 Task: Plan a trip to Burlington, Canada from 12th January 2024 to 16th January 2024 for 8 adults. Place can be private room with 8 bedrooms having 8 beds and 8 bathrooms. Property type can be house. Amenities needed are: wifi, TV, free parkinig on premises, gym, breakfast.
Action: Mouse moved to (592, 164)
Screenshot: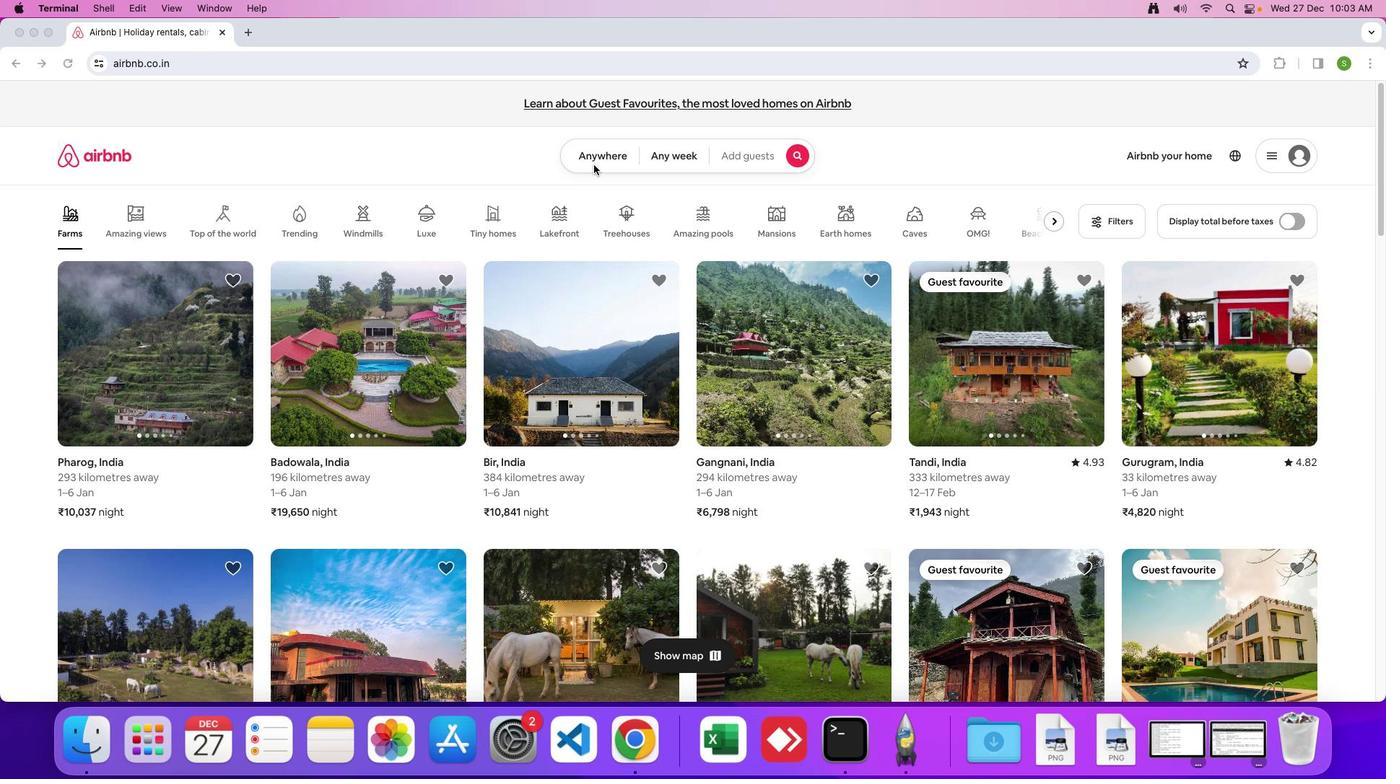 
Action: Mouse pressed left at (592, 164)
Screenshot: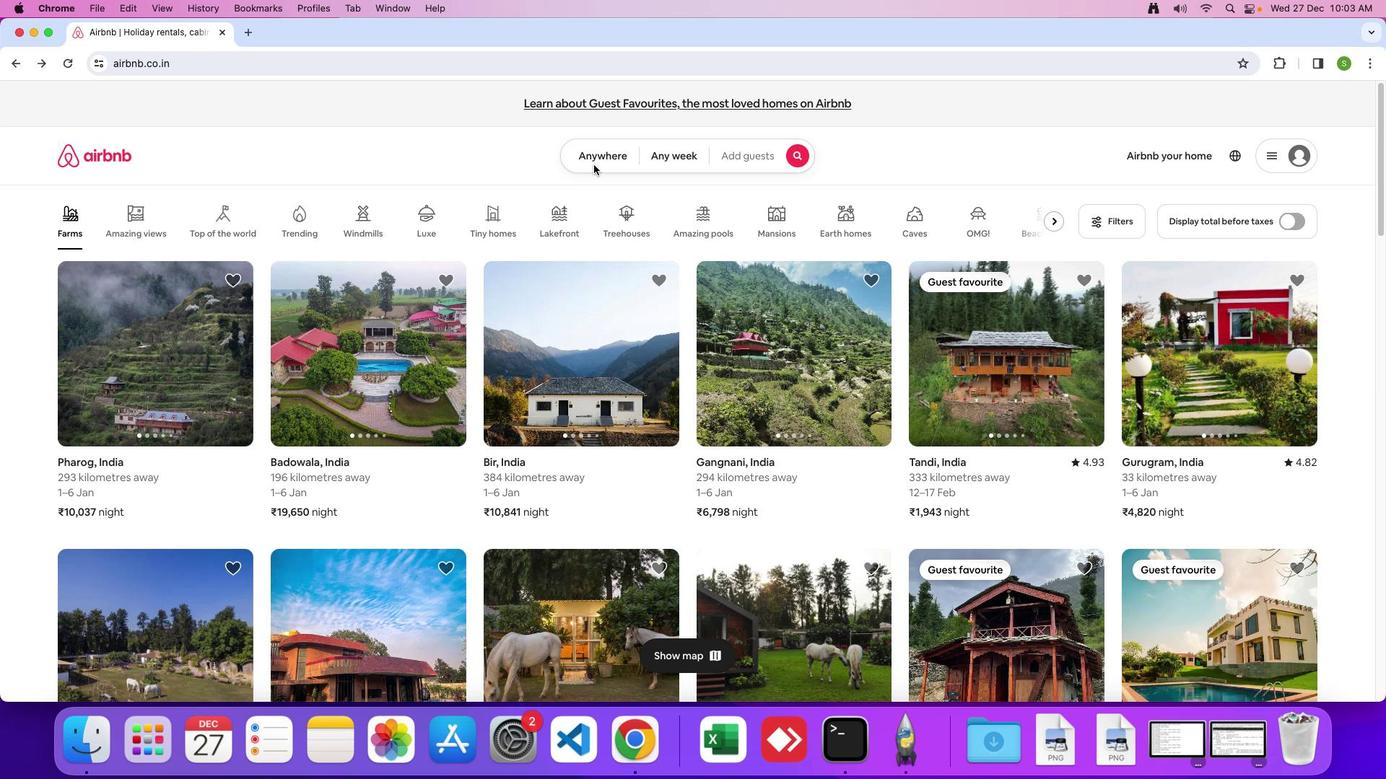 
Action: Mouse moved to (588, 158)
Screenshot: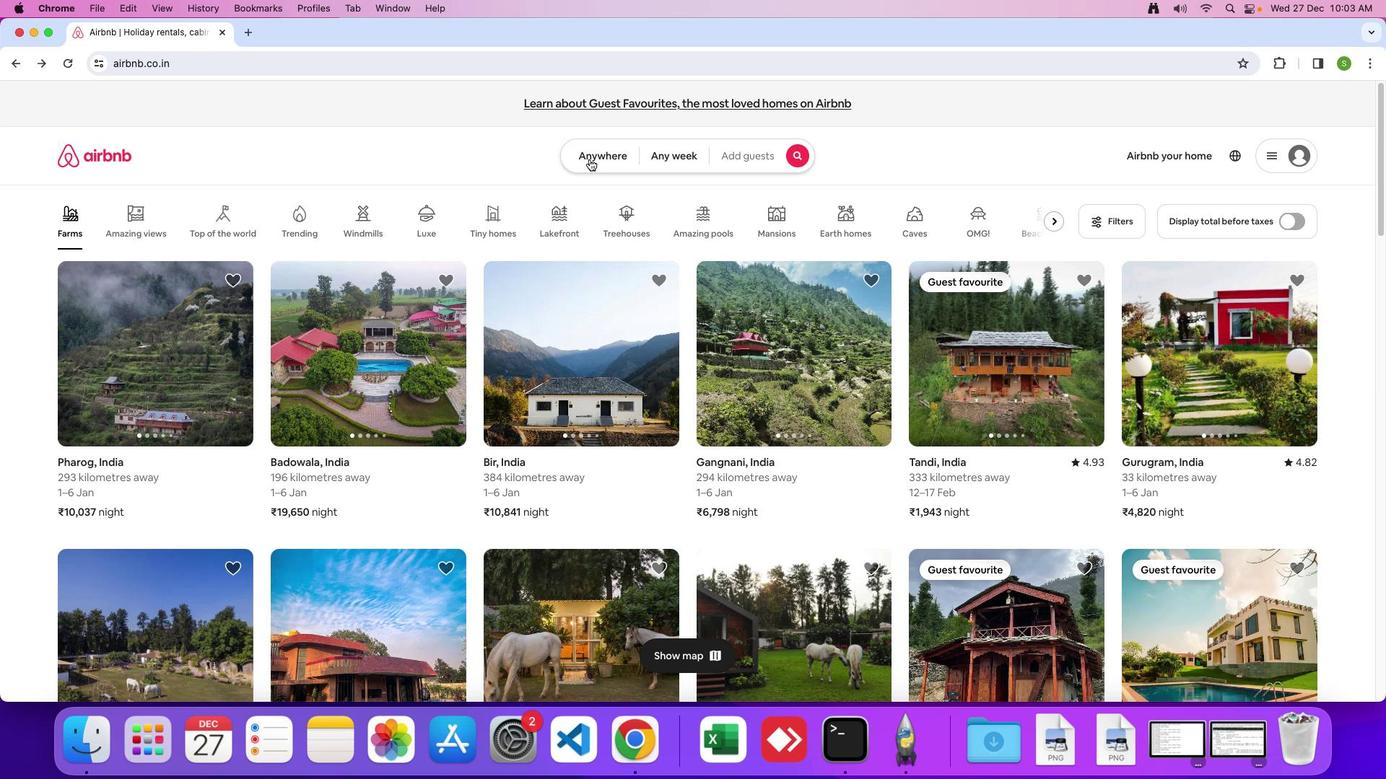 
Action: Mouse pressed left at (588, 158)
Screenshot: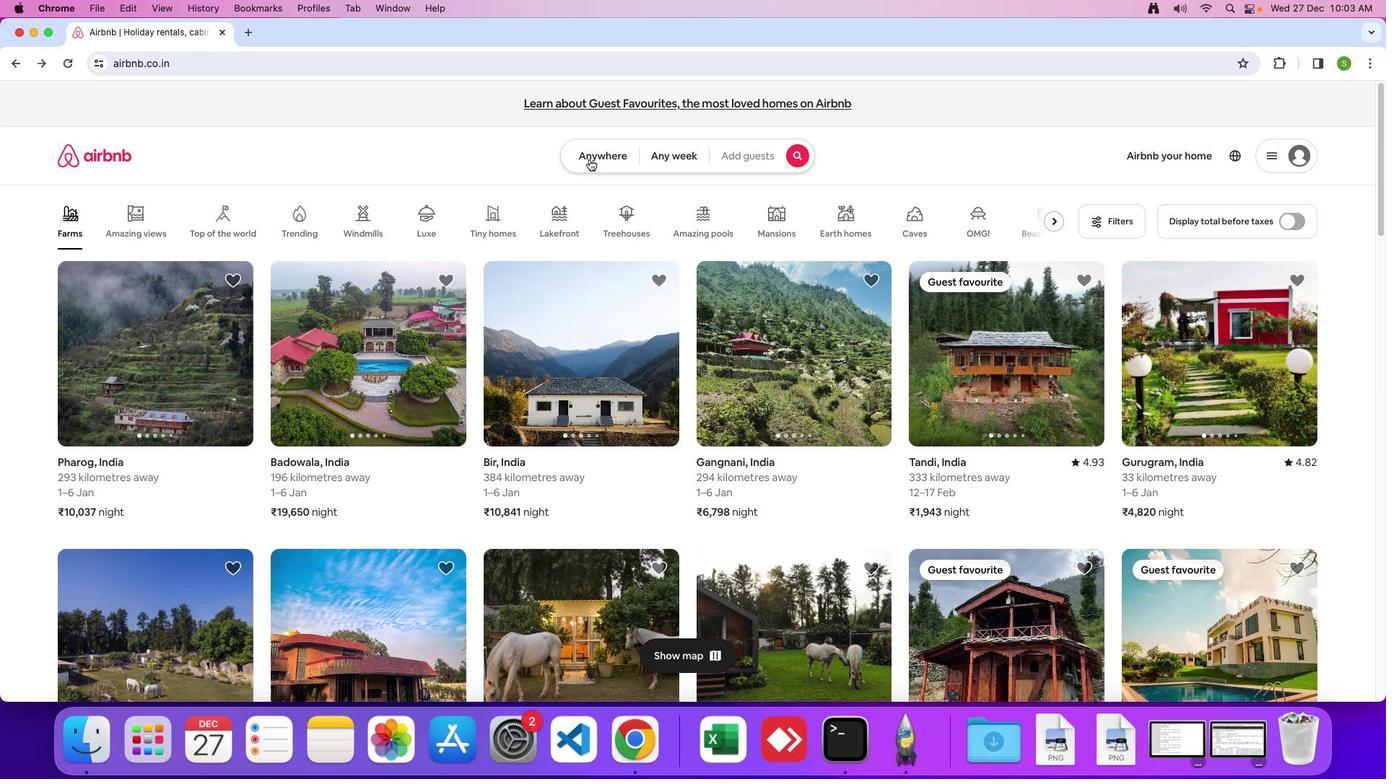 
Action: Mouse moved to (496, 202)
Screenshot: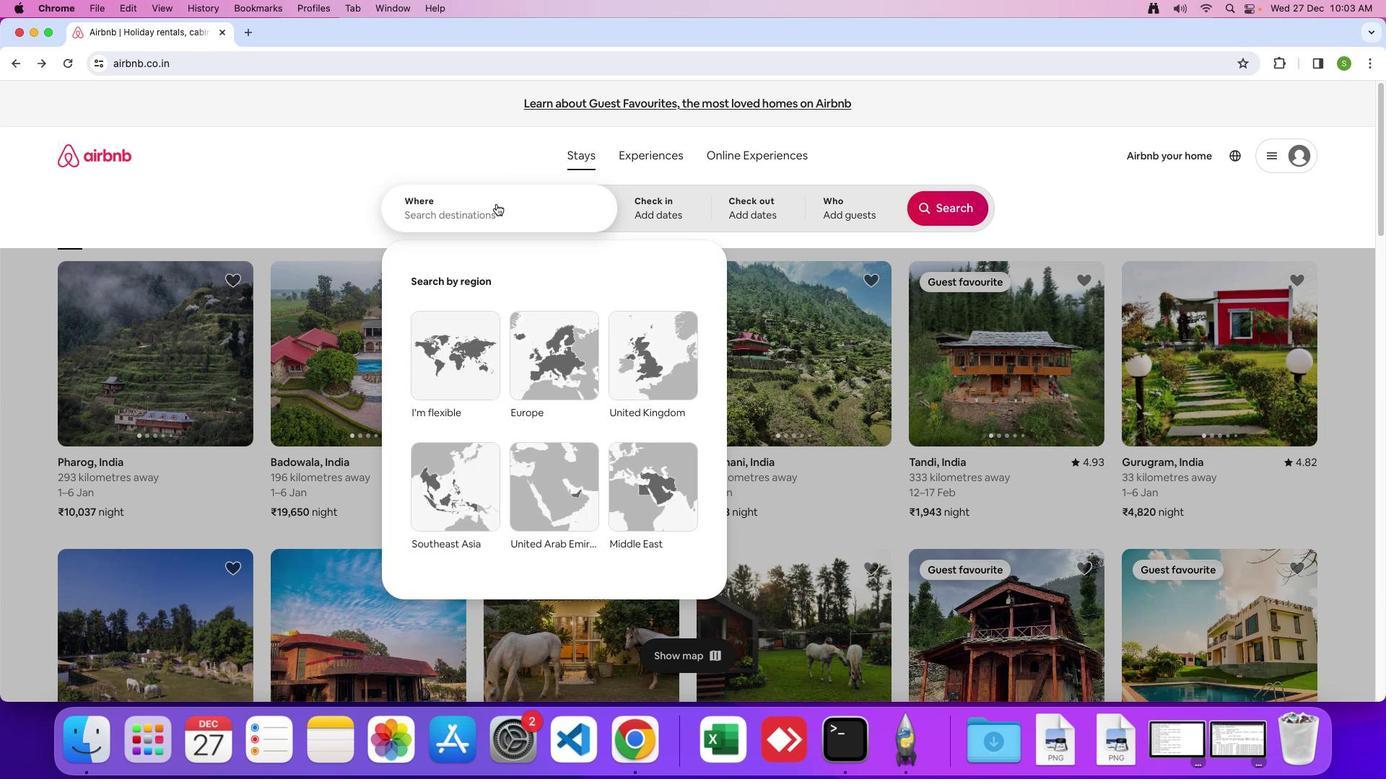 
Action: Mouse pressed left at (496, 202)
Screenshot: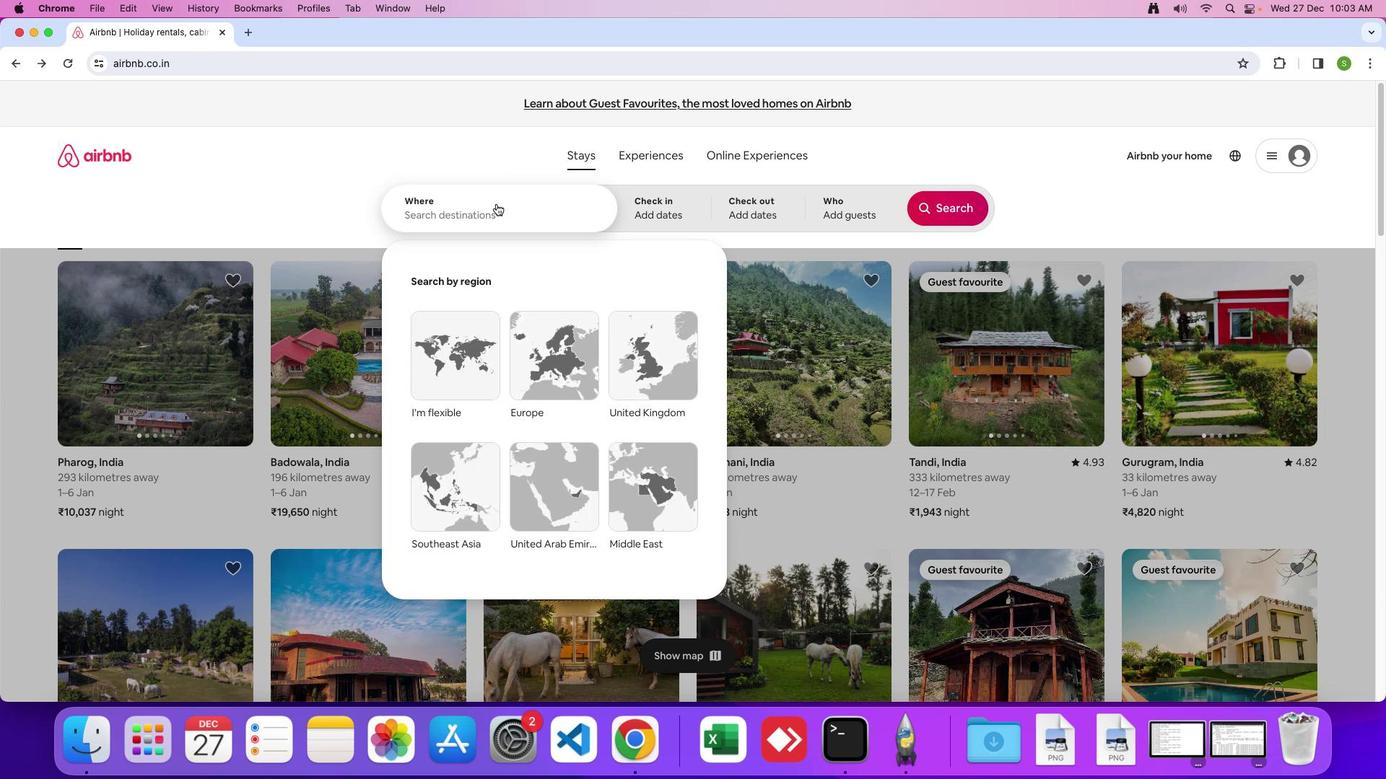 
Action: Mouse moved to (492, 204)
Screenshot: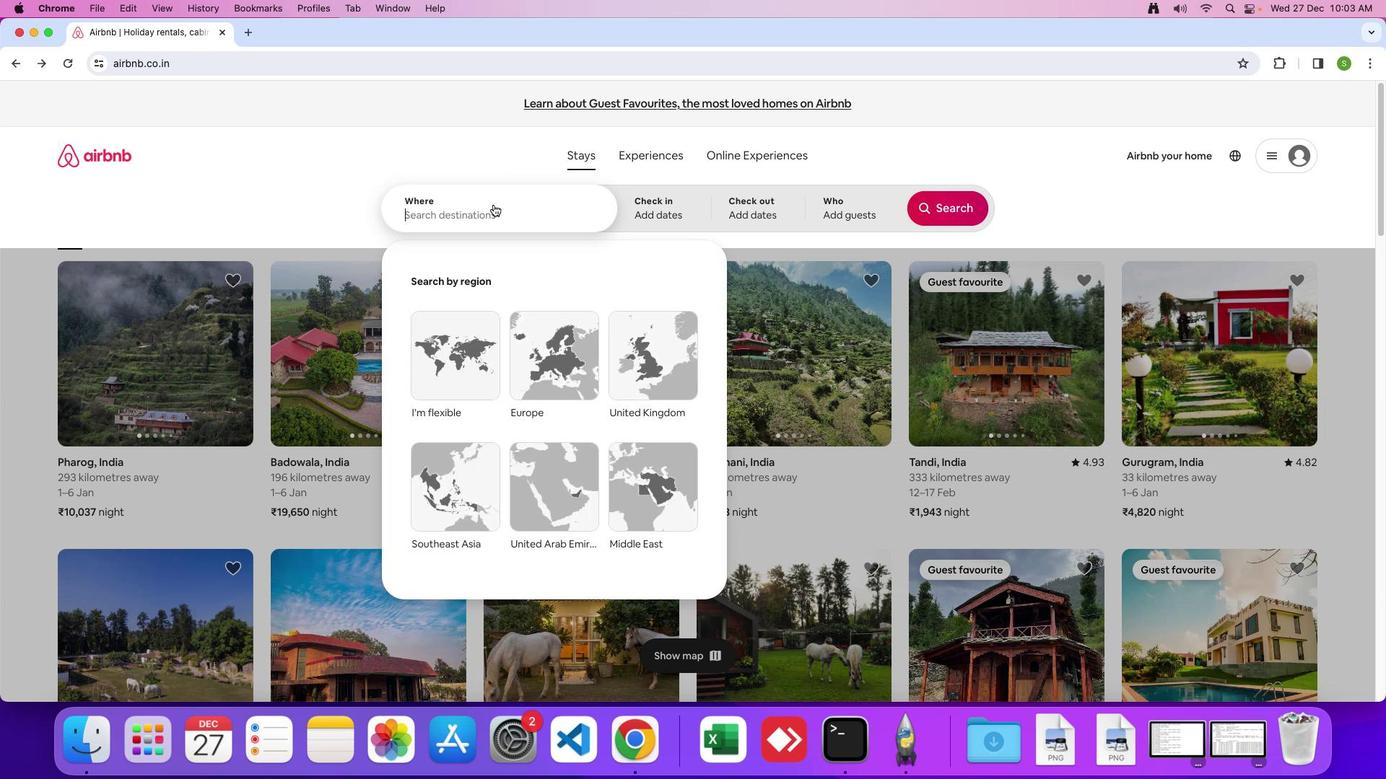 
Action: Key pressed 'B'Key.caps_lock'u''r''l''i''n''g''t''o''n'','Key.spaceKey.shift'C''a''n''a''d''a'Key.enter
Screenshot: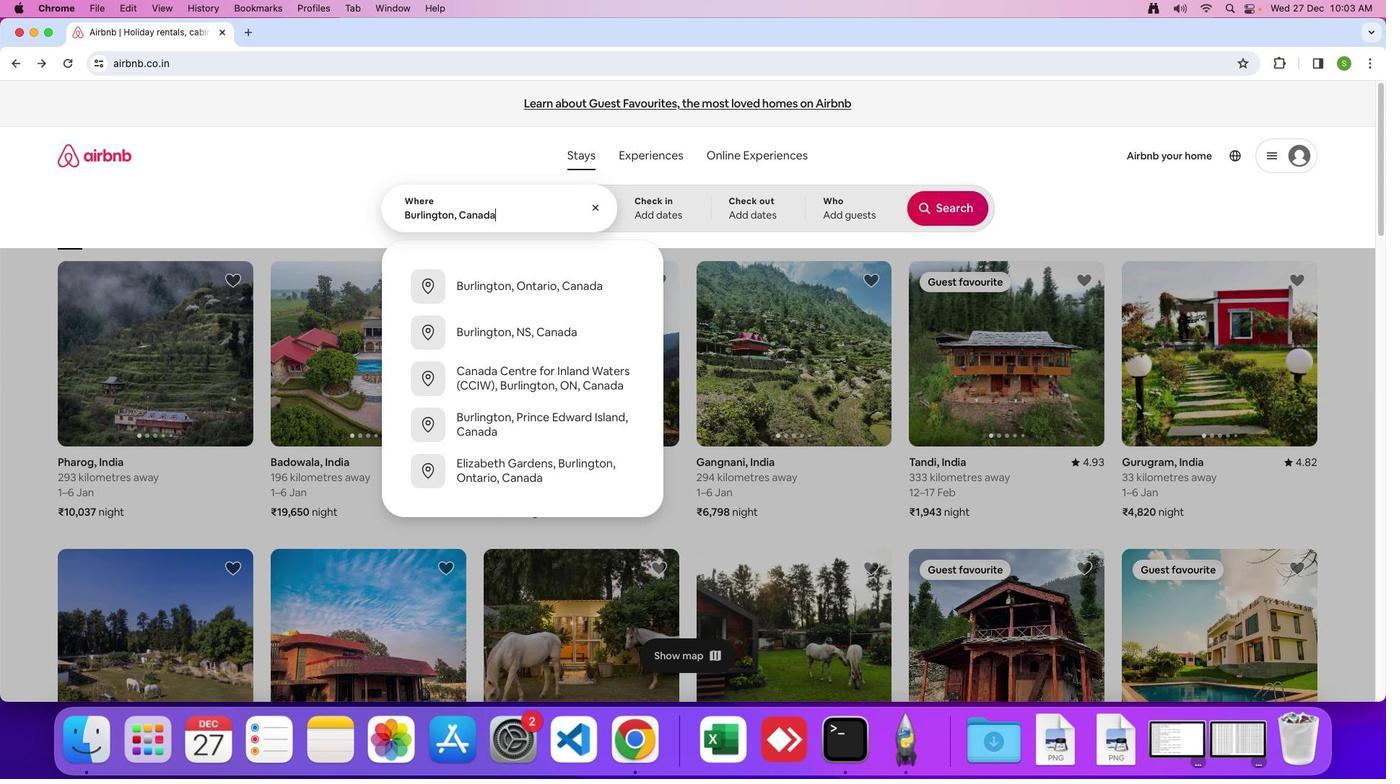 
Action: Mouse moved to (893, 419)
Screenshot: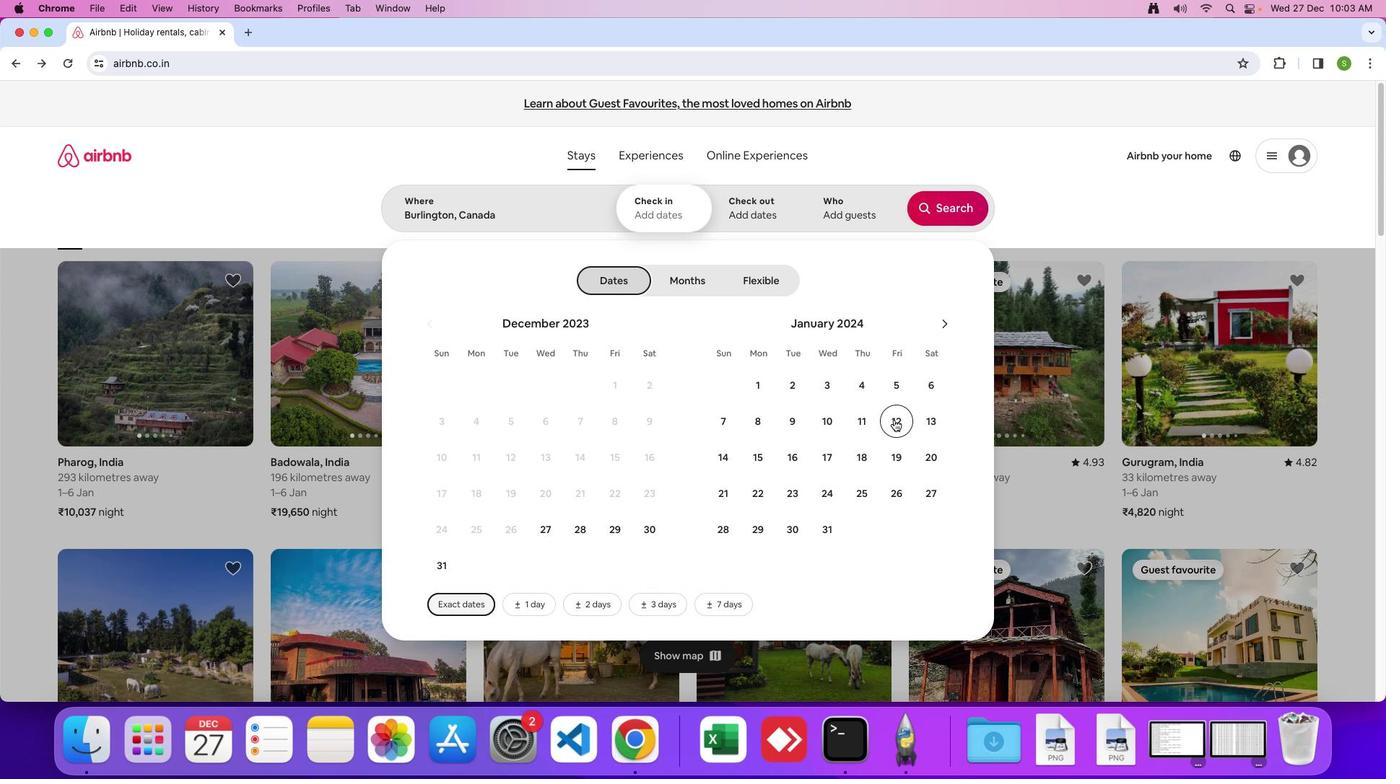 
Action: Mouse pressed left at (893, 419)
Screenshot: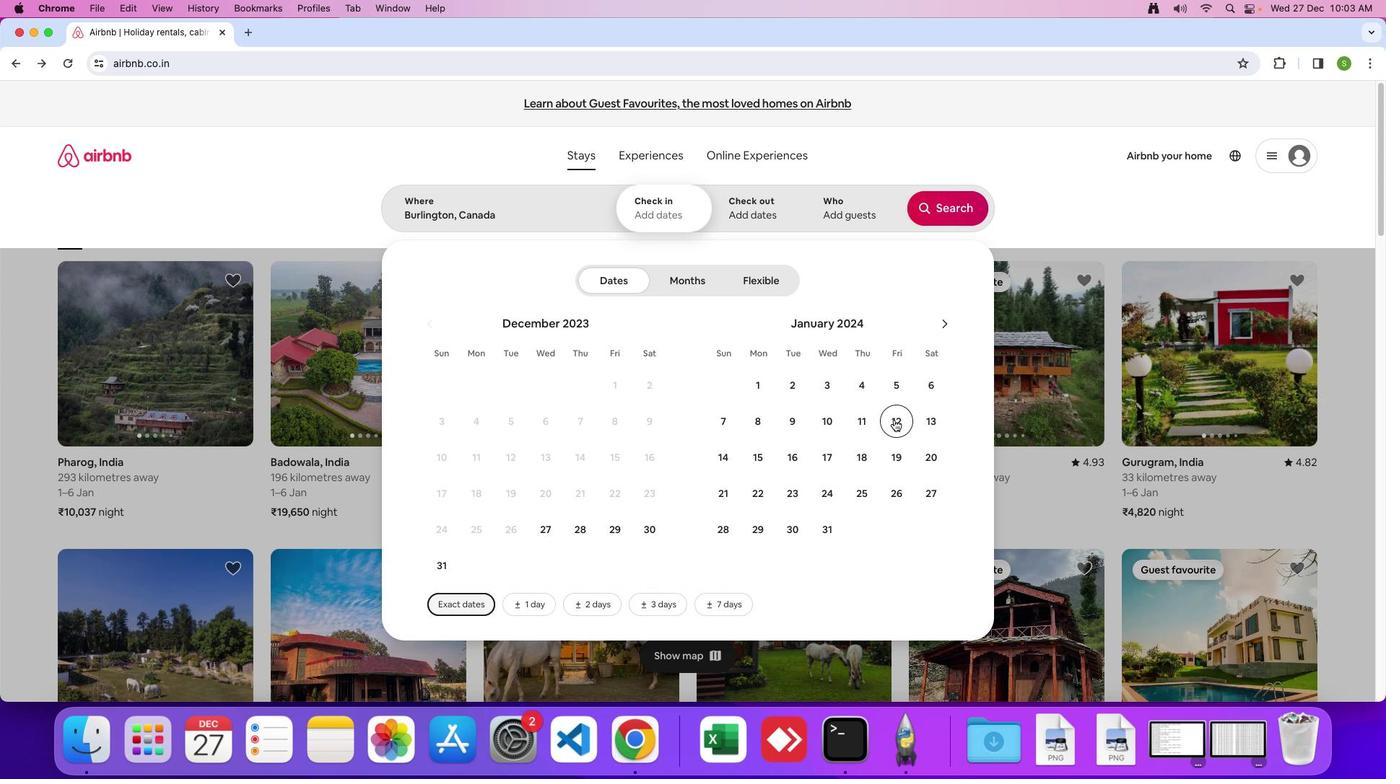 
Action: Mouse moved to (800, 452)
Screenshot: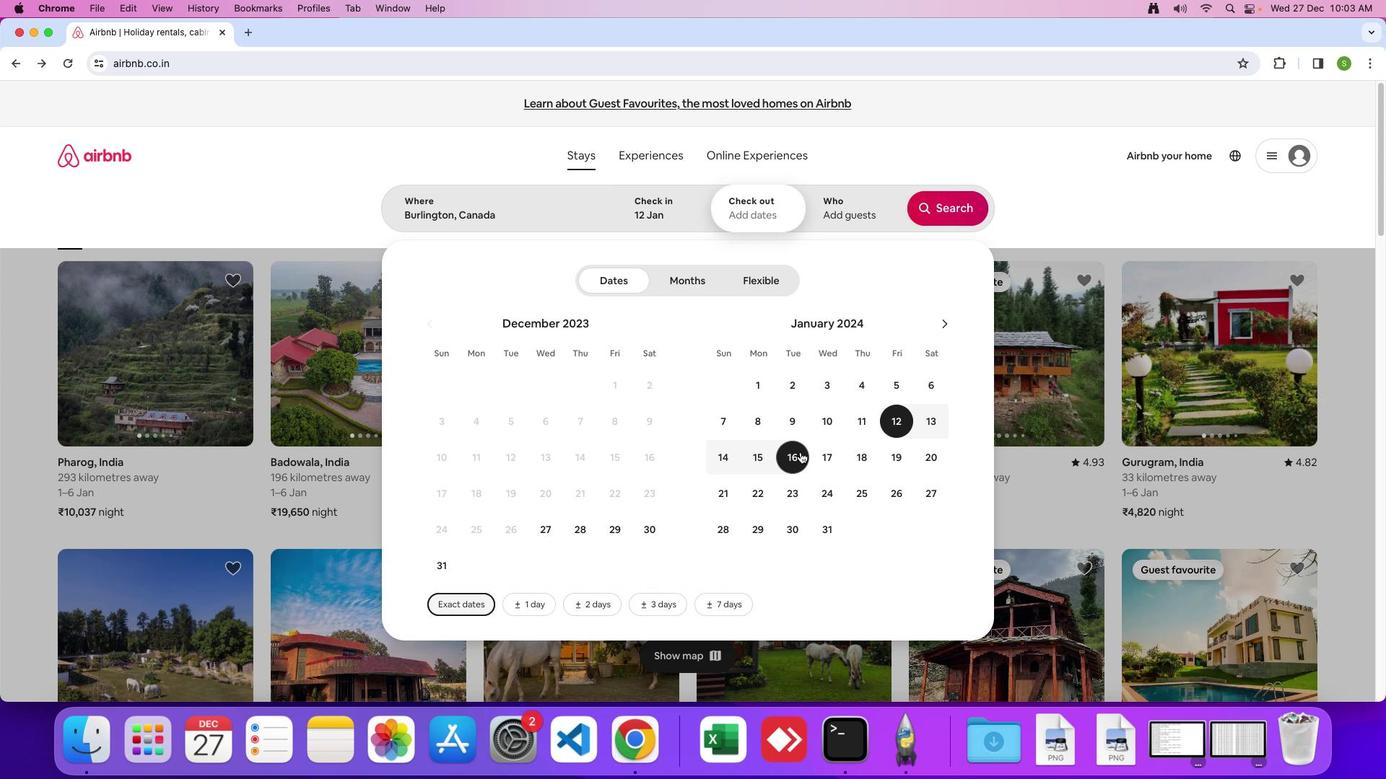 
Action: Mouse pressed left at (800, 452)
Screenshot: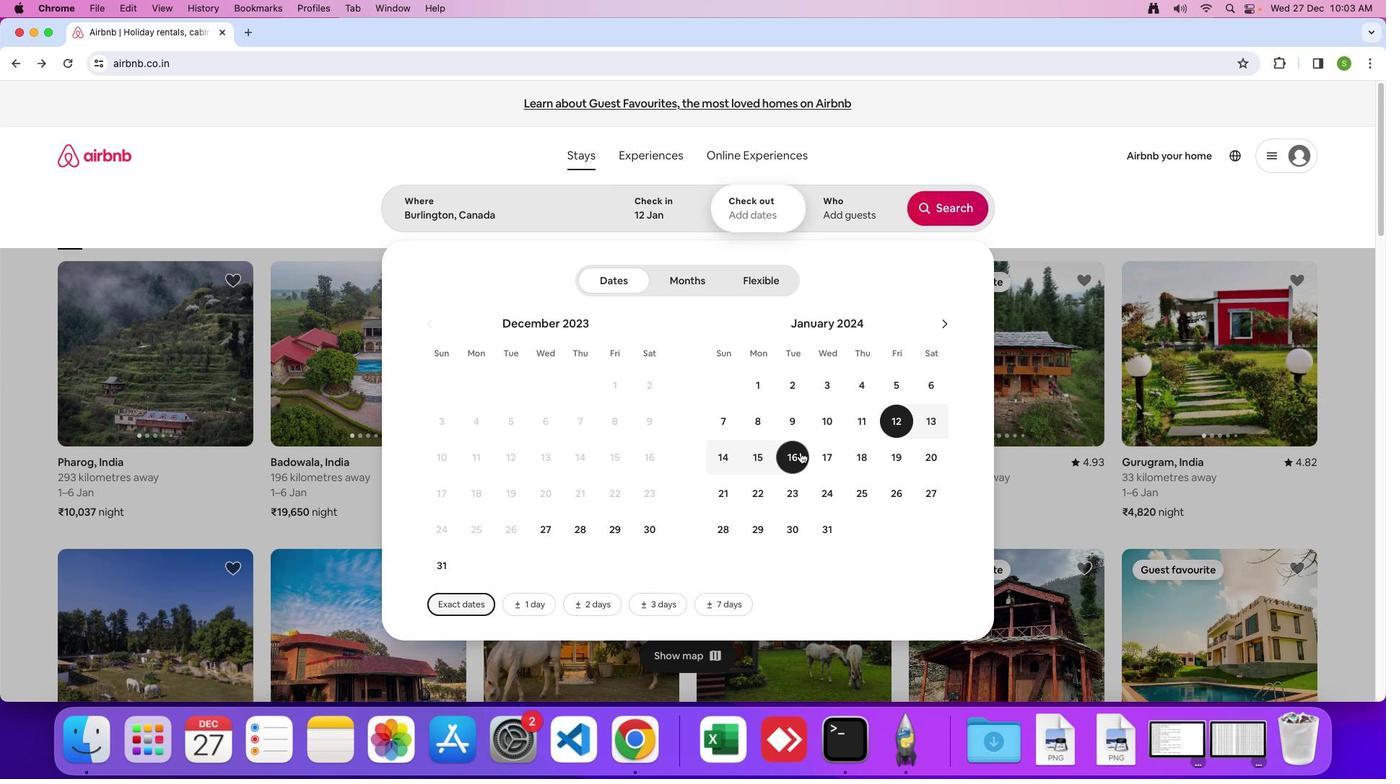 
Action: Mouse moved to (850, 213)
Screenshot: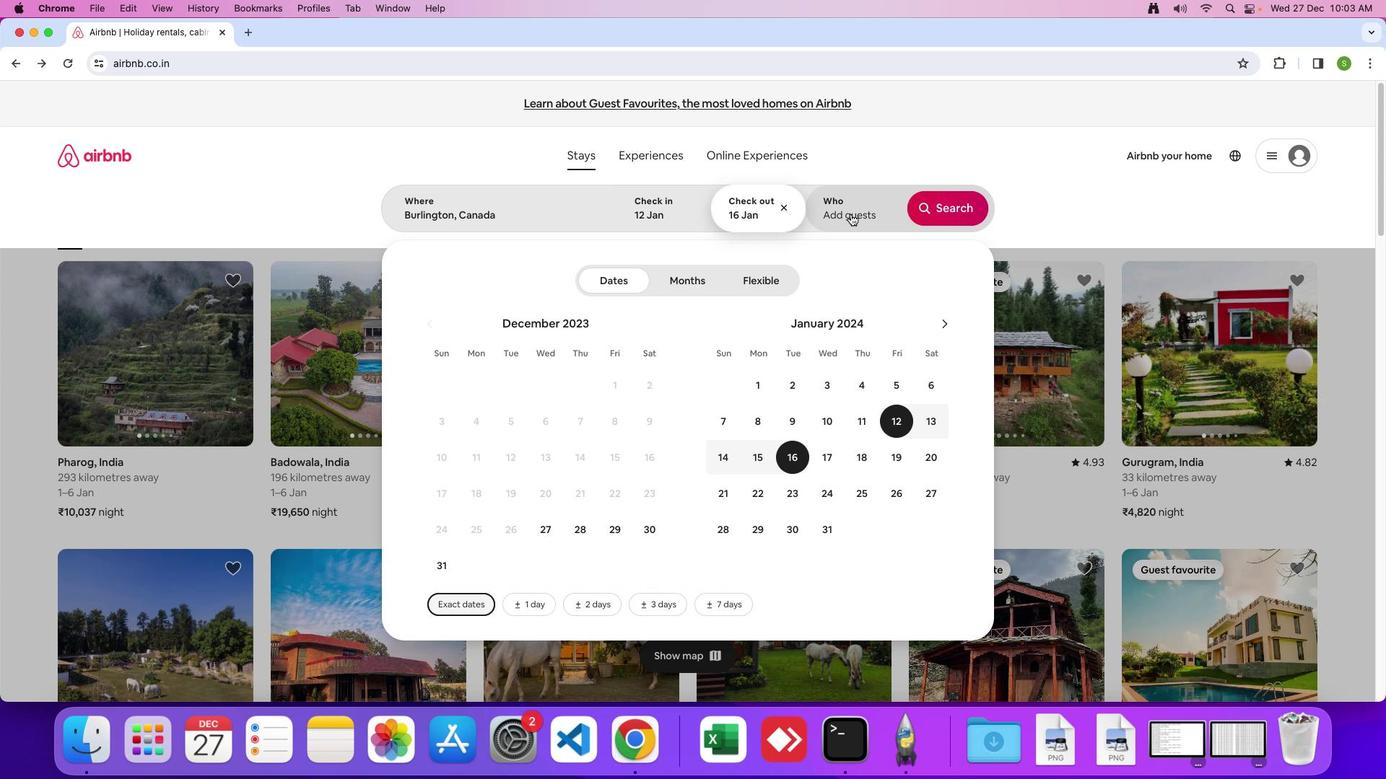 
Action: Mouse pressed left at (850, 213)
Screenshot: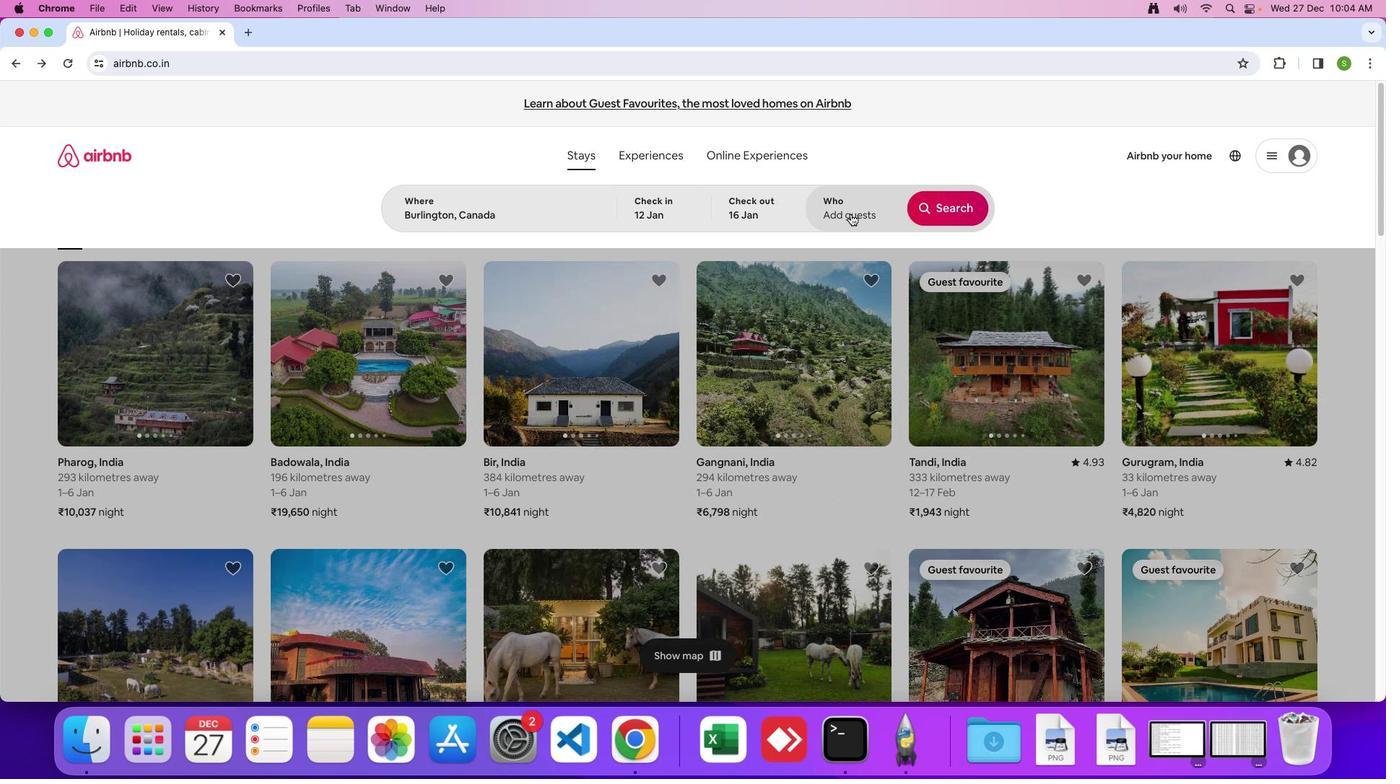 
Action: Mouse moved to (946, 285)
Screenshot: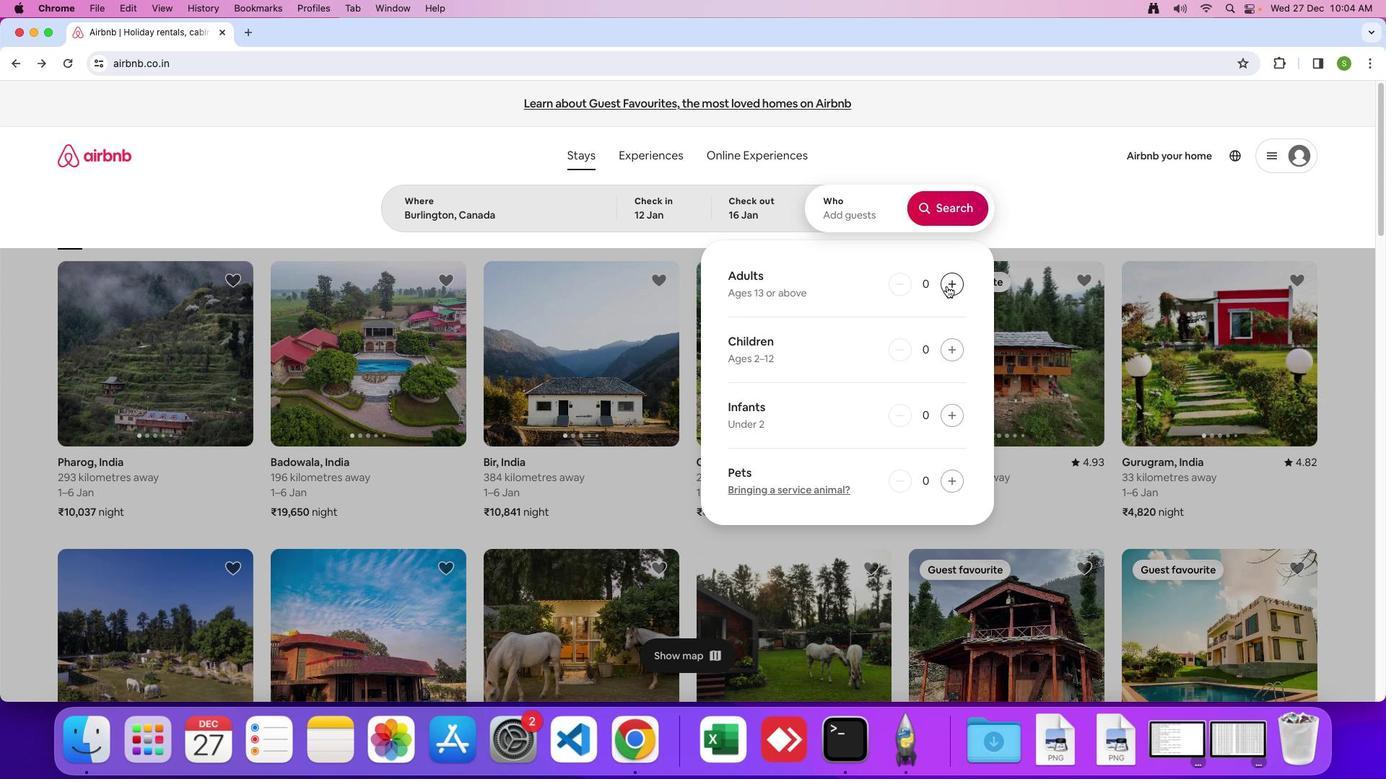 
Action: Mouse pressed left at (946, 285)
Screenshot: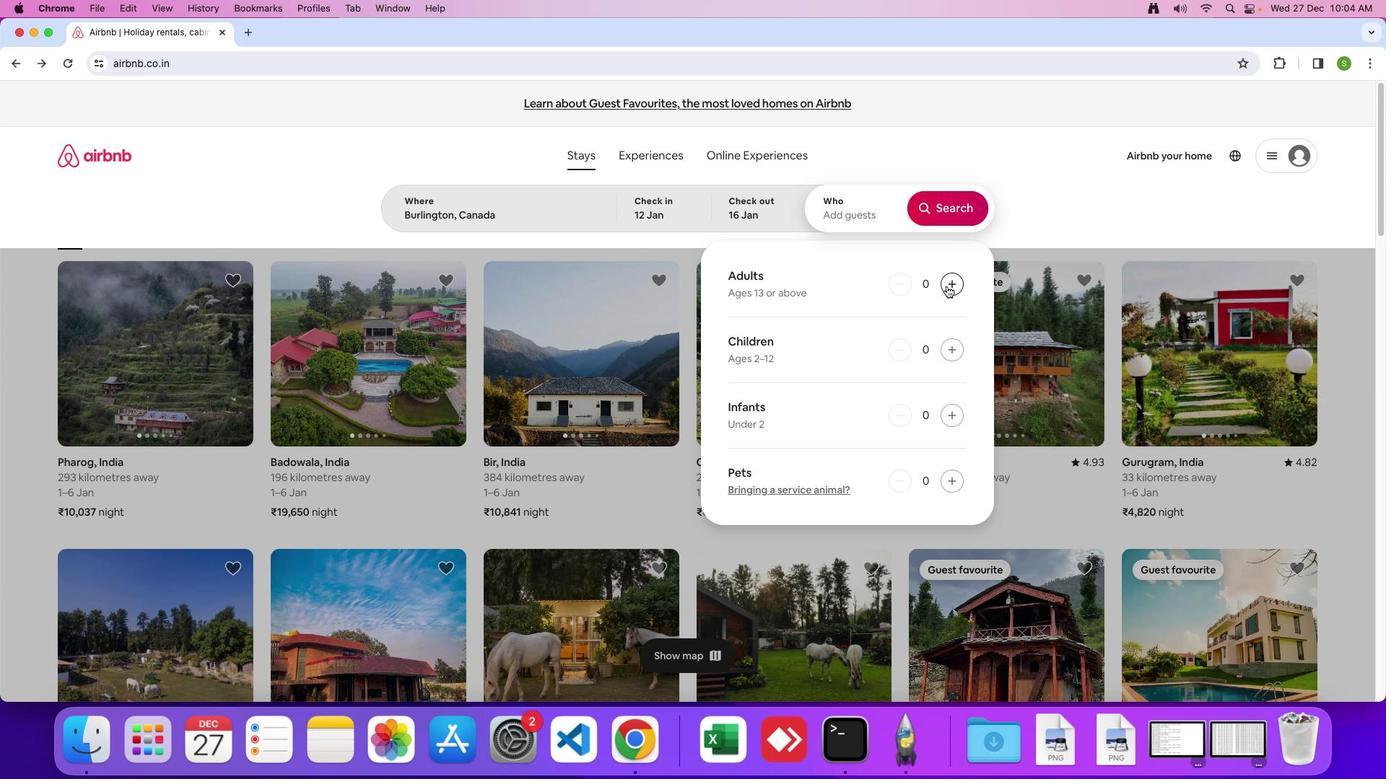 
Action: Mouse pressed left at (946, 285)
Screenshot: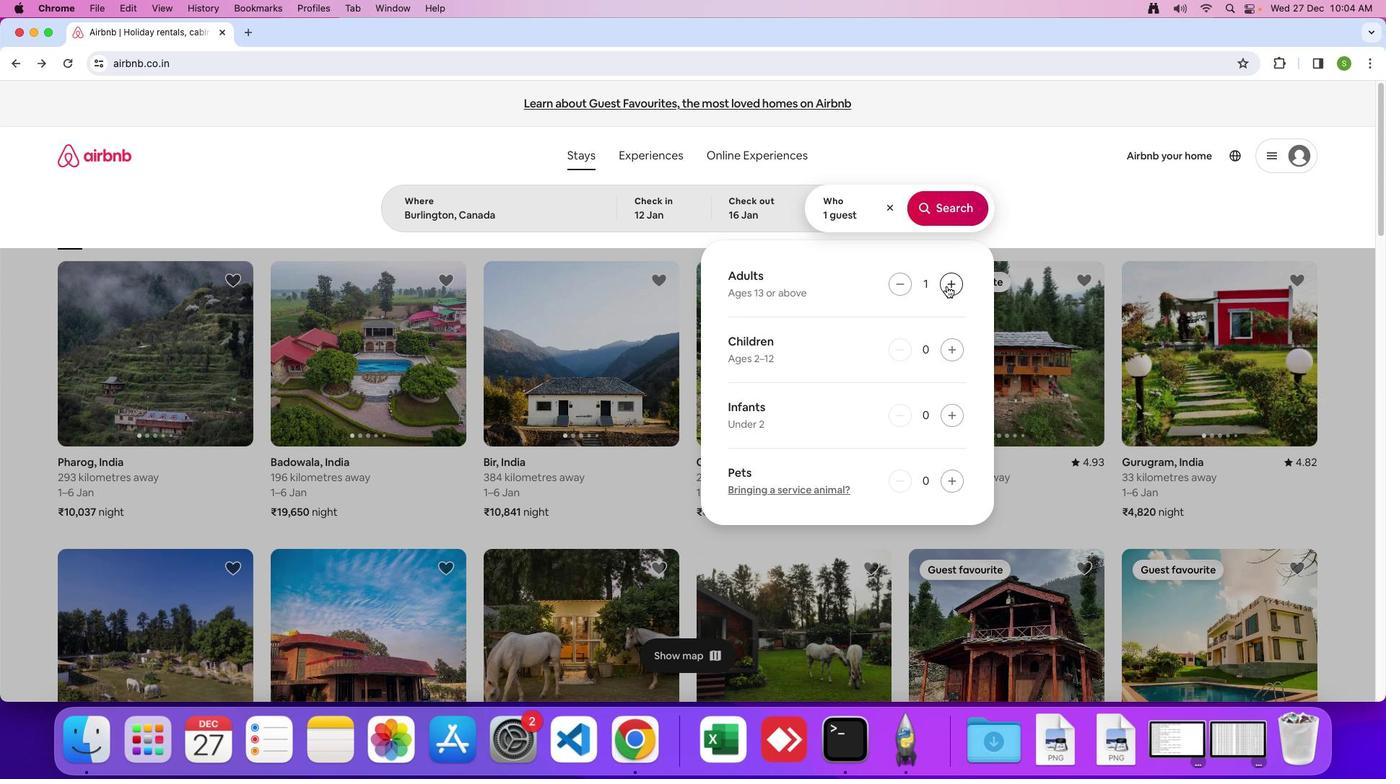 
Action: Mouse pressed left at (946, 285)
Screenshot: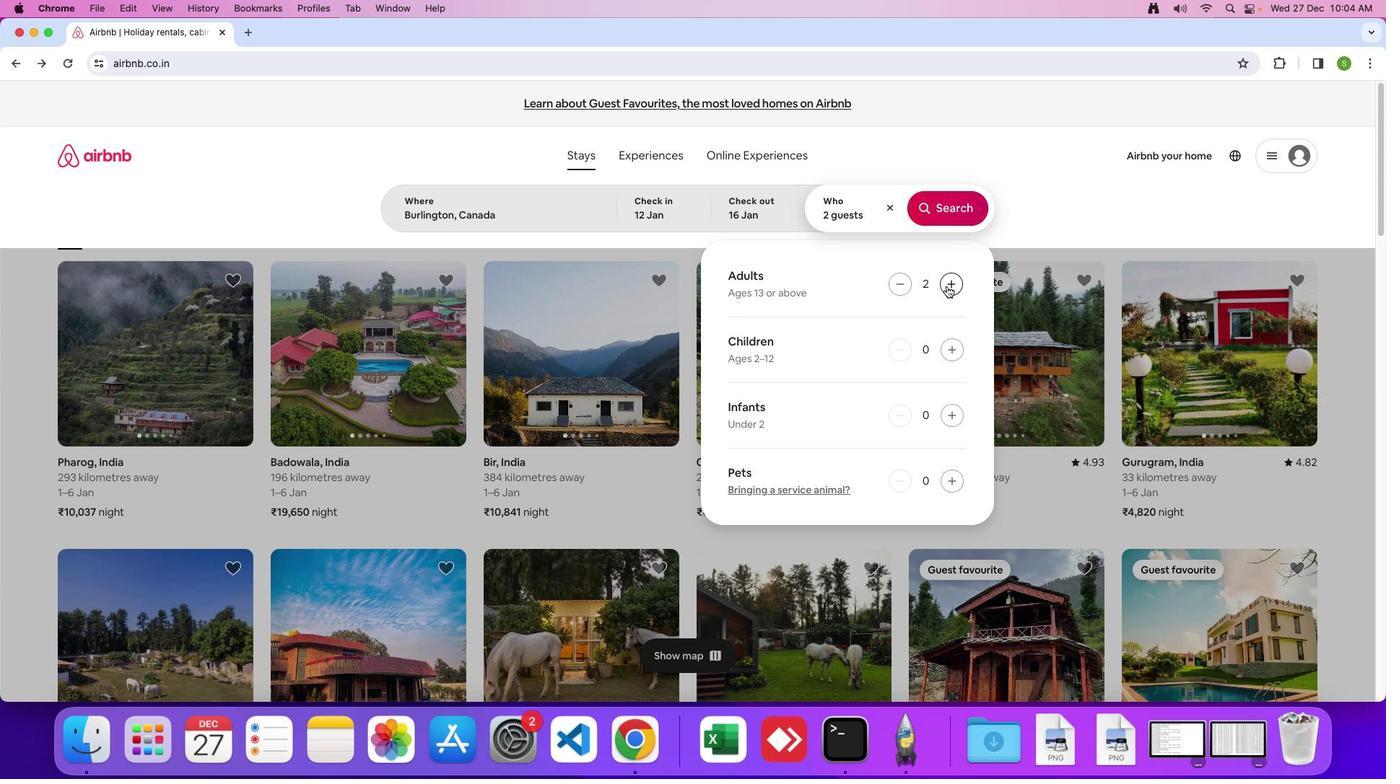 
Action: Mouse pressed left at (946, 285)
Screenshot: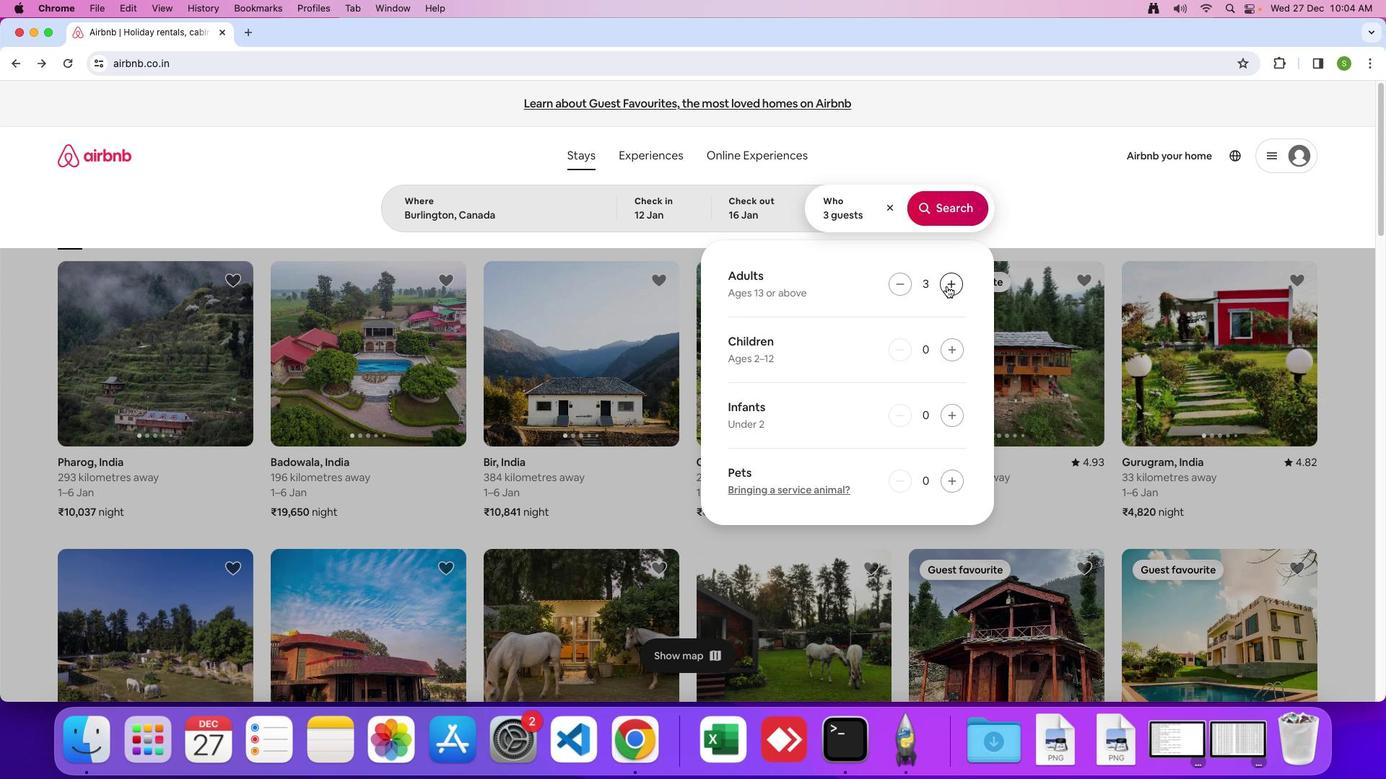 
Action: Mouse pressed left at (946, 285)
Screenshot: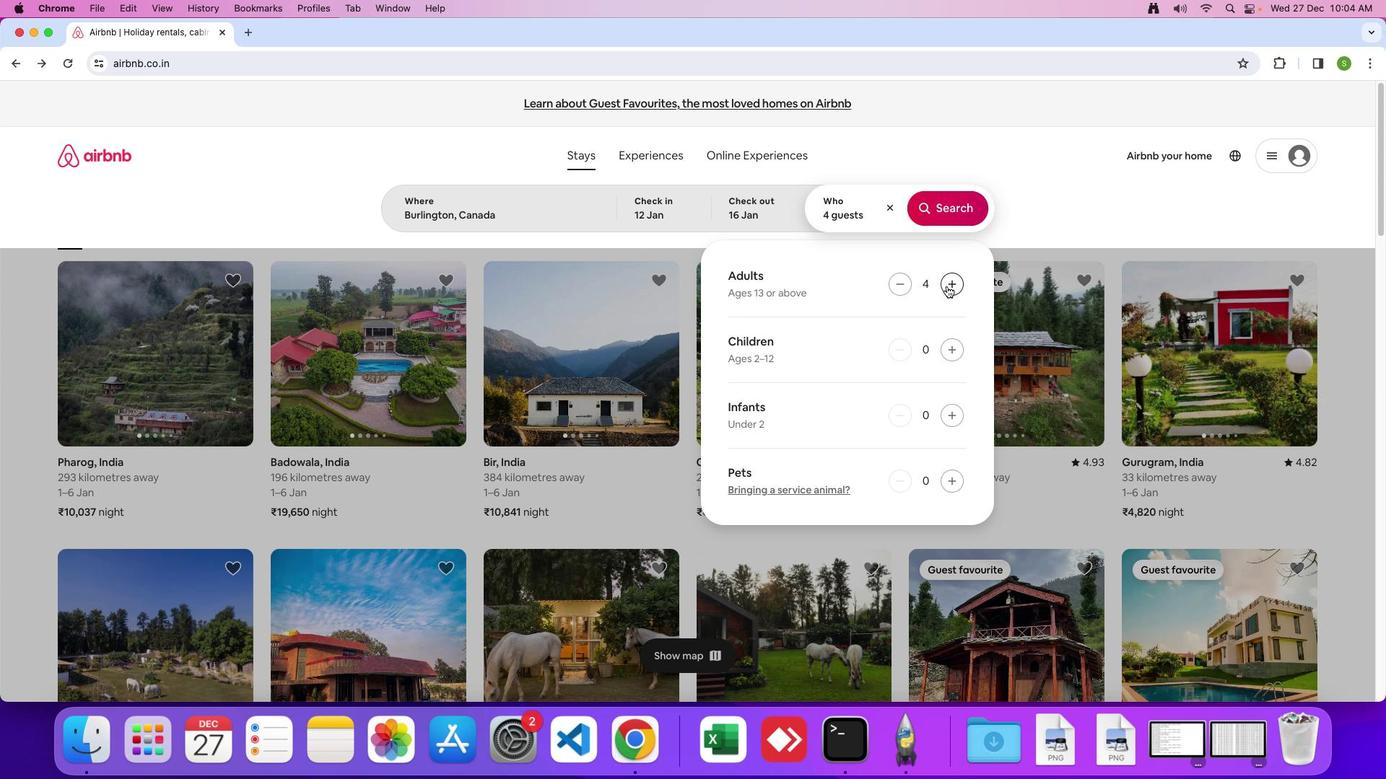 
Action: Mouse pressed left at (946, 285)
Screenshot: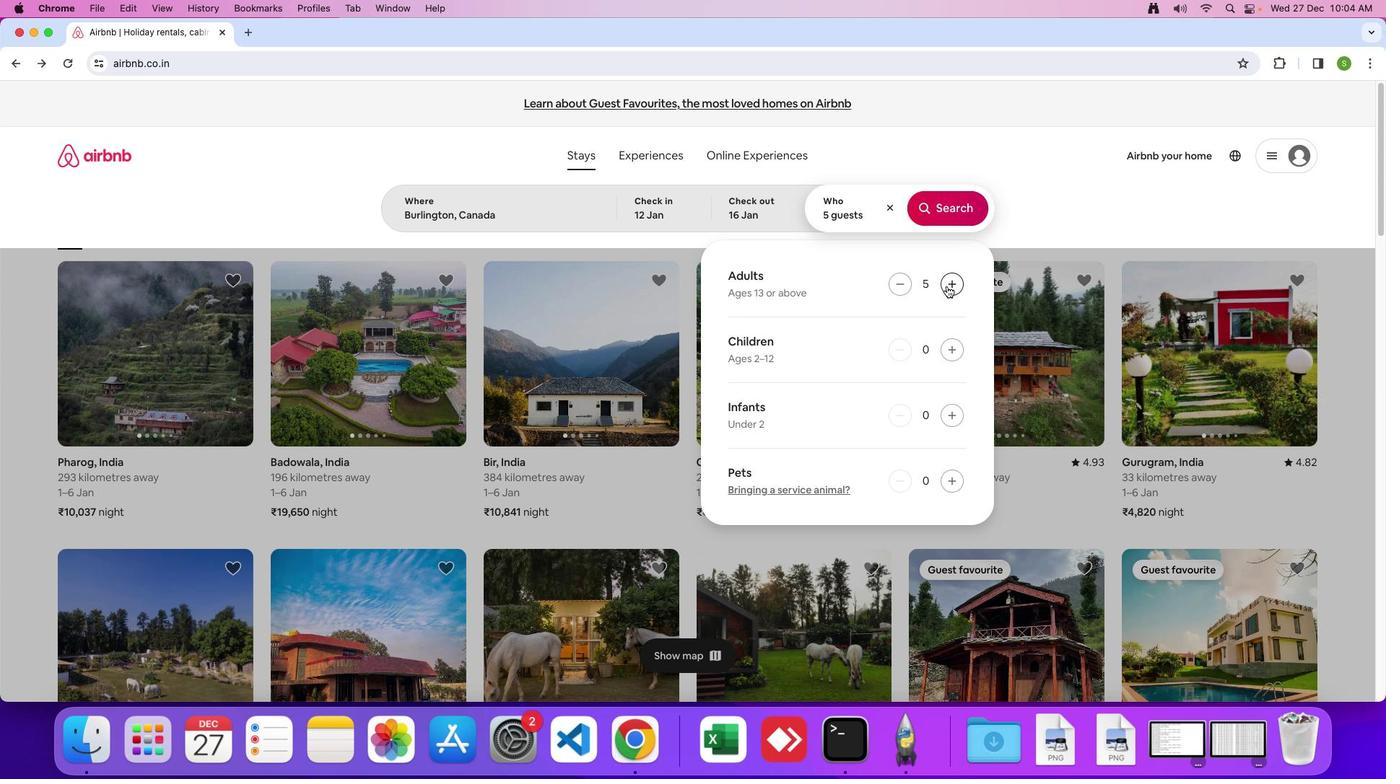 
Action: Mouse pressed left at (946, 285)
Screenshot: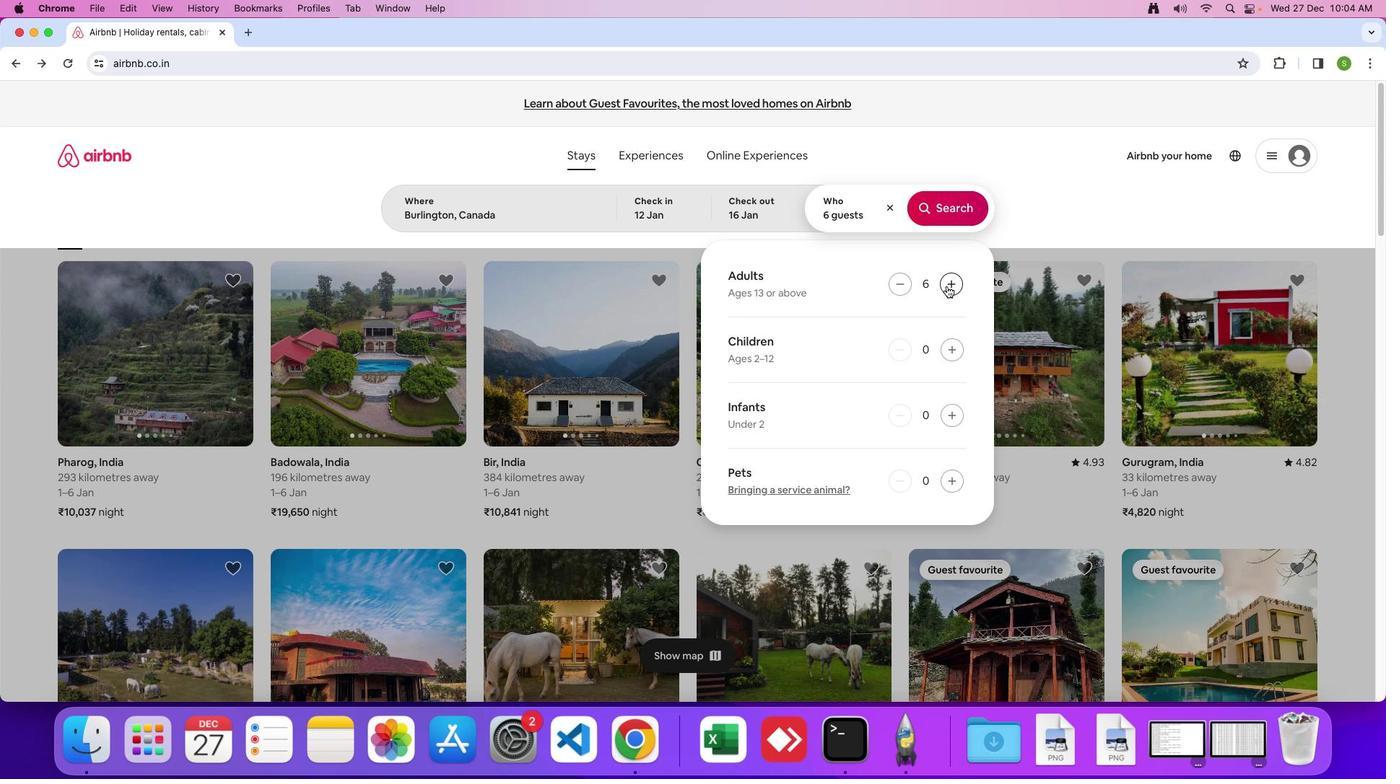 
Action: Mouse pressed left at (946, 285)
Screenshot: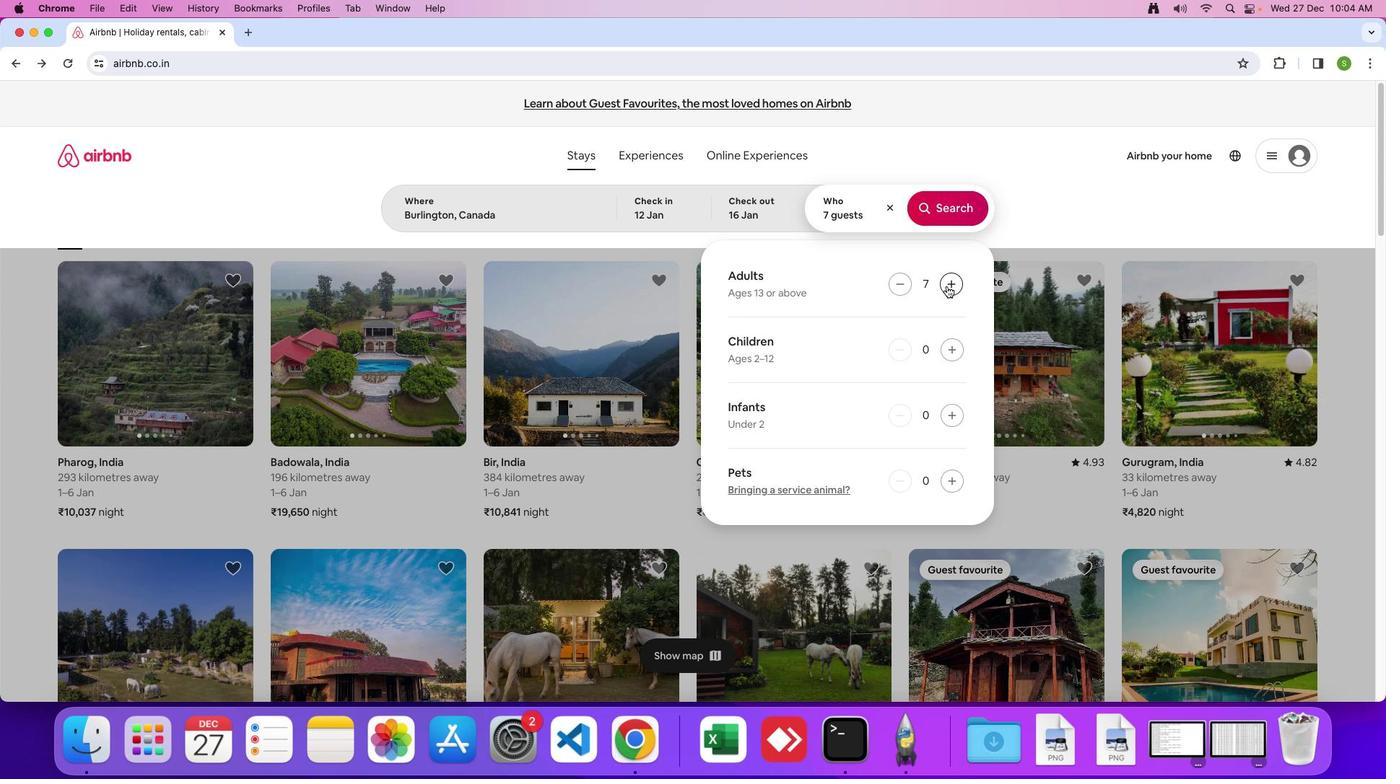 
Action: Mouse moved to (956, 214)
Screenshot: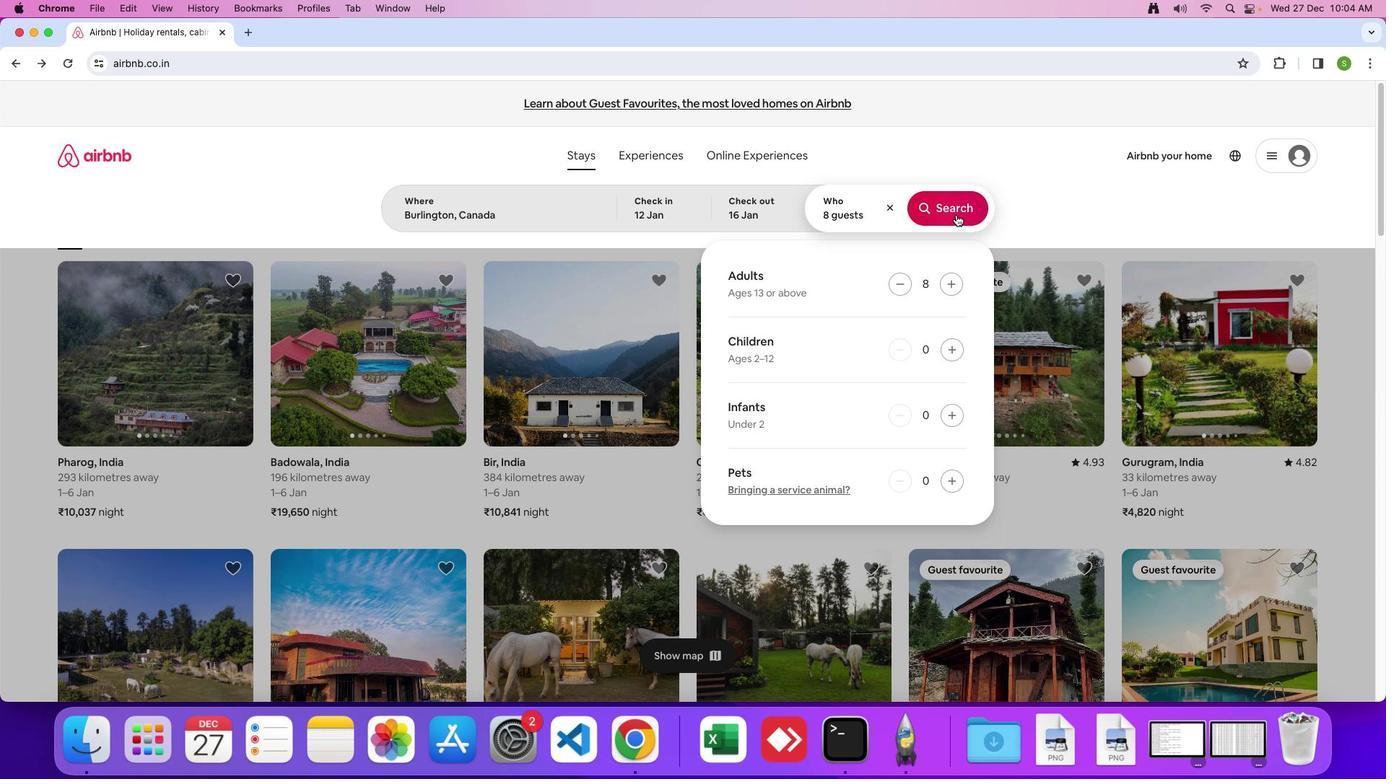 
Action: Mouse pressed left at (956, 214)
Screenshot: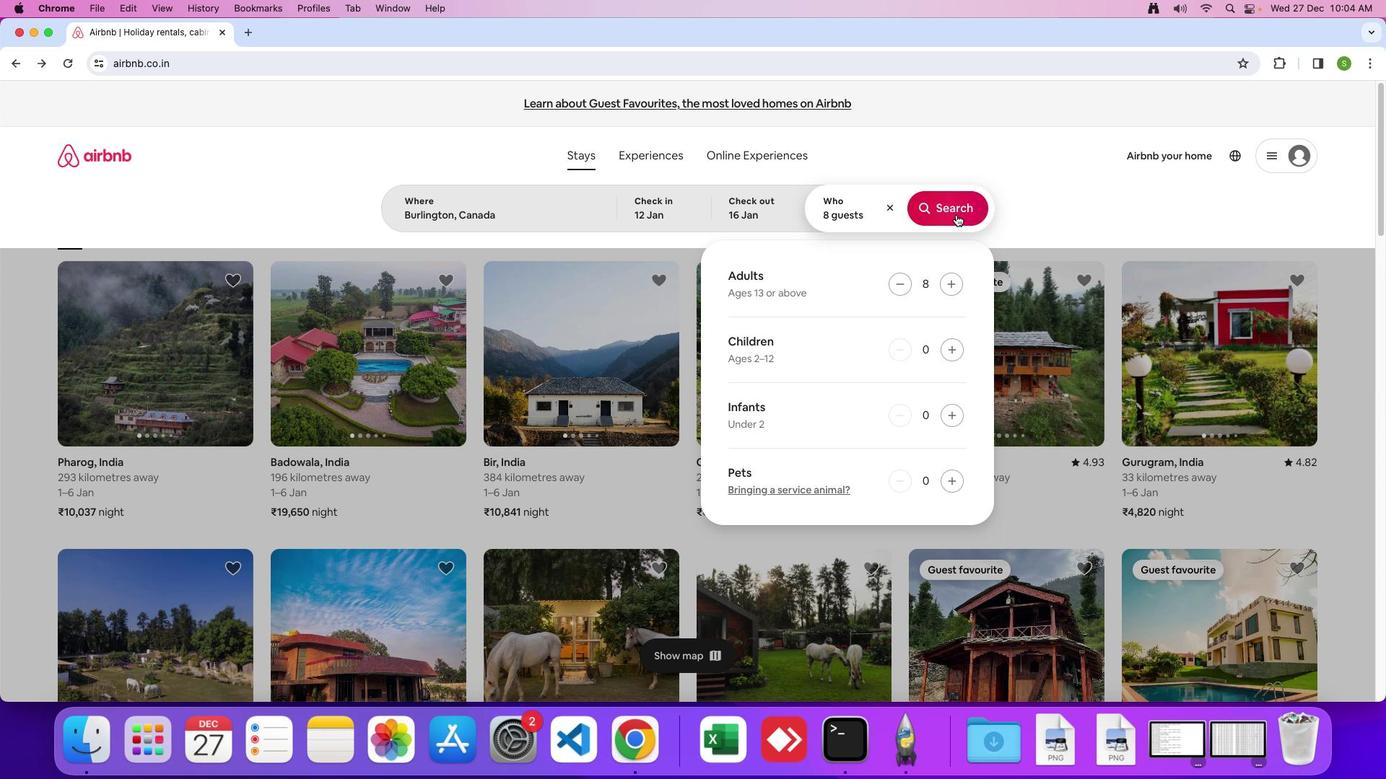 
Action: Mouse moved to (1162, 177)
Screenshot: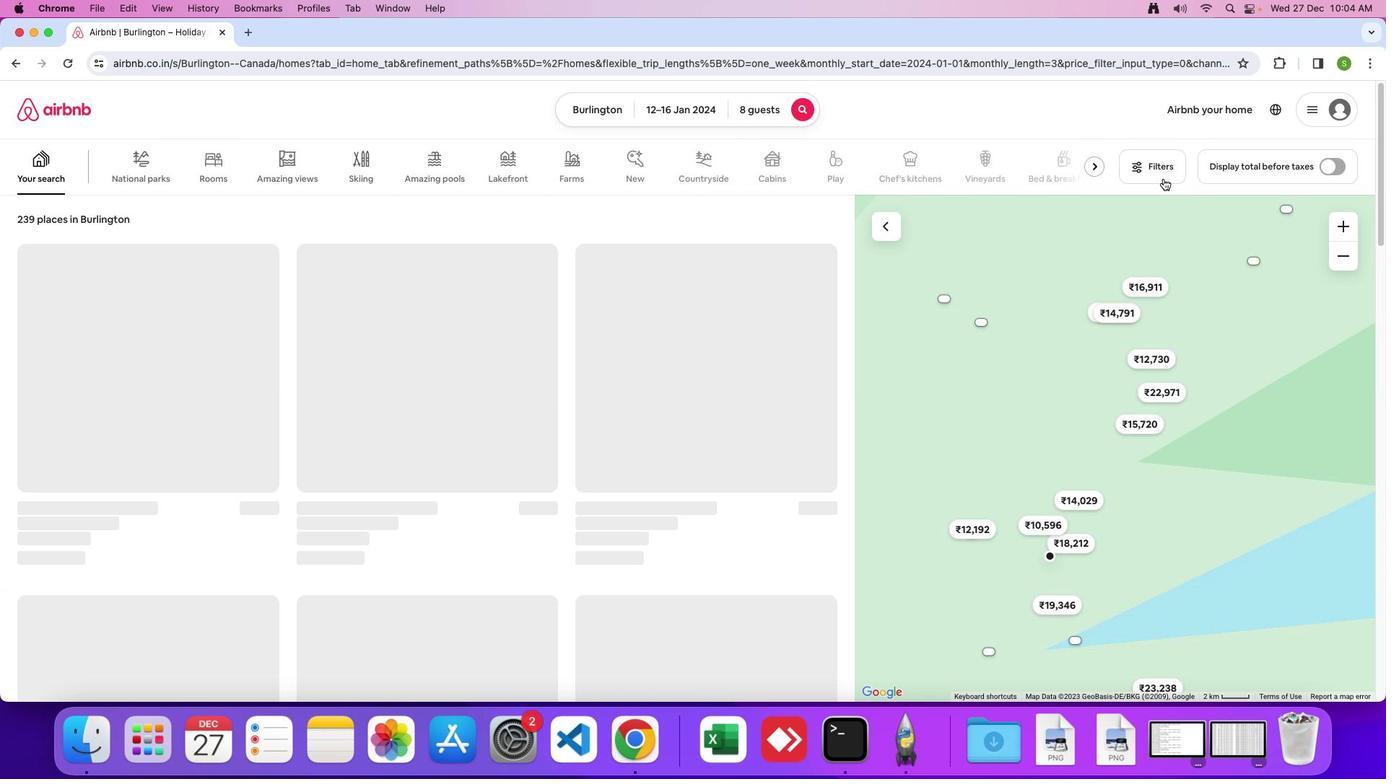
Action: Mouse pressed left at (1162, 177)
Screenshot: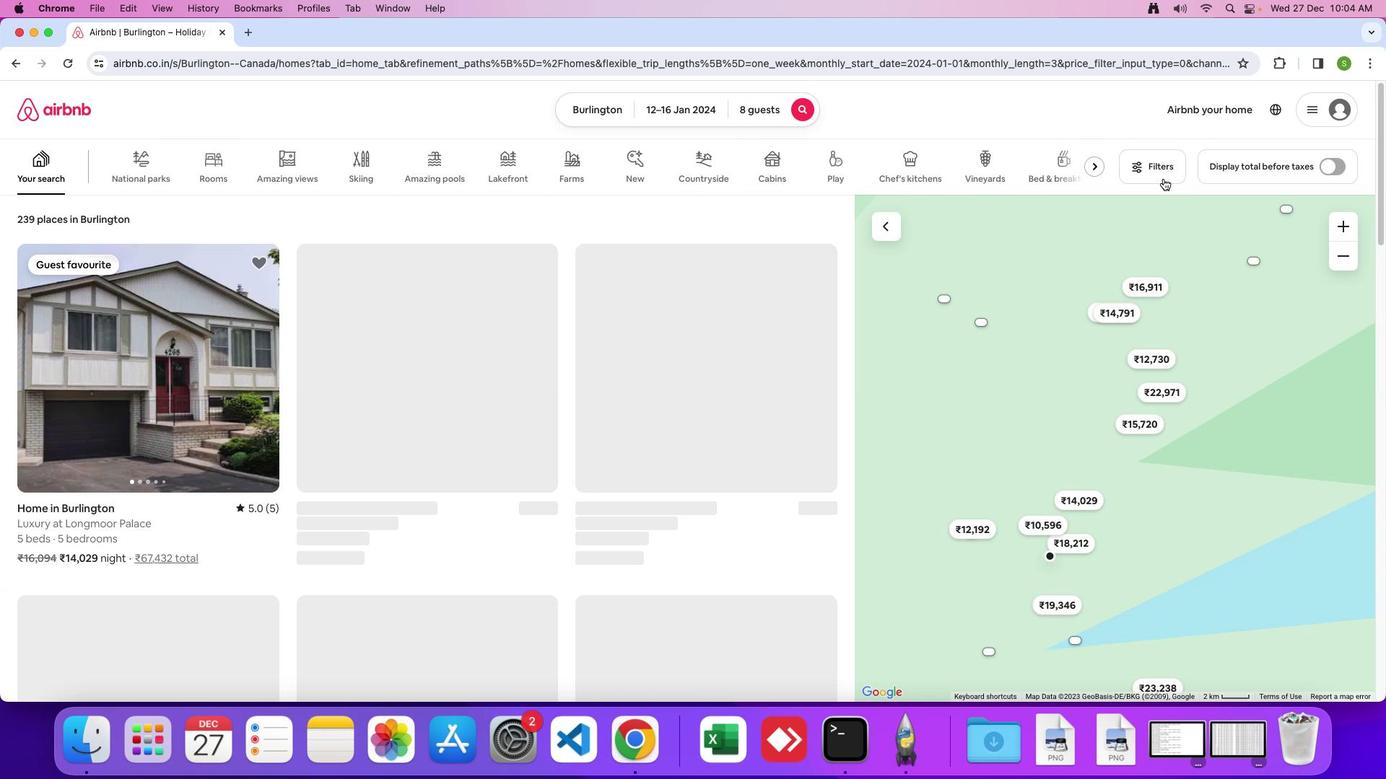 
Action: Mouse moved to (669, 448)
Screenshot: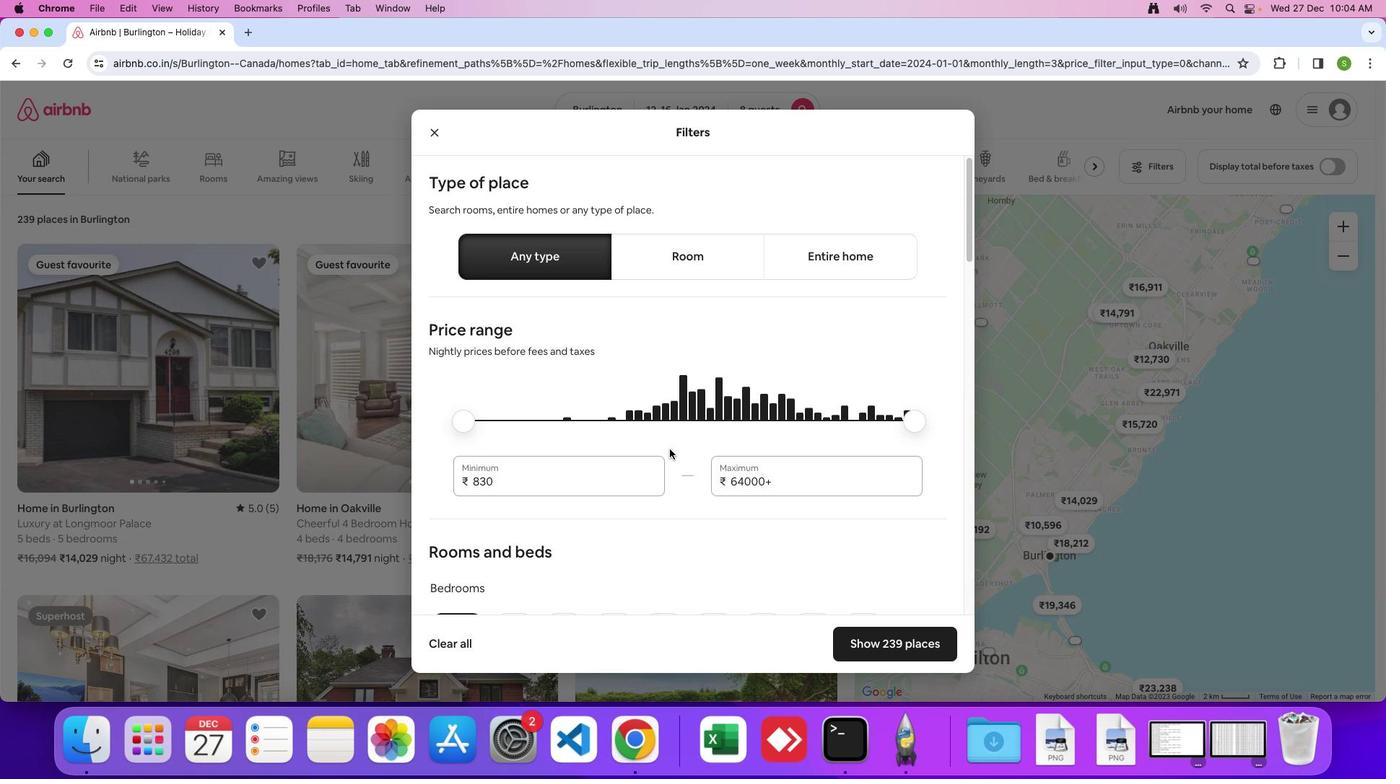 
Action: Mouse scrolled (669, 448) with delta (0, 0)
Screenshot: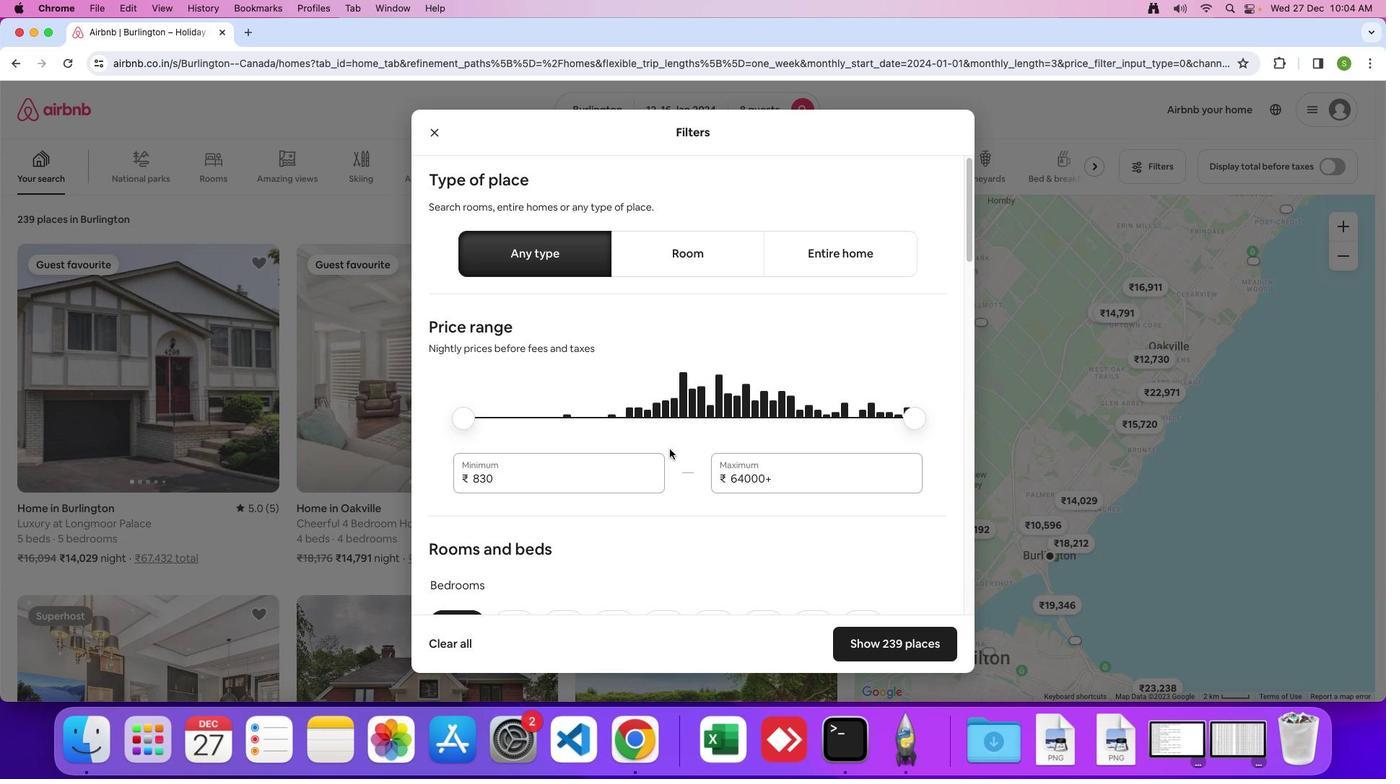 
Action: Mouse scrolled (669, 448) with delta (0, 0)
Screenshot: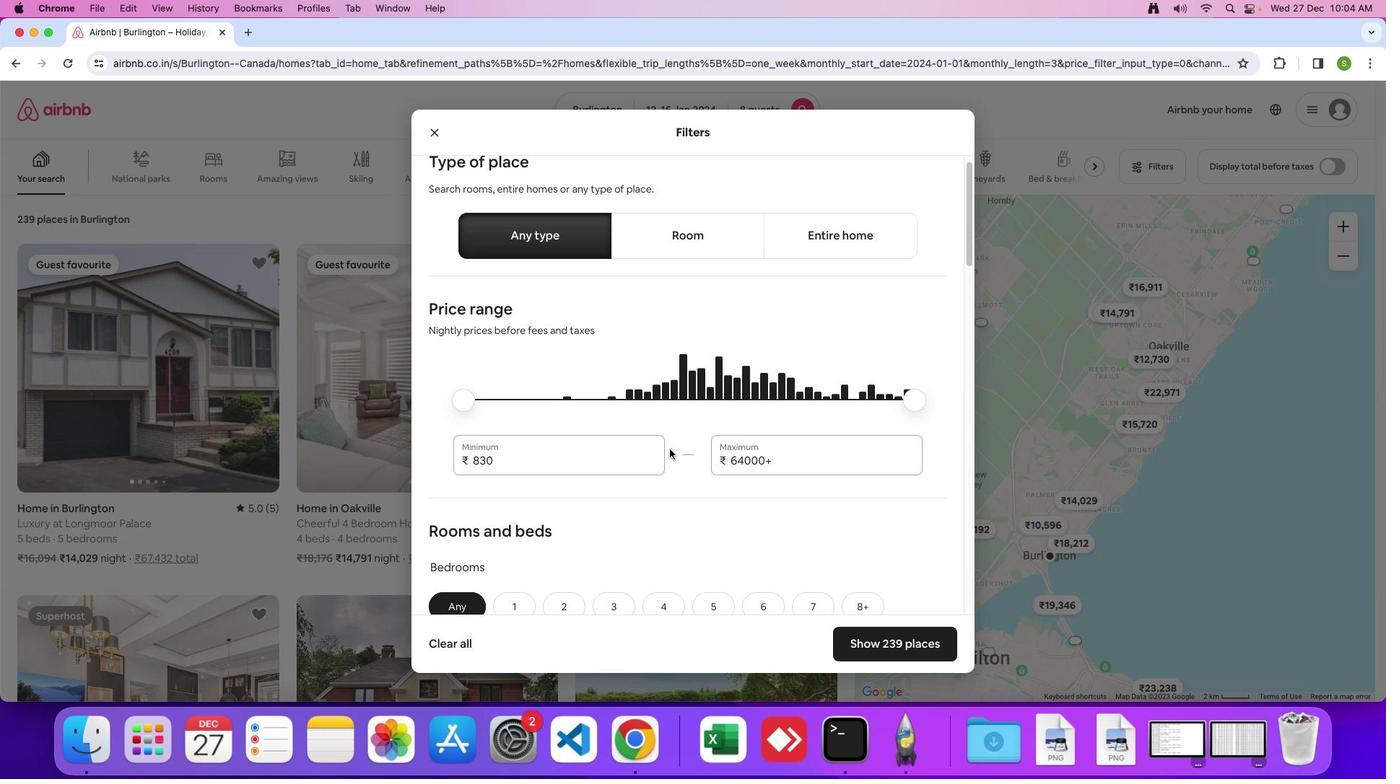 
Action: Mouse scrolled (669, 448) with delta (0, -1)
Screenshot: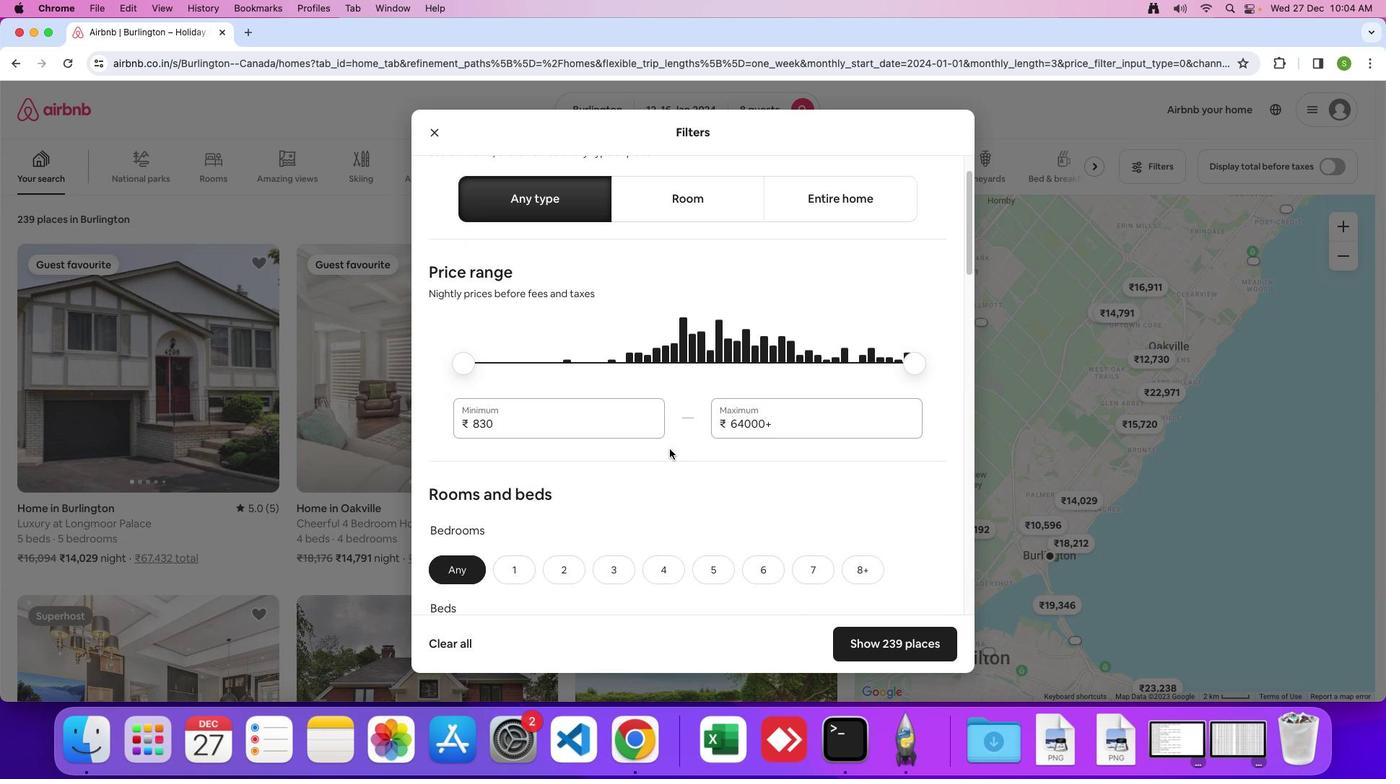 
Action: Mouse scrolled (669, 448) with delta (0, 0)
Screenshot: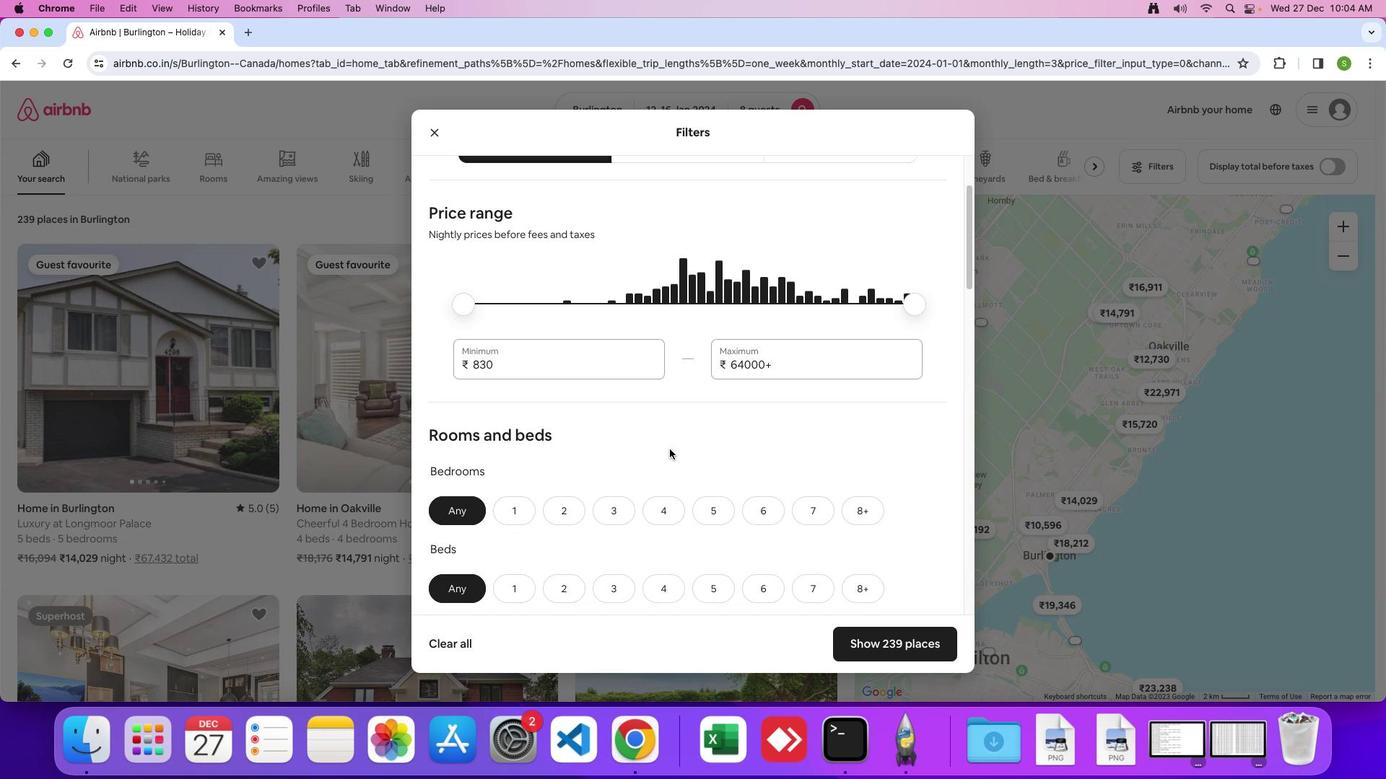 
Action: Mouse scrolled (669, 448) with delta (0, 0)
Screenshot: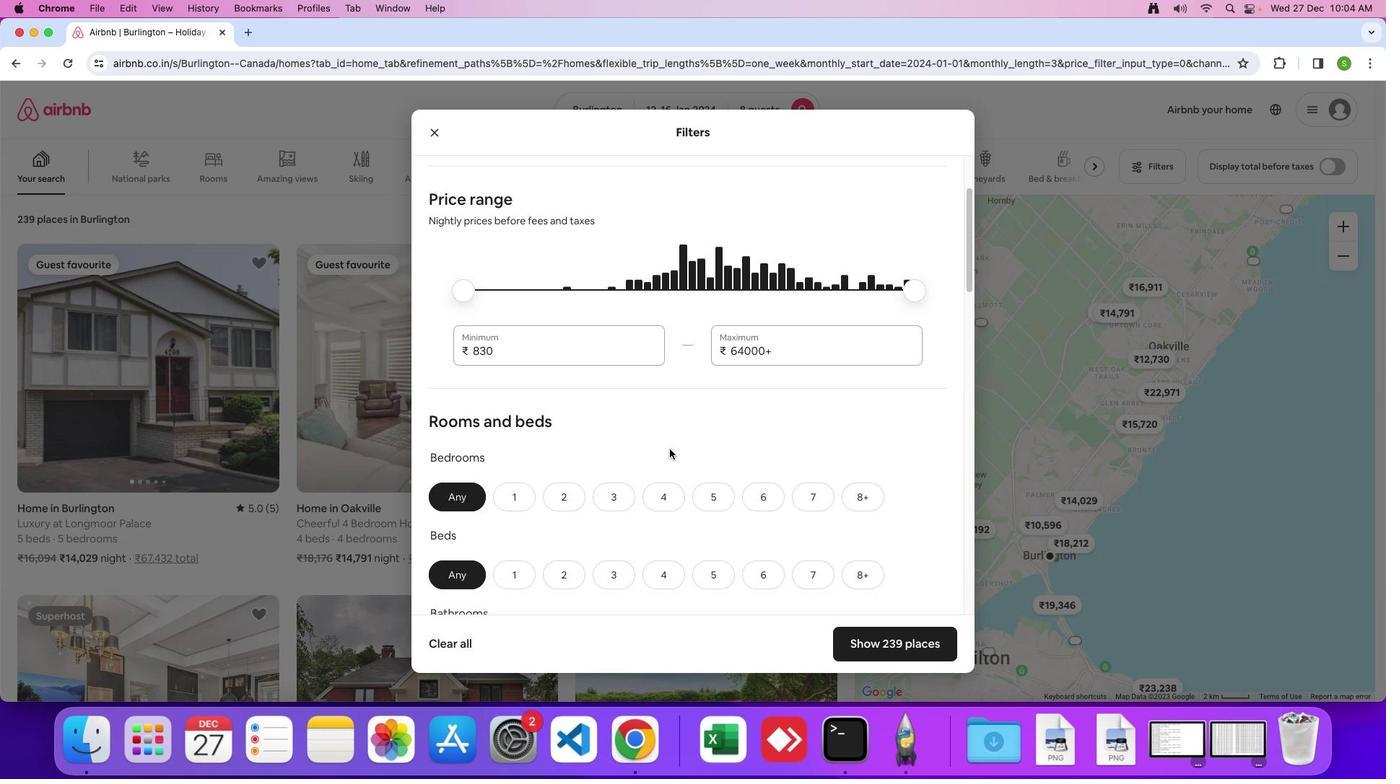 
Action: Mouse scrolled (669, 448) with delta (0, -1)
Screenshot: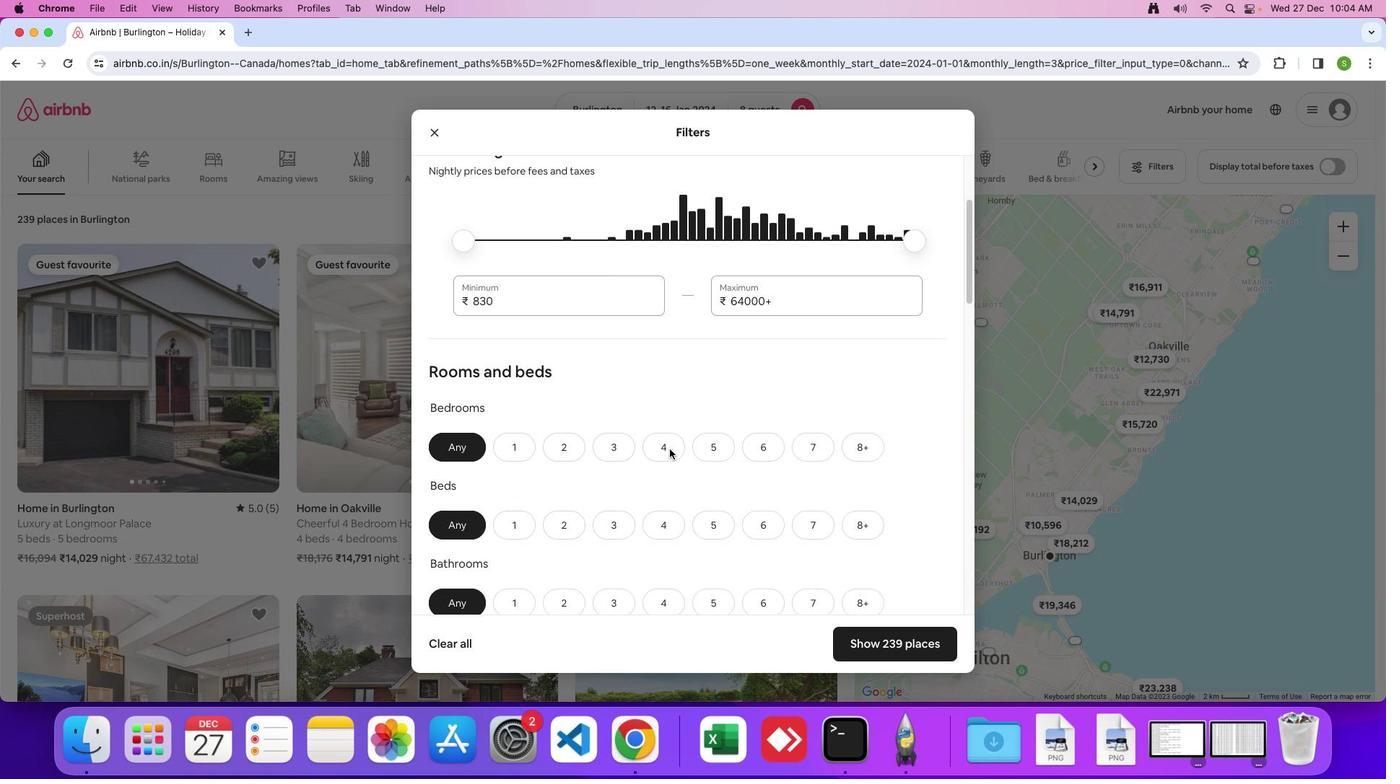 
Action: Mouse scrolled (669, 448) with delta (0, 0)
Screenshot: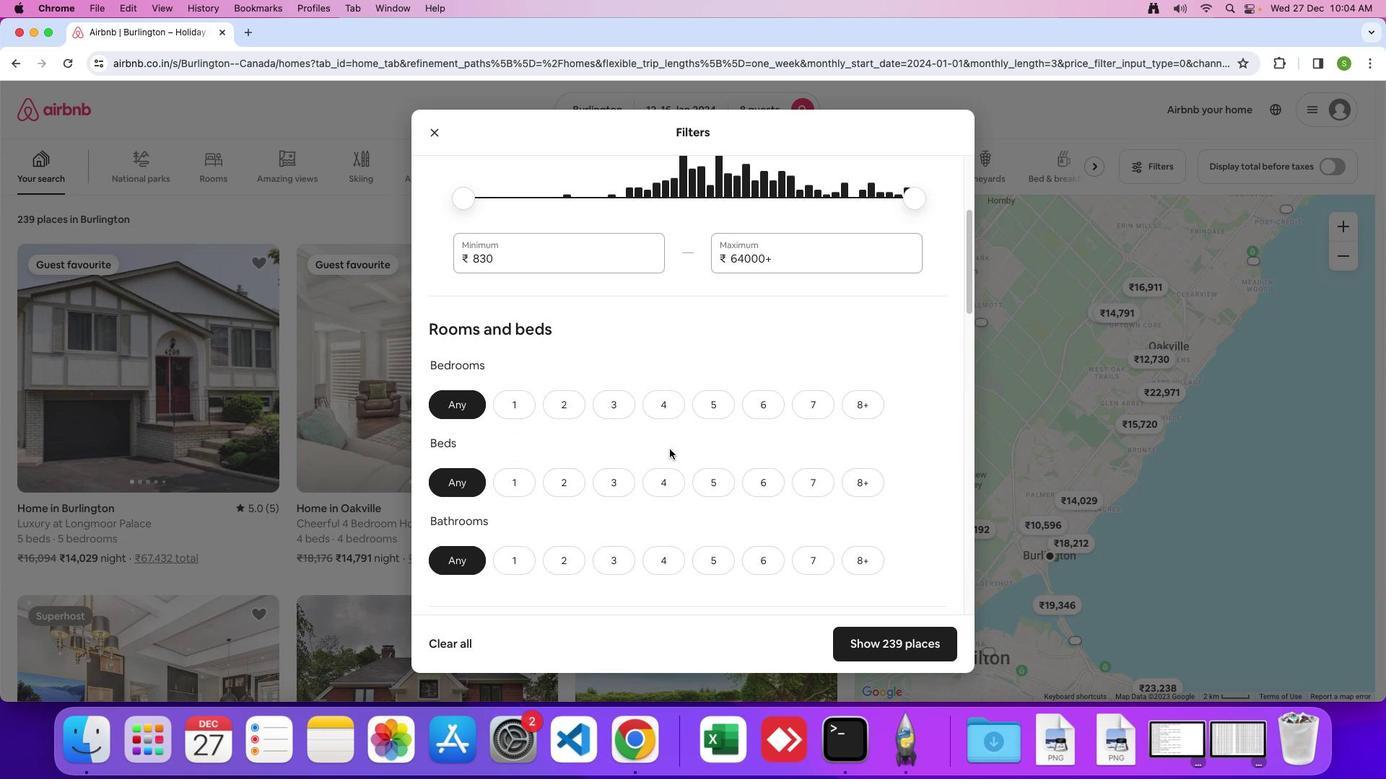 
Action: Mouse scrolled (669, 448) with delta (0, 0)
Screenshot: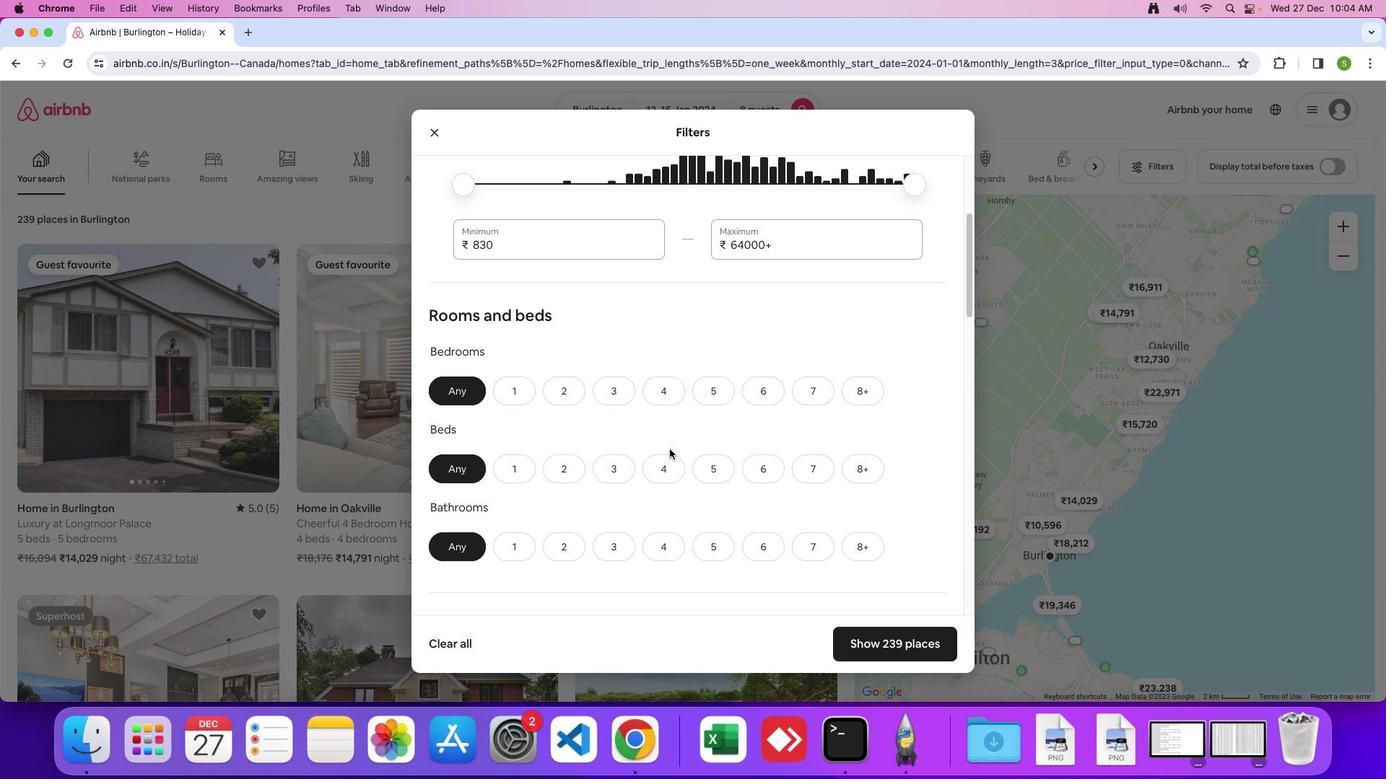 
Action: Mouse moved to (875, 386)
Screenshot: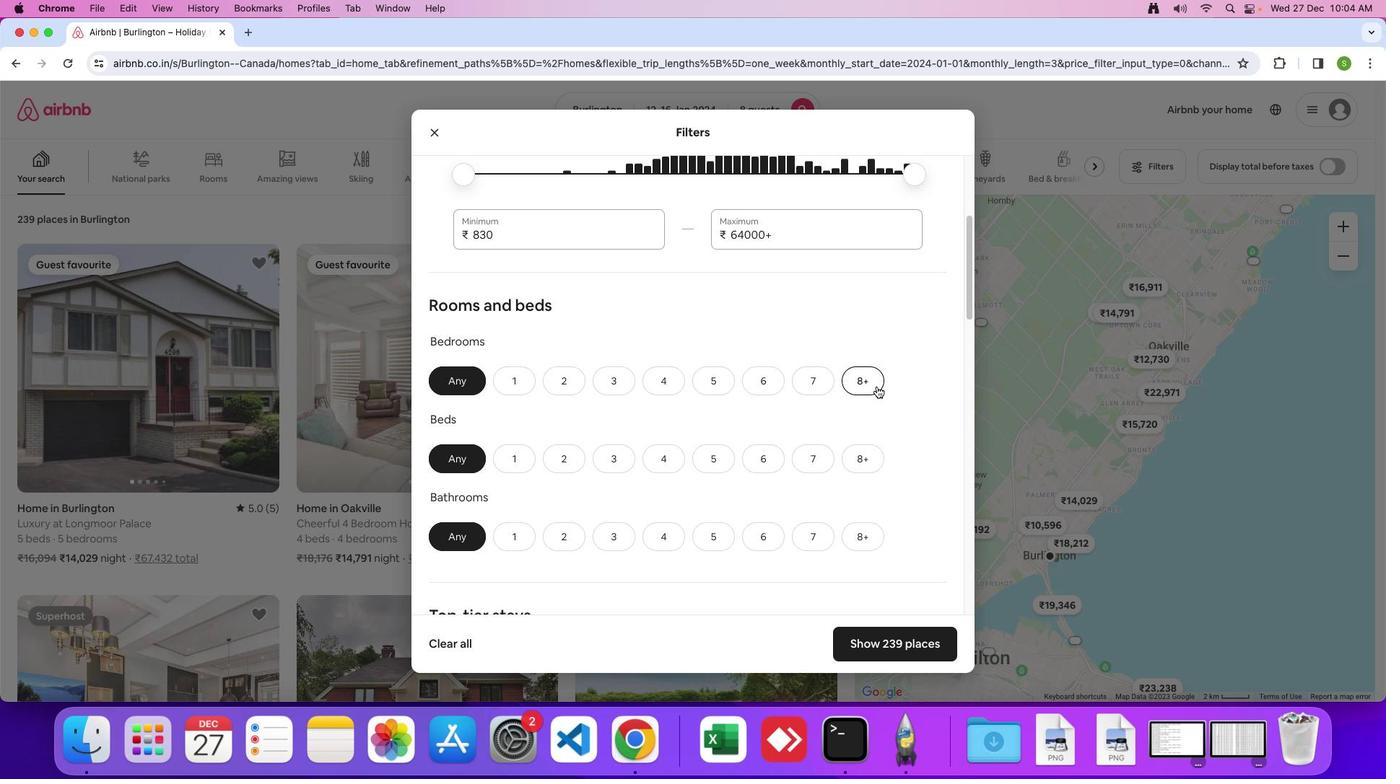 
Action: Mouse pressed left at (875, 386)
Screenshot: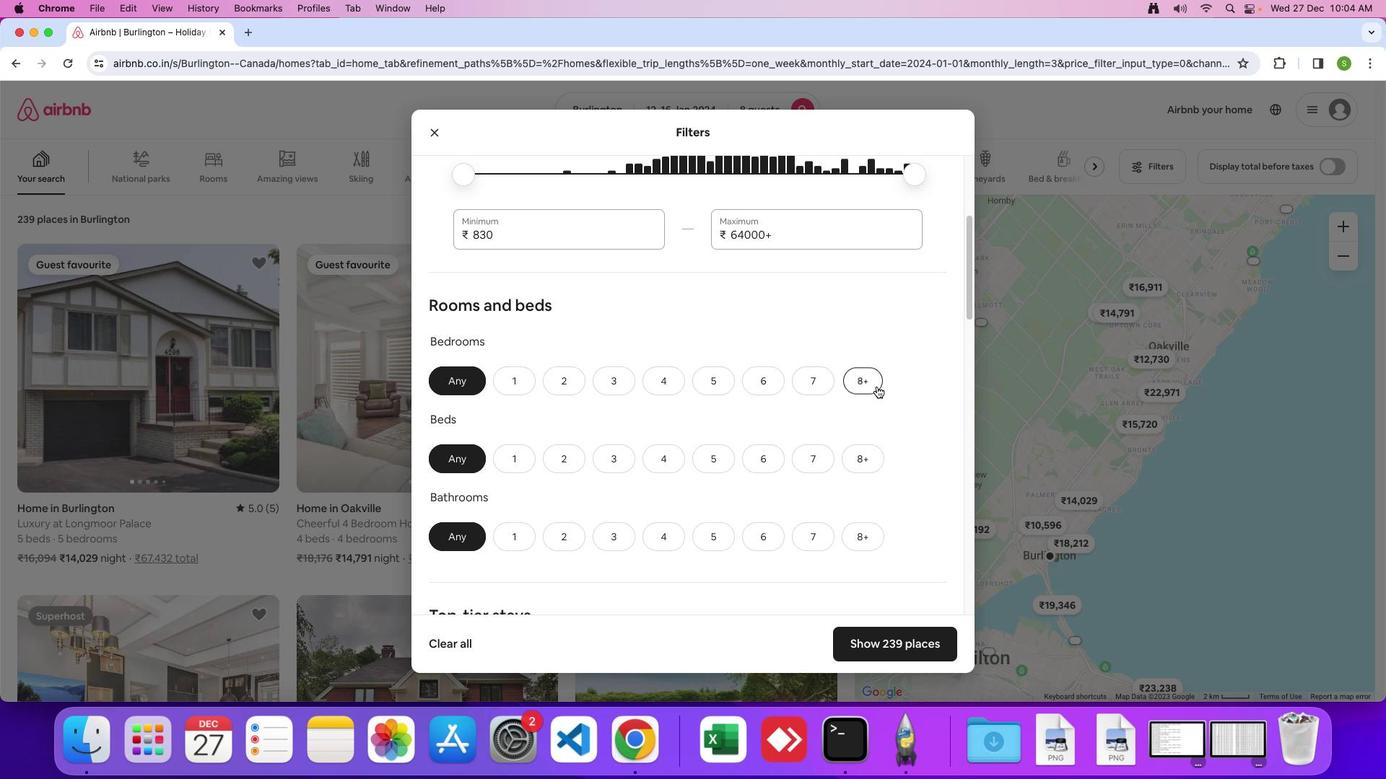 
Action: Mouse moved to (854, 449)
Screenshot: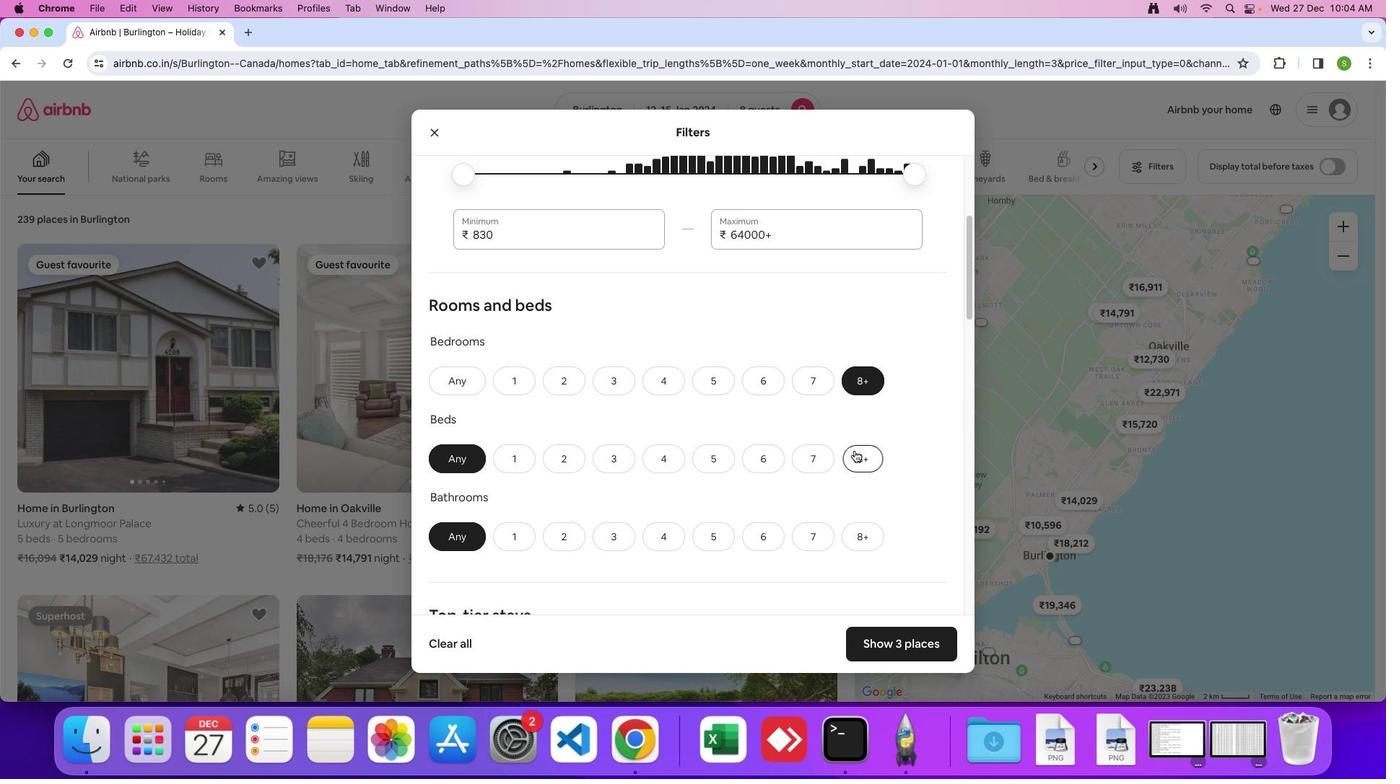 
Action: Mouse pressed left at (854, 449)
Screenshot: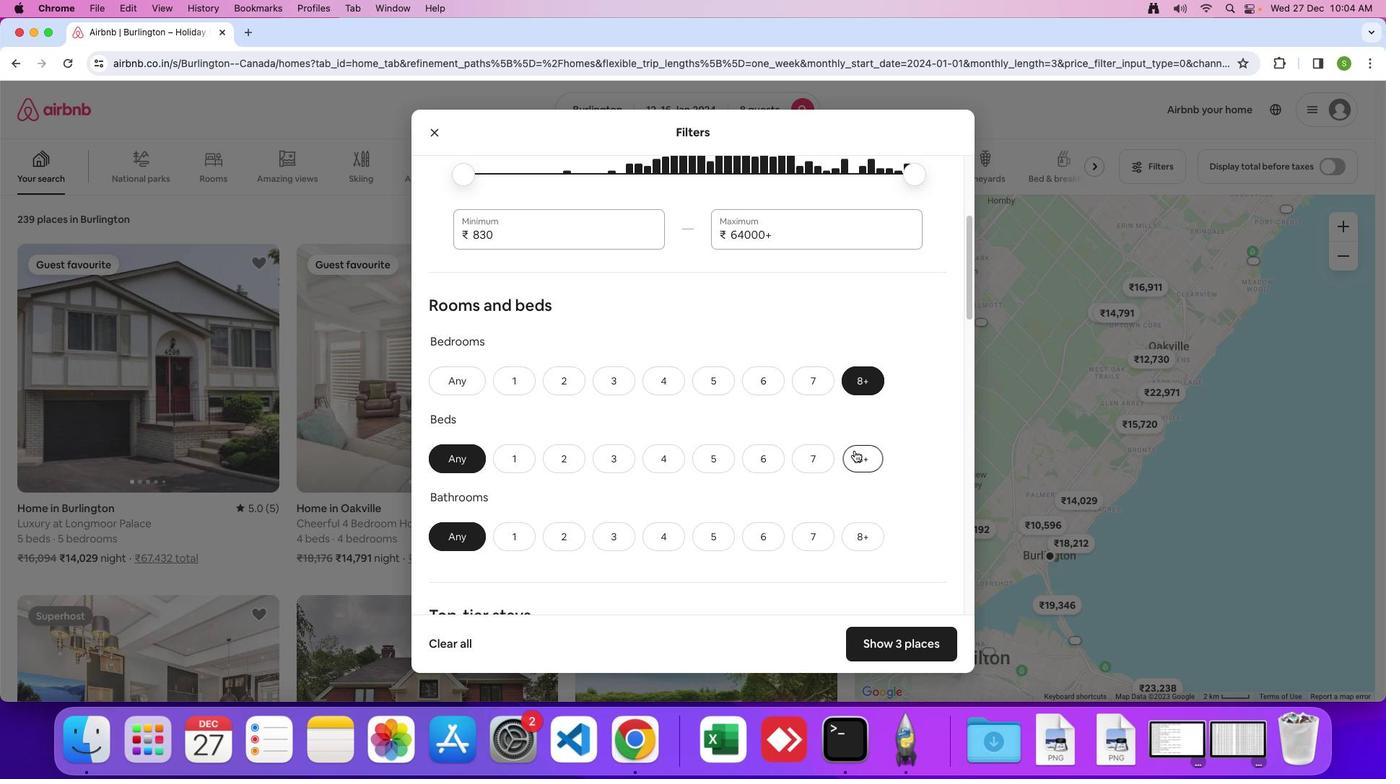 
Action: Mouse moved to (868, 528)
Screenshot: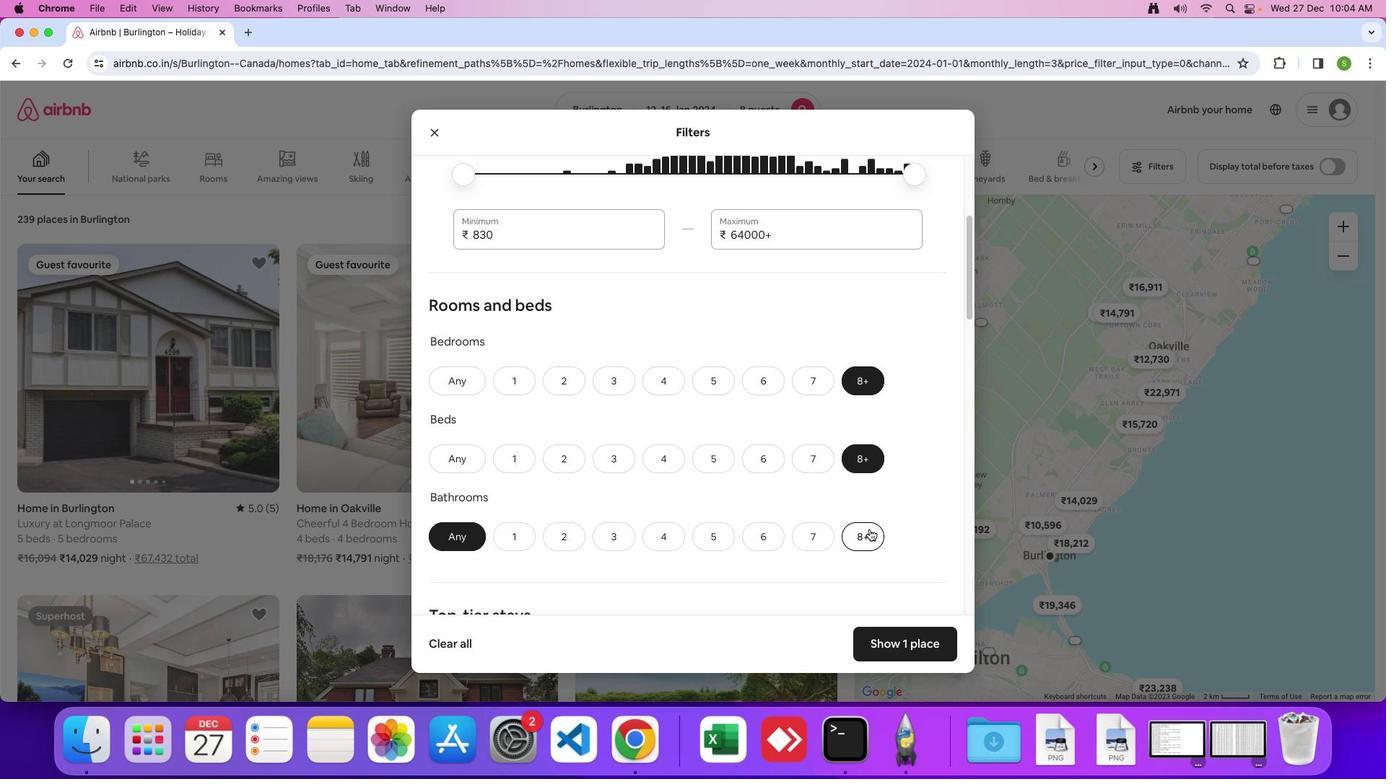 
Action: Mouse pressed left at (868, 528)
Screenshot: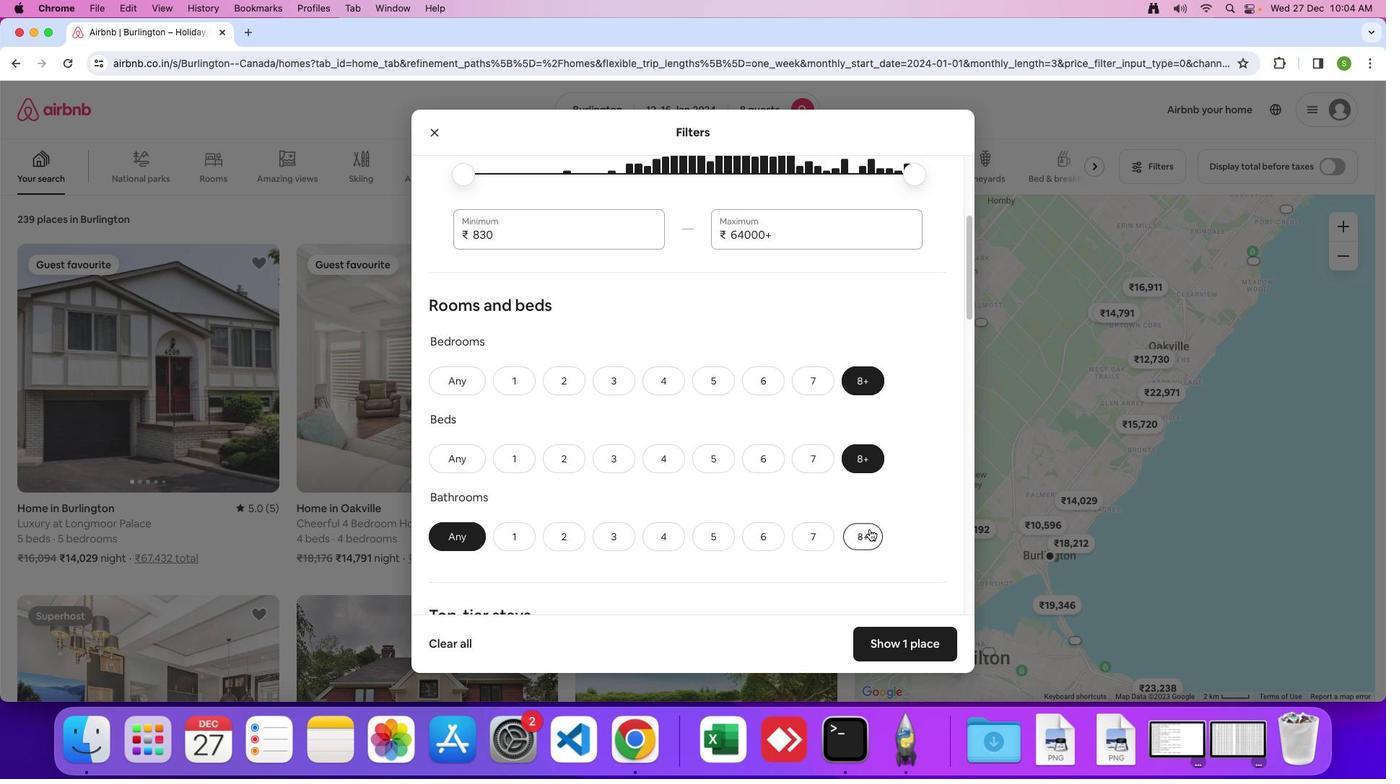 
Action: Mouse moved to (757, 475)
Screenshot: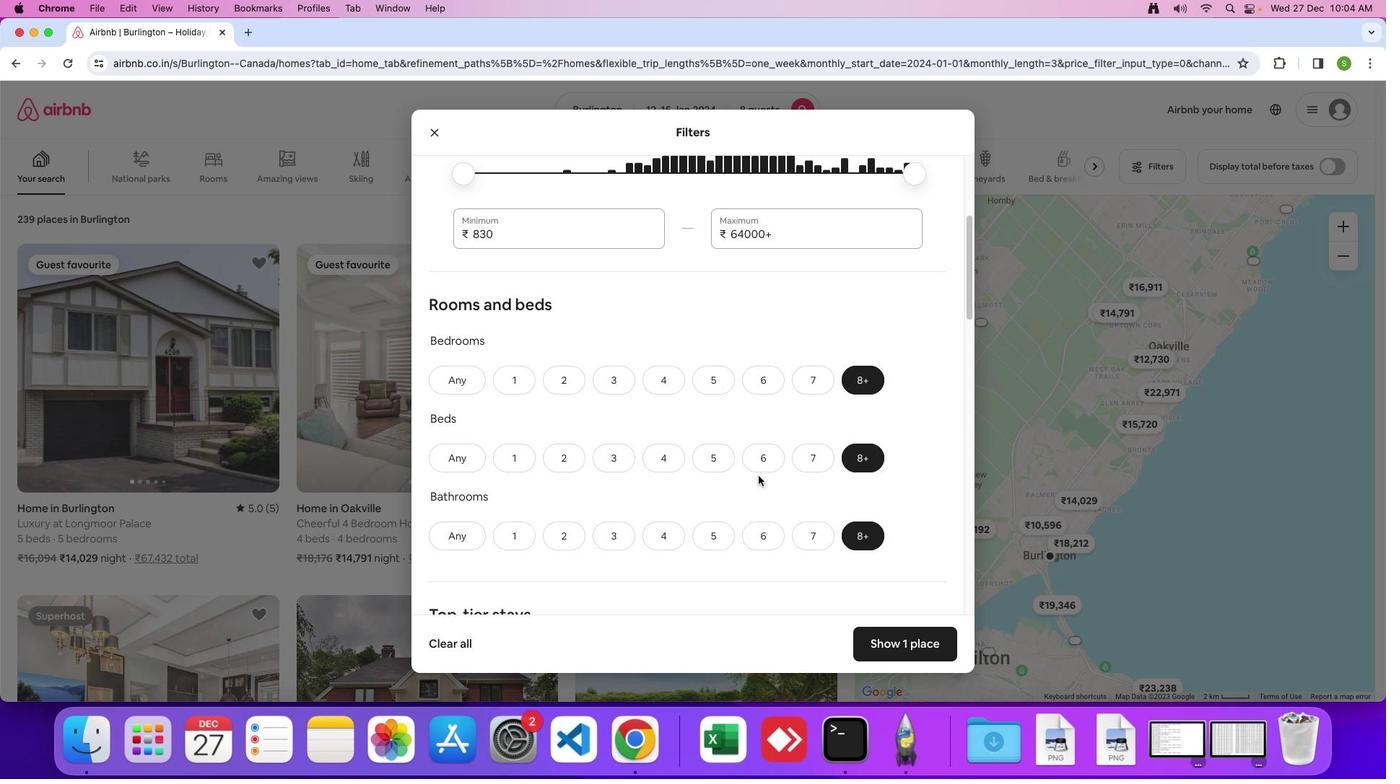 
Action: Mouse scrolled (757, 475) with delta (0, 0)
Screenshot: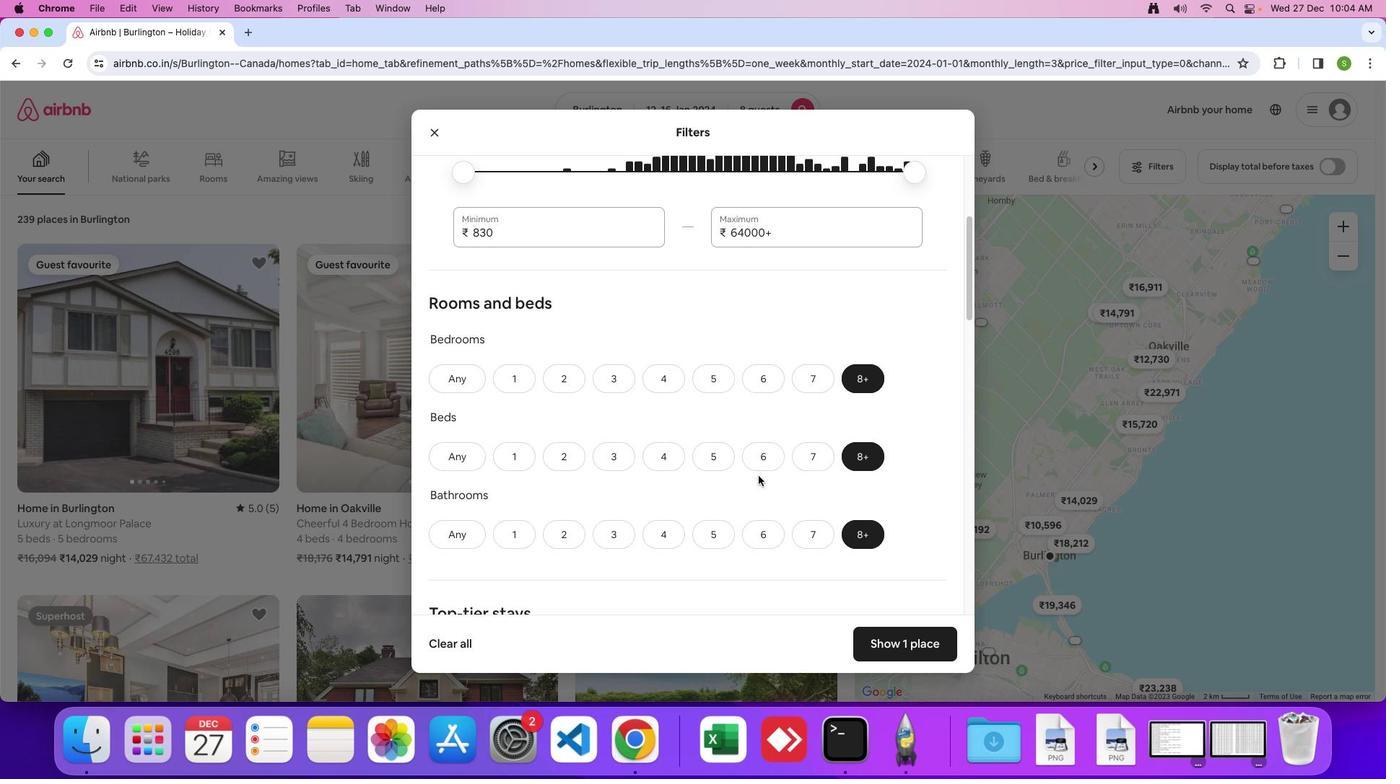 
Action: Mouse moved to (757, 475)
Screenshot: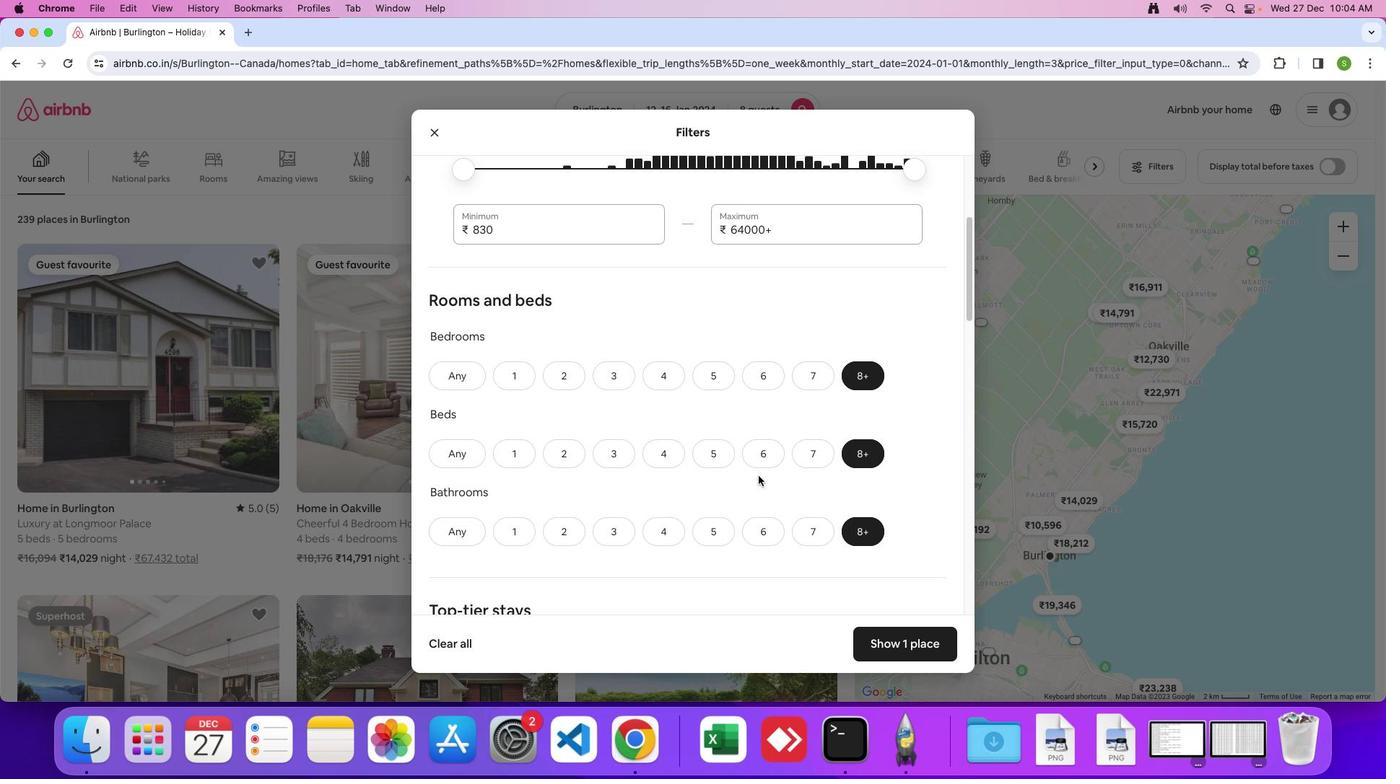 
Action: Mouse scrolled (757, 475) with delta (0, 0)
Screenshot: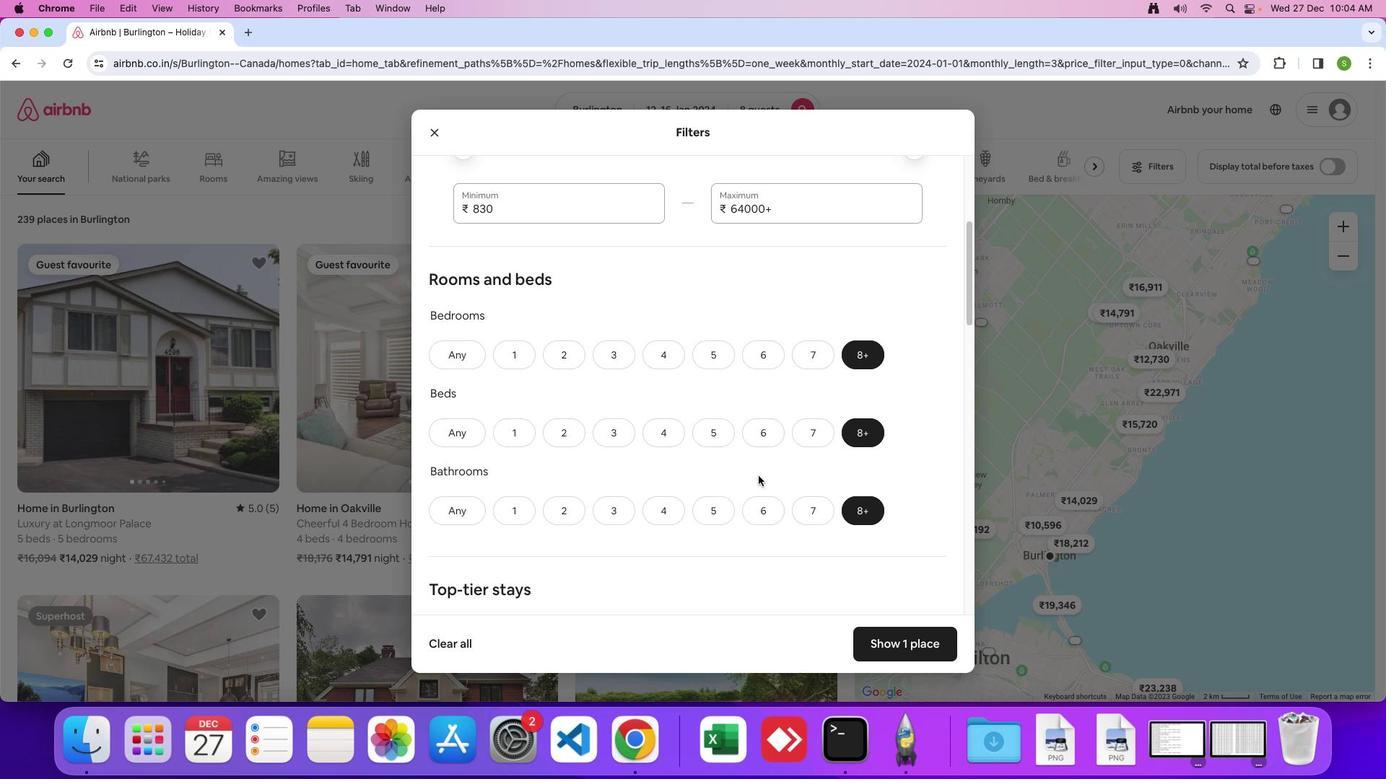 
Action: Mouse scrolled (757, 475) with delta (0, -1)
Screenshot: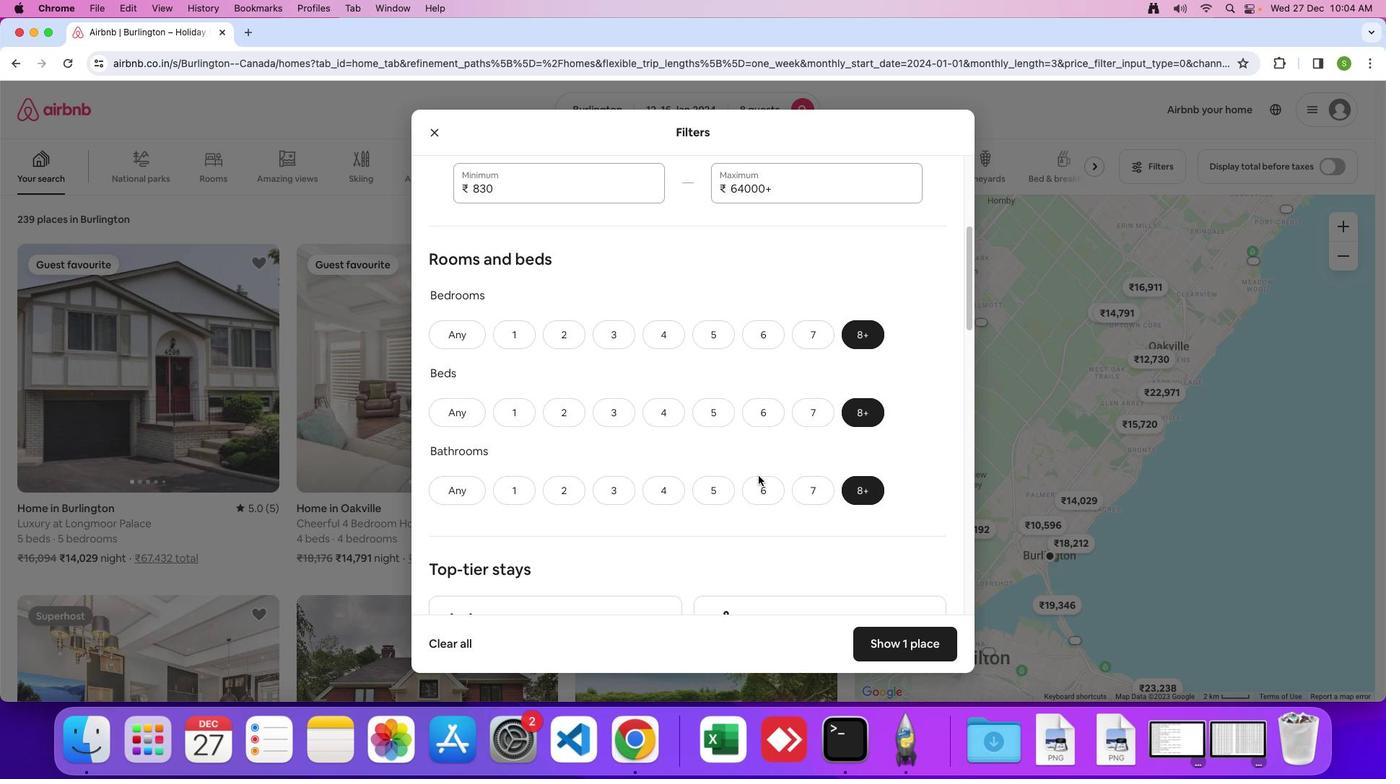 
Action: Mouse scrolled (757, 475) with delta (0, 0)
Screenshot: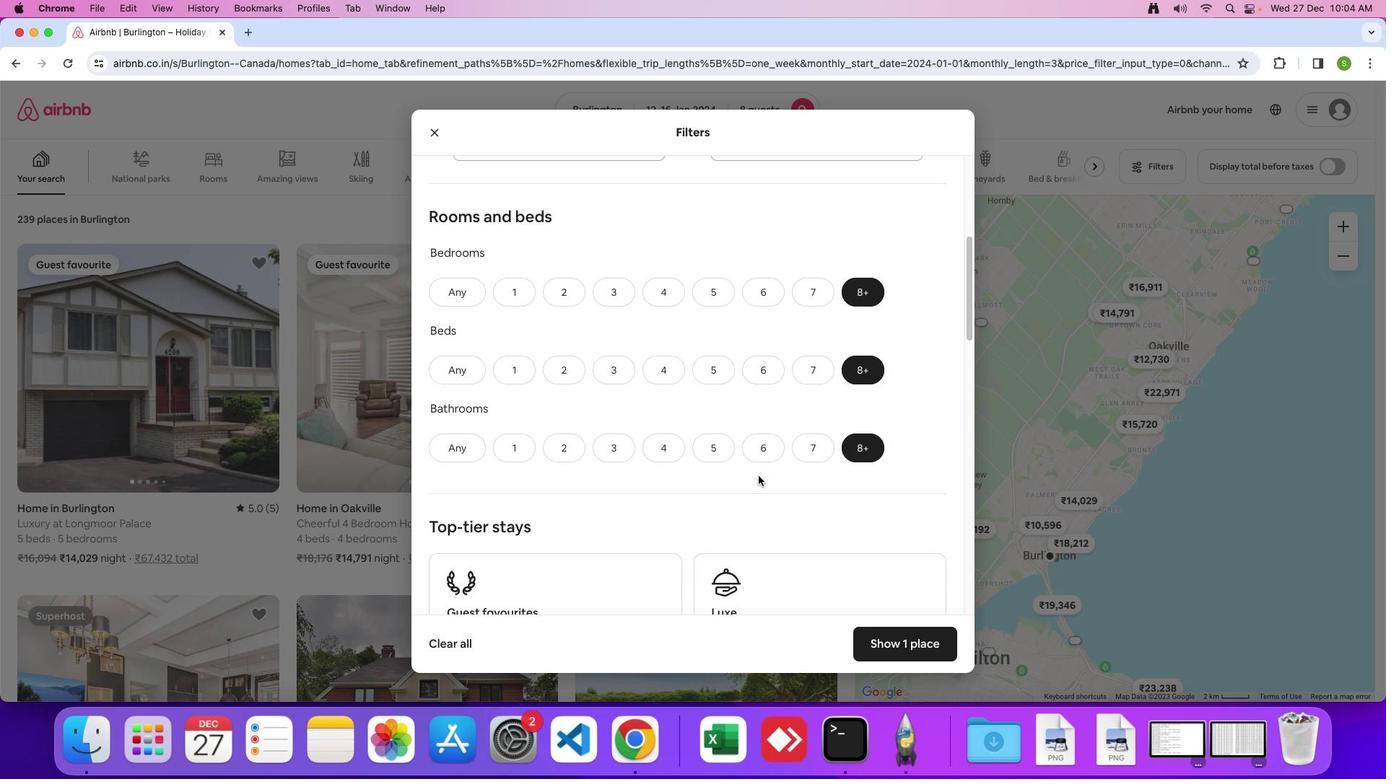 
Action: Mouse scrolled (757, 475) with delta (0, 0)
Screenshot: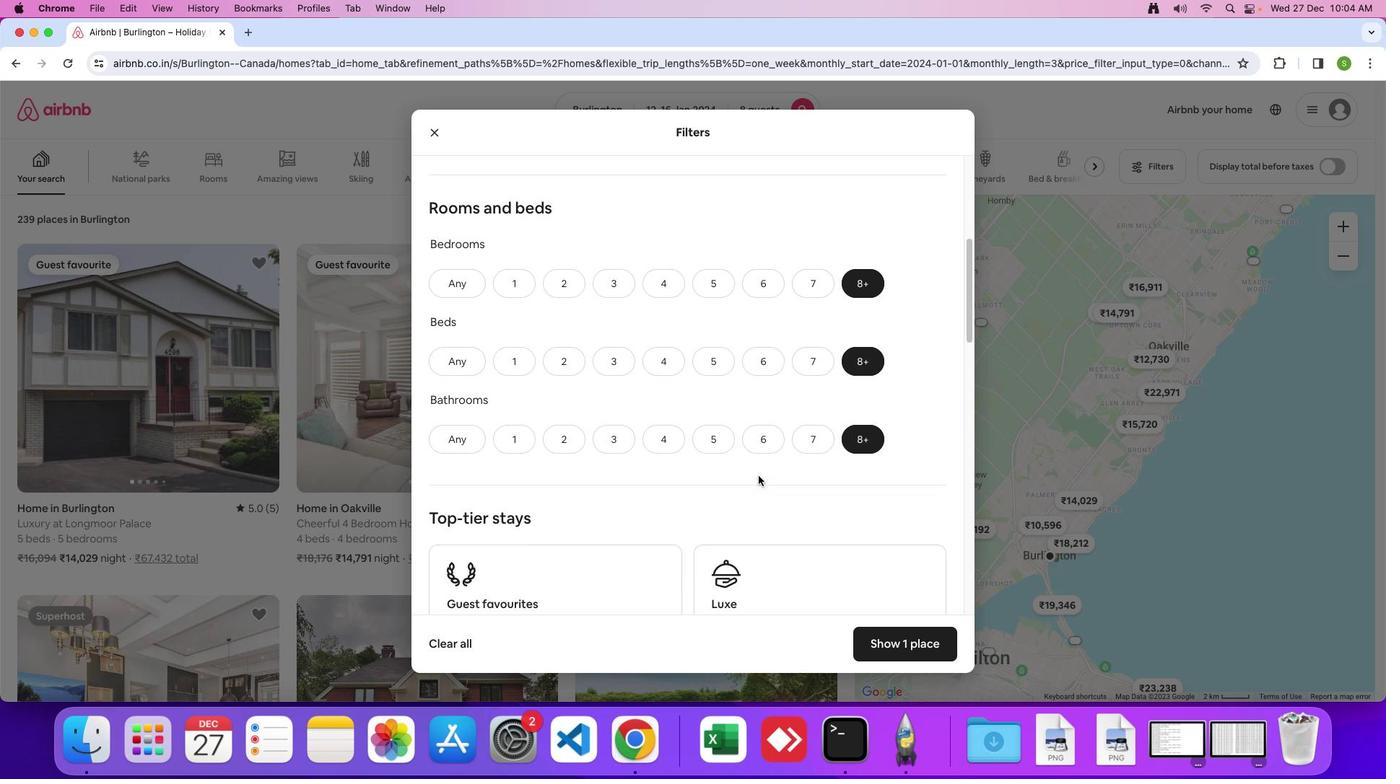 
Action: Mouse moved to (724, 472)
Screenshot: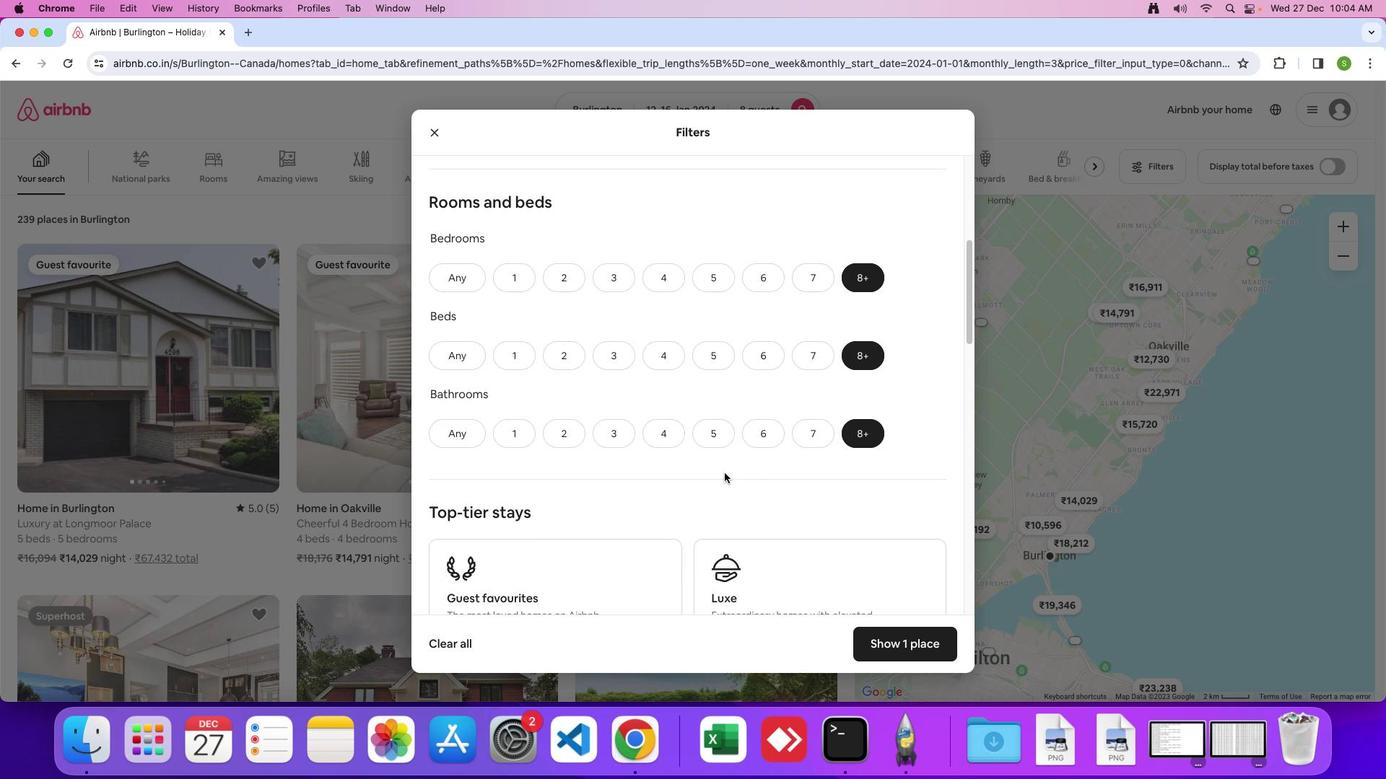 
Action: Mouse scrolled (724, 472) with delta (0, 0)
Screenshot: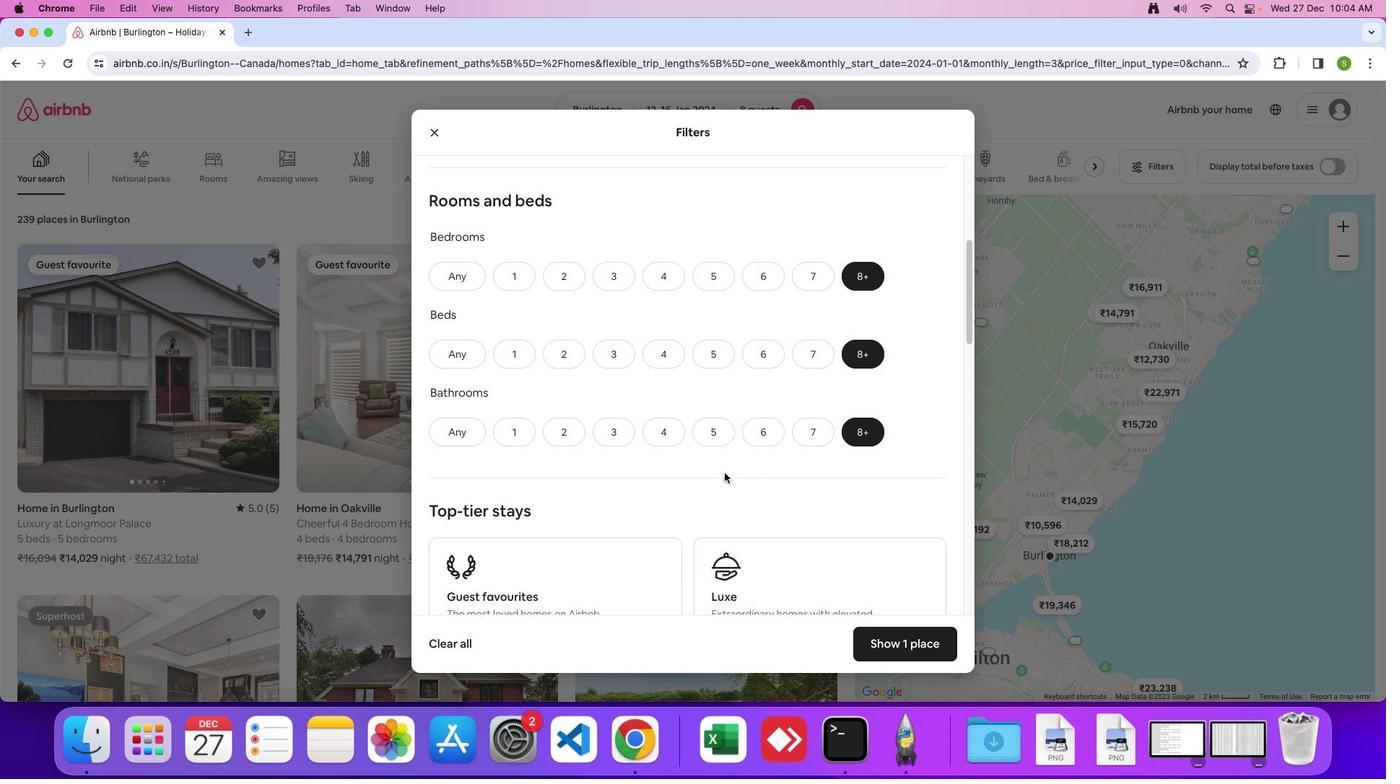 
Action: Mouse scrolled (724, 472) with delta (0, 0)
Screenshot: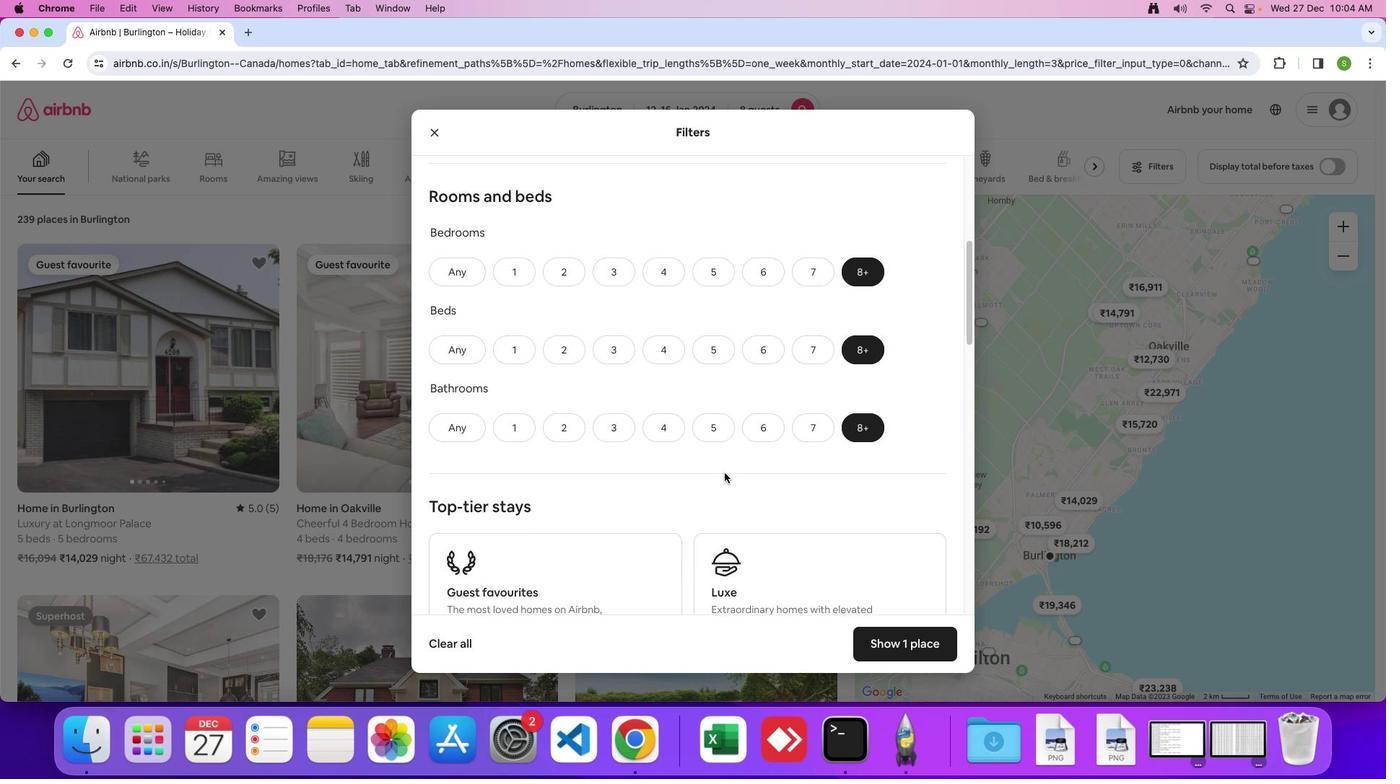 
Action: Mouse scrolled (724, 472) with delta (0, 0)
Screenshot: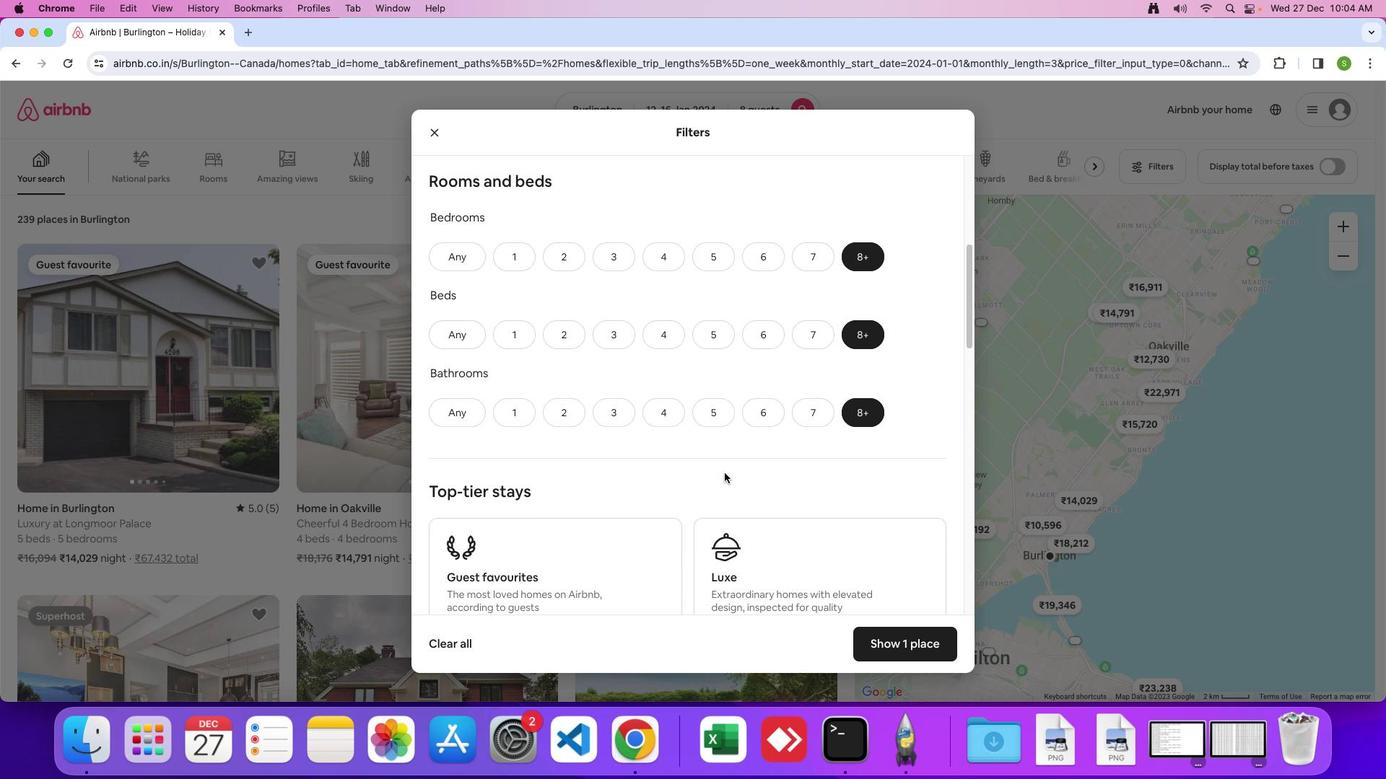 
Action: Mouse scrolled (724, 472) with delta (0, 0)
Screenshot: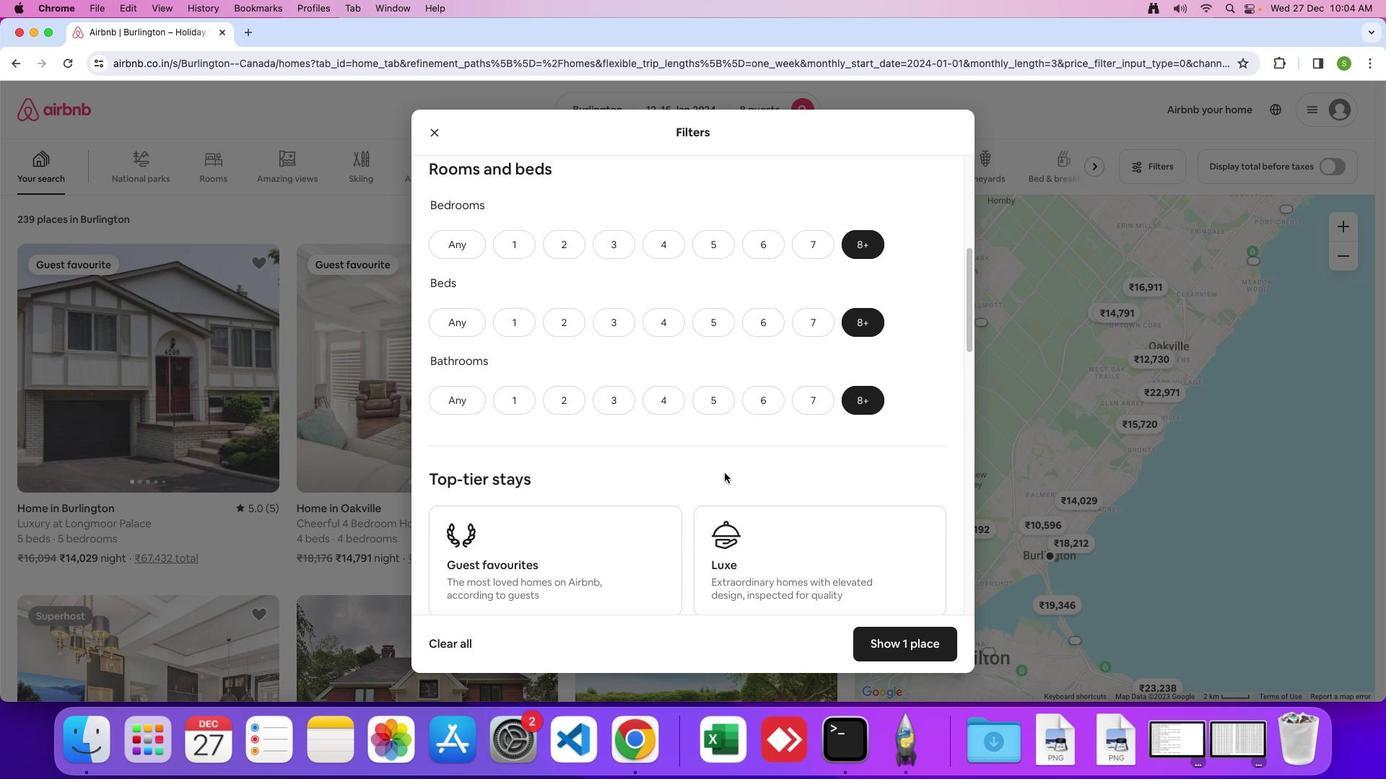 
Action: Mouse scrolled (724, 472) with delta (0, 0)
Screenshot: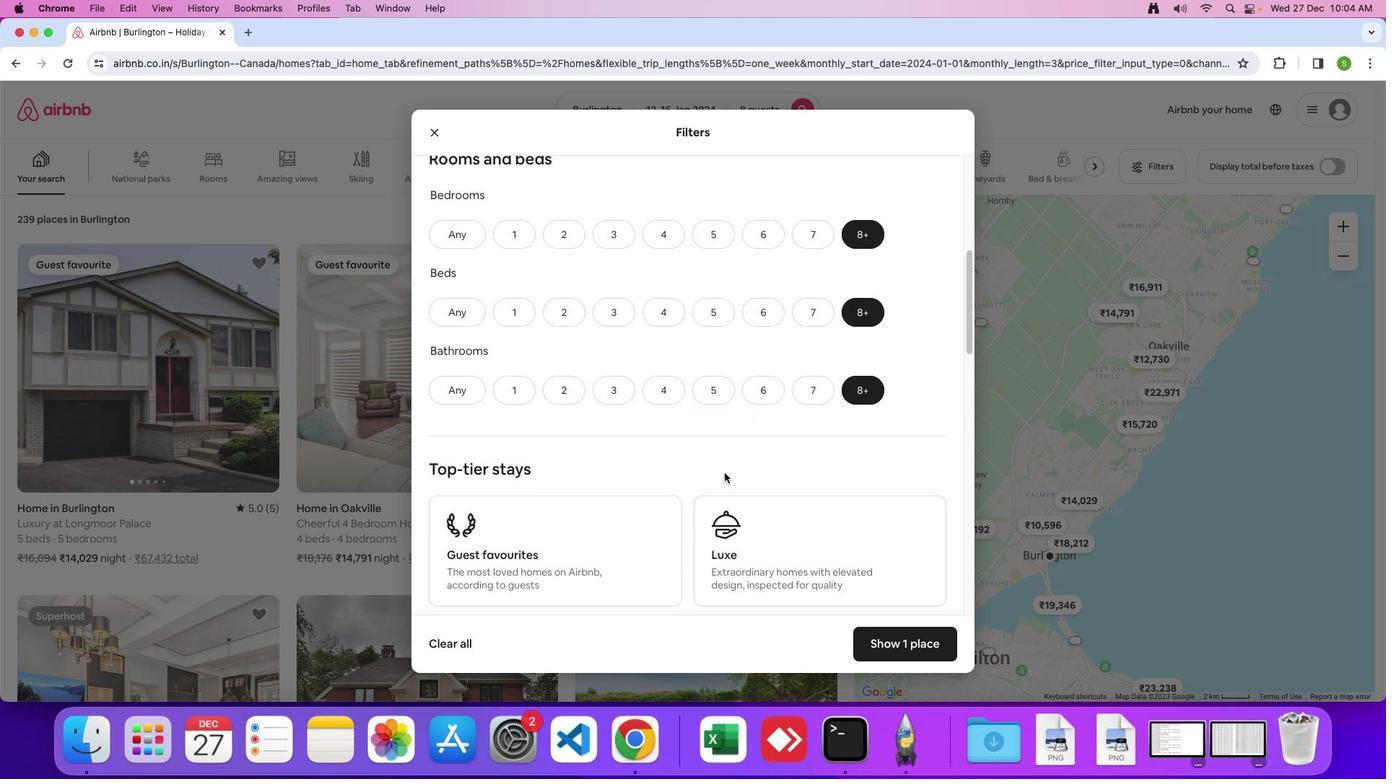 
Action: Mouse scrolled (724, 472) with delta (0, 0)
Screenshot: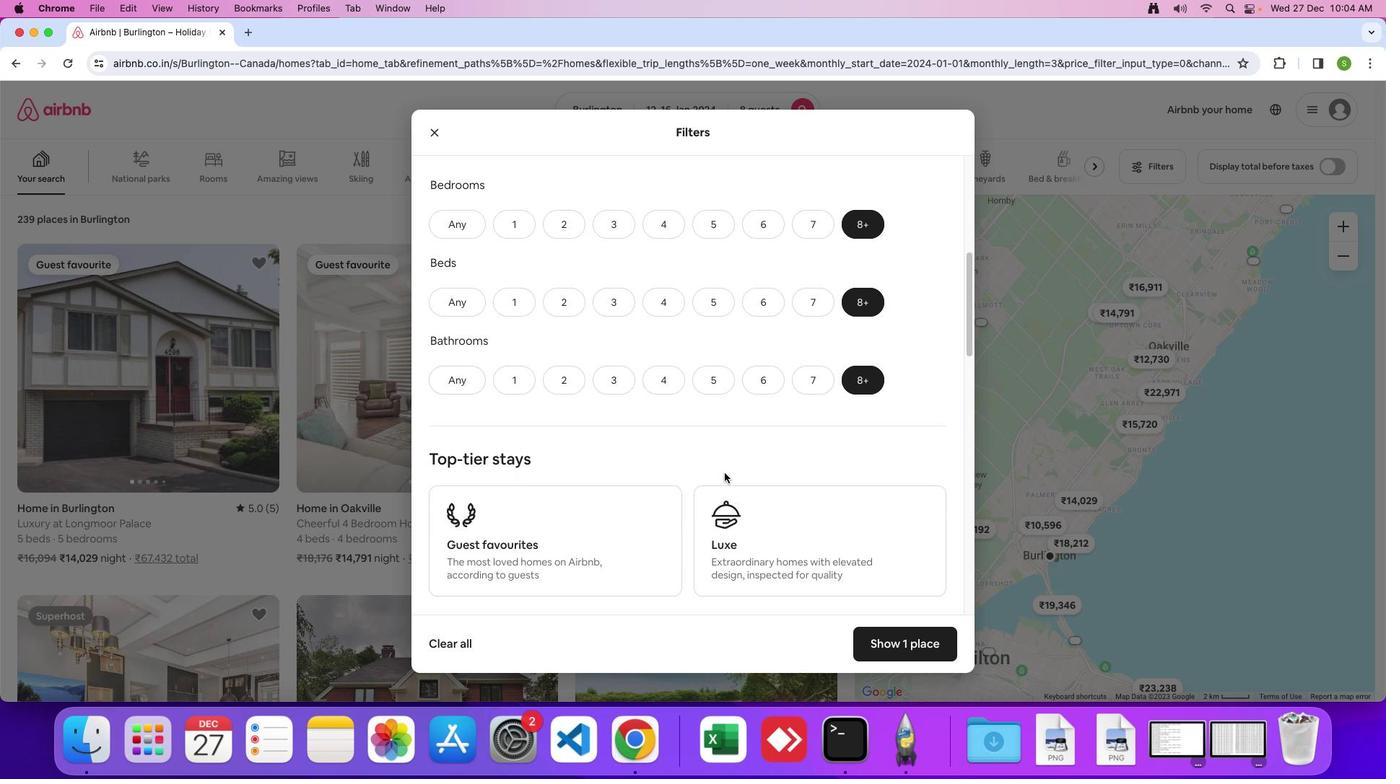 
Action: Mouse scrolled (724, 472) with delta (0, 0)
Screenshot: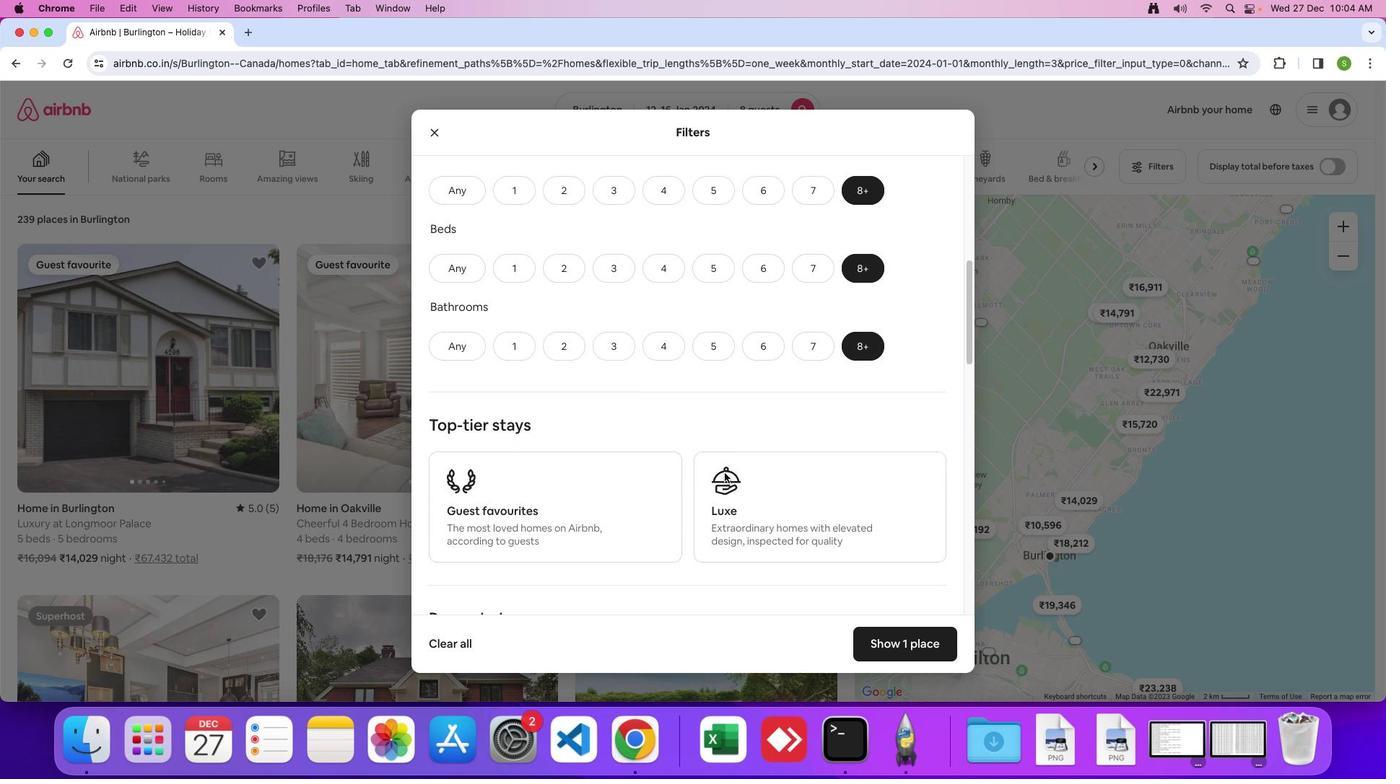 
Action: Mouse scrolled (724, 472) with delta (0, -2)
Screenshot: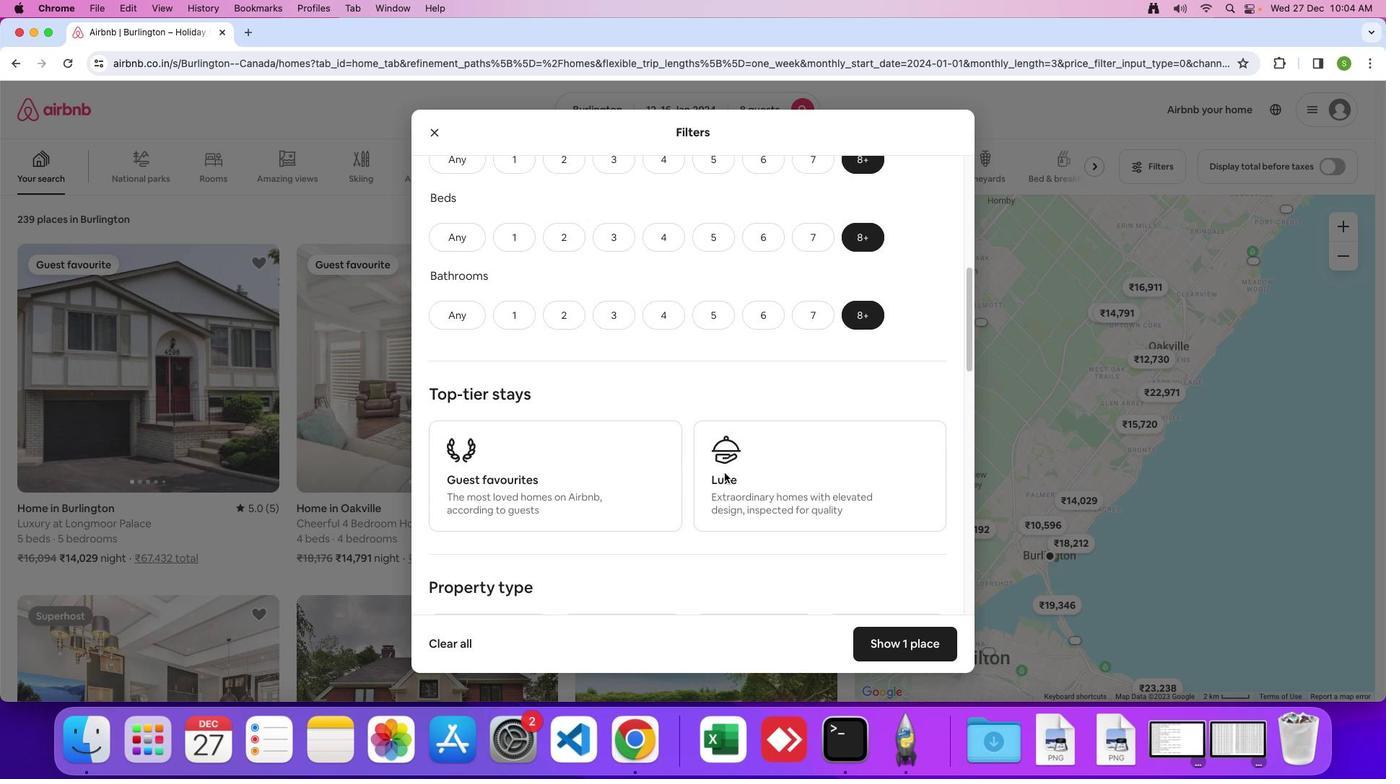 
Action: Mouse moved to (689, 475)
Screenshot: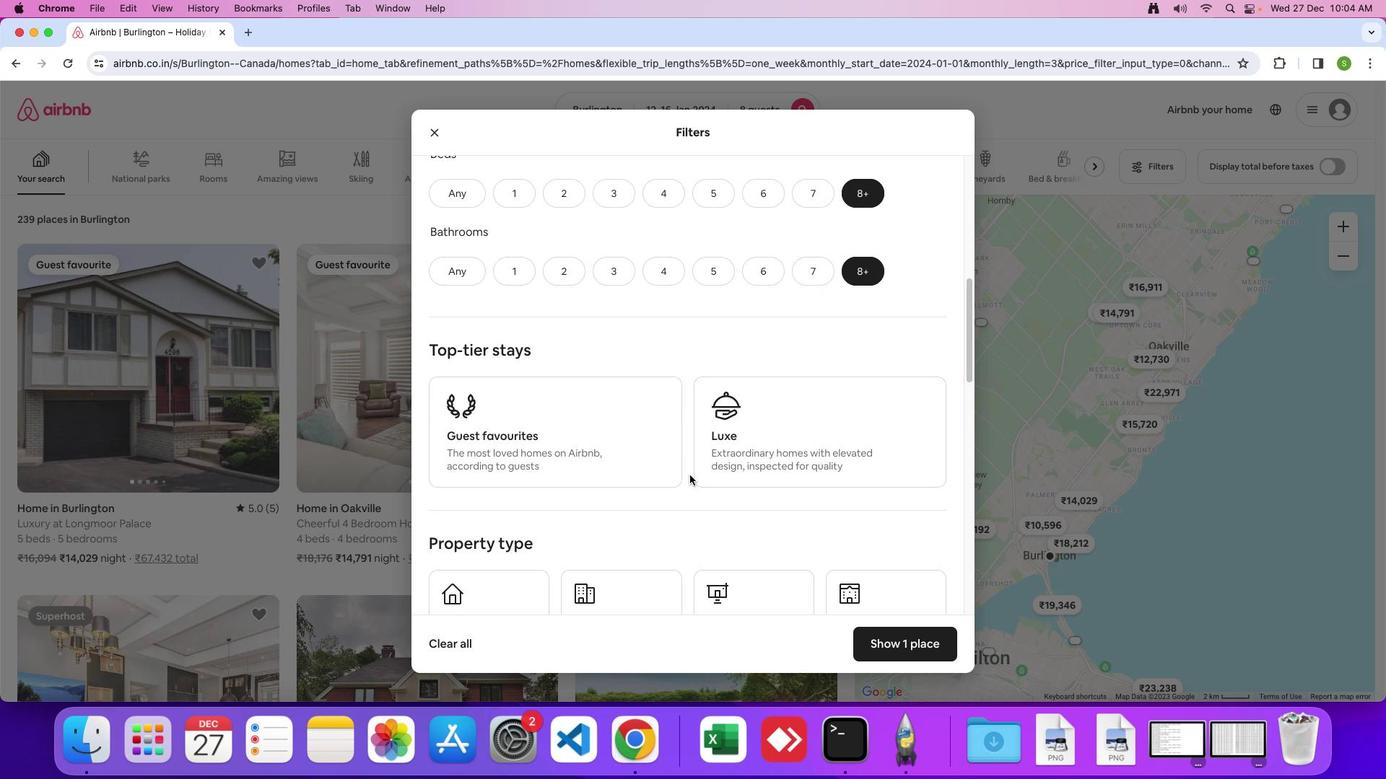 
Action: Mouse scrolled (689, 475) with delta (0, 0)
Screenshot: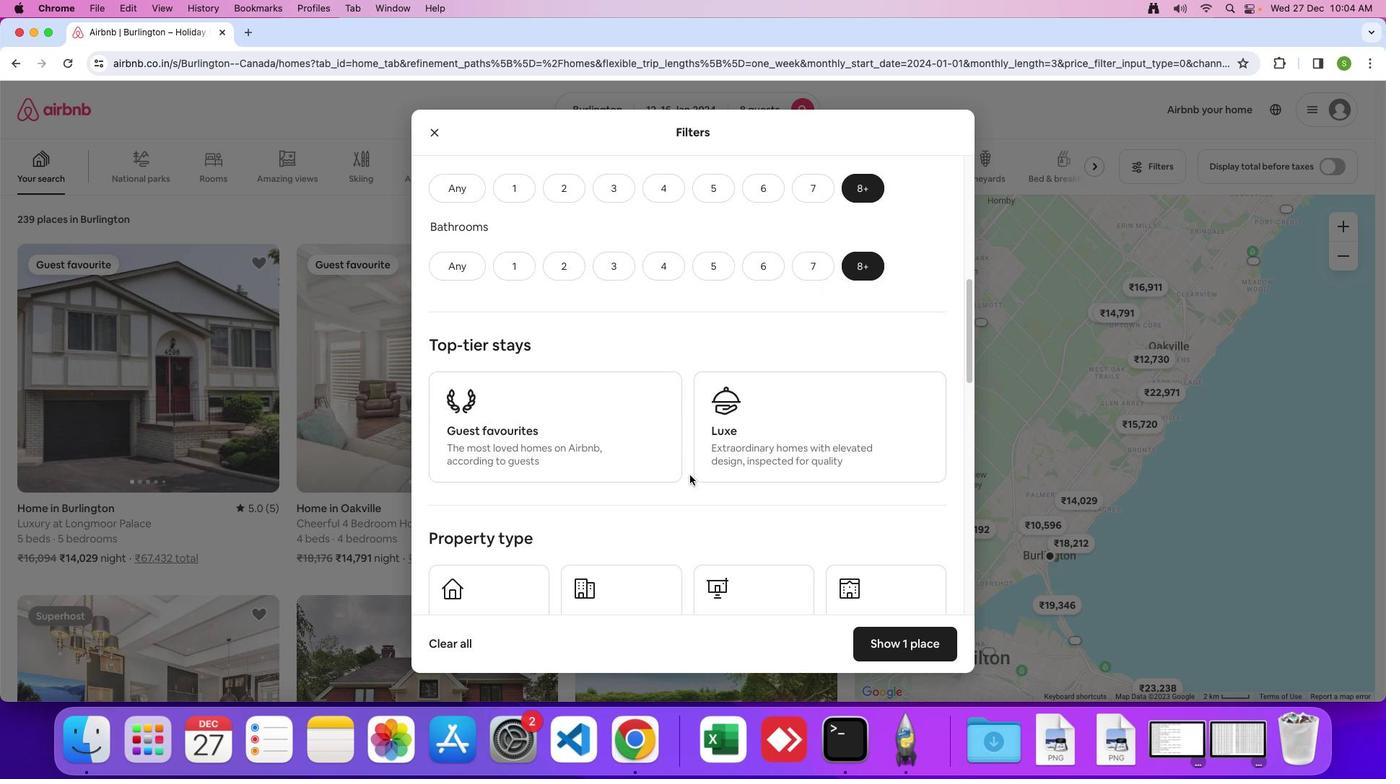 
Action: Mouse scrolled (689, 475) with delta (0, 0)
Screenshot: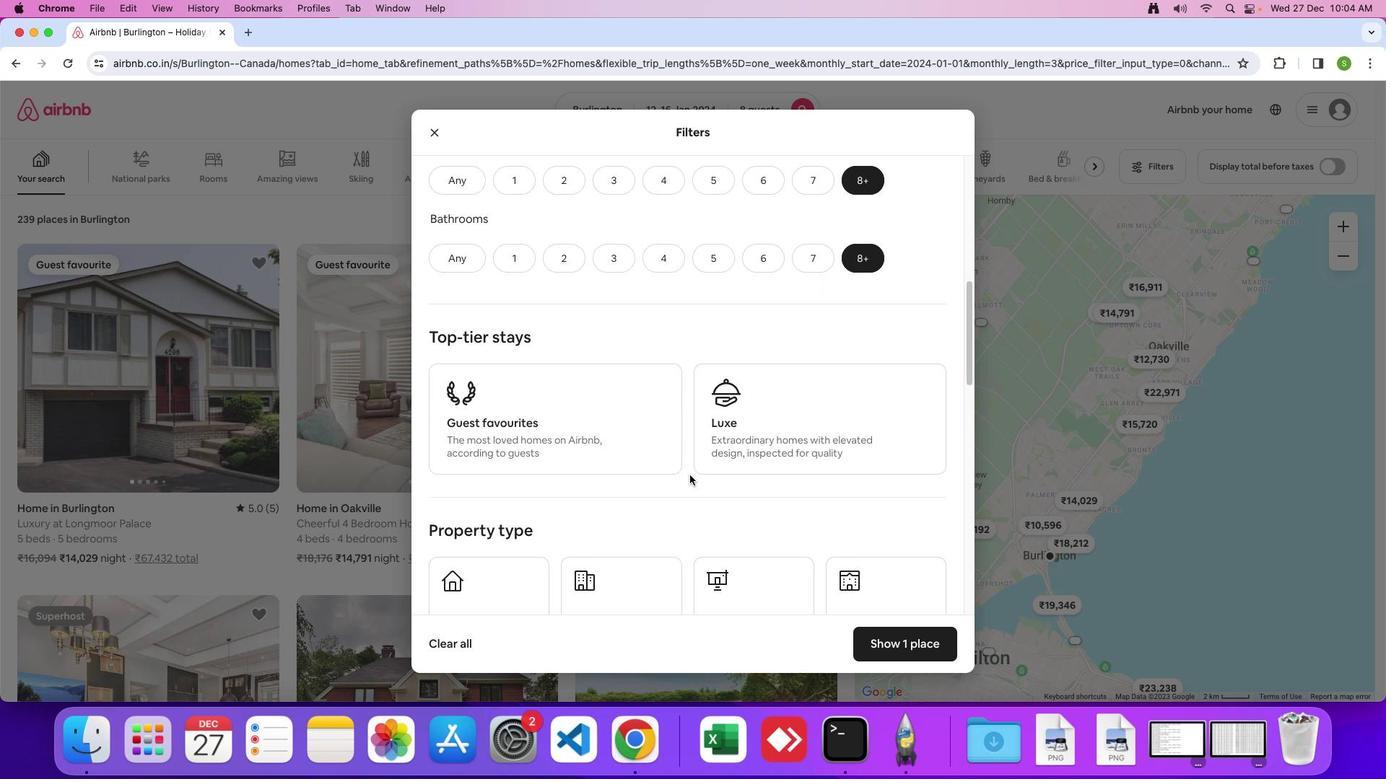 
Action: Mouse scrolled (689, 475) with delta (0, -1)
Screenshot: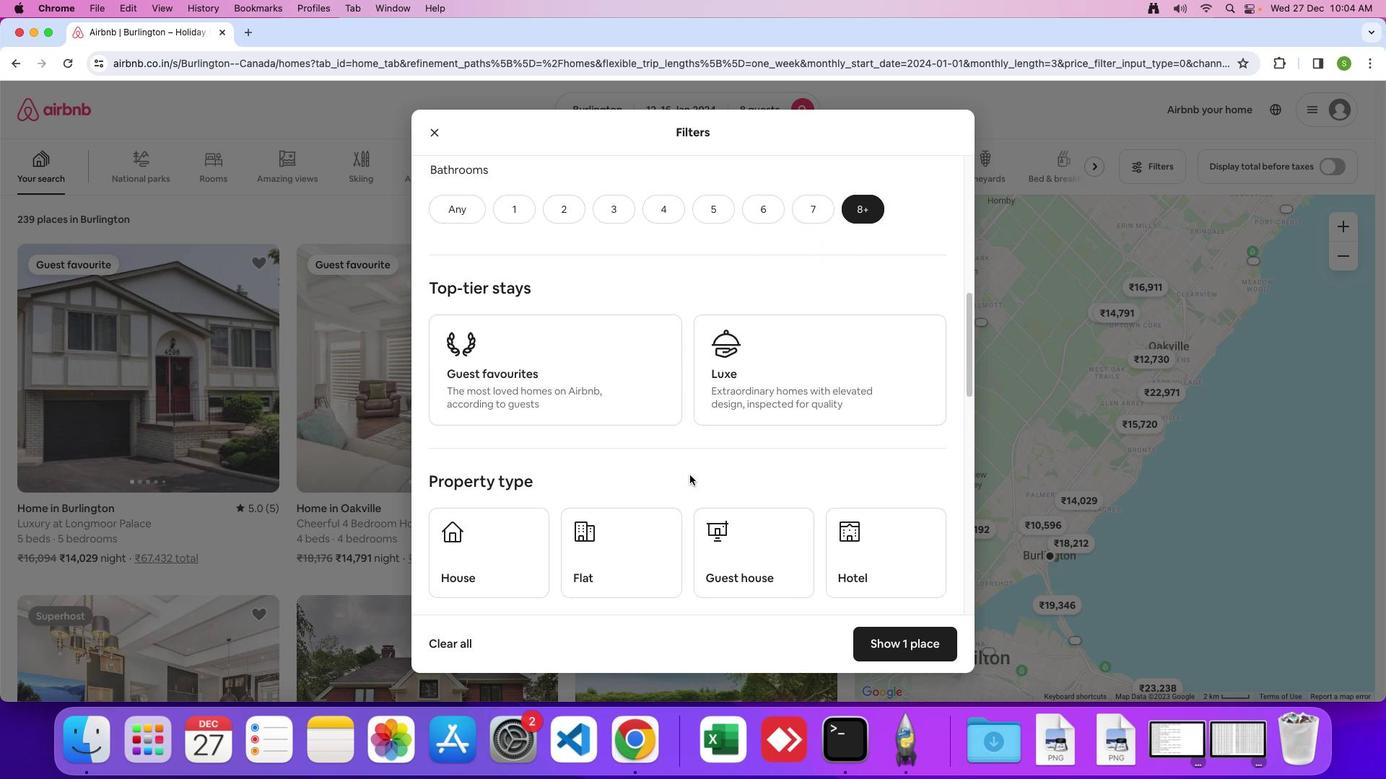 
Action: Mouse moved to (688, 474)
Screenshot: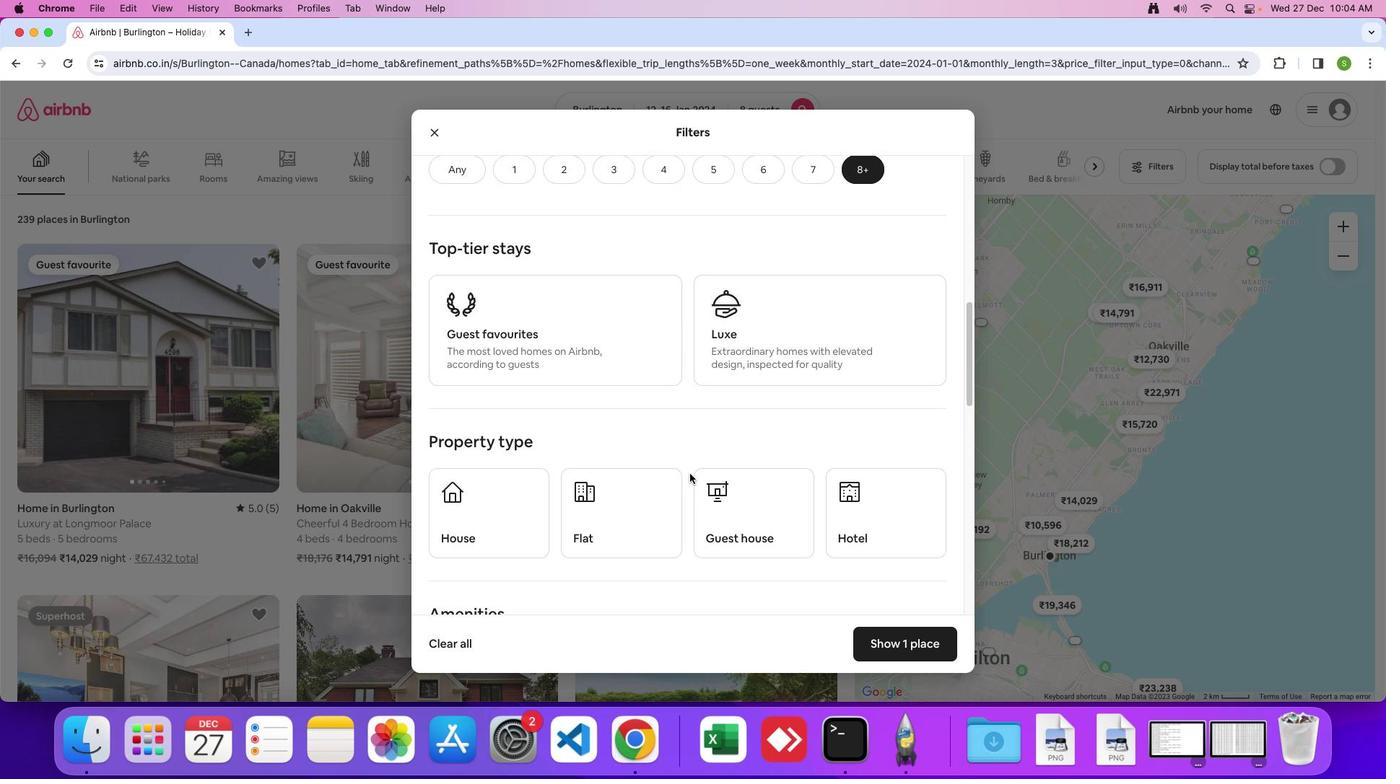 
Action: Mouse scrolled (688, 474) with delta (0, 0)
Screenshot: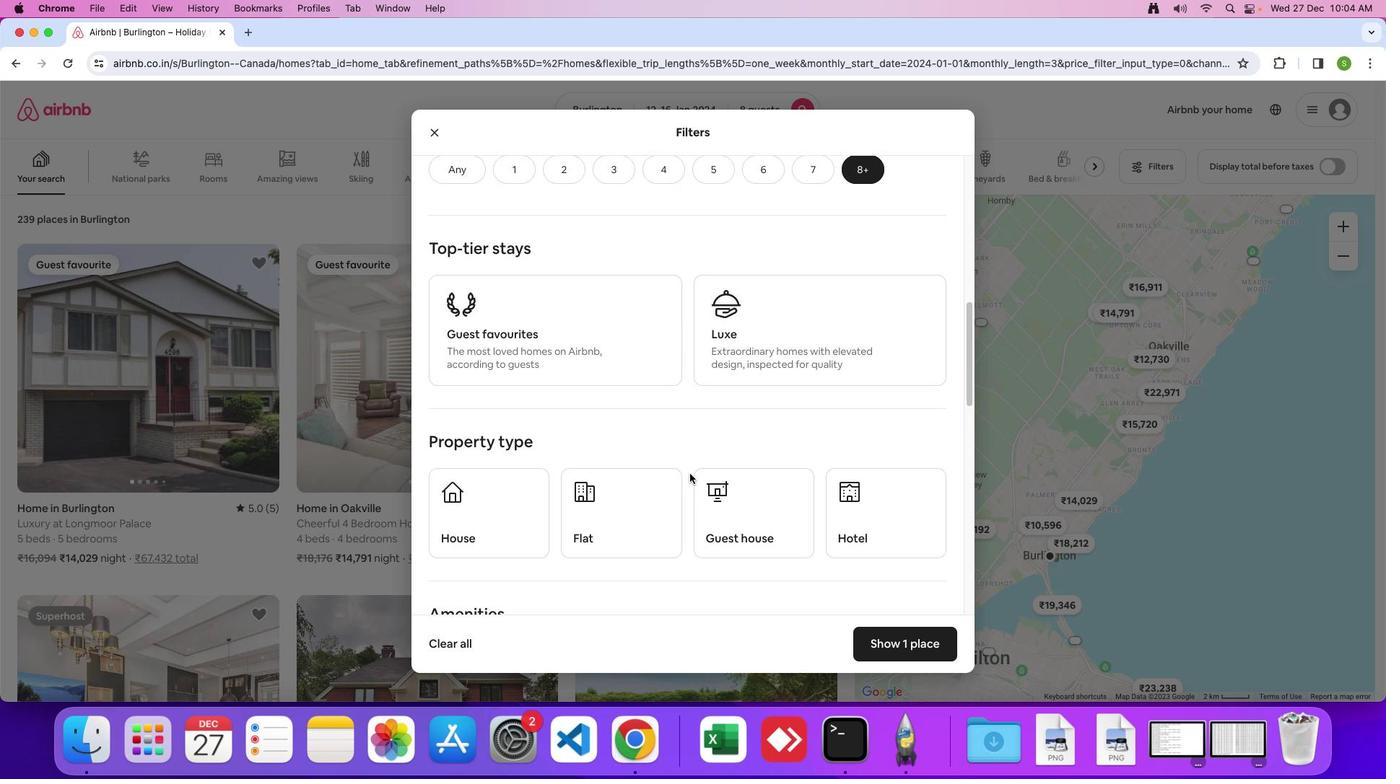
Action: Mouse moved to (688, 473)
Screenshot: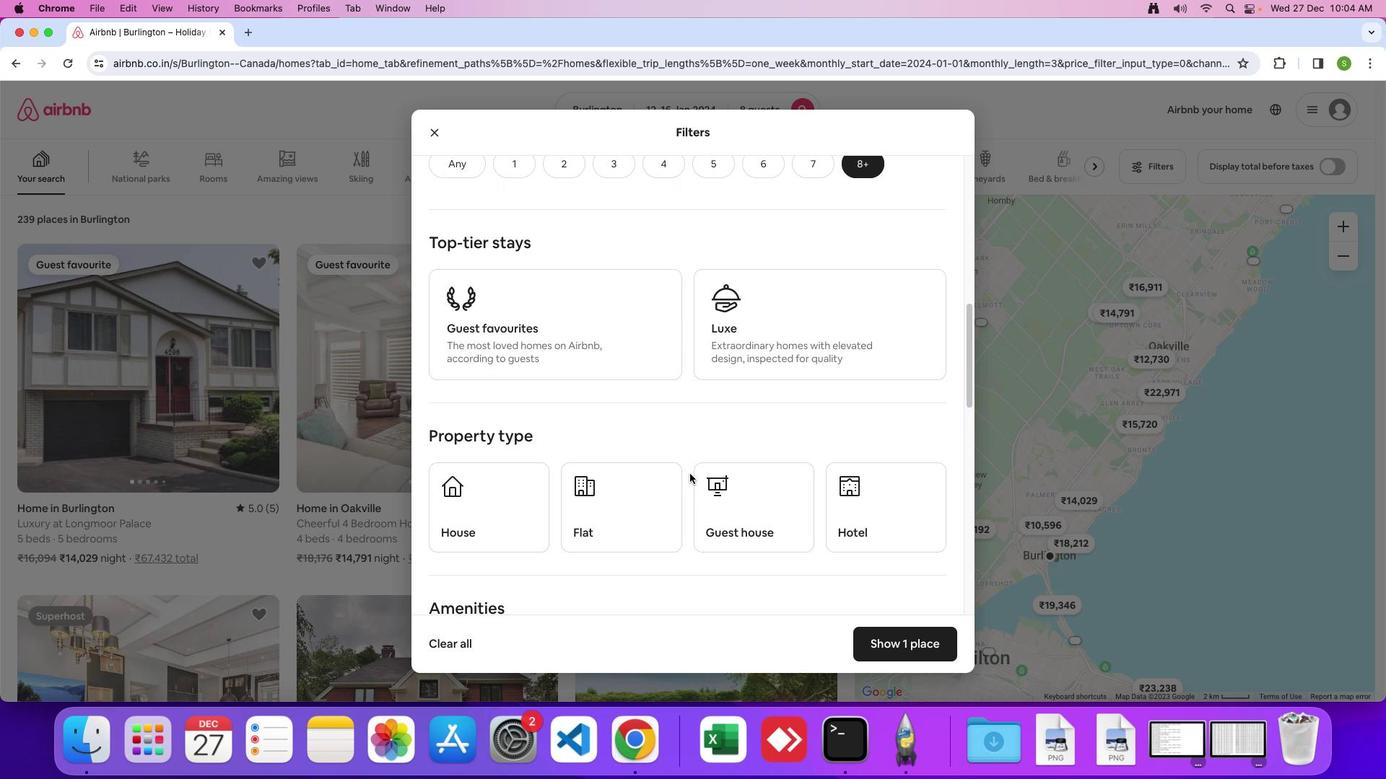 
Action: Mouse scrolled (688, 473) with delta (0, 0)
Screenshot: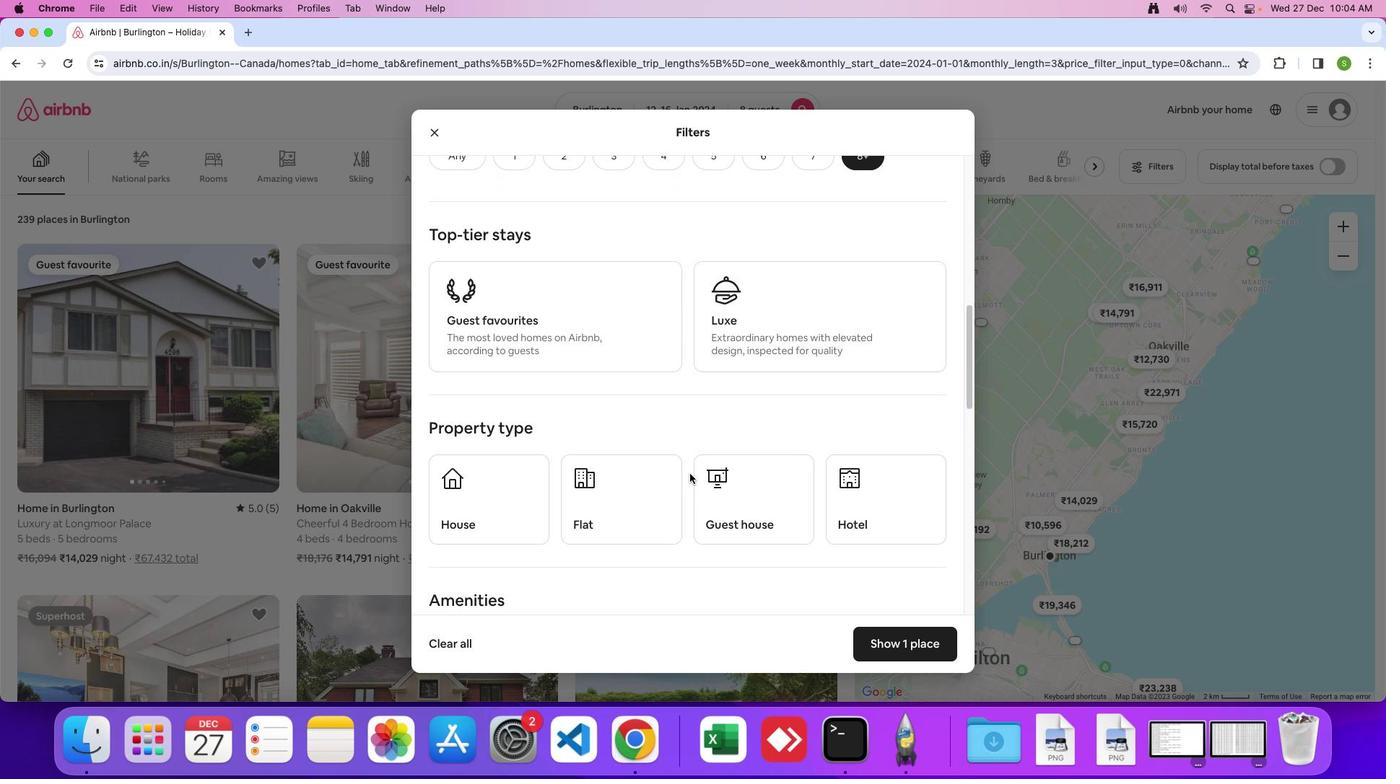 
Action: Mouse moved to (688, 472)
Screenshot: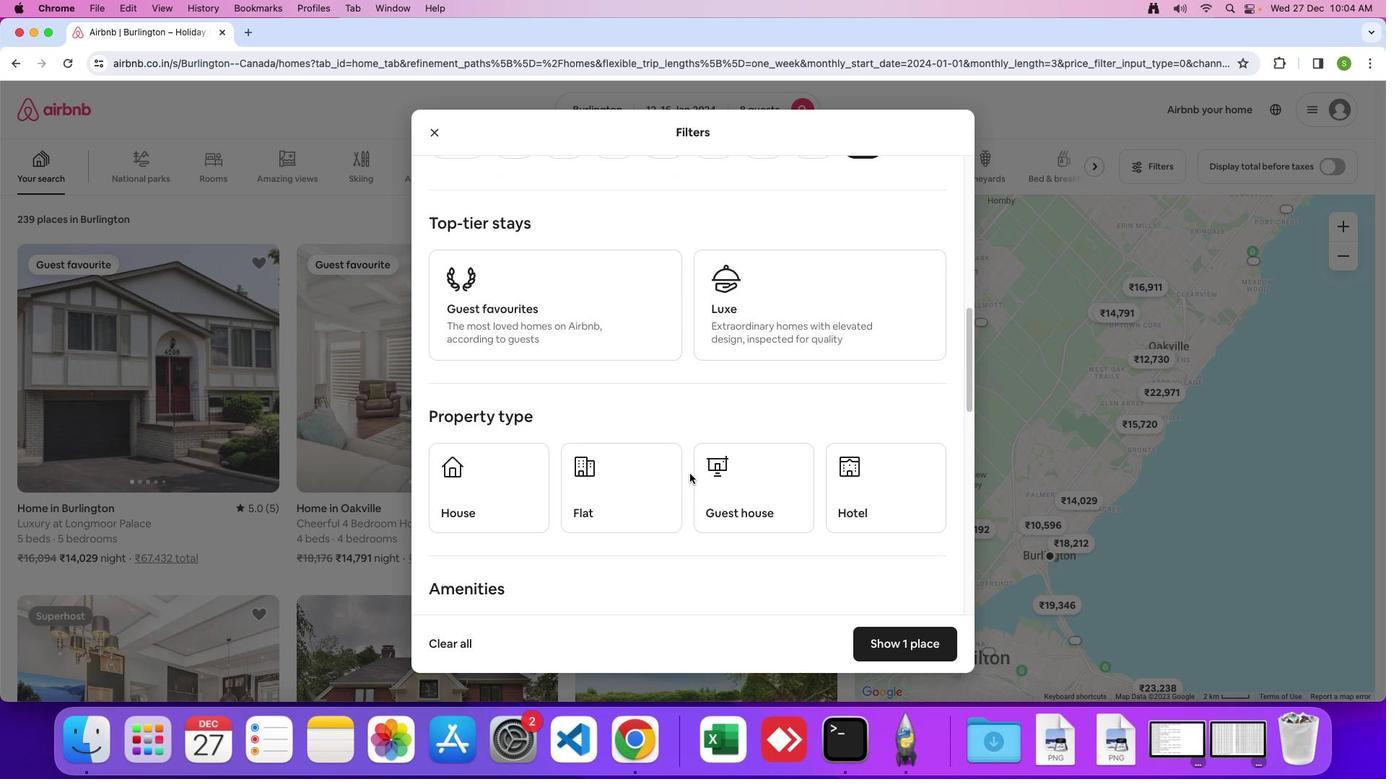 
Action: Mouse scrolled (688, 472) with delta (0, 0)
Screenshot: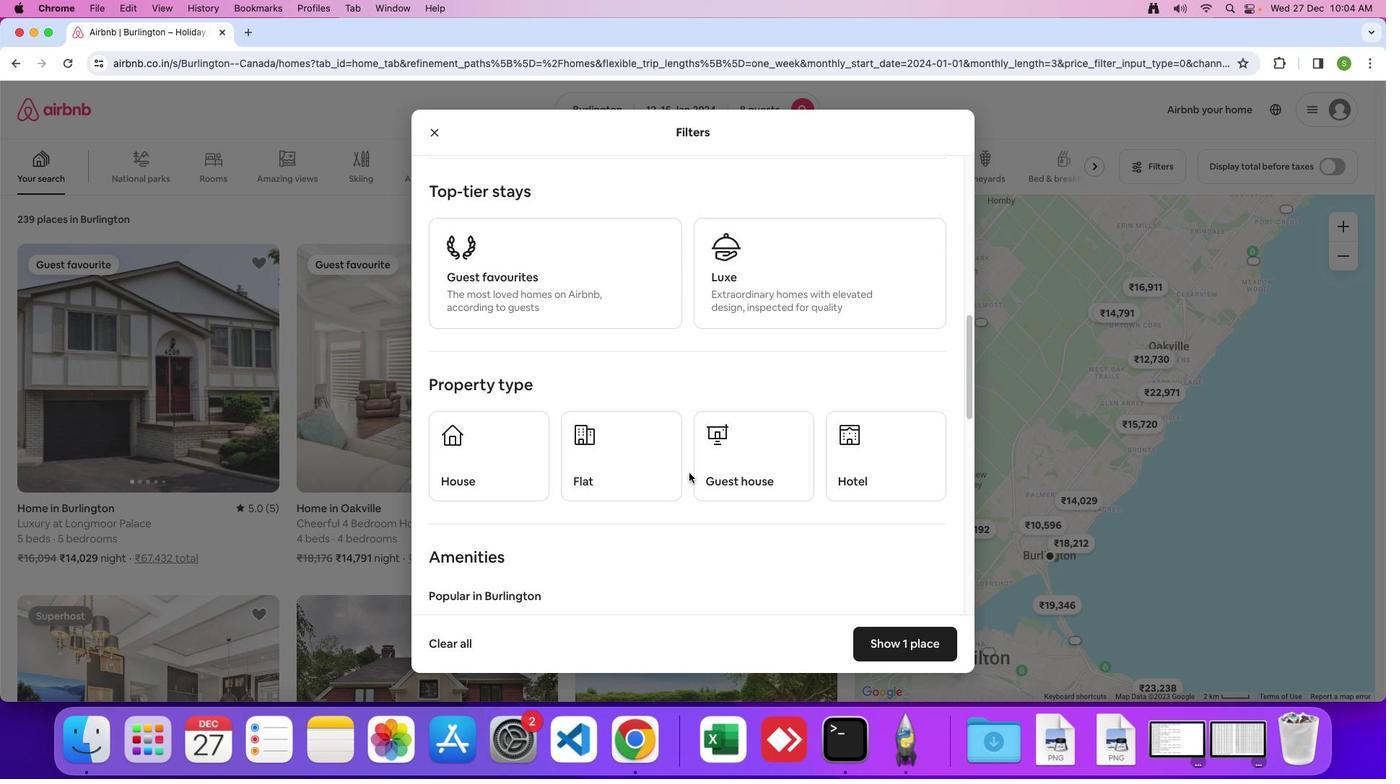 
Action: Mouse moved to (493, 462)
Screenshot: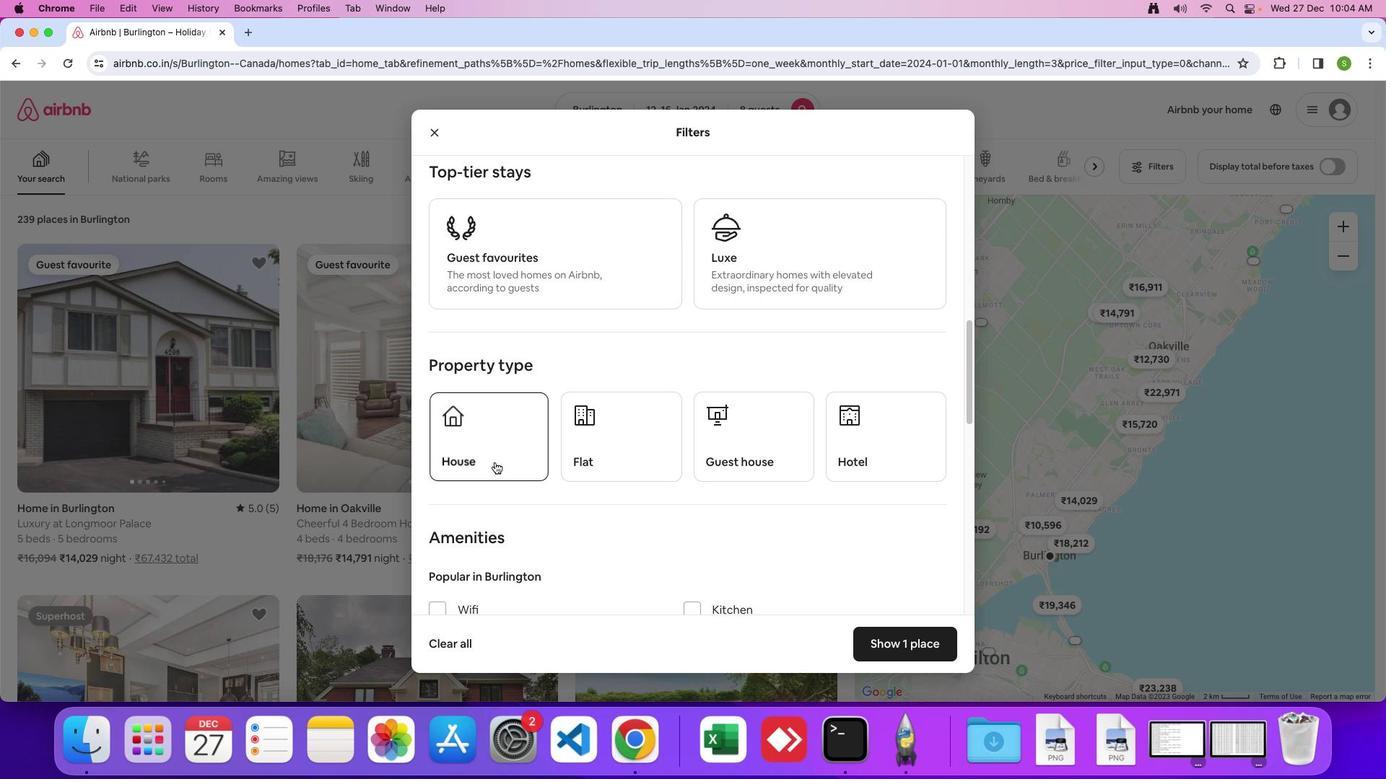 
Action: Mouse pressed left at (493, 462)
Screenshot: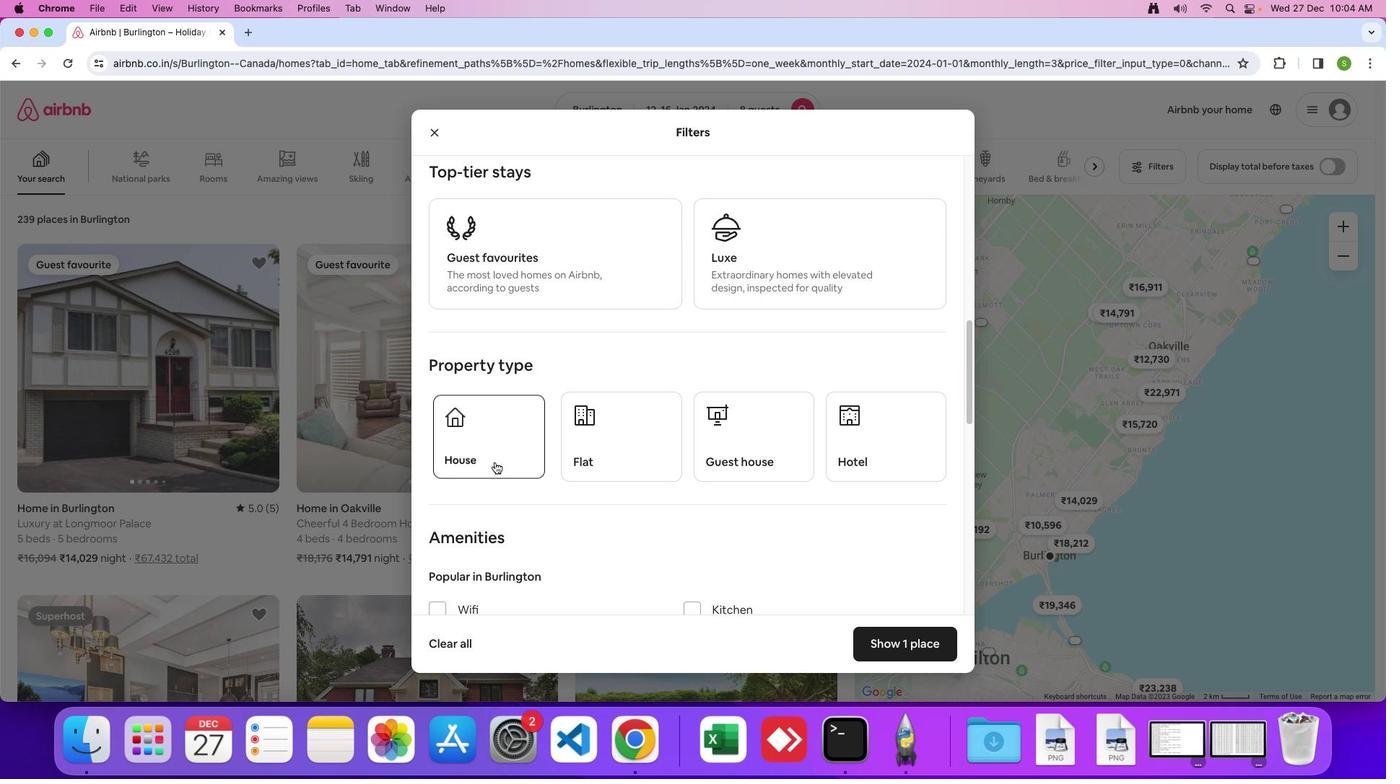
Action: Mouse moved to (659, 499)
Screenshot: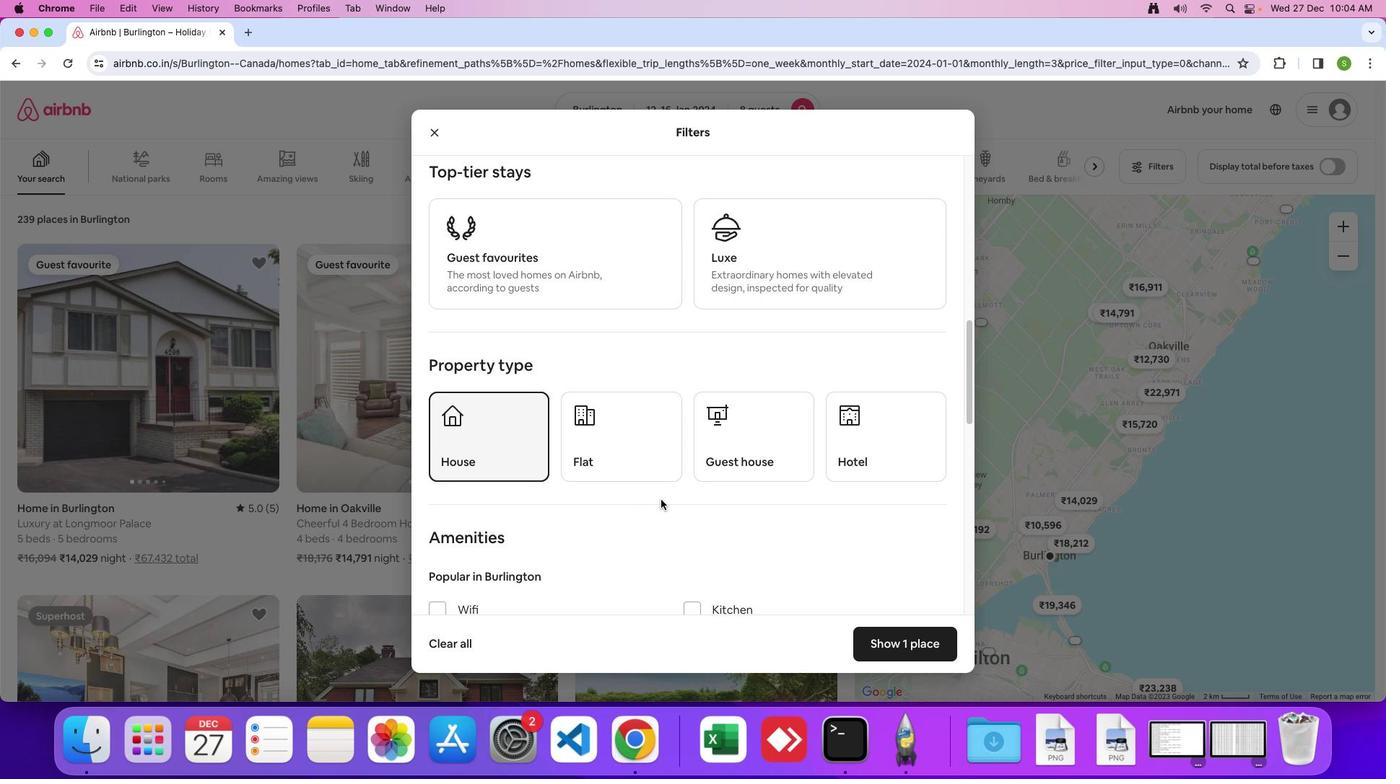 
Action: Mouse scrolled (659, 499) with delta (0, 0)
Screenshot: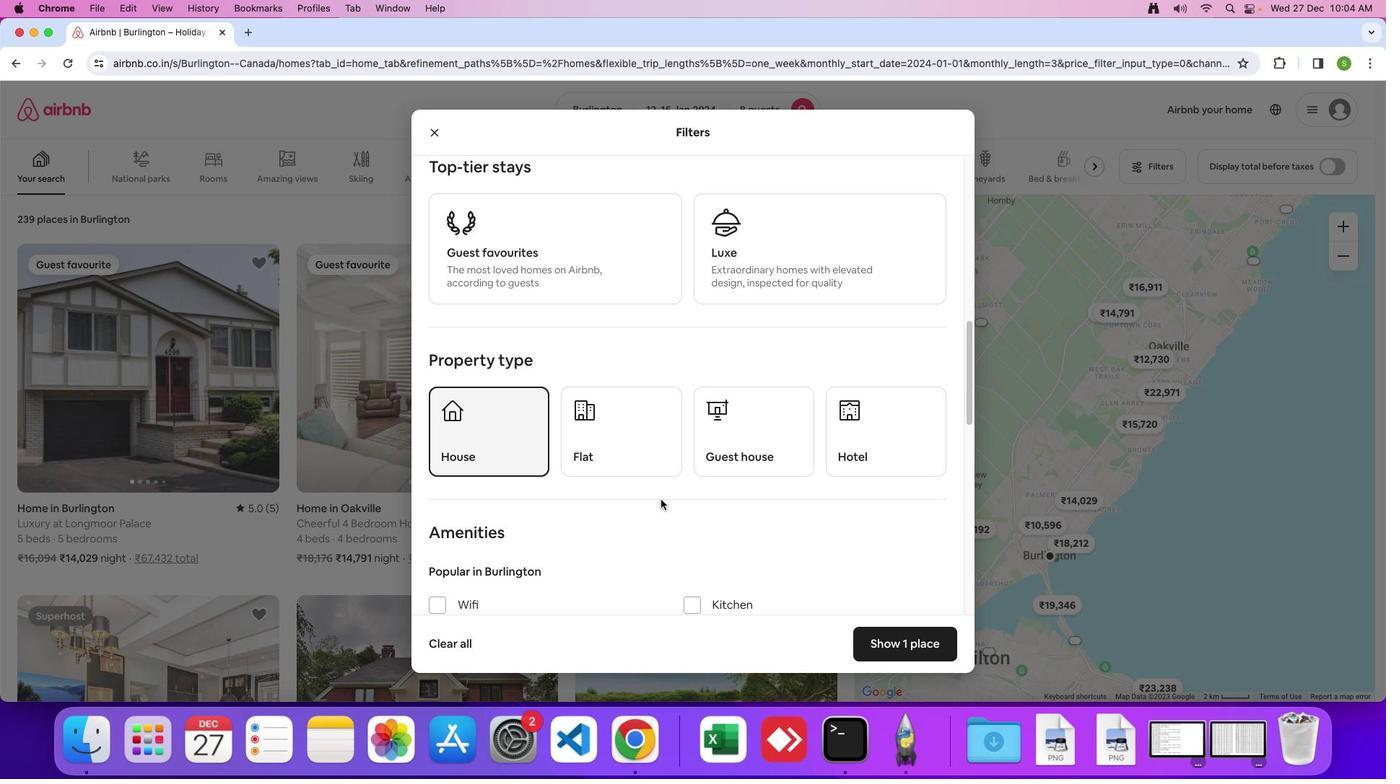 
Action: Mouse scrolled (659, 499) with delta (0, 0)
Screenshot: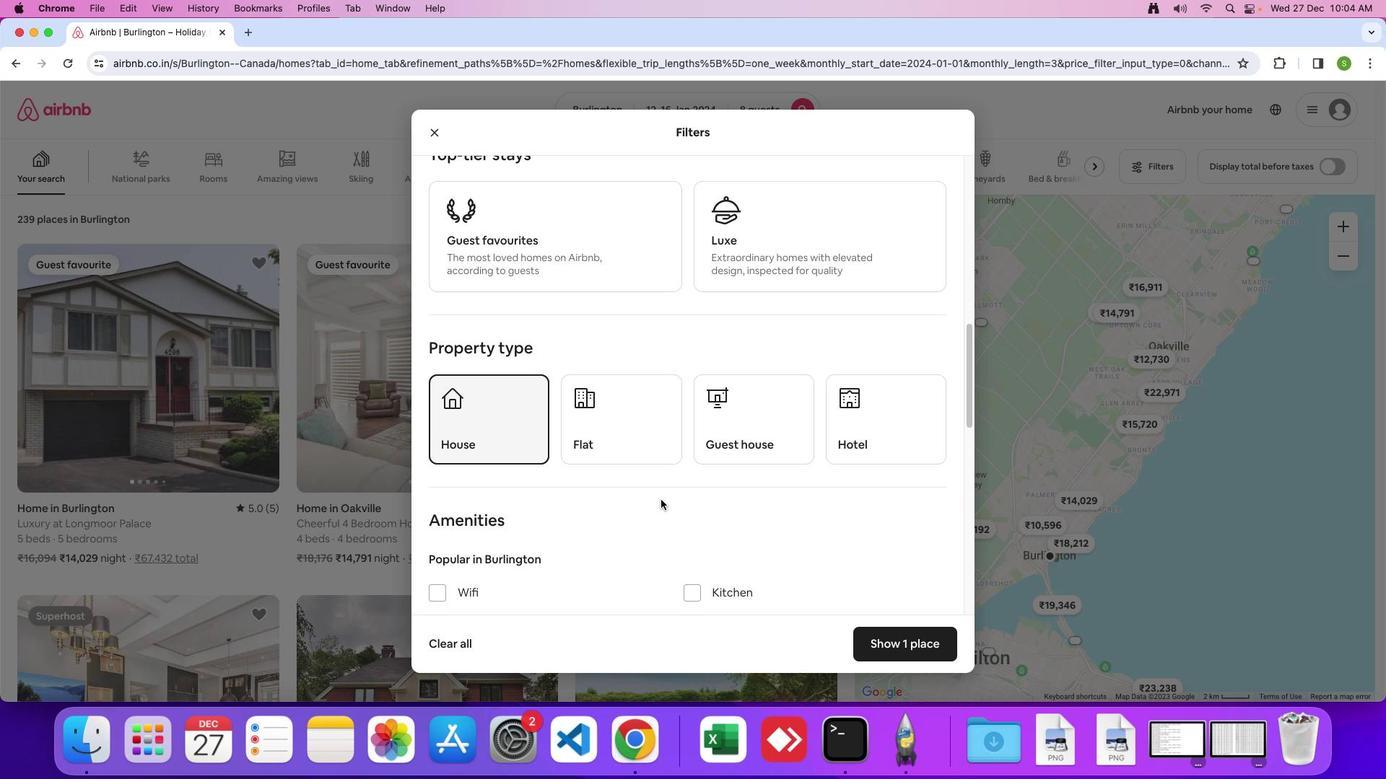 
Action: Mouse scrolled (659, 499) with delta (0, 0)
Screenshot: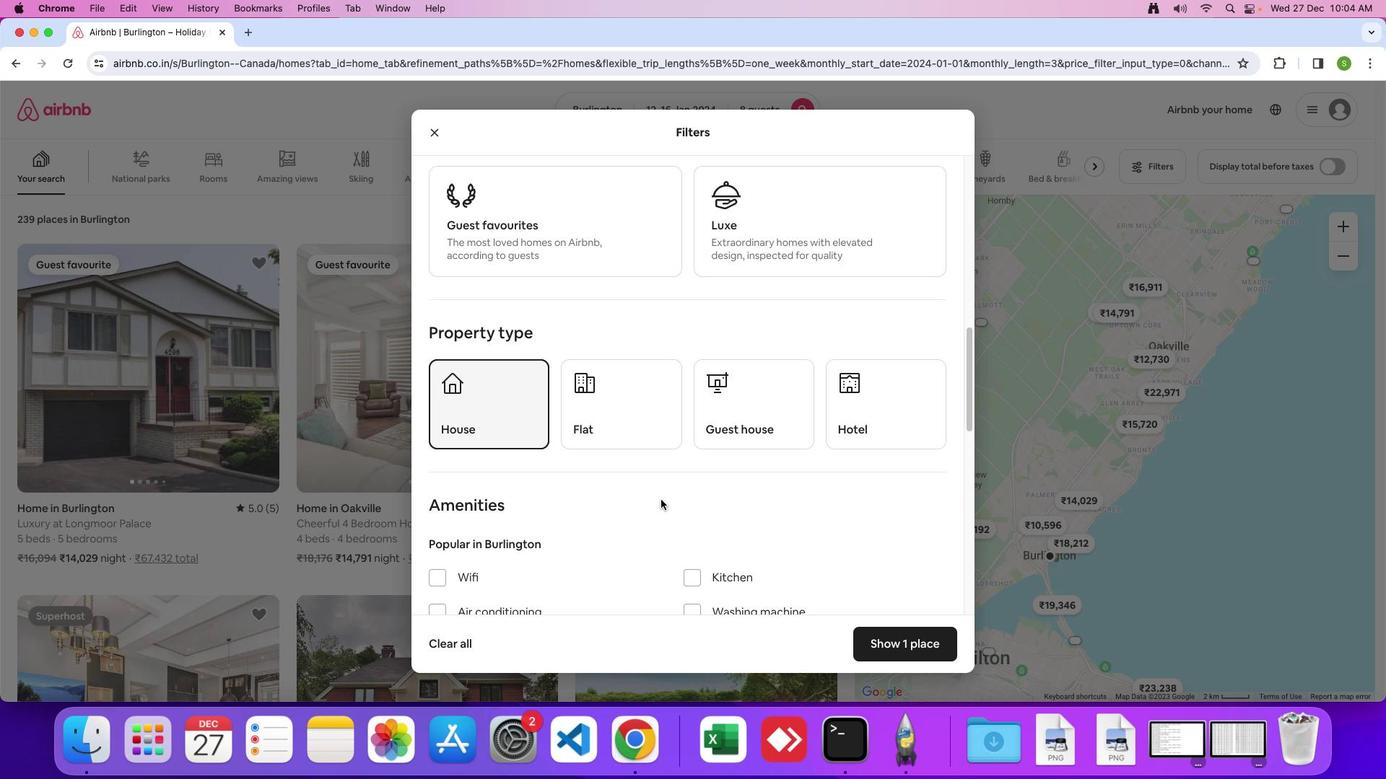 
Action: Mouse scrolled (659, 499) with delta (0, 0)
Screenshot: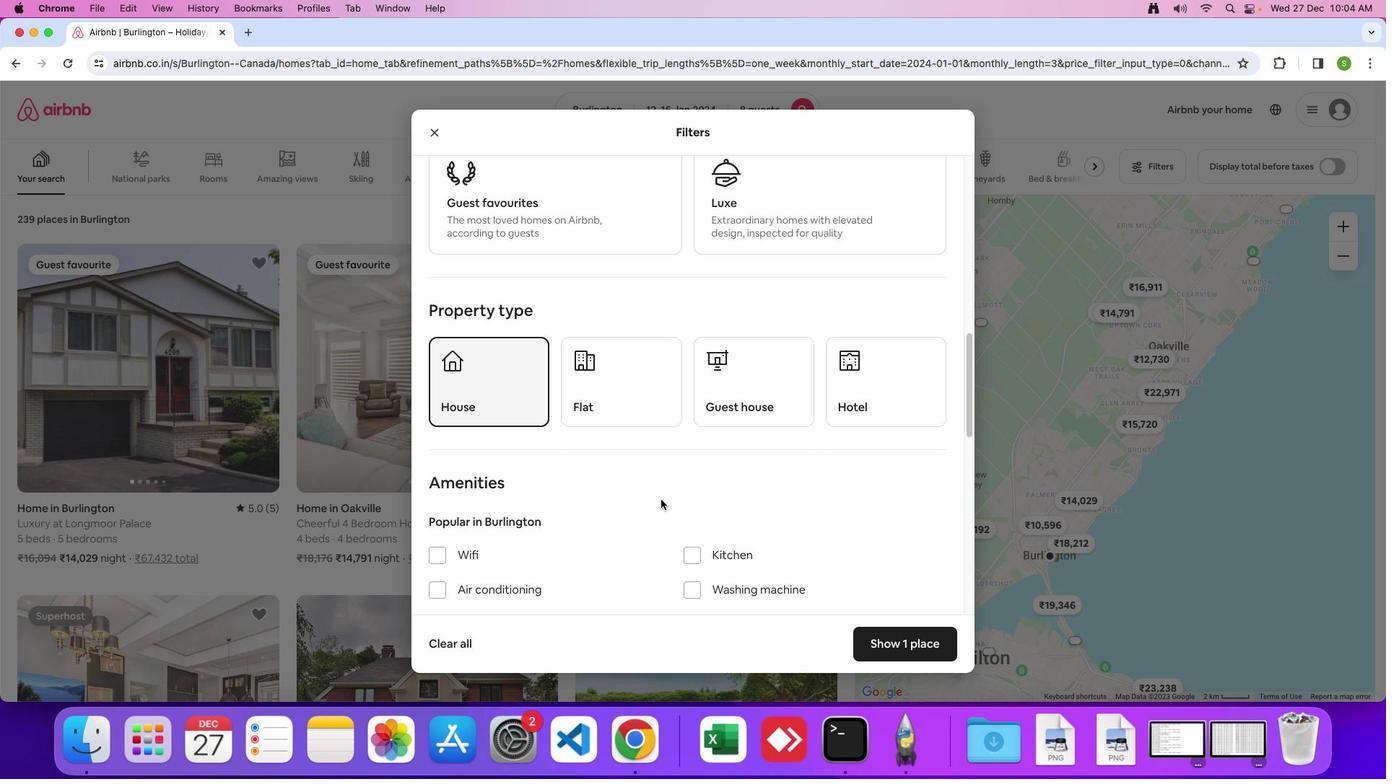 
Action: Mouse scrolled (659, 499) with delta (0, -1)
Screenshot: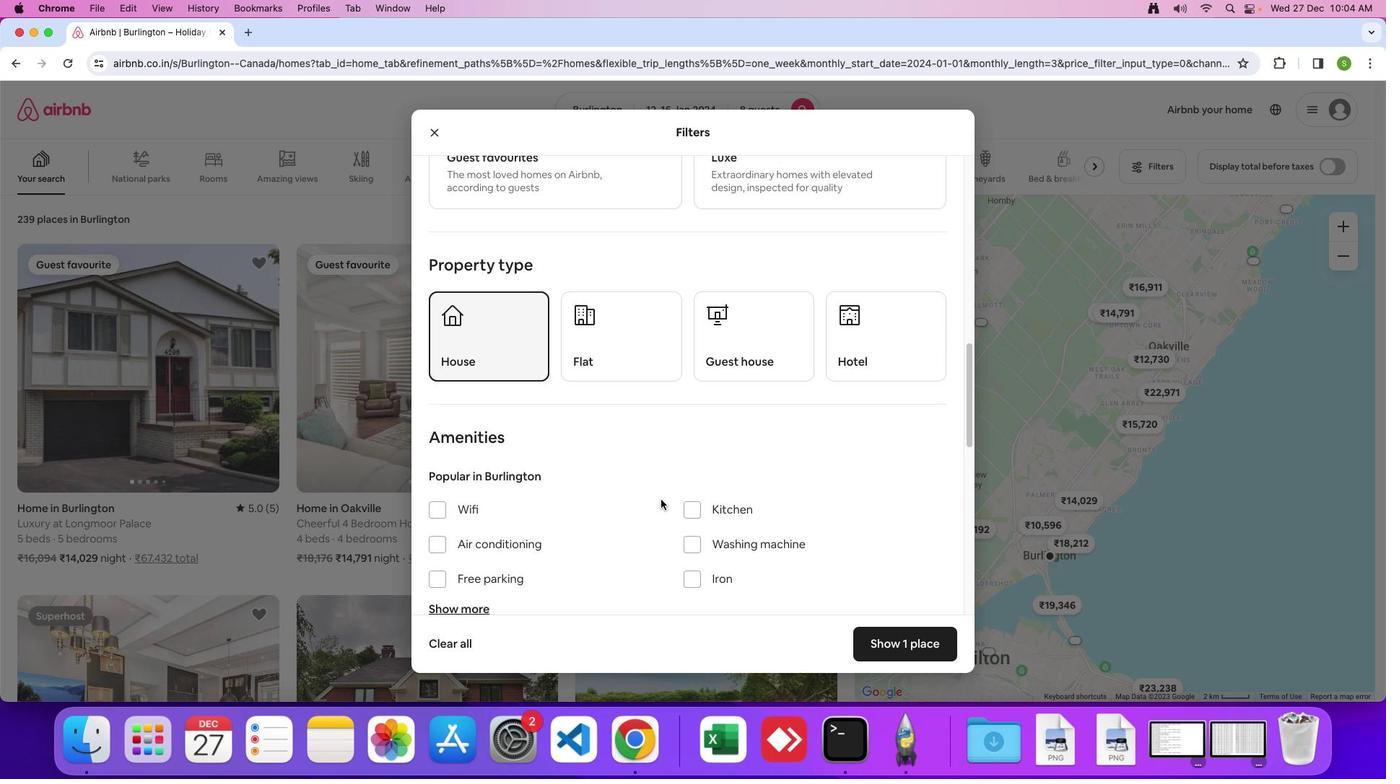 
Action: Mouse scrolled (659, 499) with delta (0, 0)
Screenshot: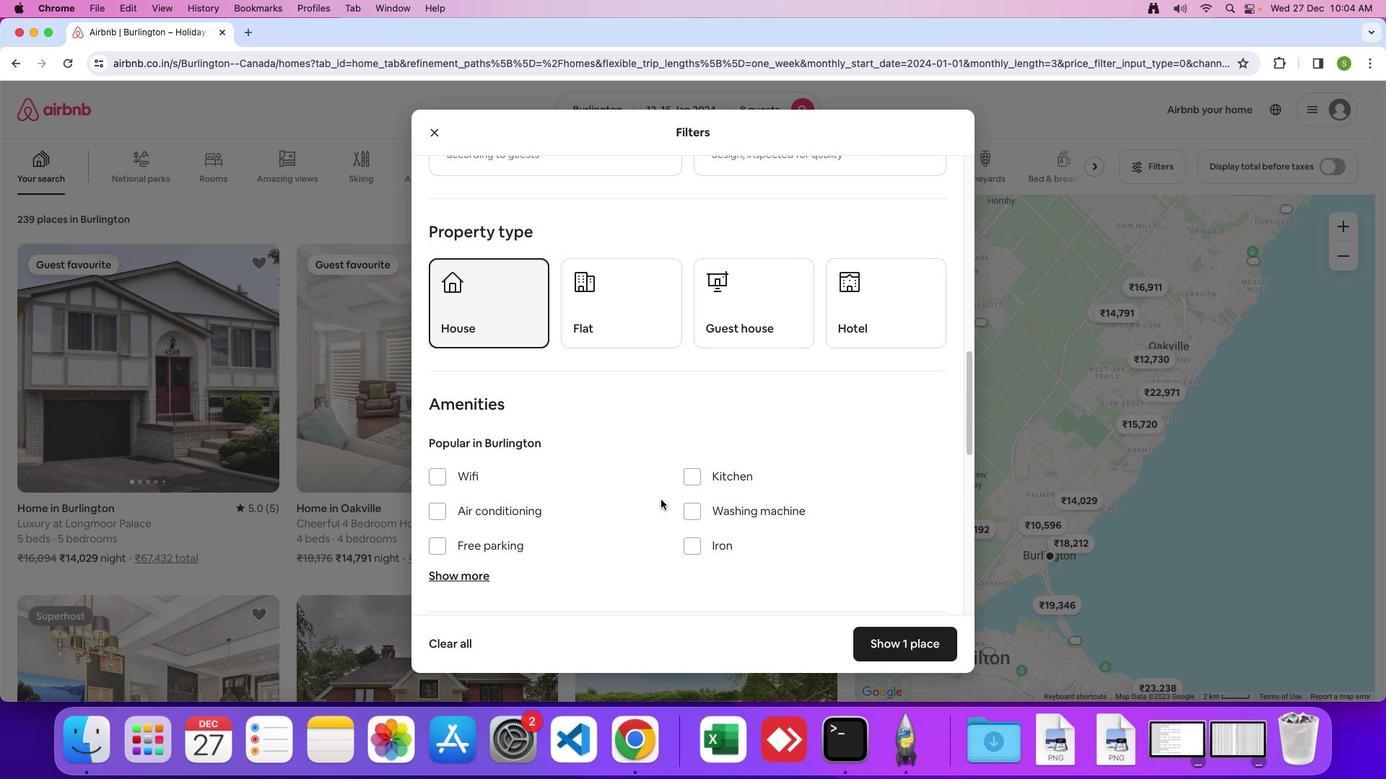 
Action: Mouse scrolled (659, 499) with delta (0, 0)
Screenshot: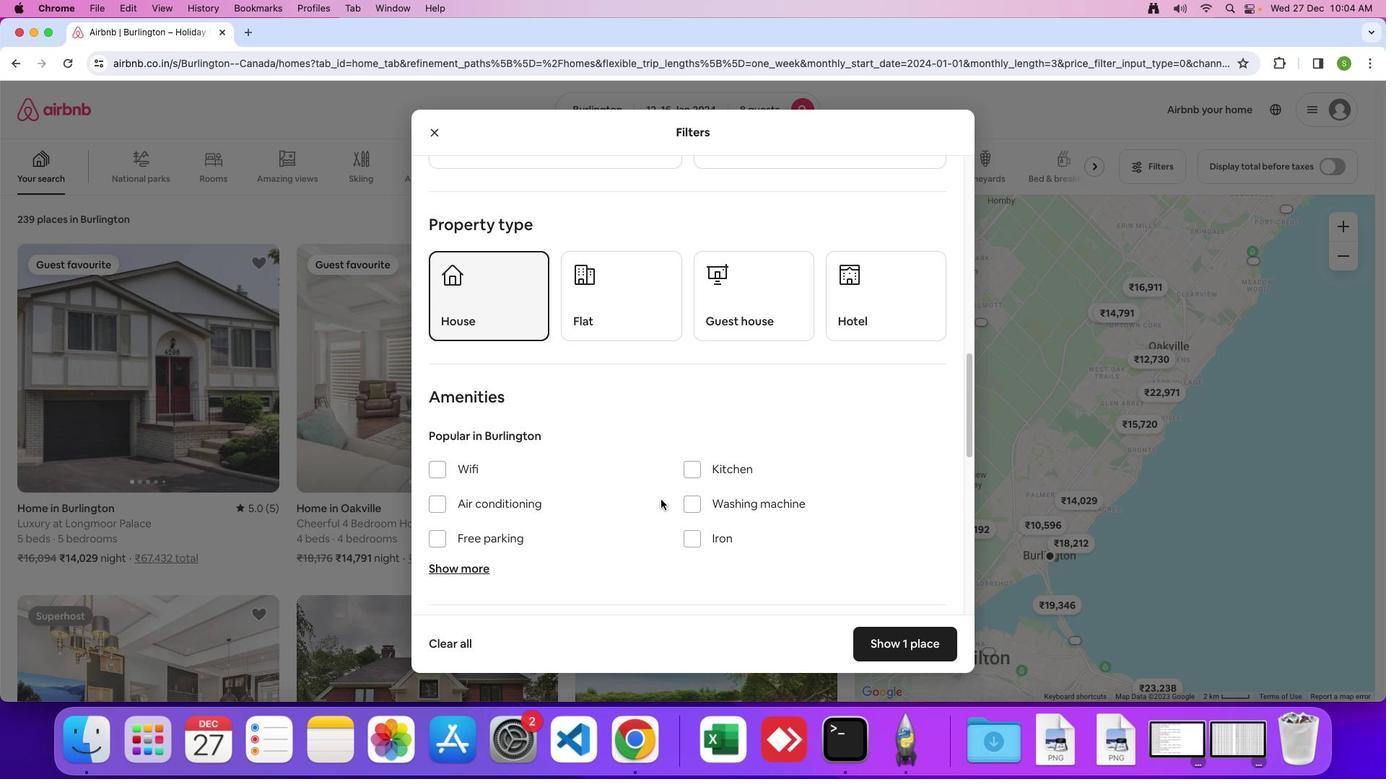 
Action: Mouse scrolled (659, 499) with delta (0, 0)
Screenshot: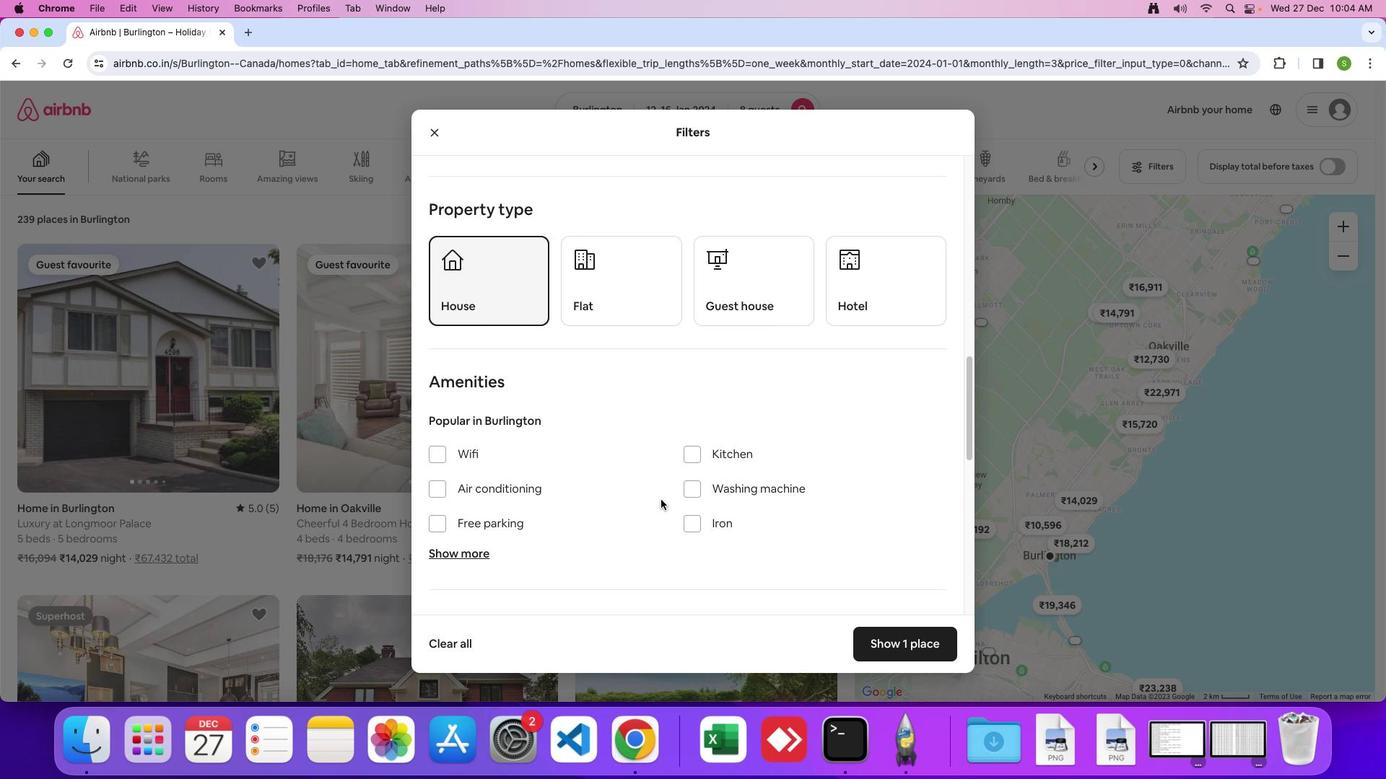 
Action: Mouse scrolled (659, 499) with delta (0, 0)
Screenshot: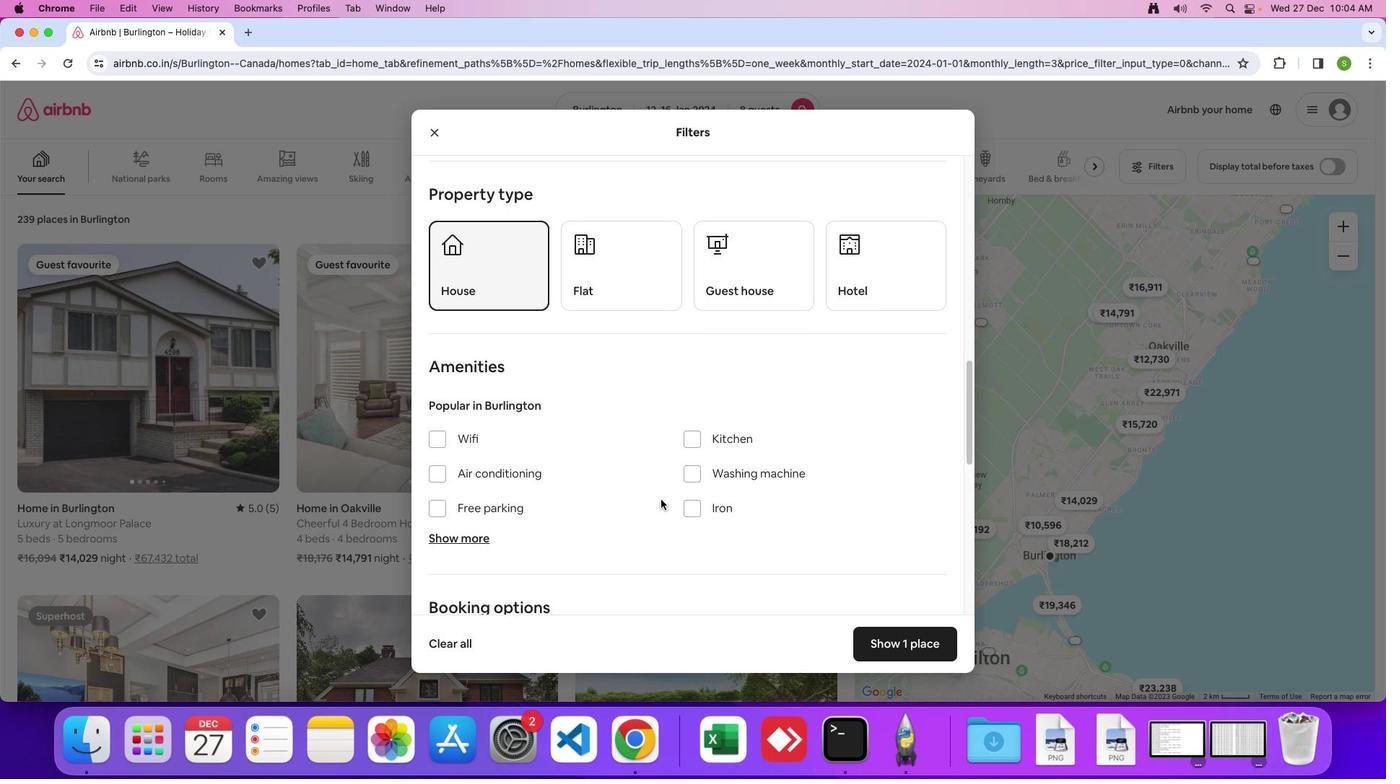 
Action: Mouse scrolled (659, 499) with delta (0, -1)
Screenshot: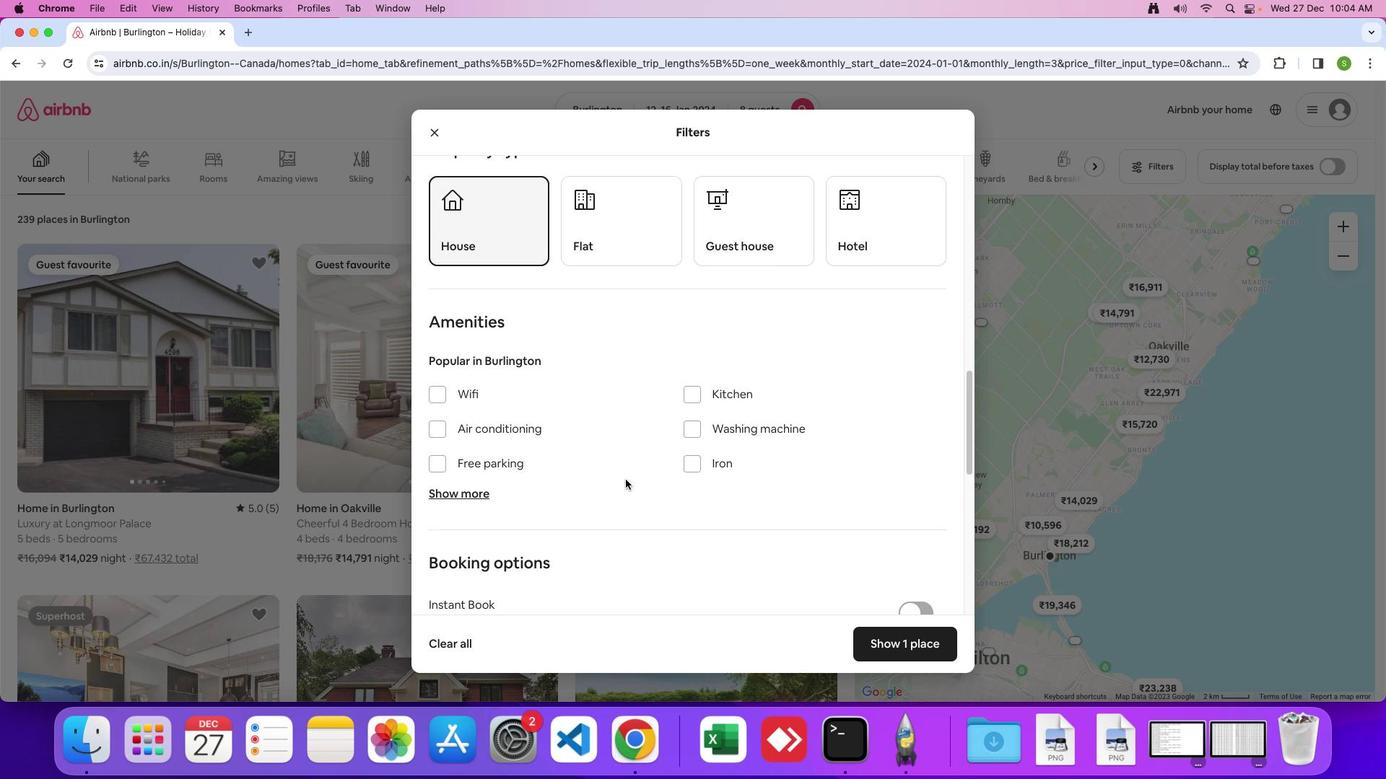 
Action: Mouse moved to (435, 359)
Screenshot: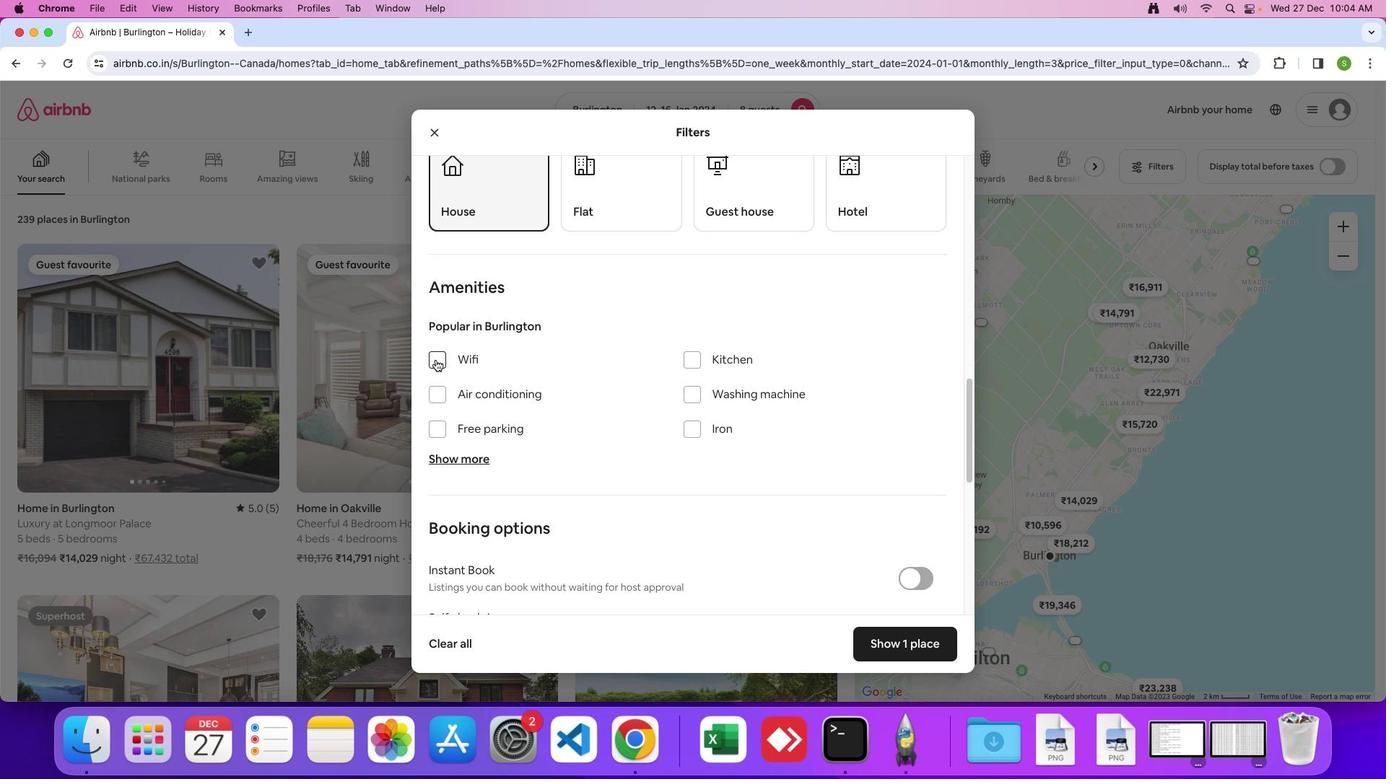 
Action: Mouse pressed left at (435, 359)
Screenshot: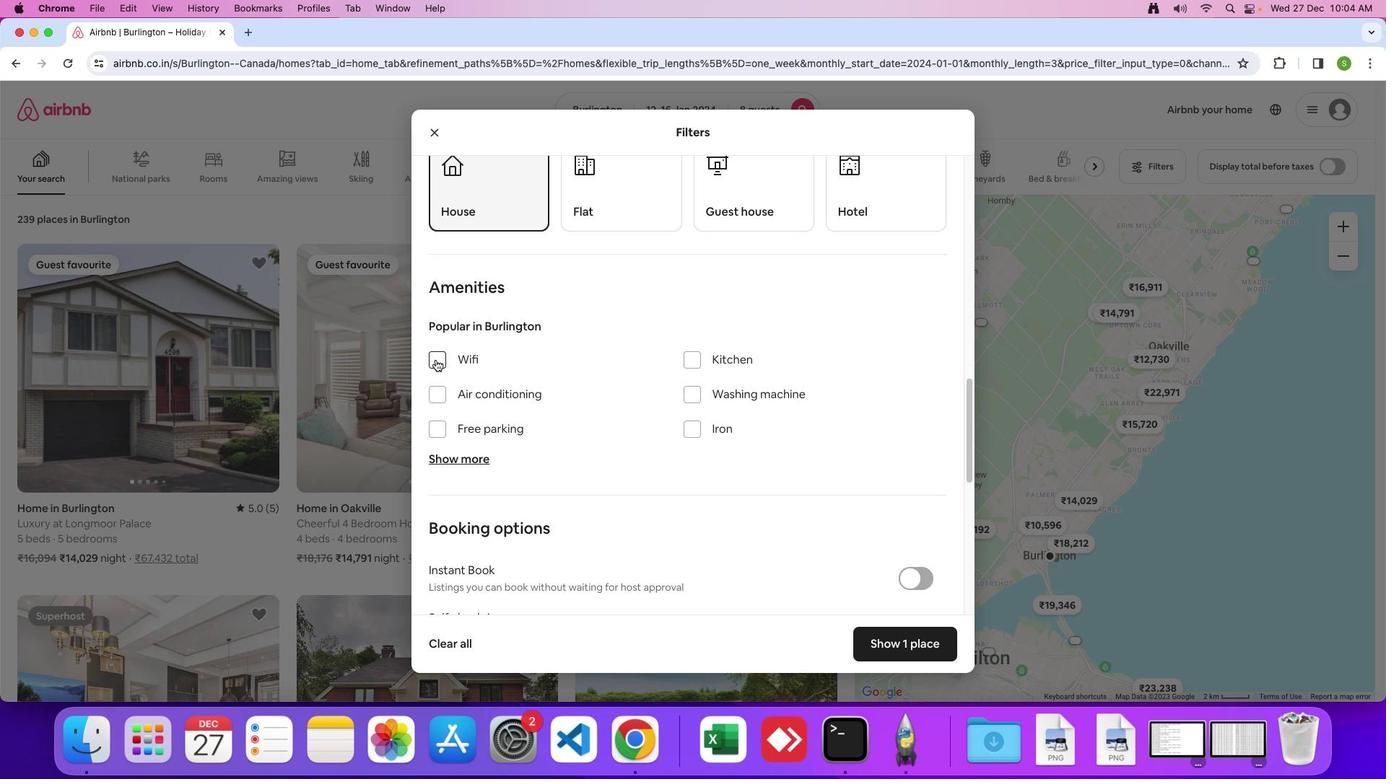 
Action: Mouse moved to (446, 458)
Screenshot: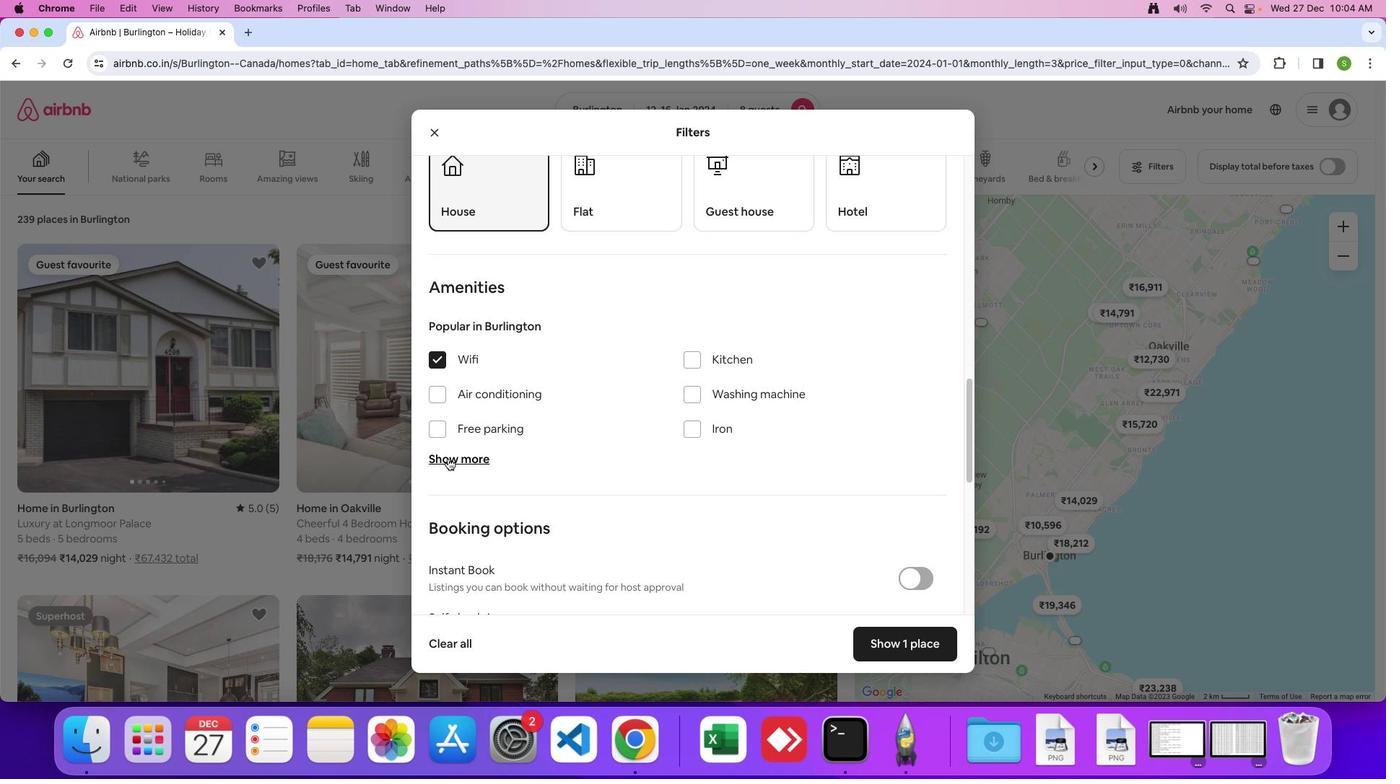 
Action: Mouse pressed left at (446, 458)
Screenshot: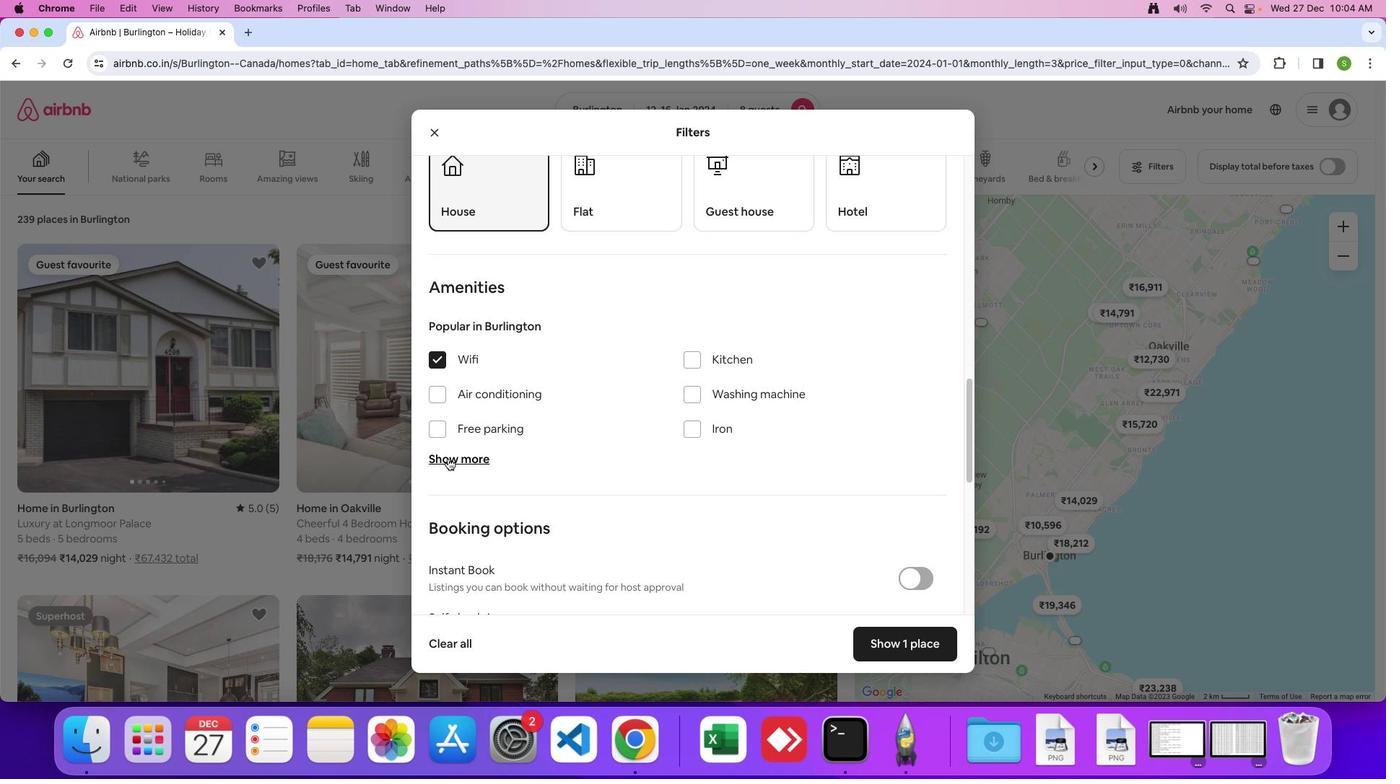 
Action: Mouse moved to (643, 430)
Screenshot: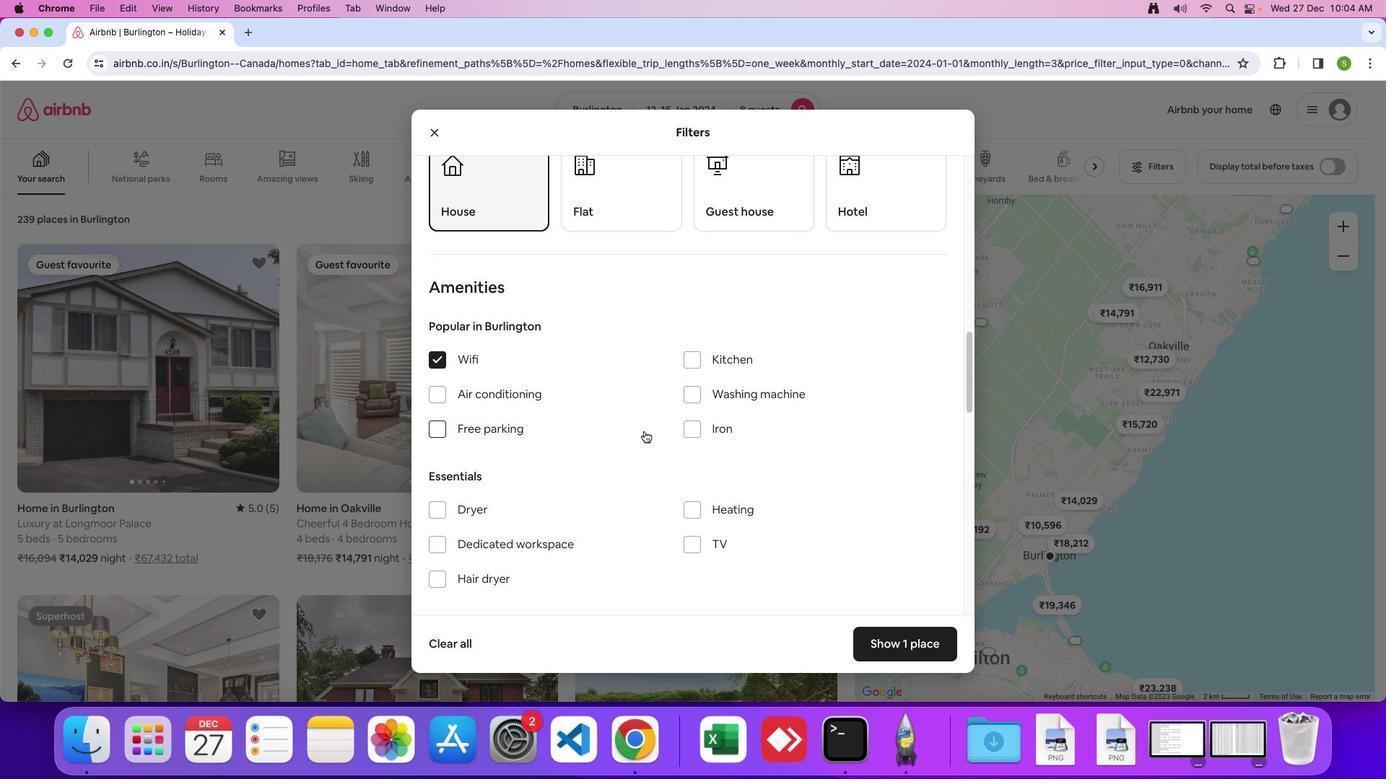 
Action: Mouse scrolled (643, 430) with delta (0, 0)
Screenshot: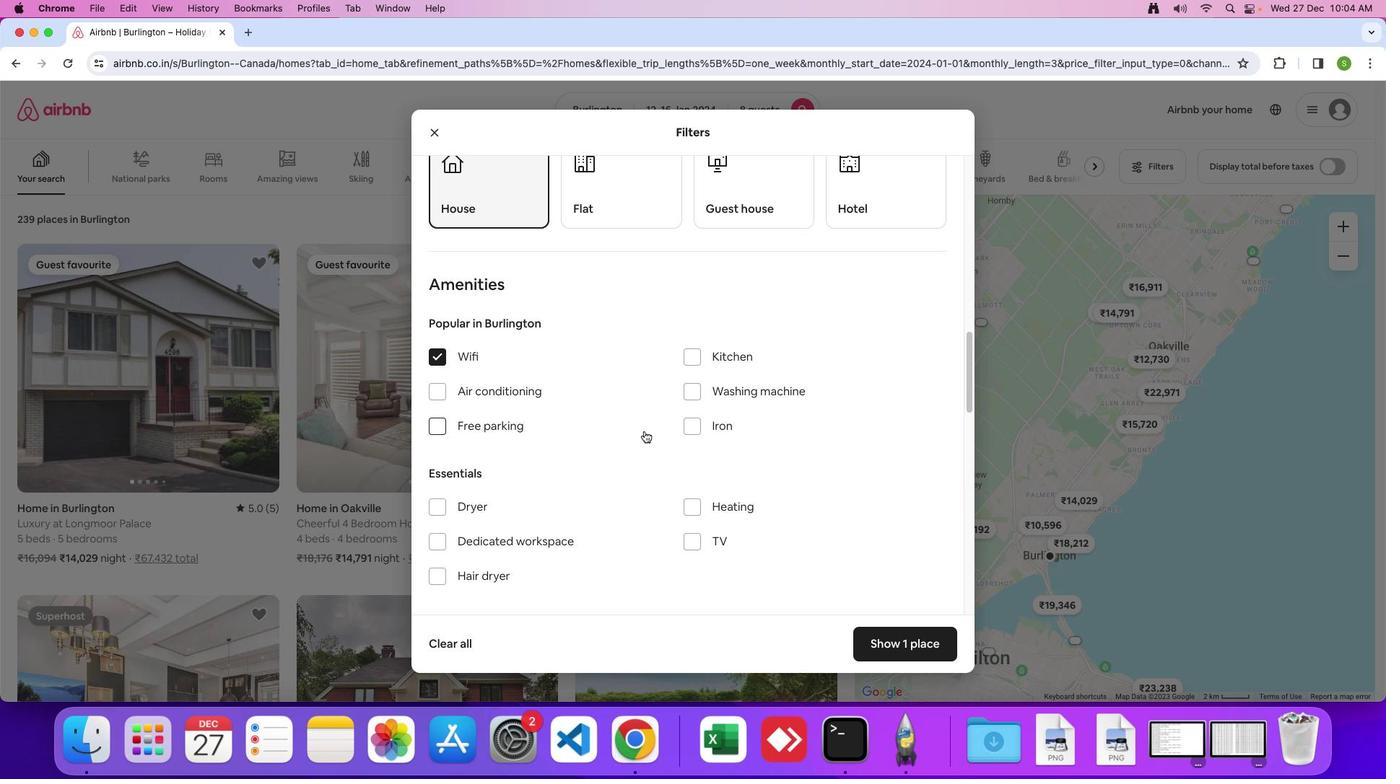 
Action: Mouse scrolled (643, 430) with delta (0, 0)
Screenshot: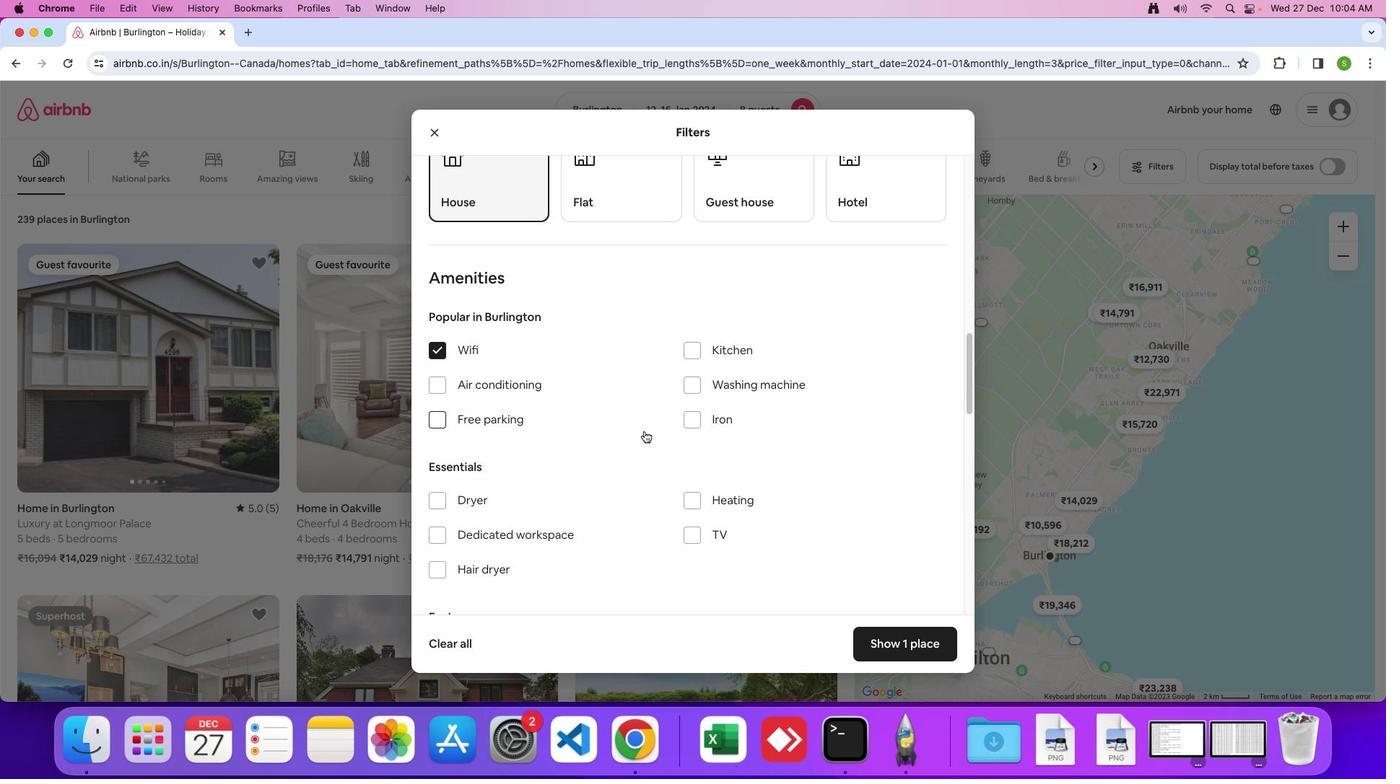 
Action: Mouse scrolled (643, 430) with delta (0, 0)
Screenshot: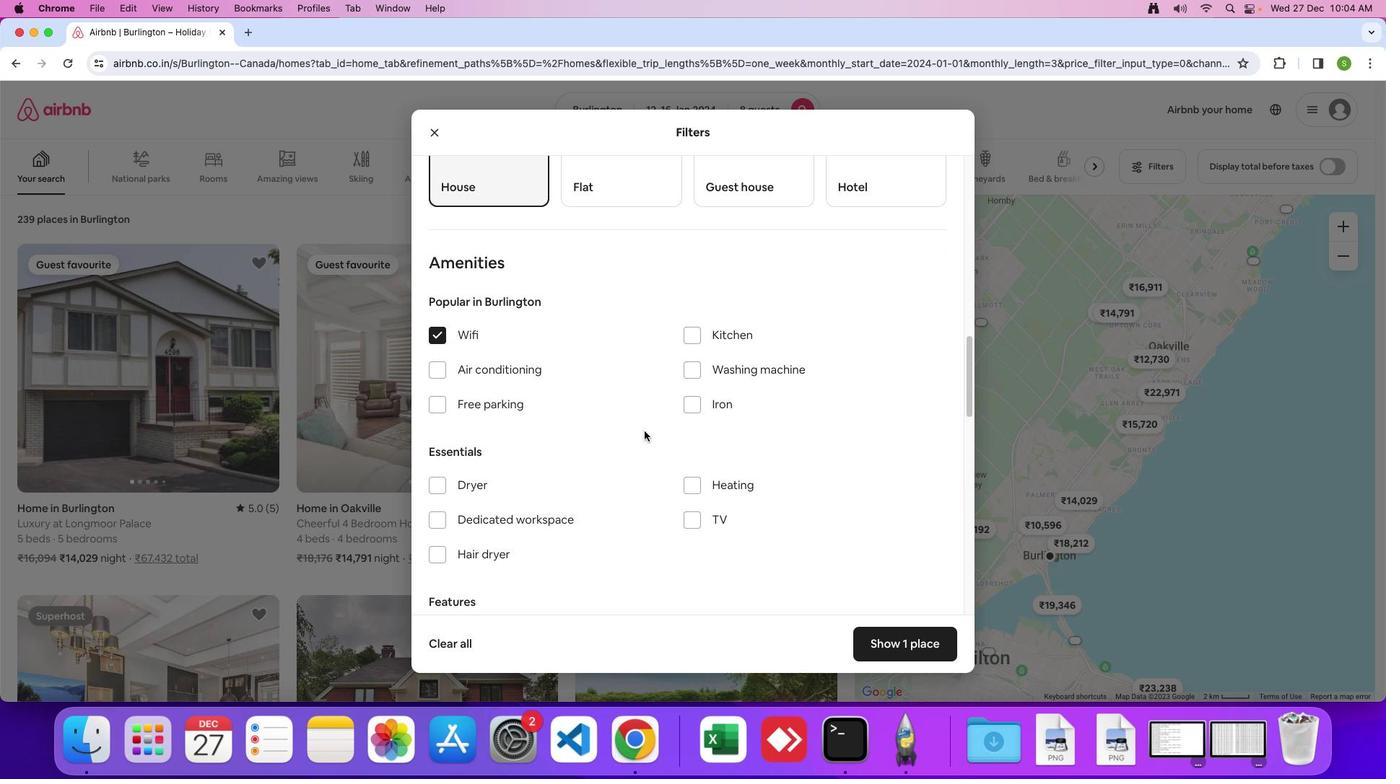 
Action: Mouse scrolled (643, 430) with delta (0, 0)
Screenshot: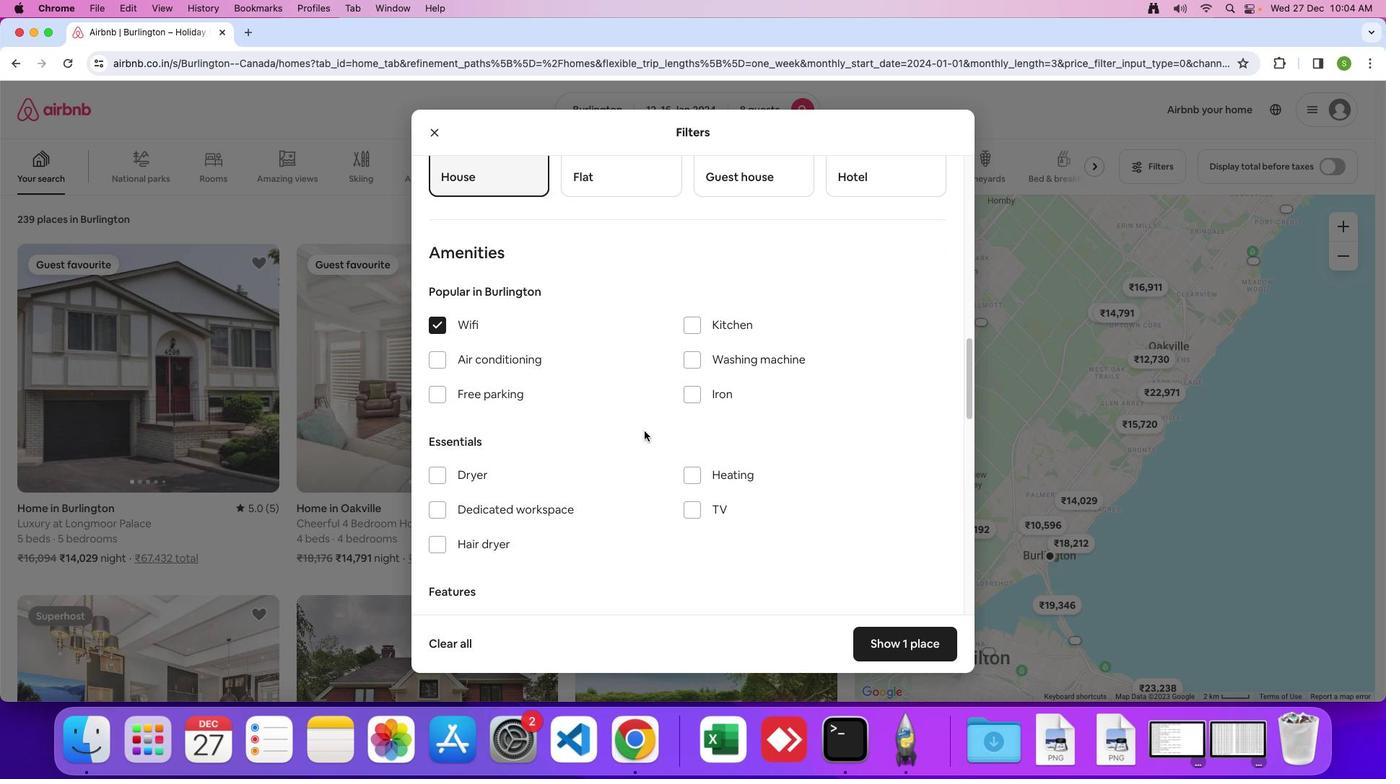 
Action: Mouse moved to (690, 501)
Screenshot: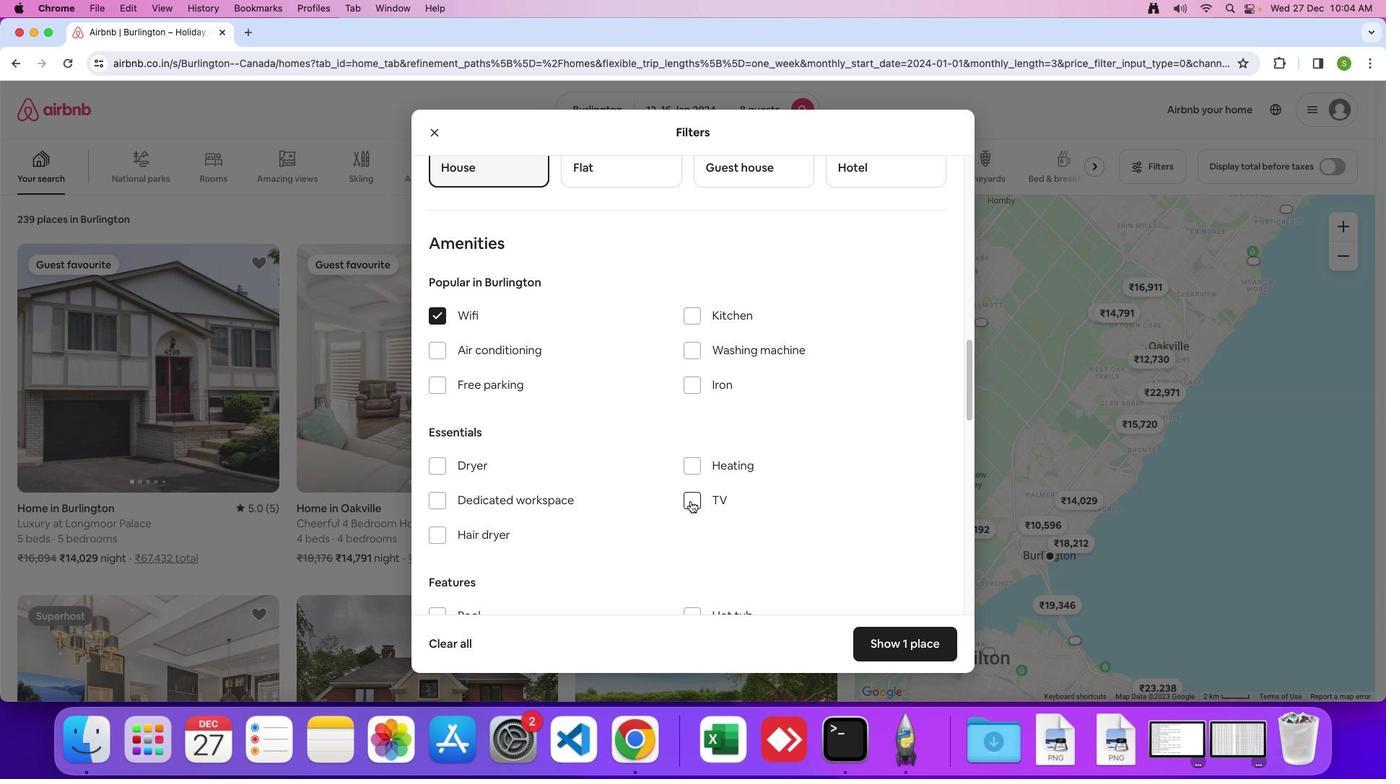 
Action: Mouse pressed left at (690, 501)
Screenshot: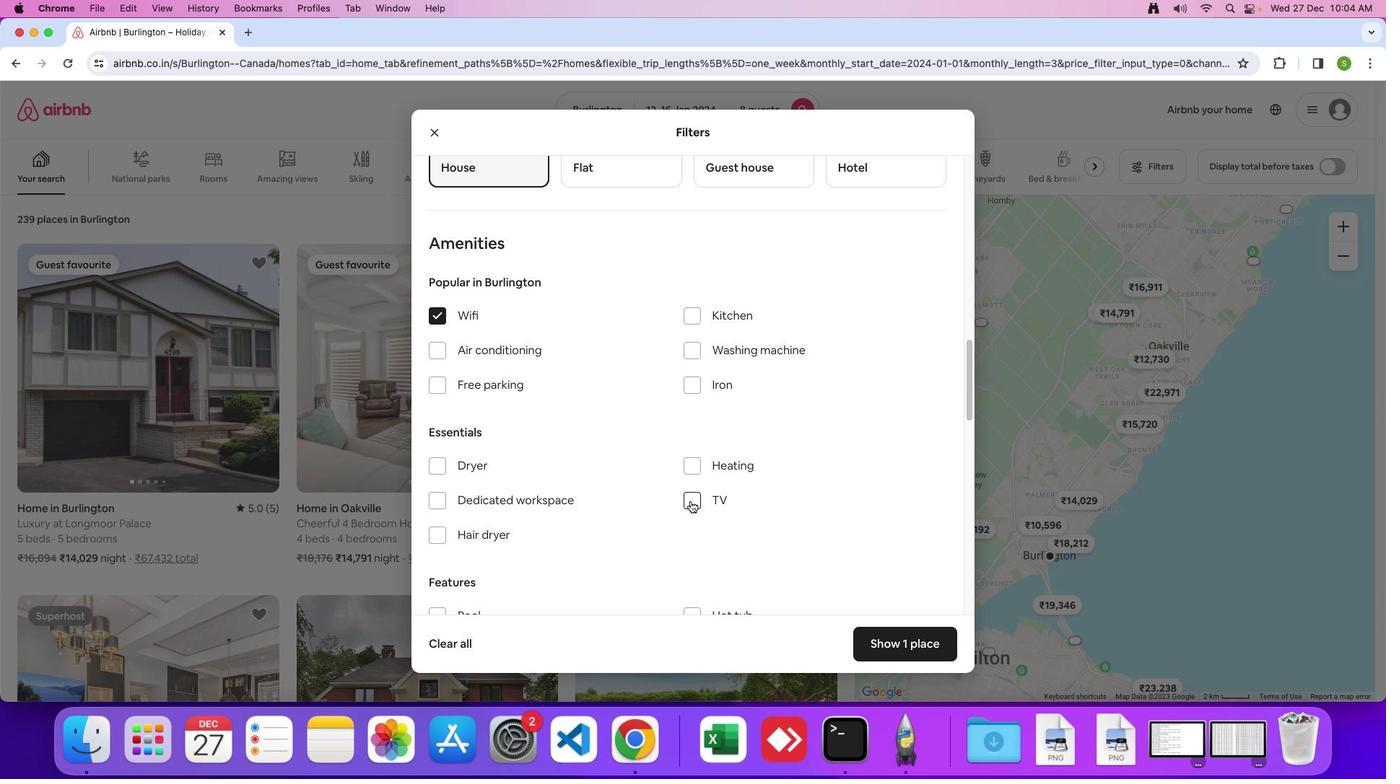 
Action: Mouse moved to (436, 387)
Screenshot: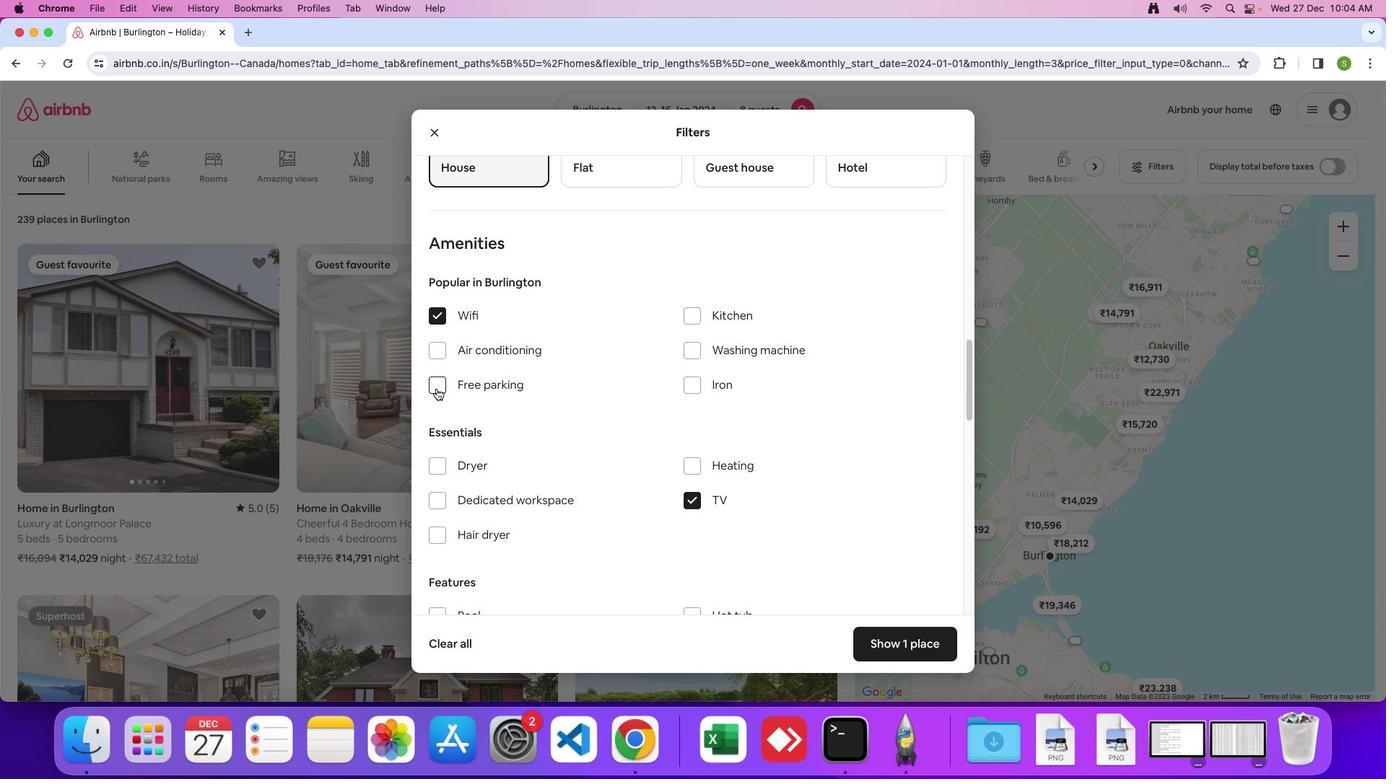 
Action: Mouse pressed left at (436, 387)
Screenshot: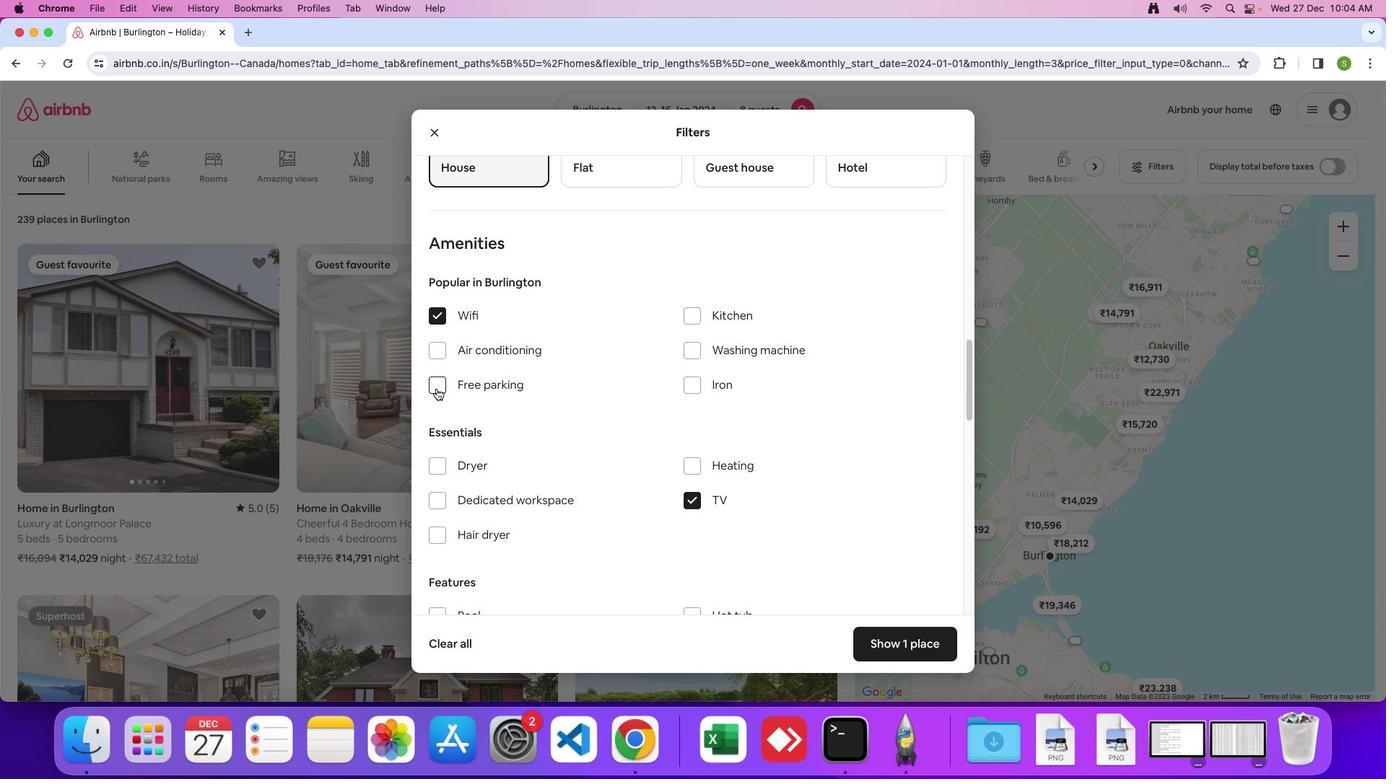 
Action: Mouse moved to (597, 407)
Screenshot: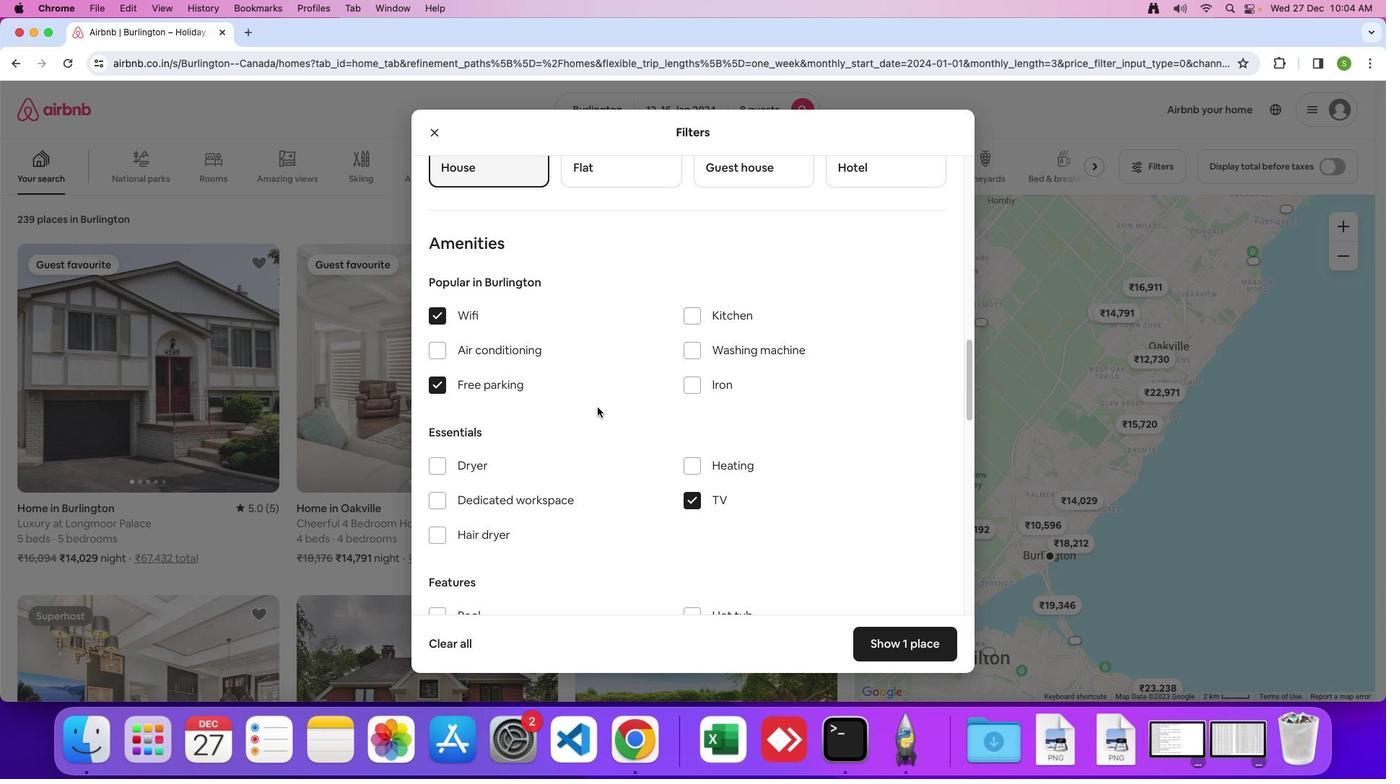 
Action: Mouse scrolled (597, 407) with delta (0, 0)
Screenshot: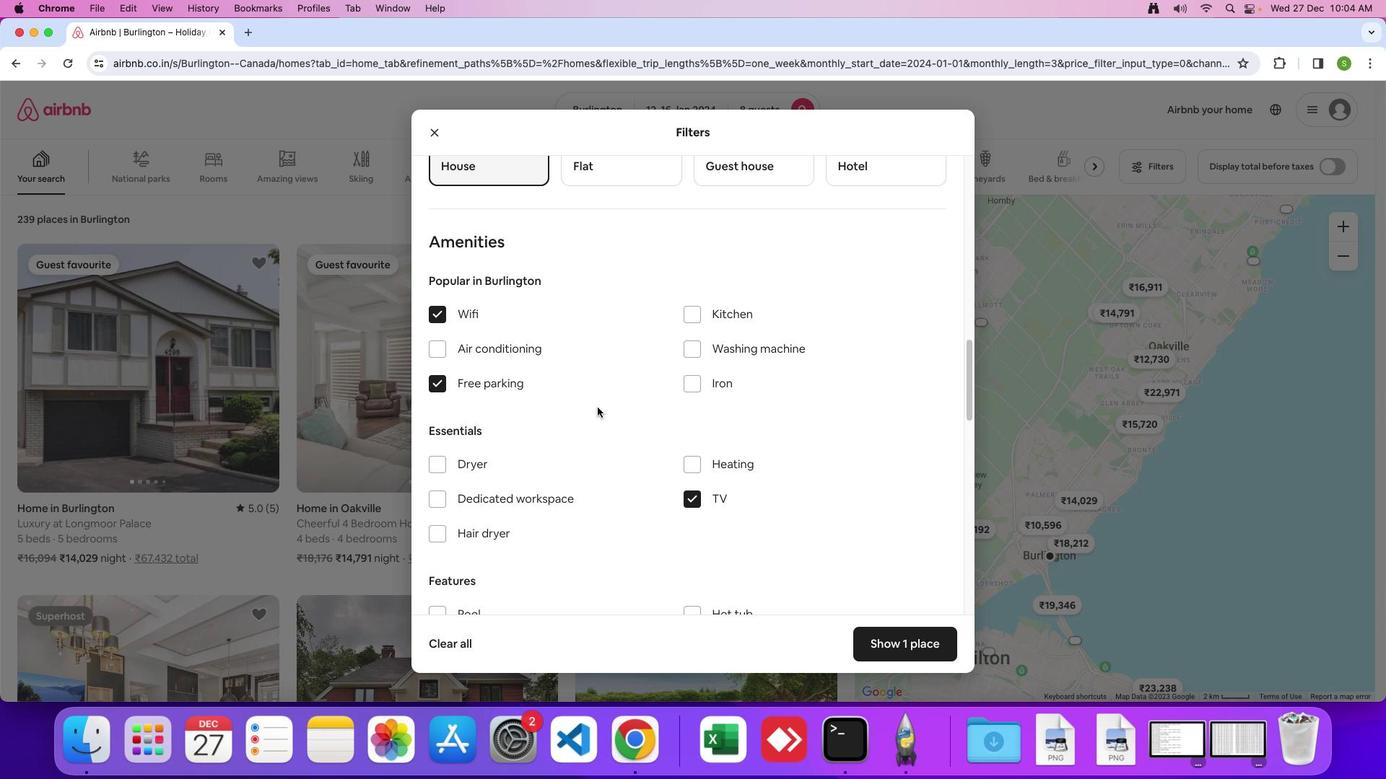 
Action: Mouse scrolled (597, 407) with delta (0, 0)
Screenshot: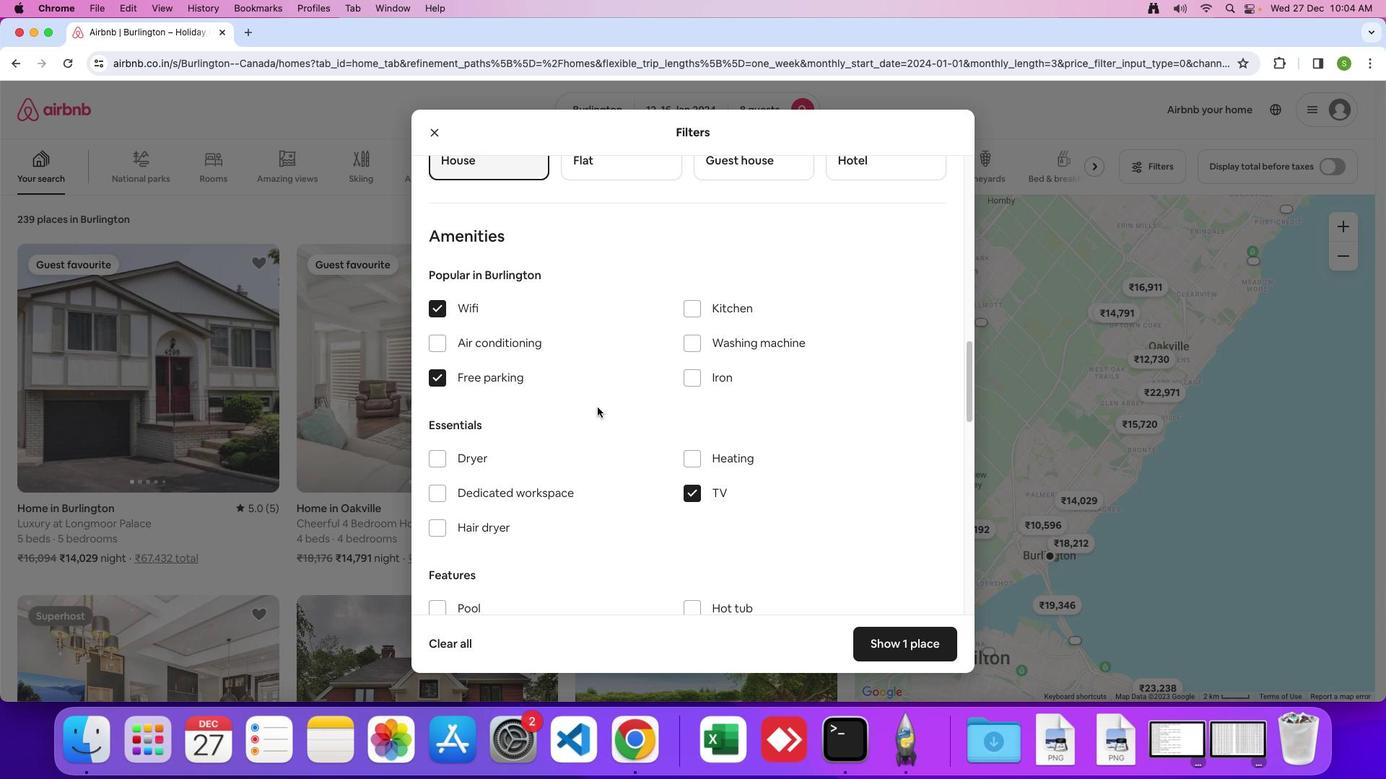 
Action: Mouse scrolled (597, 407) with delta (0, 0)
Screenshot: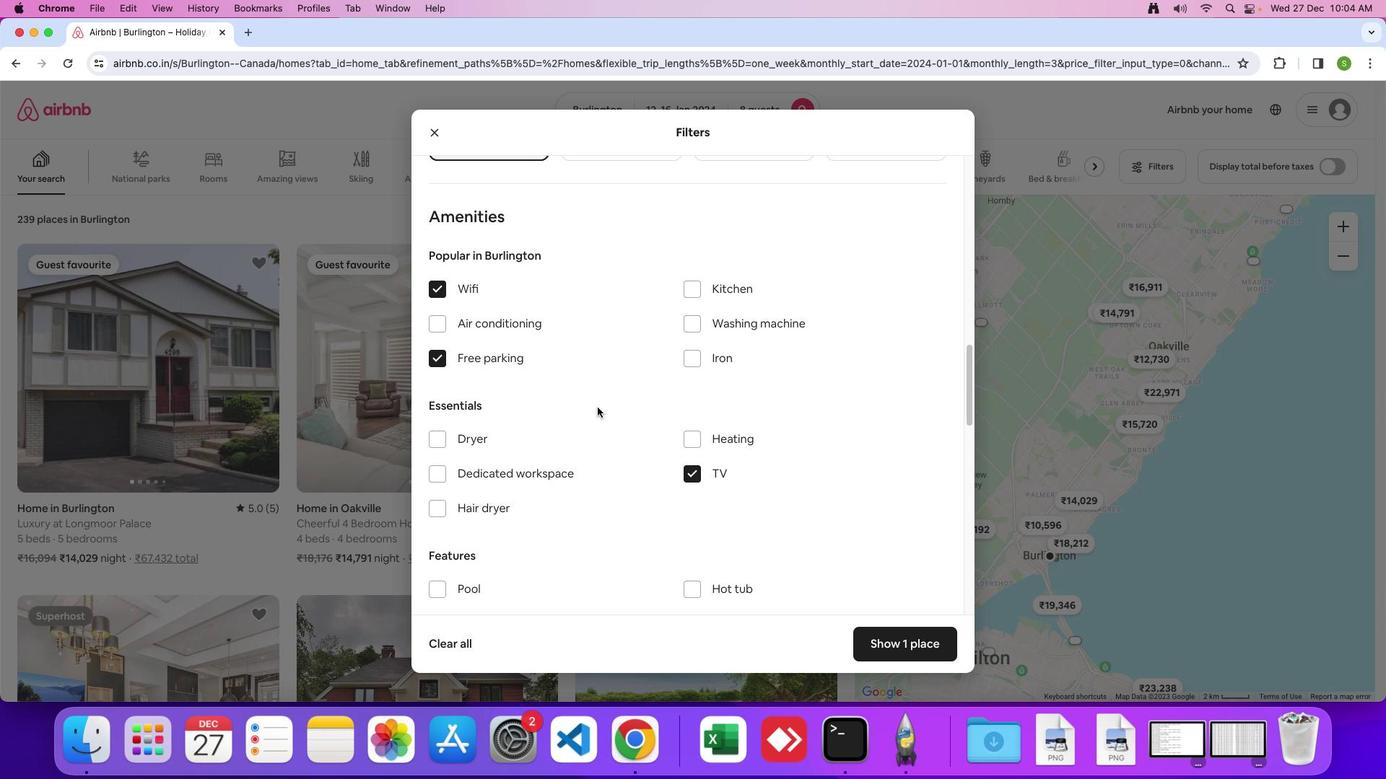 
Action: Mouse scrolled (597, 407) with delta (0, 0)
Screenshot: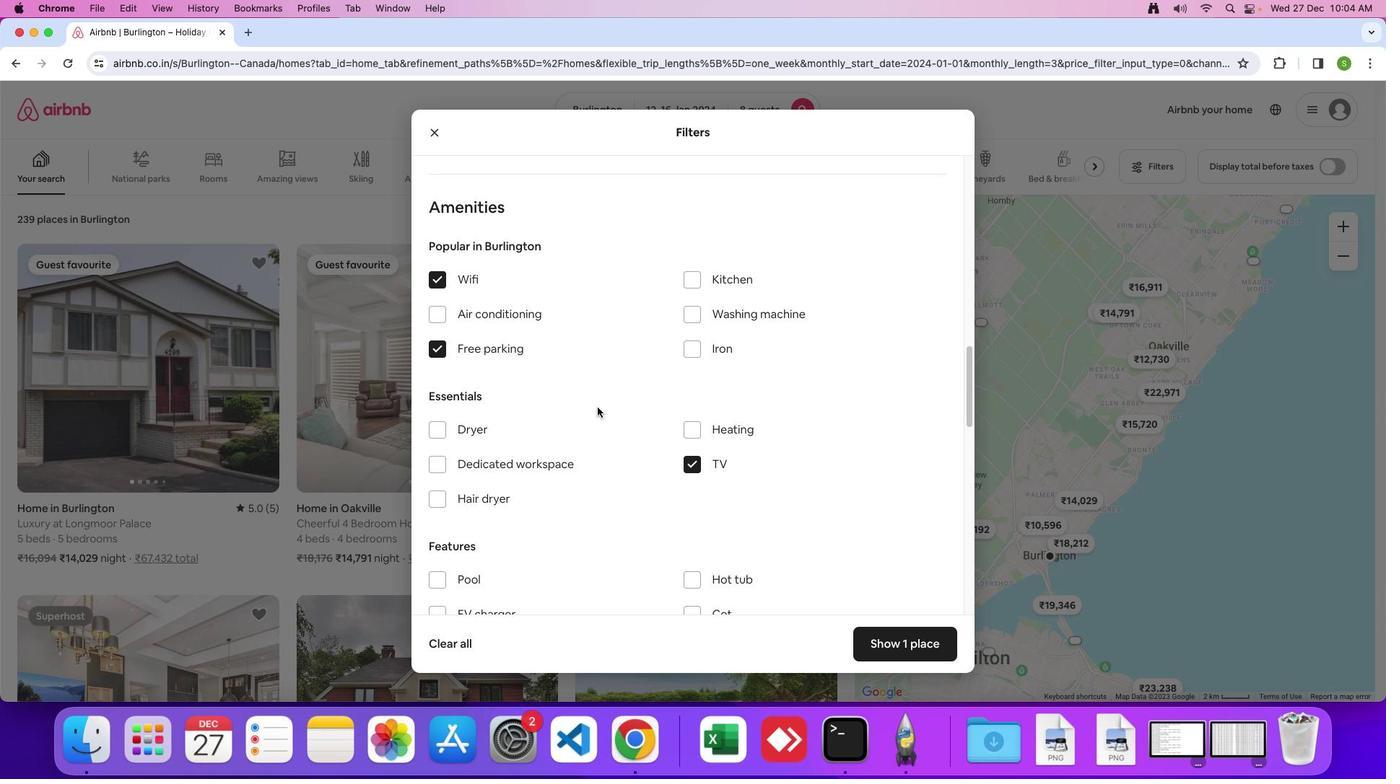 
Action: Mouse scrolled (597, 407) with delta (0, 0)
Screenshot: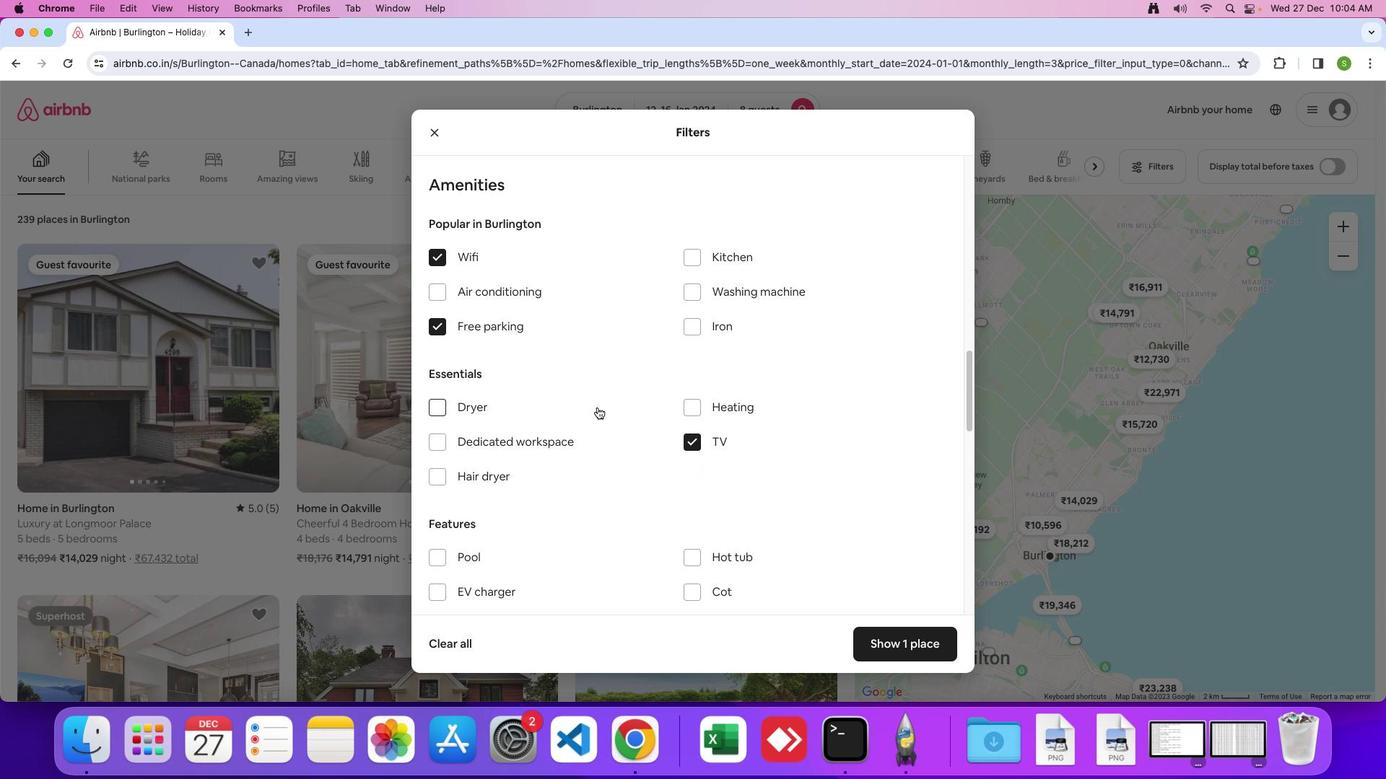 
Action: Mouse scrolled (597, 407) with delta (0, 0)
Screenshot: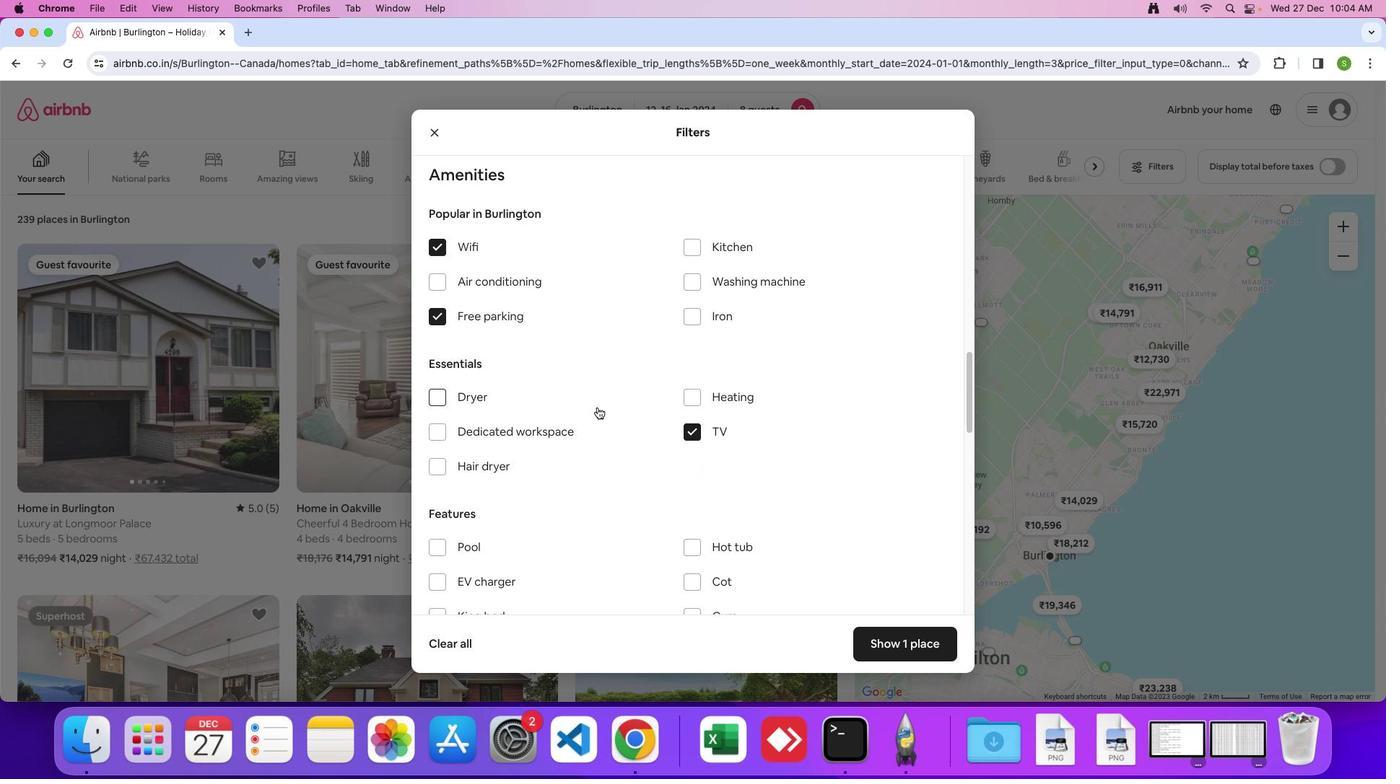 
Action: Mouse scrolled (597, 407) with delta (0, 0)
Screenshot: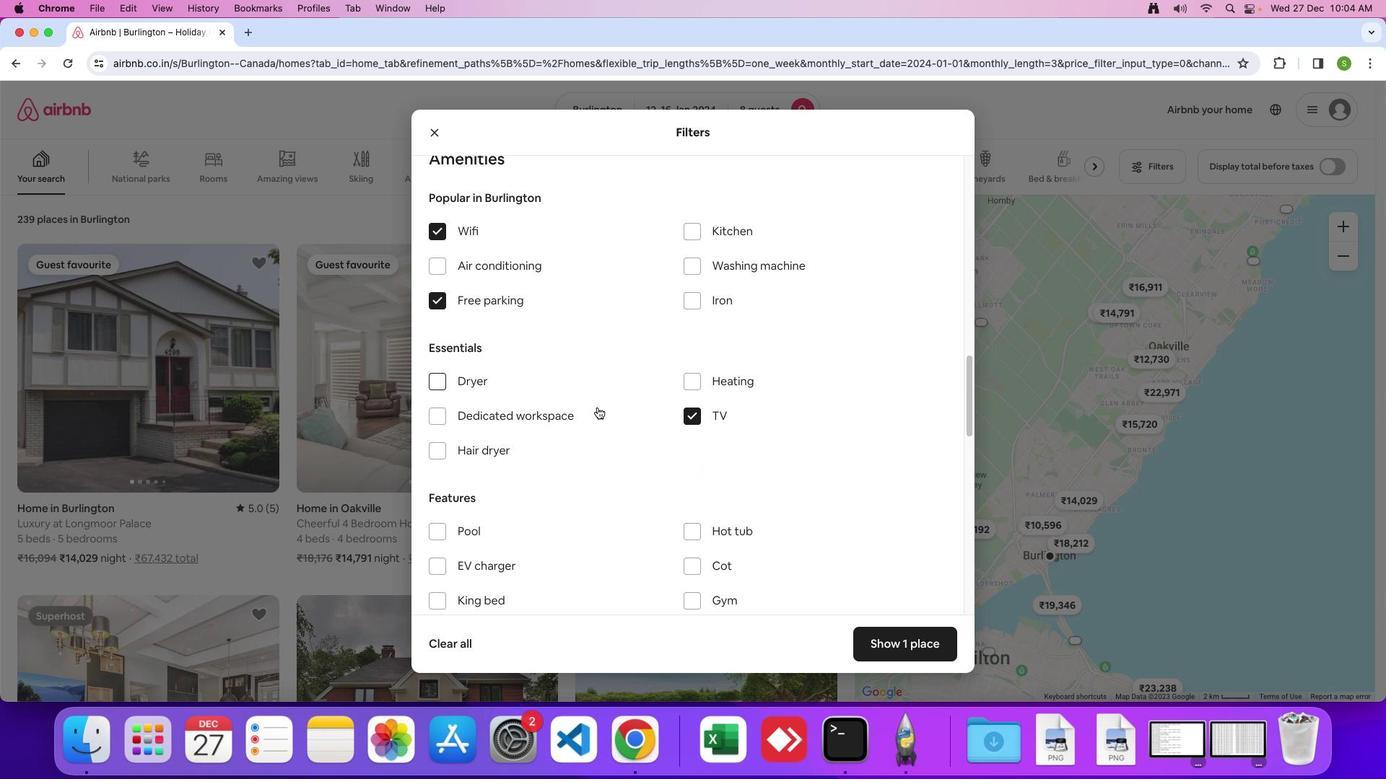 
Action: Mouse scrolled (597, 407) with delta (0, 0)
Screenshot: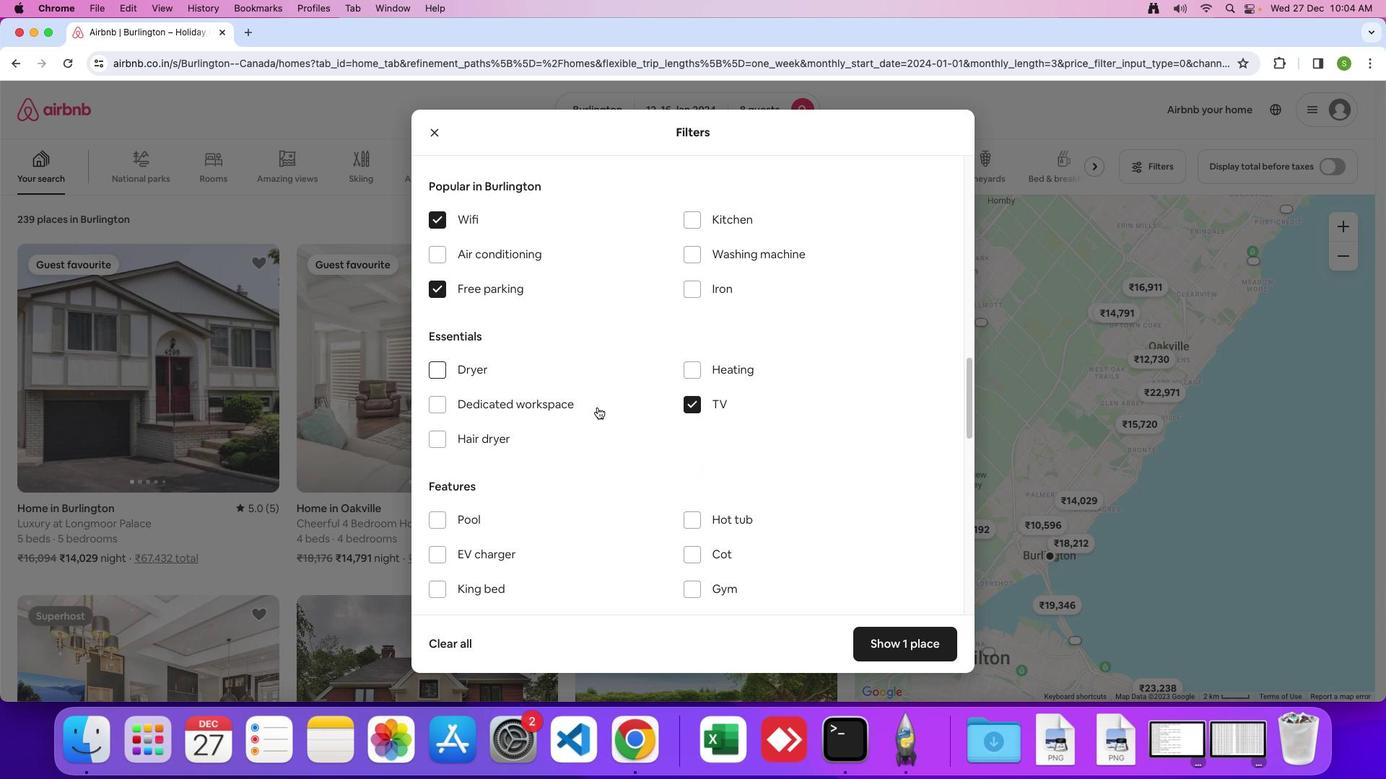 
Action: Mouse scrolled (597, 407) with delta (0, -1)
Screenshot: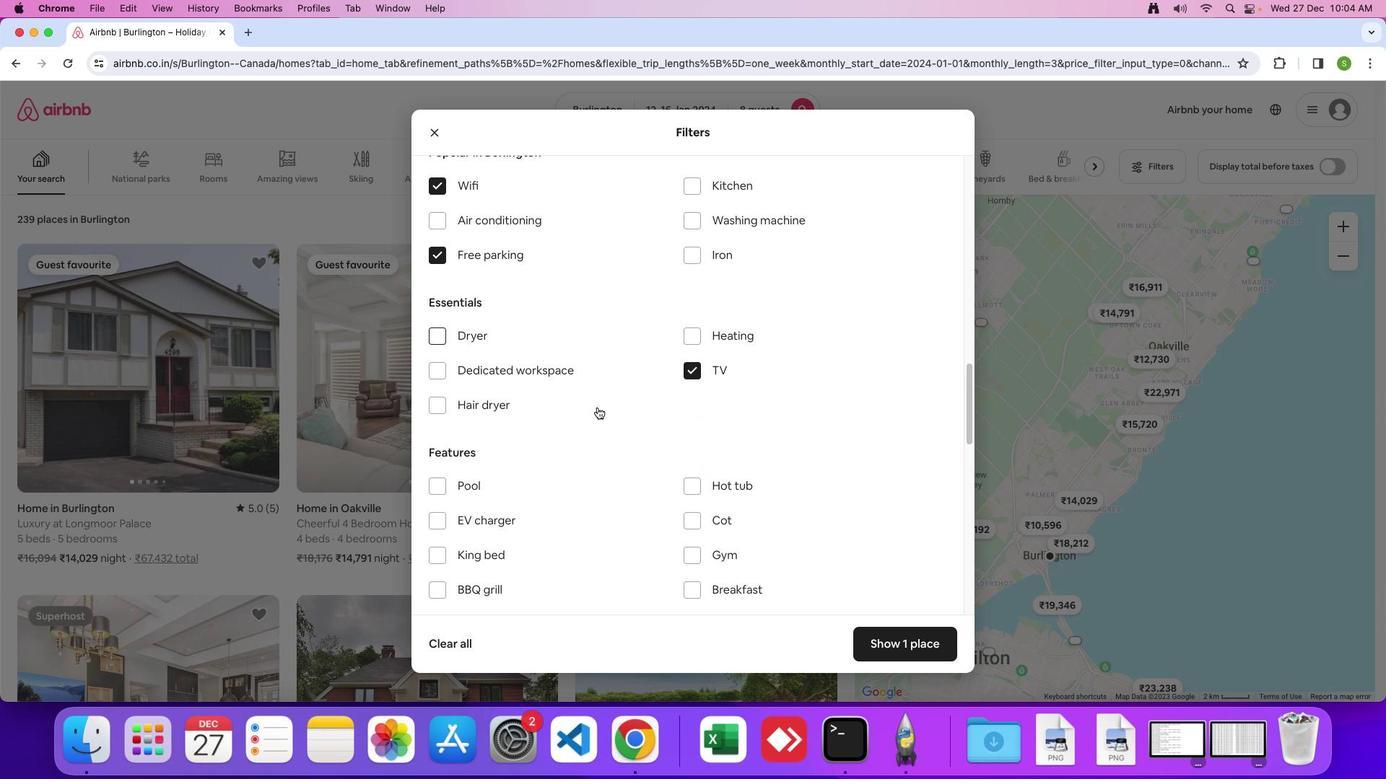 
Action: Mouse scrolled (597, 407) with delta (0, 0)
Screenshot: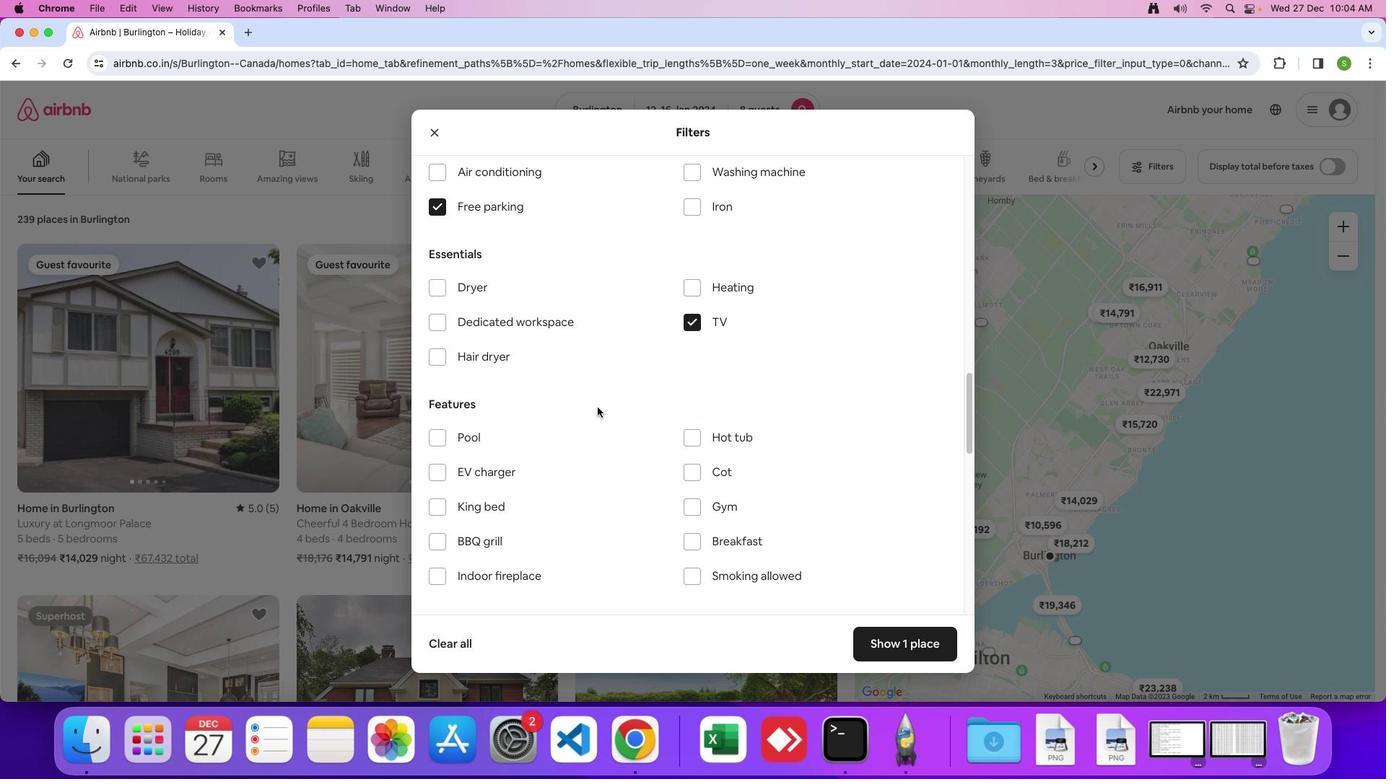 
Action: Mouse scrolled (597, 407) with delta (0, 0)
Screenshot: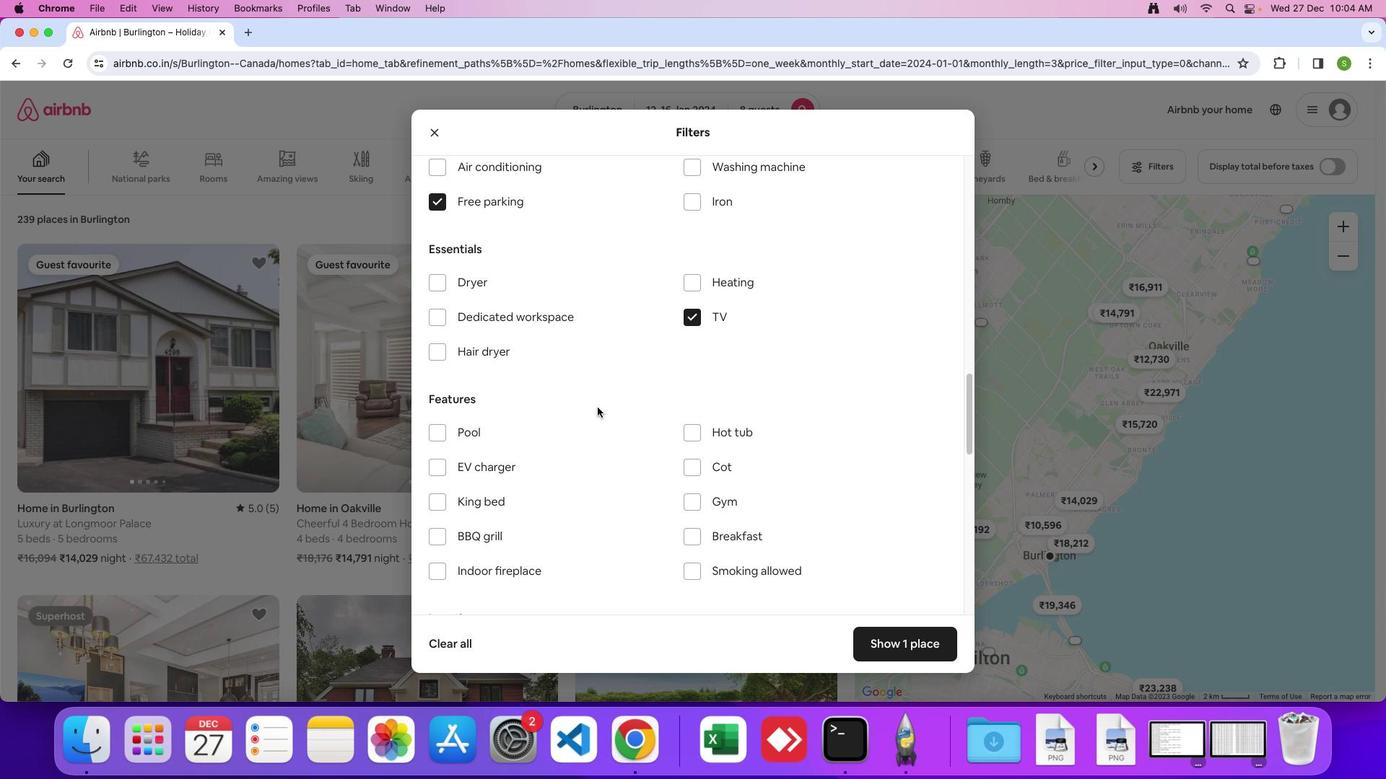 
Action: Mouse scrolled (597, 407) with delta (0, 0)
Screenshot: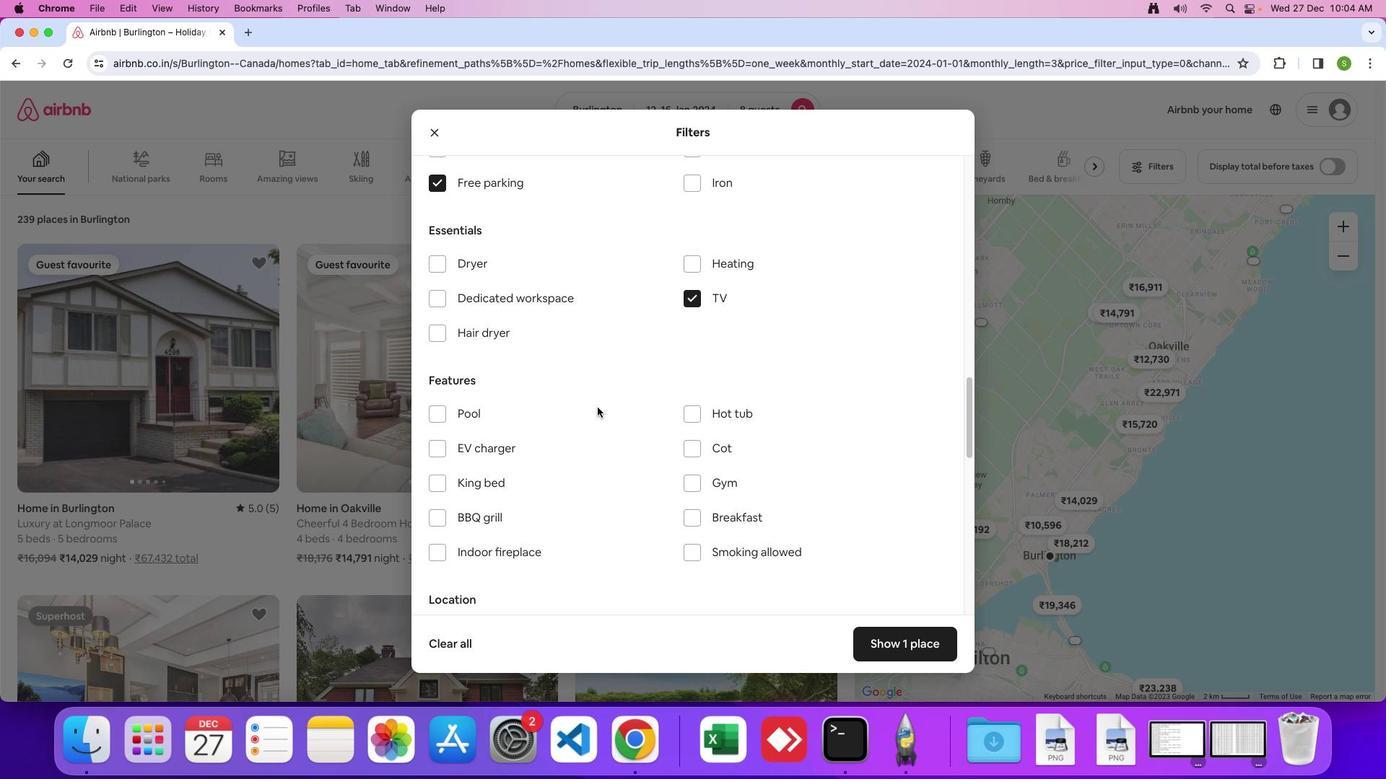 
Action: Mouse scrolled (597, 407) with delta (0, 0)
Screenshot: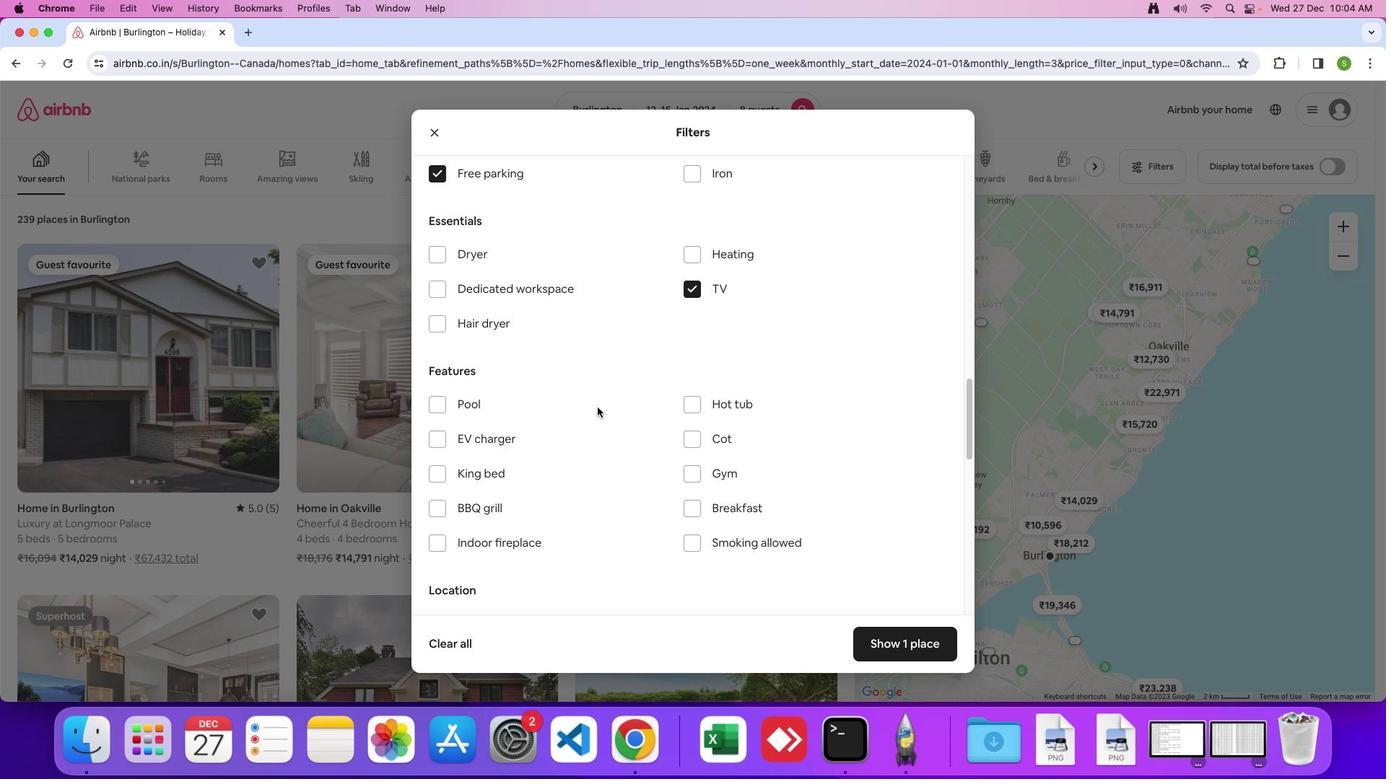 
Action: Mouse moved to (685, 452)
Screenshot: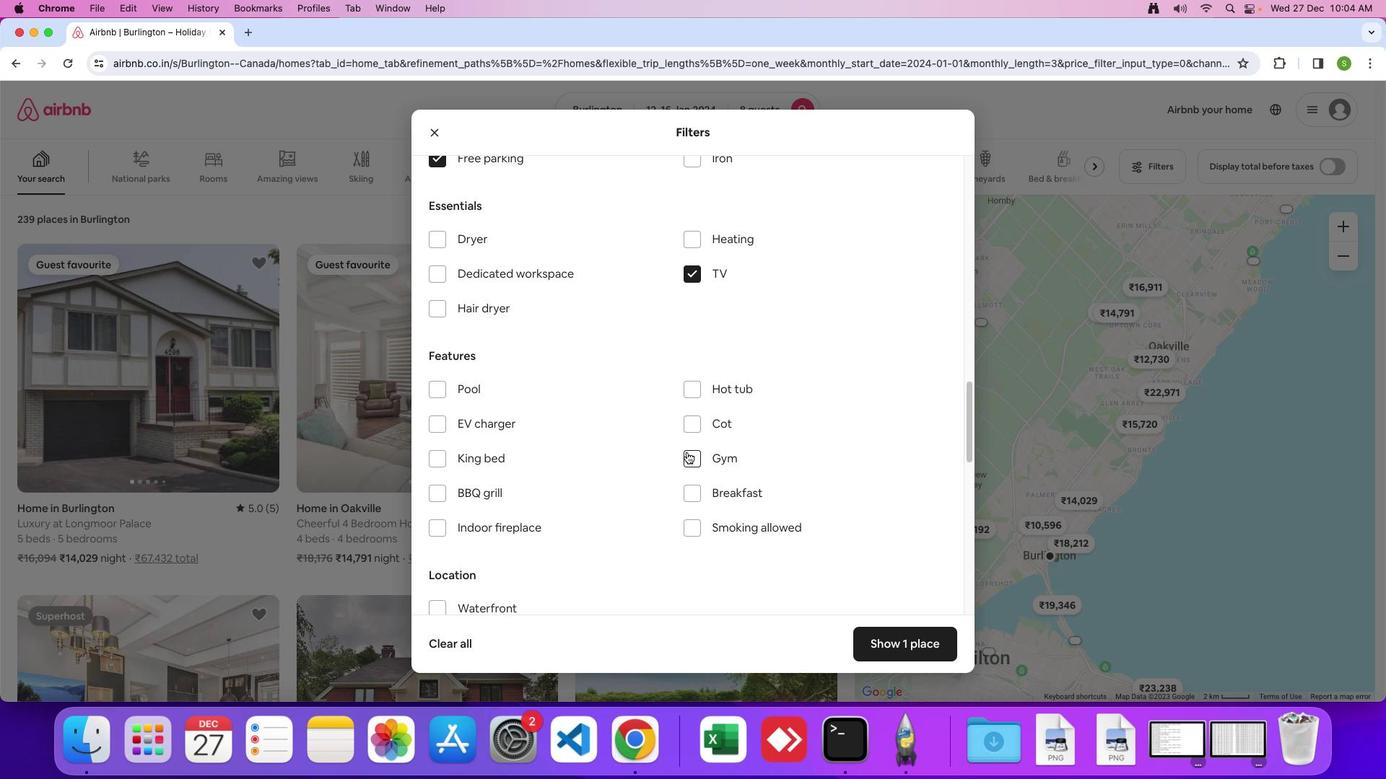 
Action: Mouse pressed left at (685, 452)
Screenshot: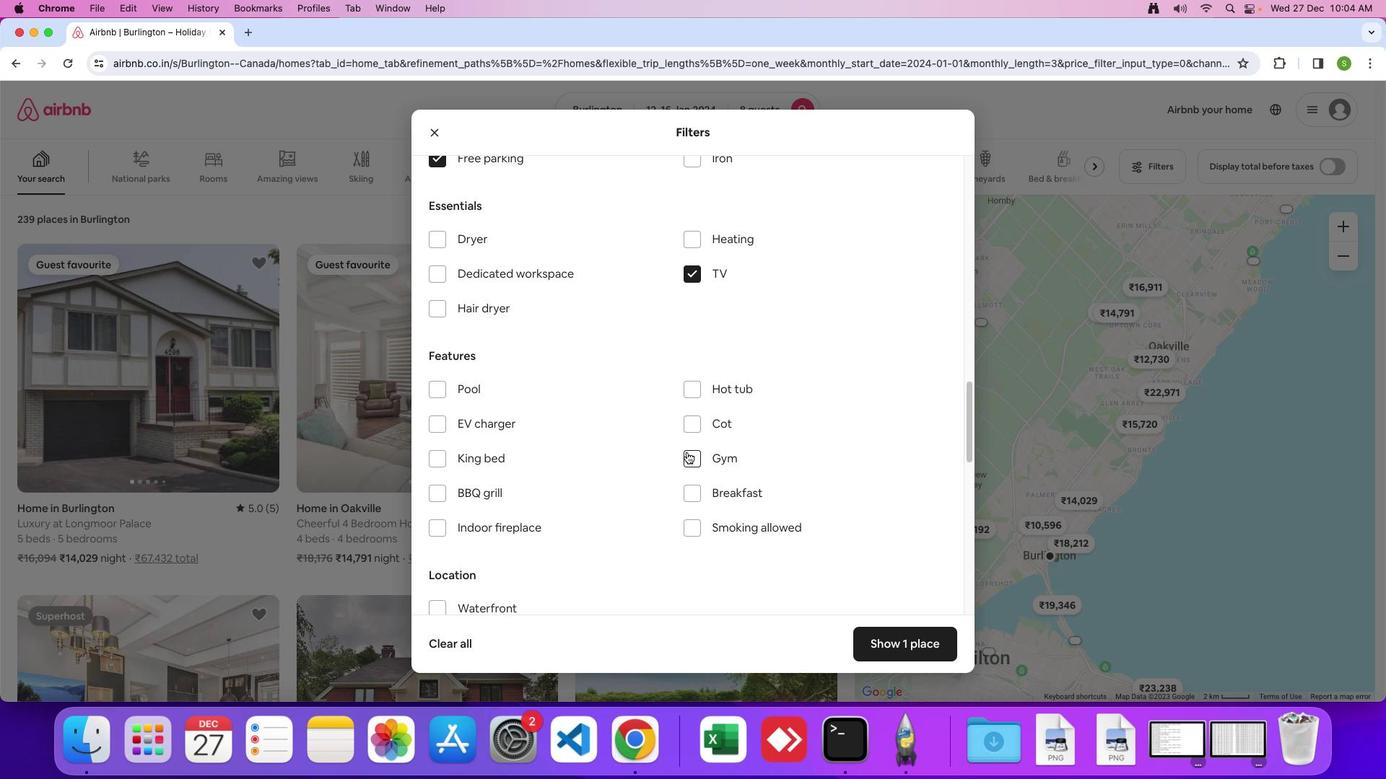 
Action: Mouse moved to (687, 493)
Screenshot: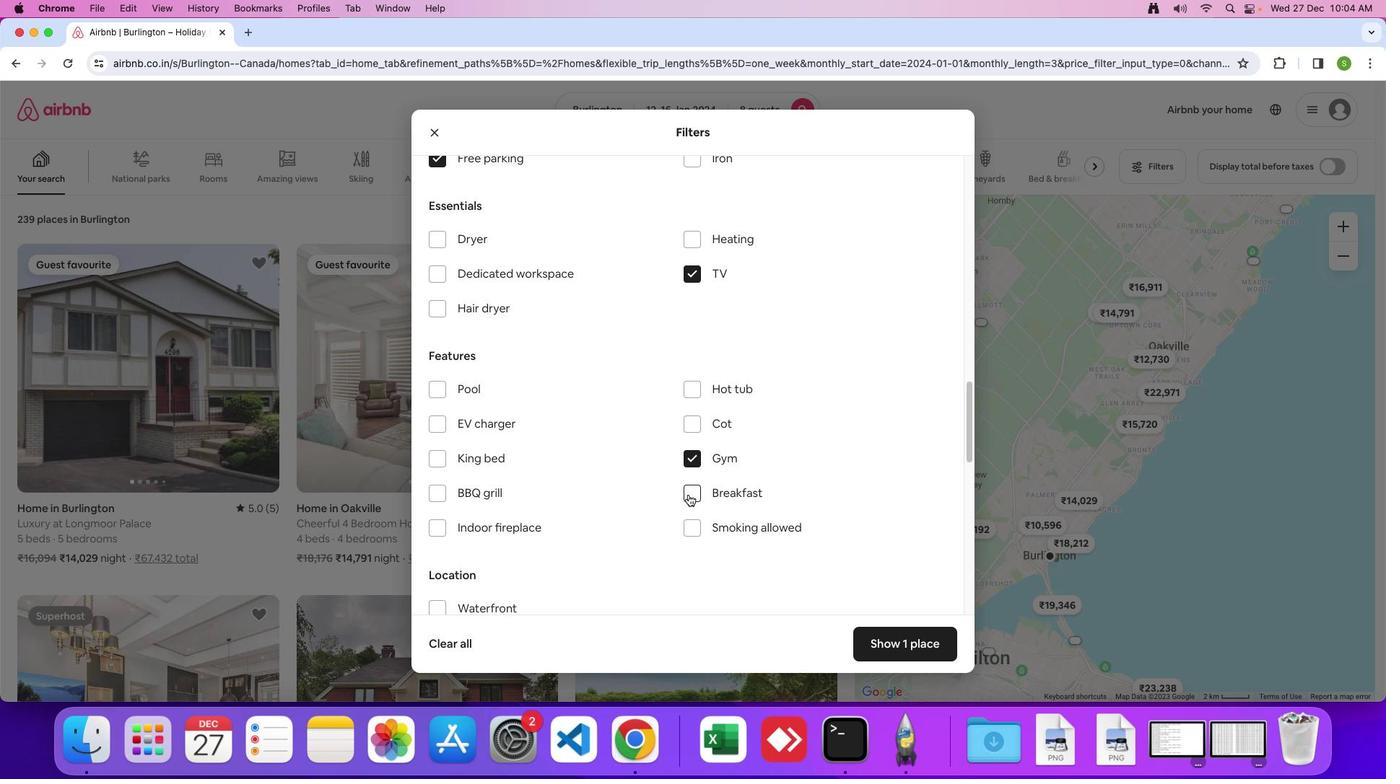 
Action: Mouse pressed left at (687, 493)
Screenshot: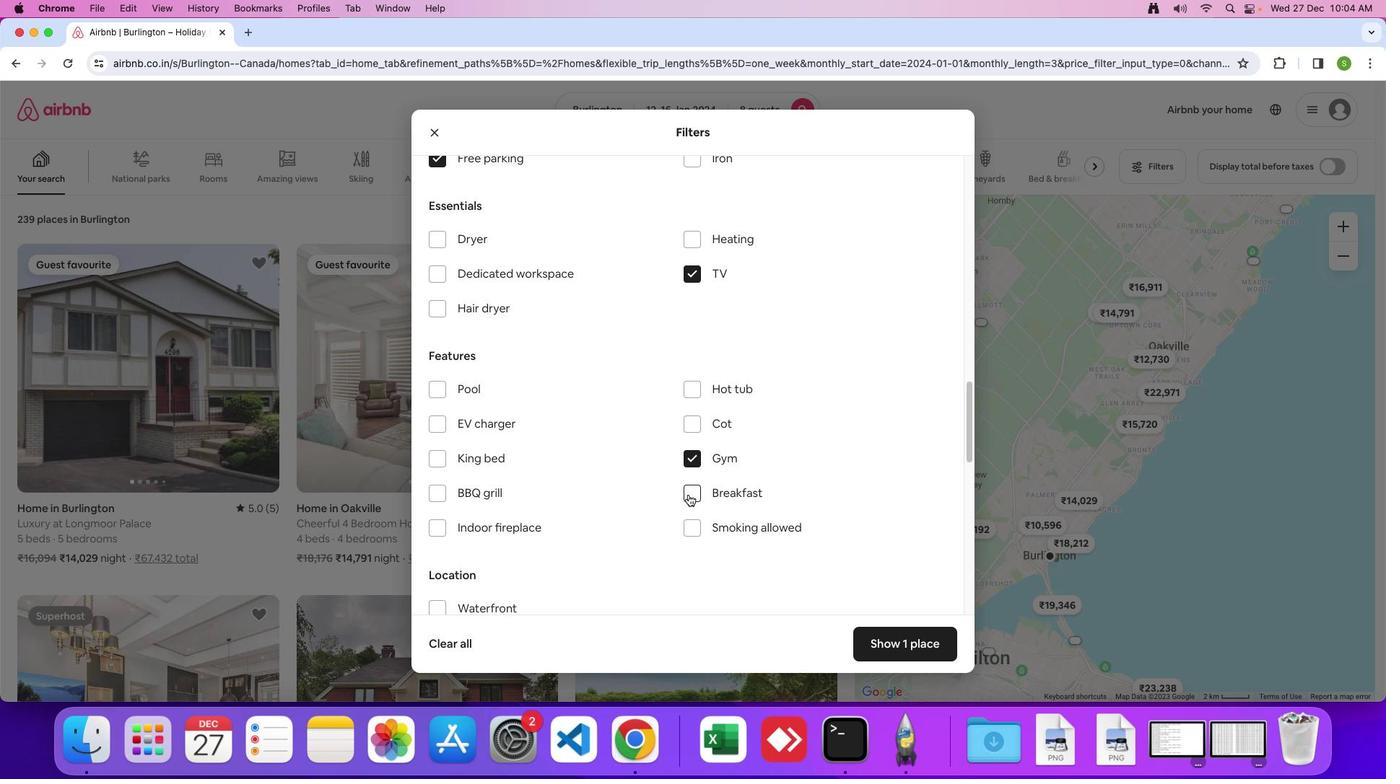 
Action: Mouse moved to (619, 449)
Screenshot: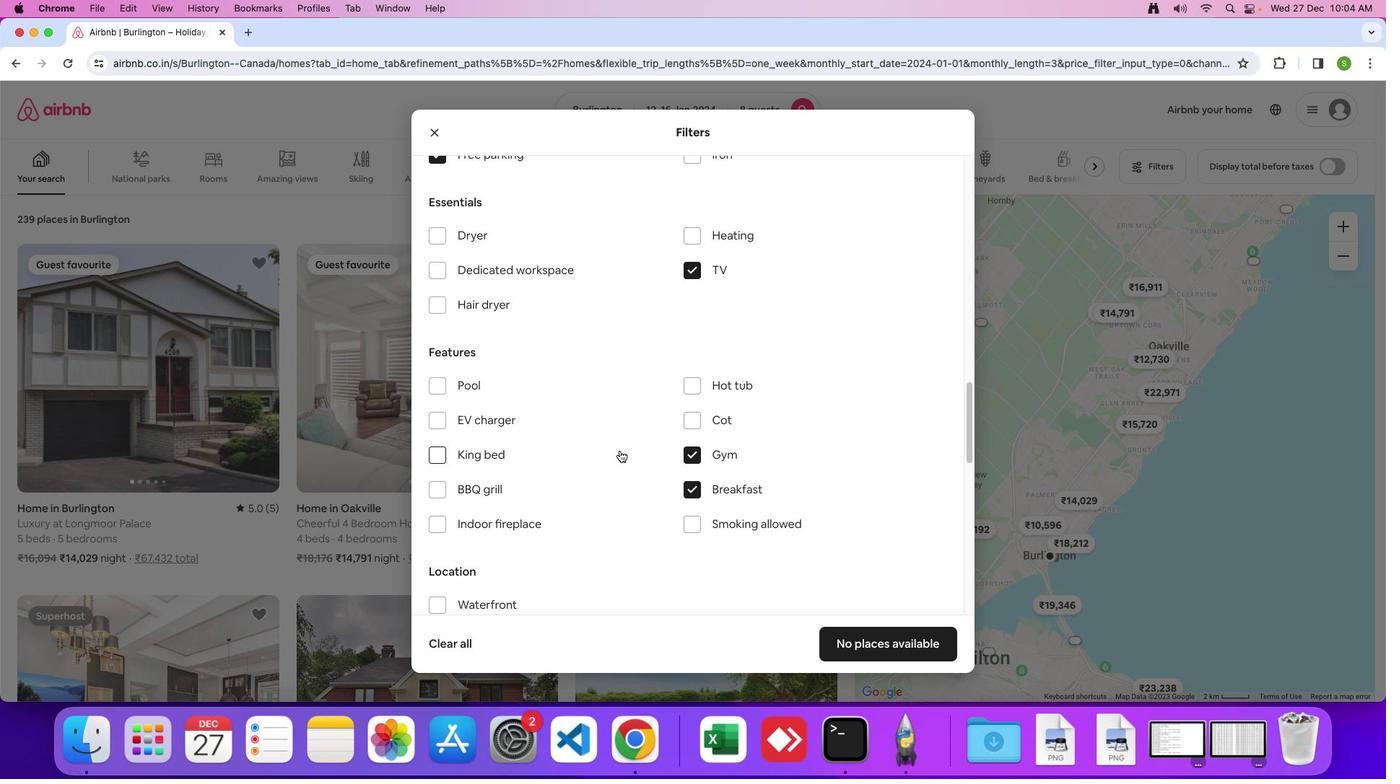 
Action: Mouse scrolled (619, 449) with delta (0, 0)
Screenshot: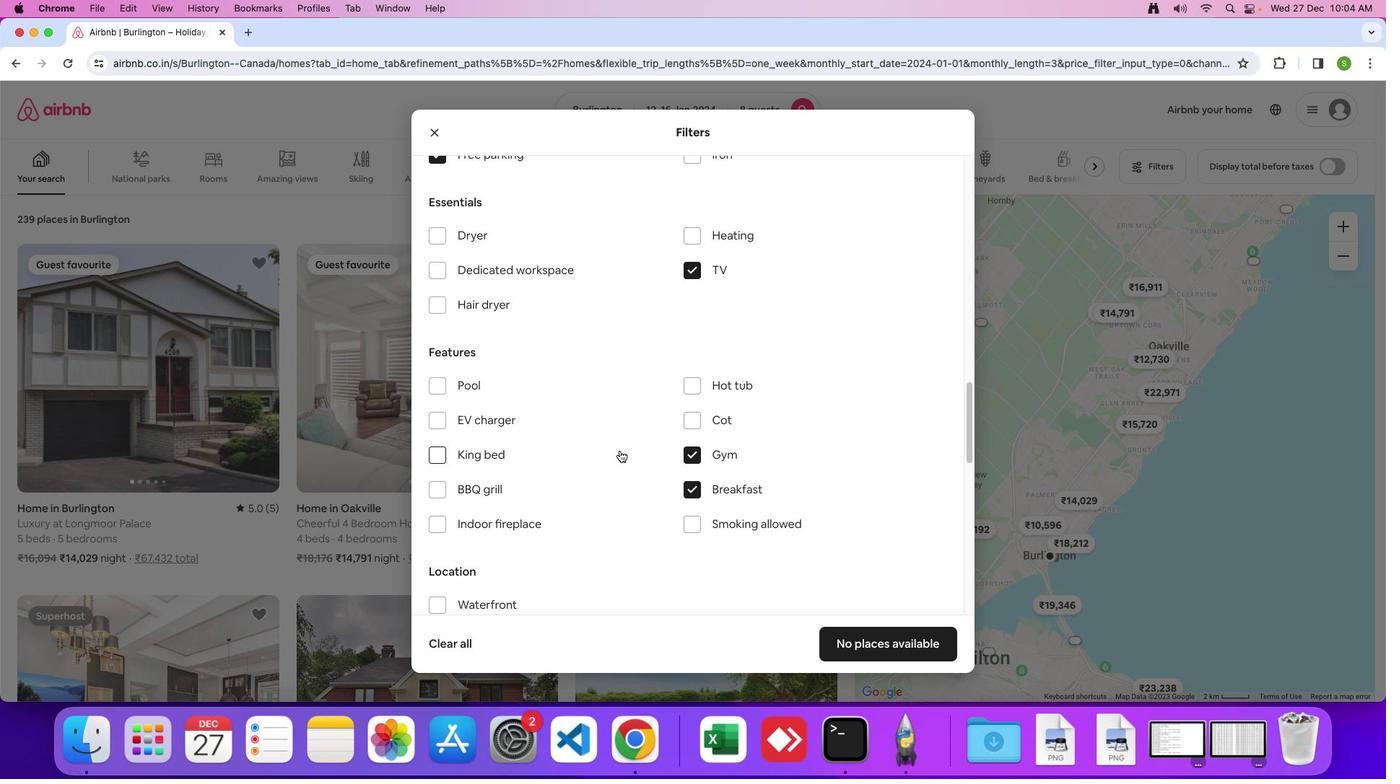 
Action: Mouse scrolled (619, 449) with delta (0, 0)
Screenshot: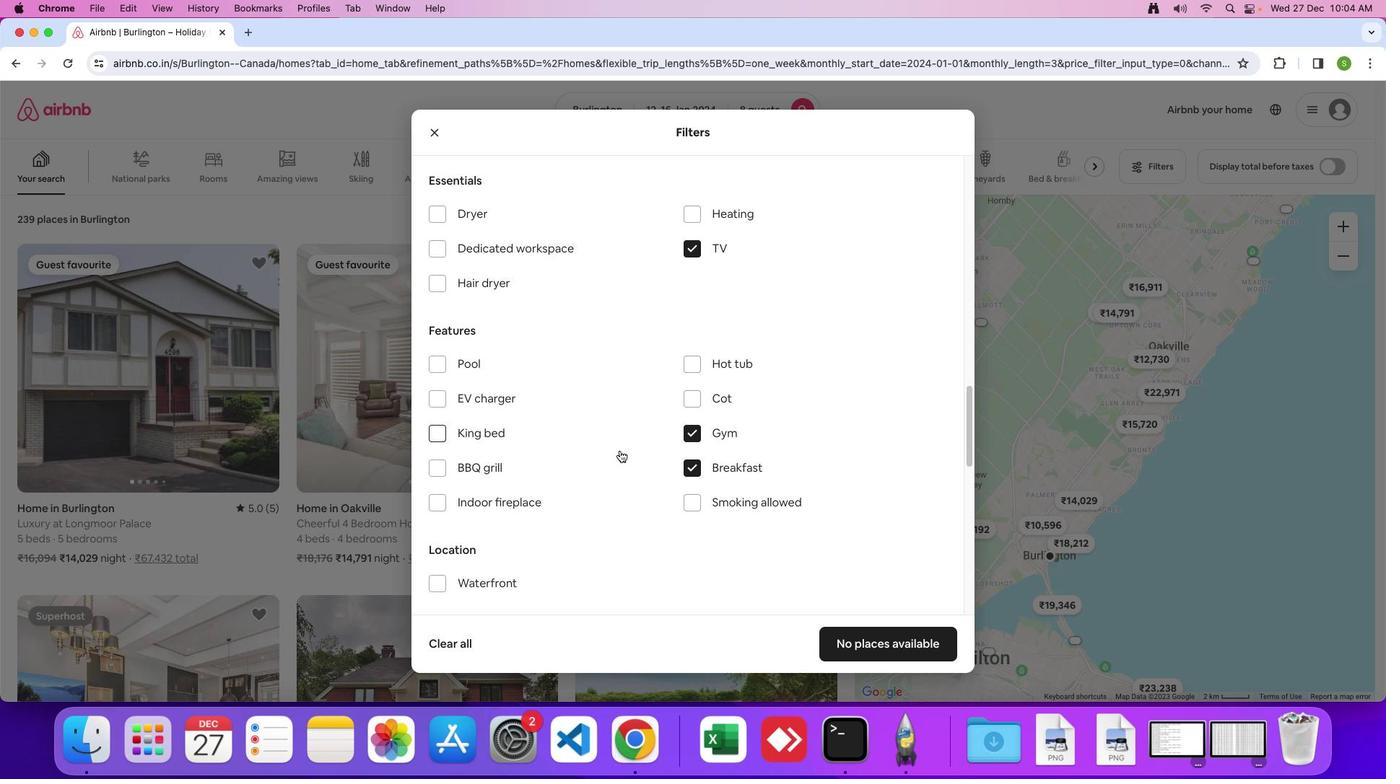 
Action: Mouse scrolled (619, 449) with delta (0, -1)
Screenshot: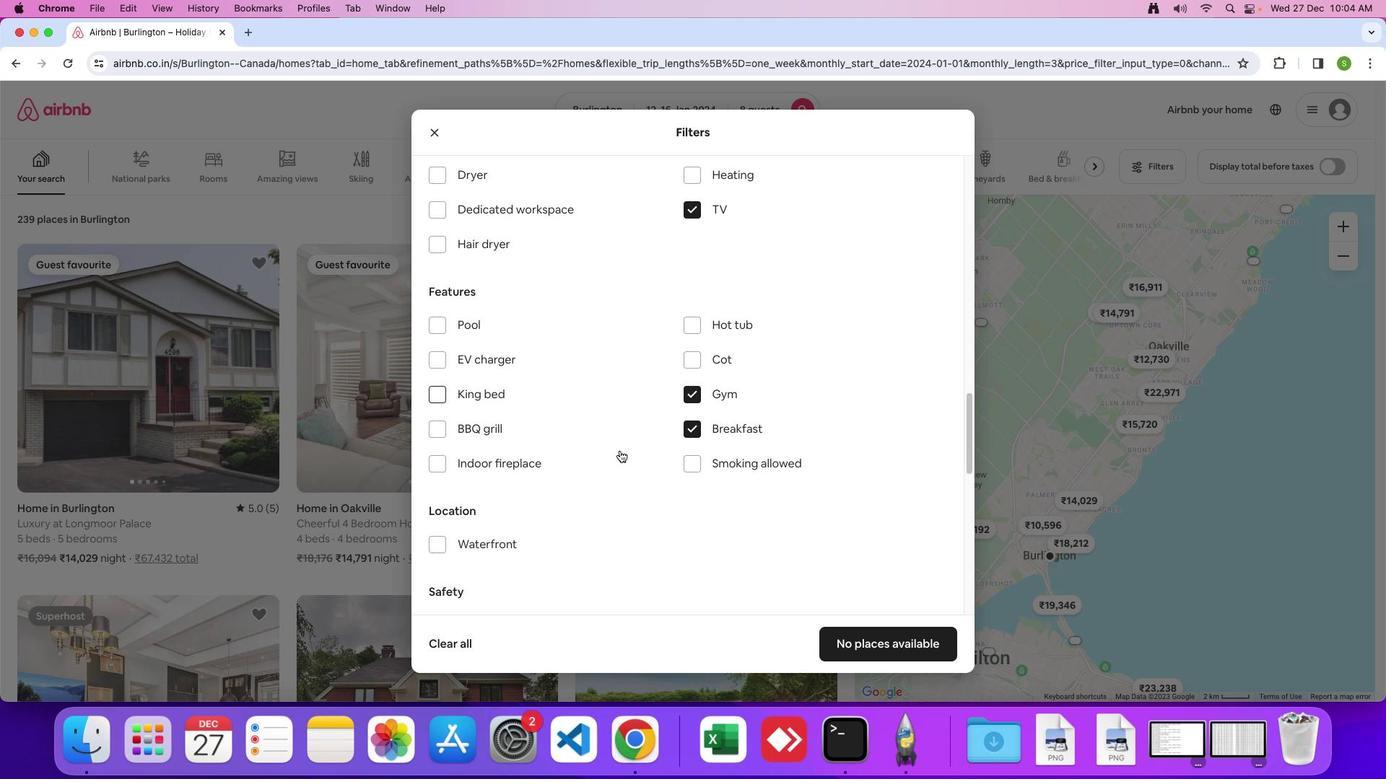 
Action: Mouse moved to (619, 449)
Screenshot: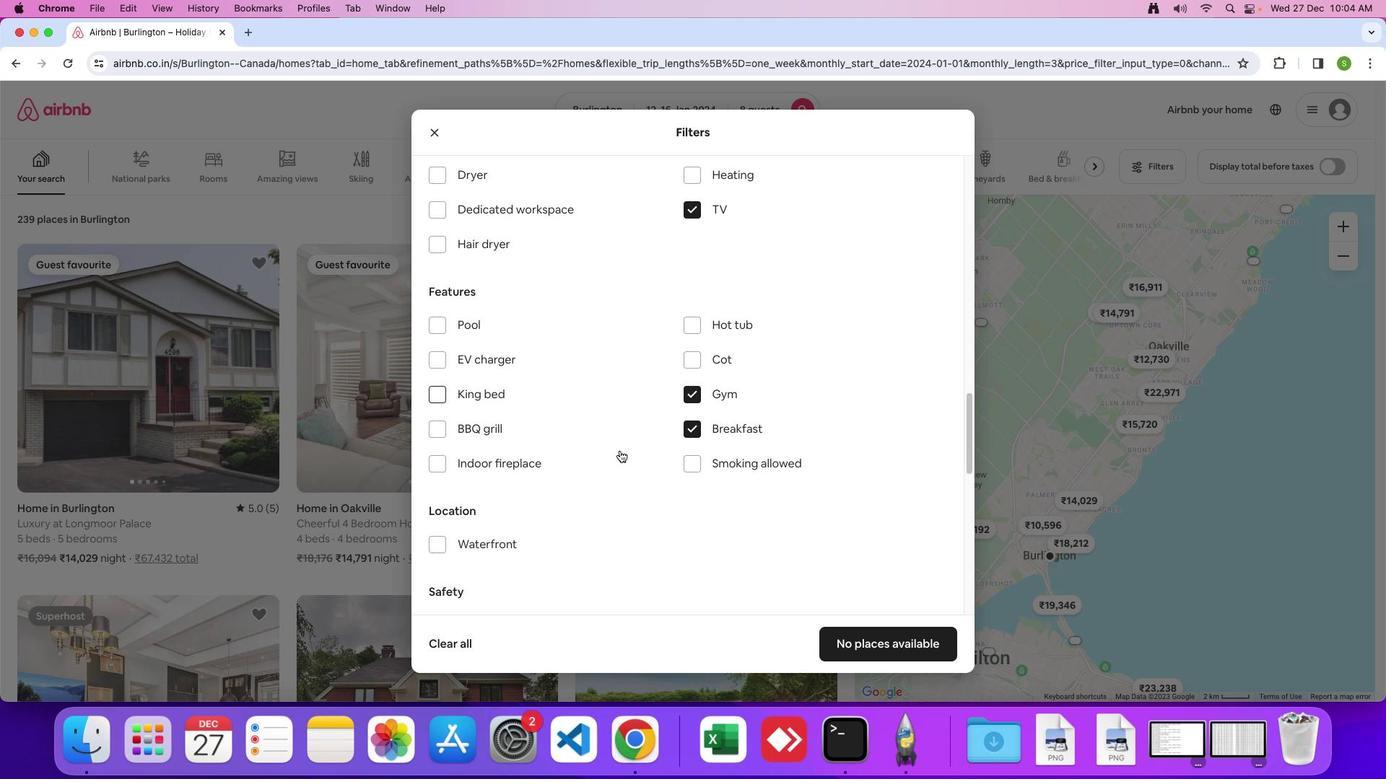 
Action: Mouse scrolled (619, 449) with delta (0, 0)
Screenshot: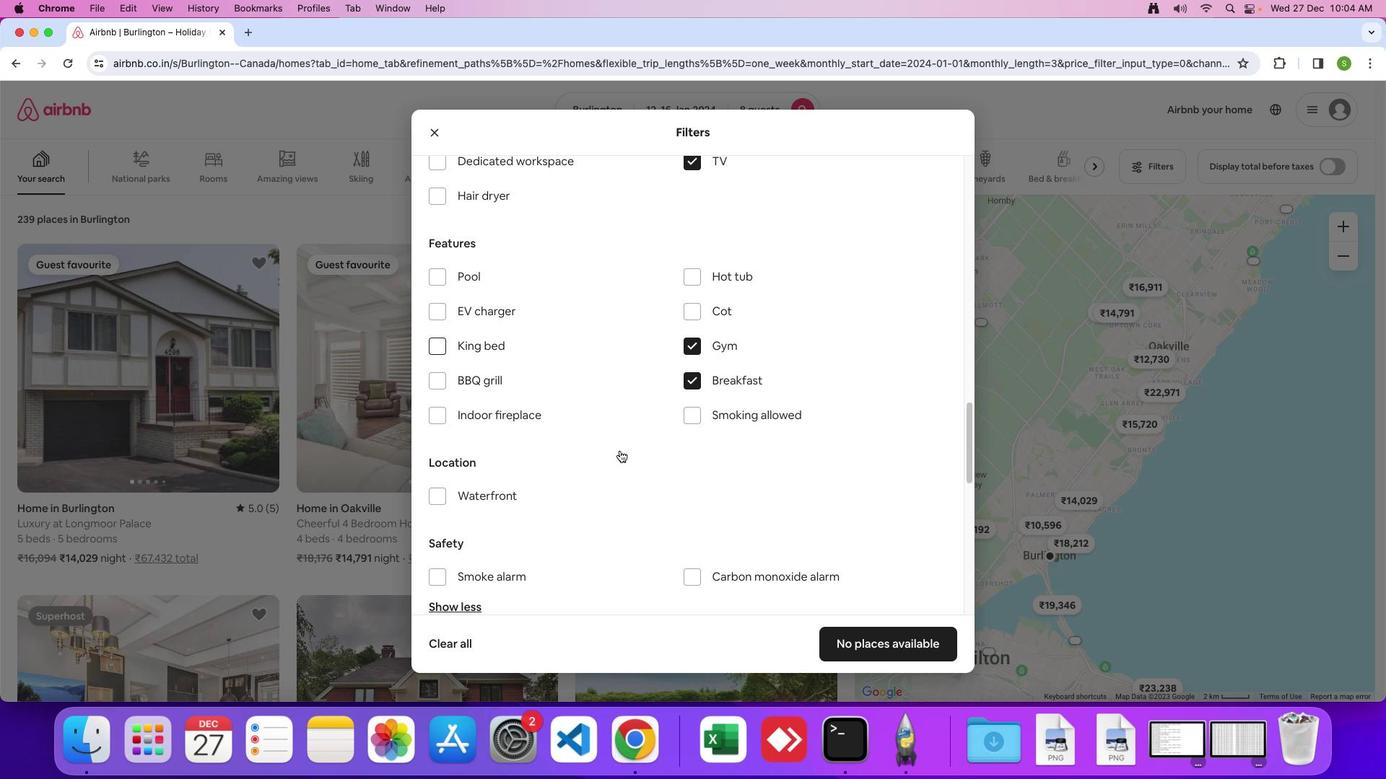 
Action: Mouse scrolled (619, 449) with delta (0, 0)
Screenshot: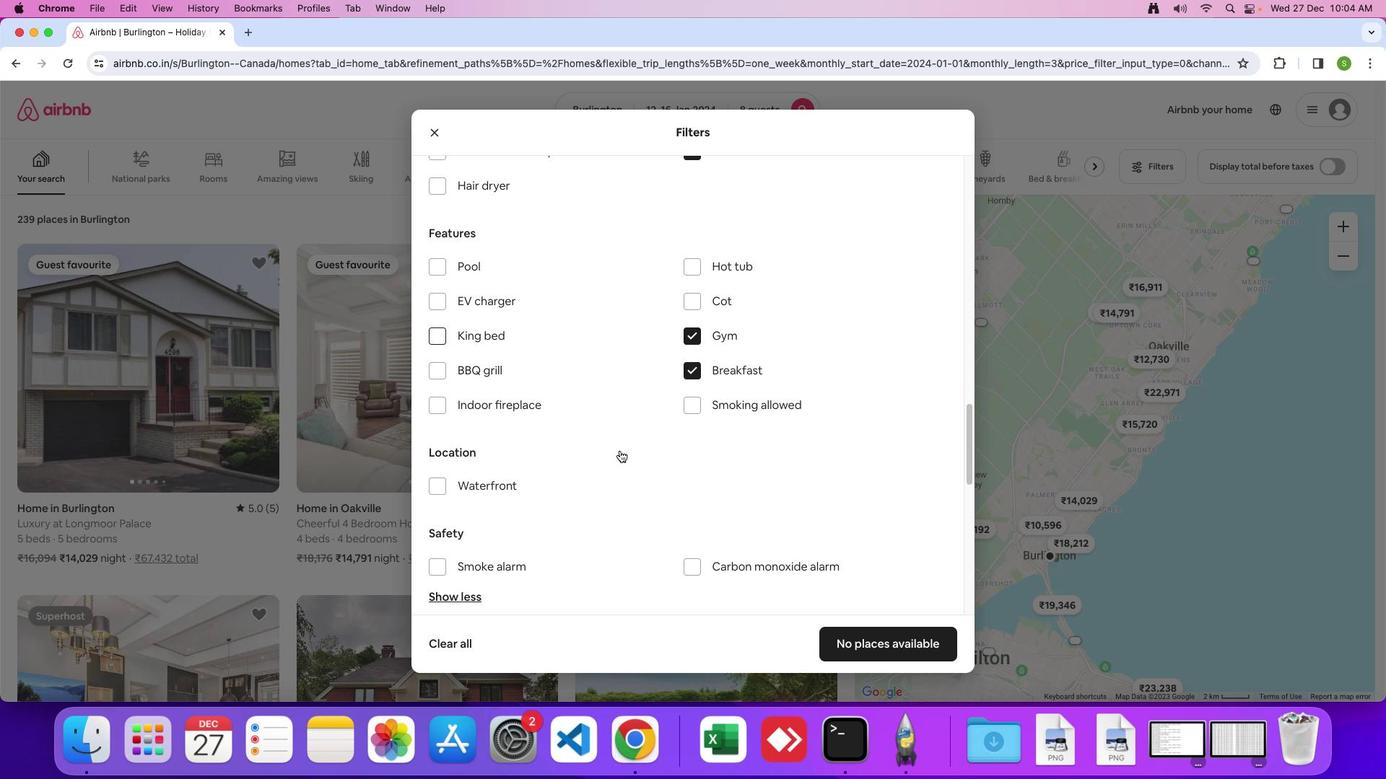 
Action: Mouse scrolled (619, 449) with delta (0, 0)
Screenshot: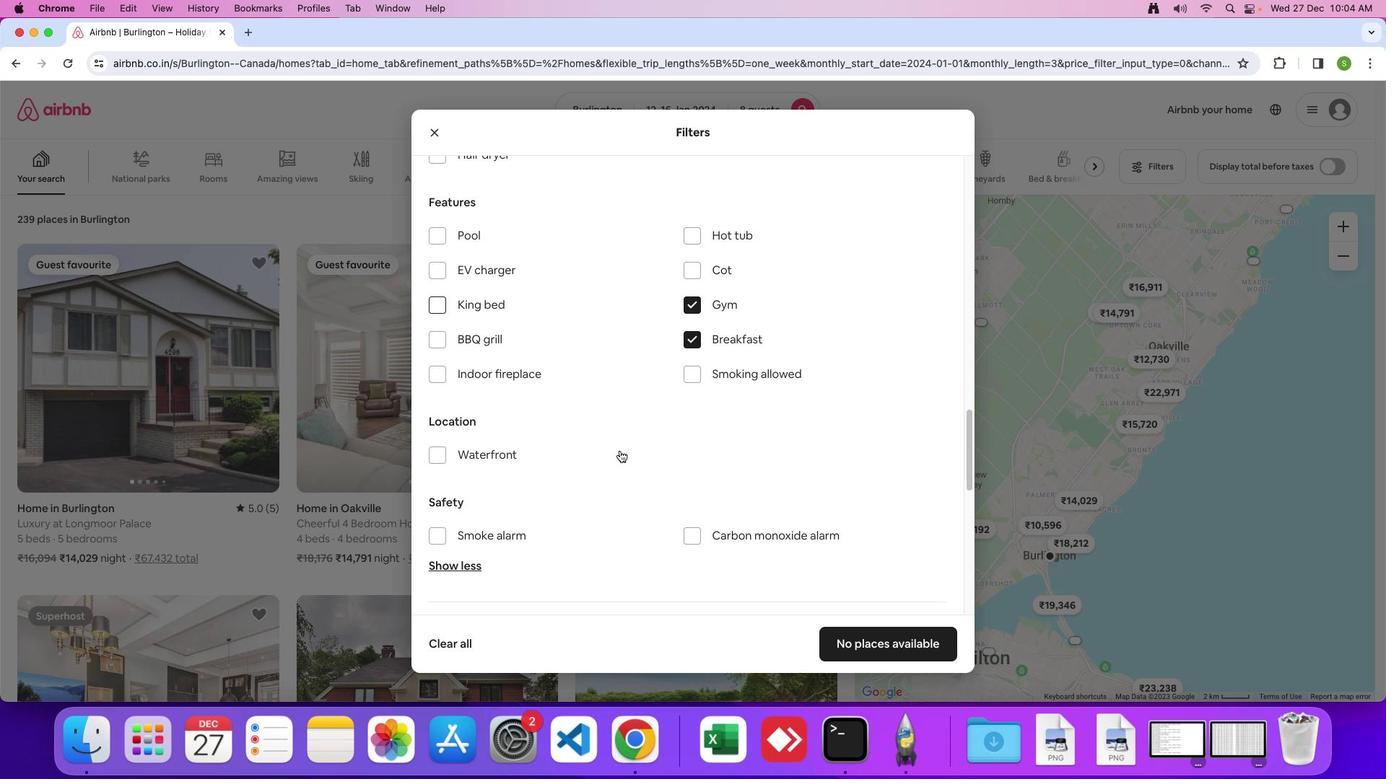 
Action: Mouse scrolled (619, 449) with delta (0, 0)
Screenshot: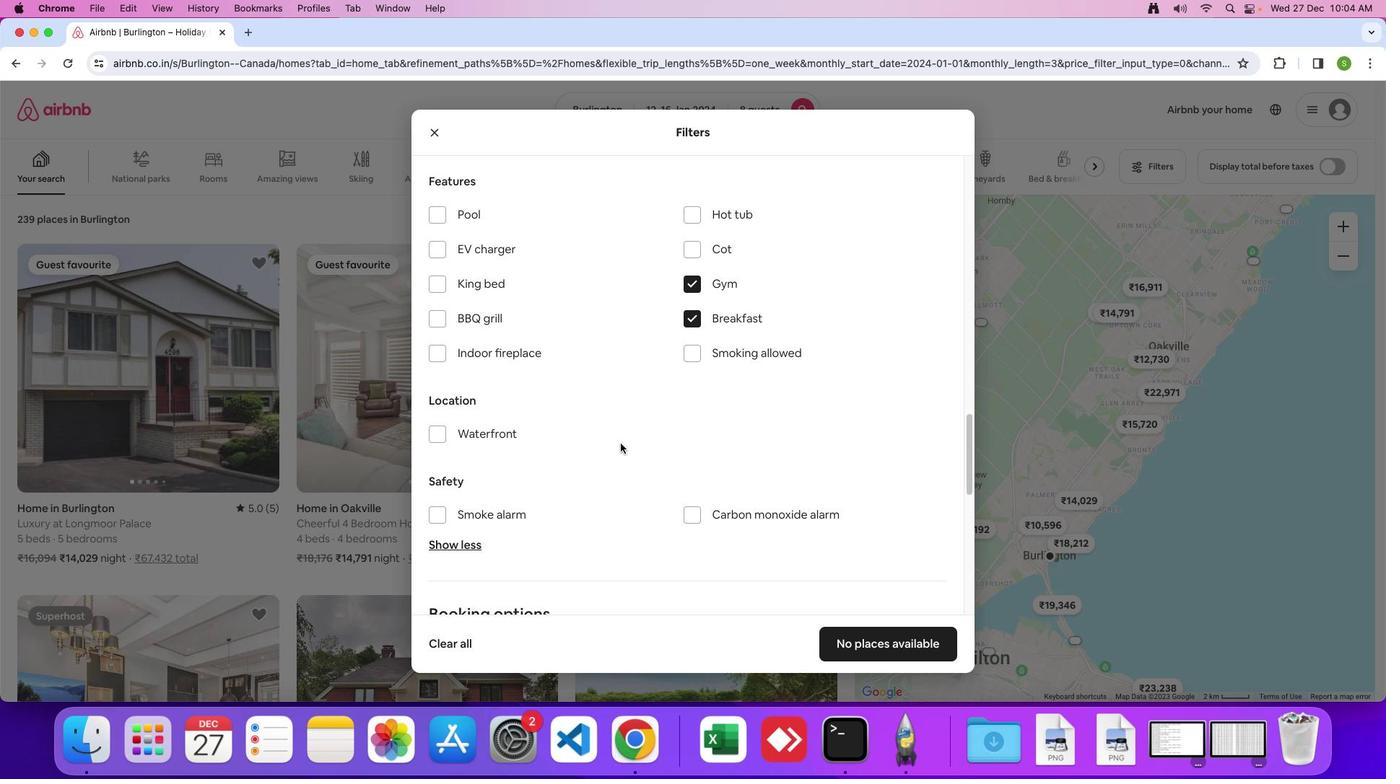 
Action: Mouse moved to (619, 444)
Screenshot: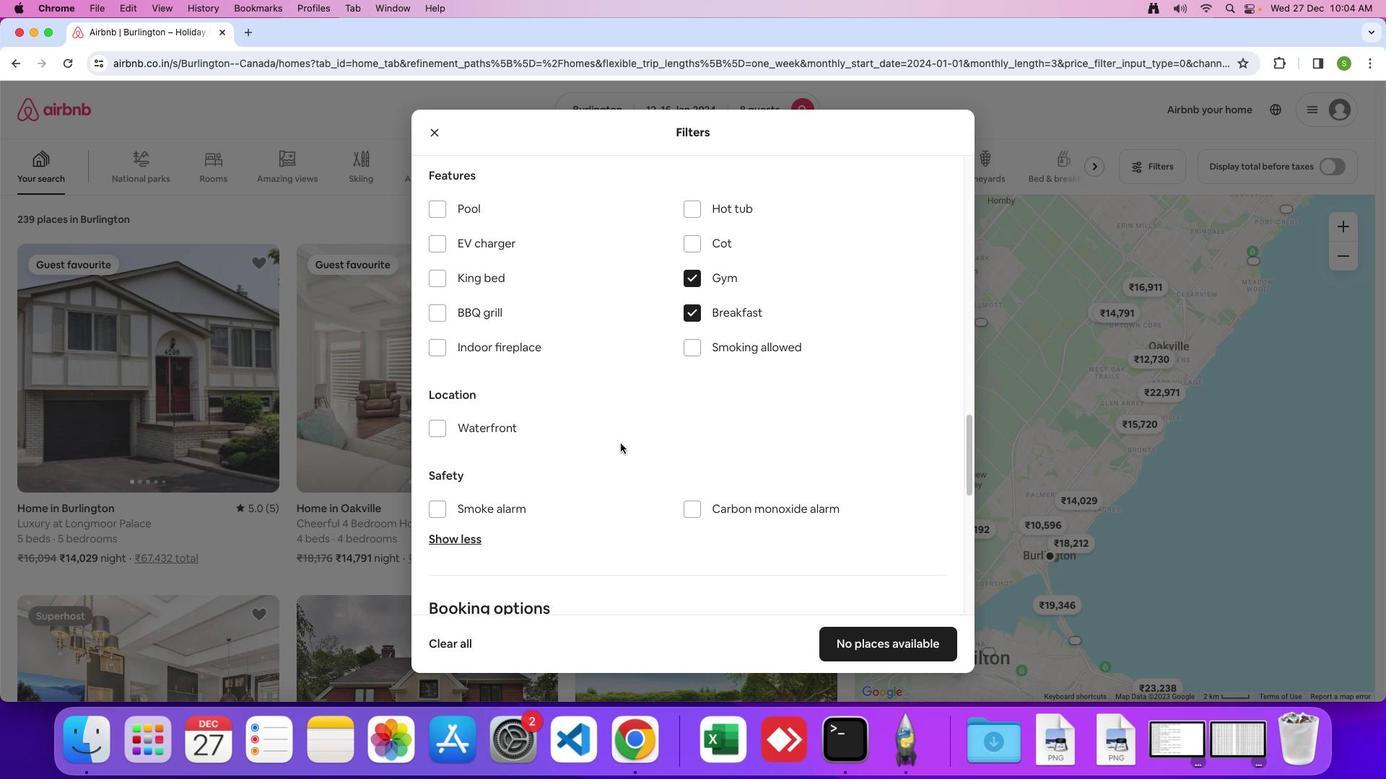 
Action: Mouse scrolled (619, 444) with delta (0, 0)
Screenshot: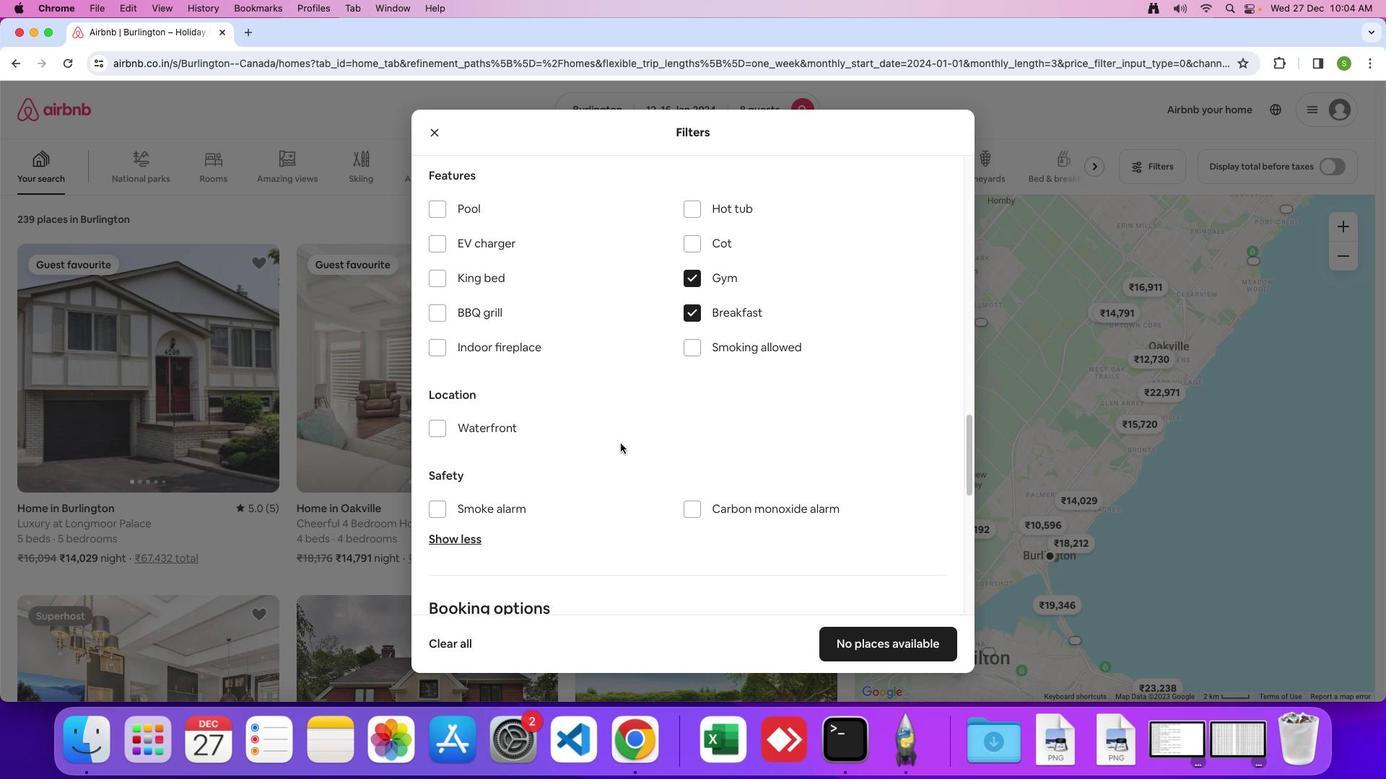
Action: Mouse moved to (619, 442)
Screenshot: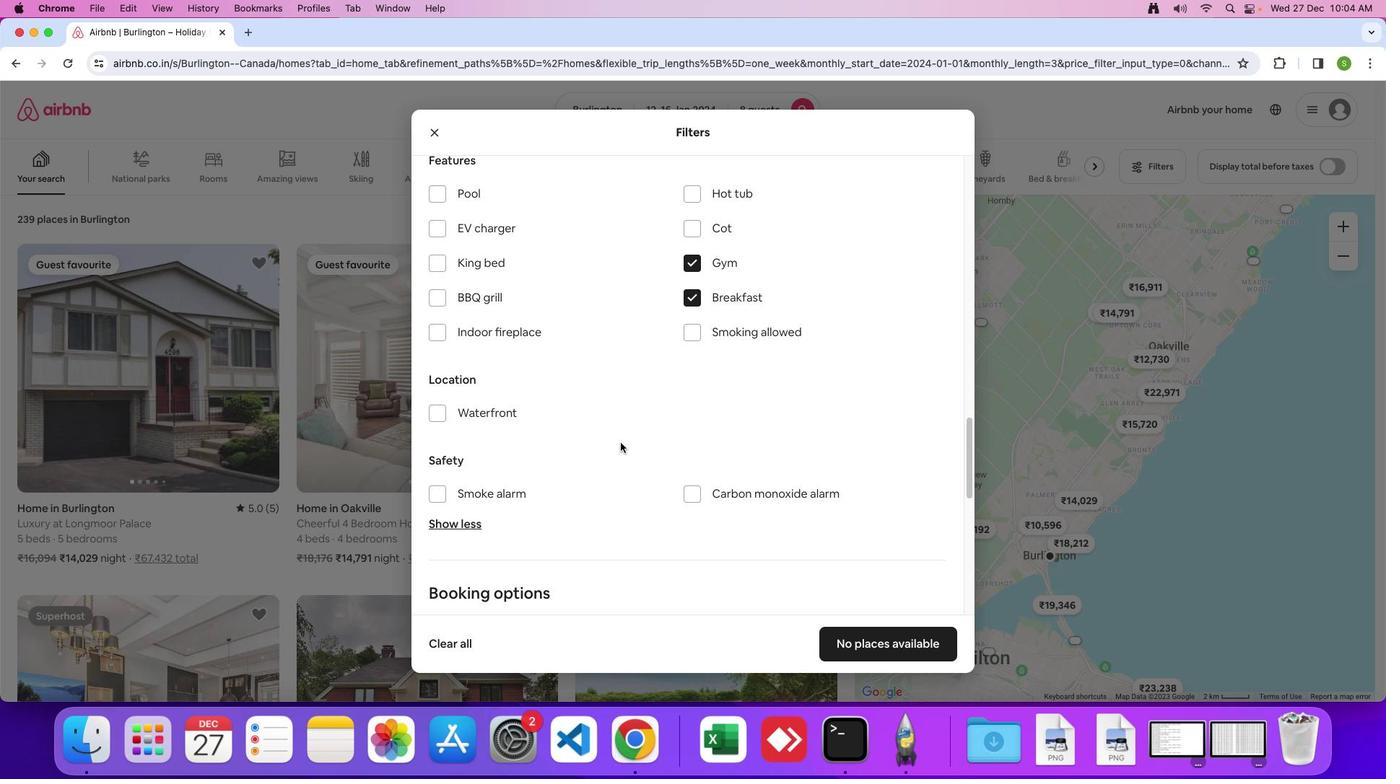 
Action: Mouse scrolled (619, 442) with delta (0, 0)
Screenshot: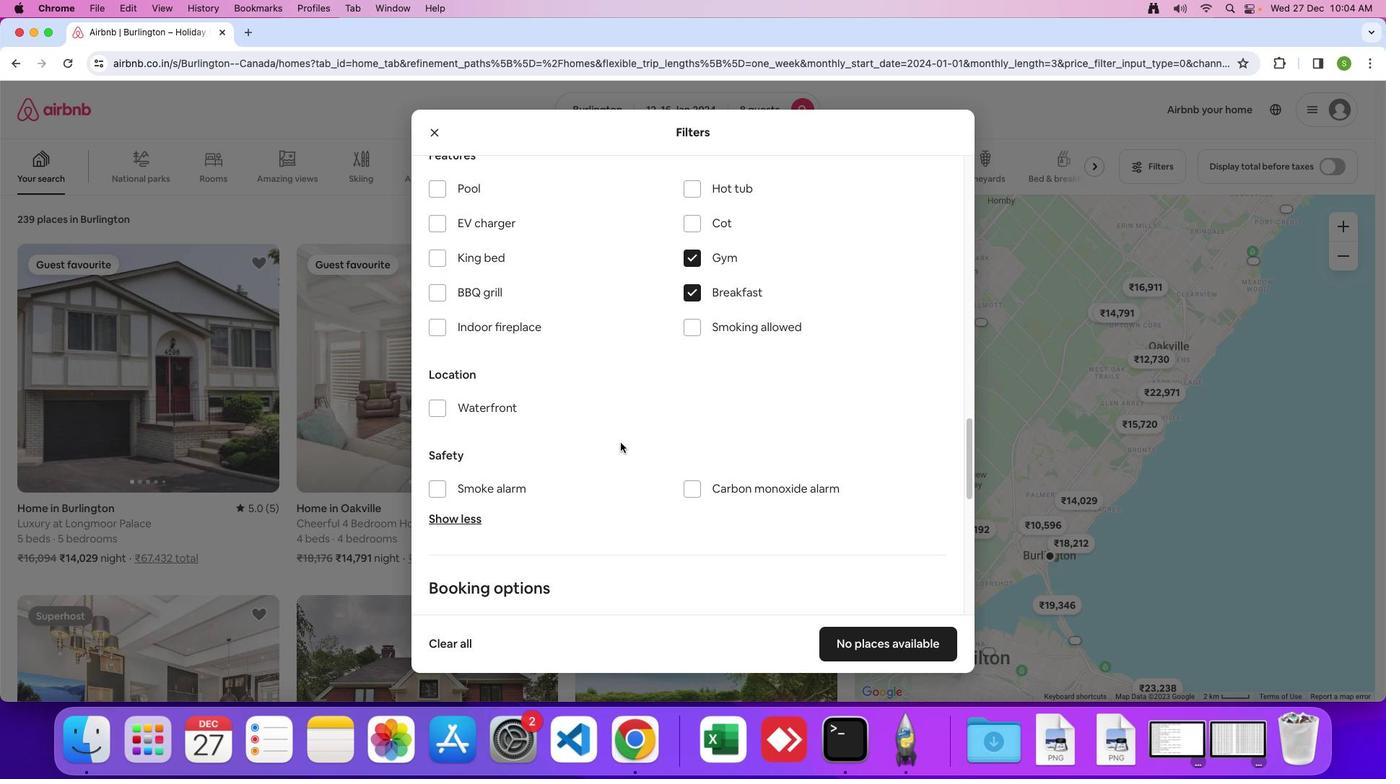 
Action: Mouse scrolled (619, 442) with delta (0, 0)
Screenshot: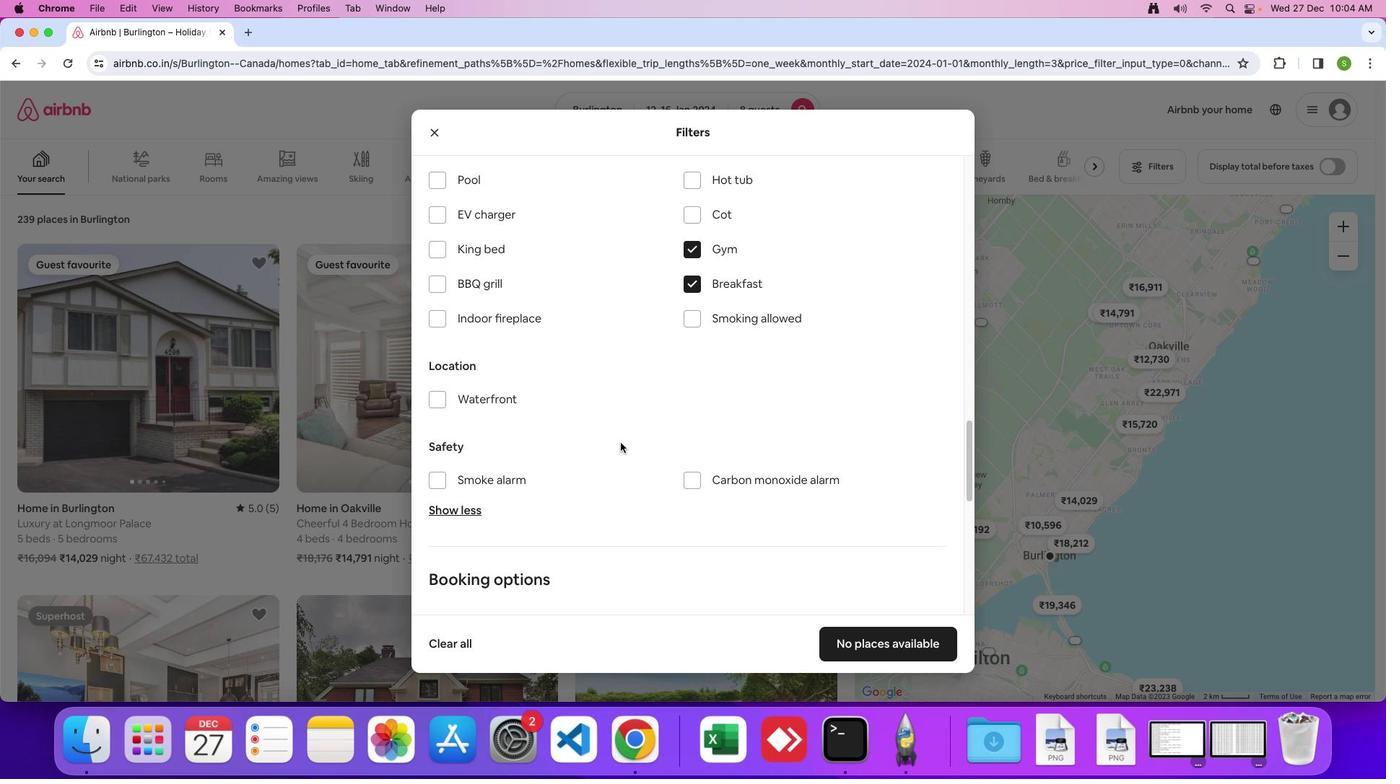 
Action: Mouse scrolled (619, 442) with delta (0, -1)
Screenshot: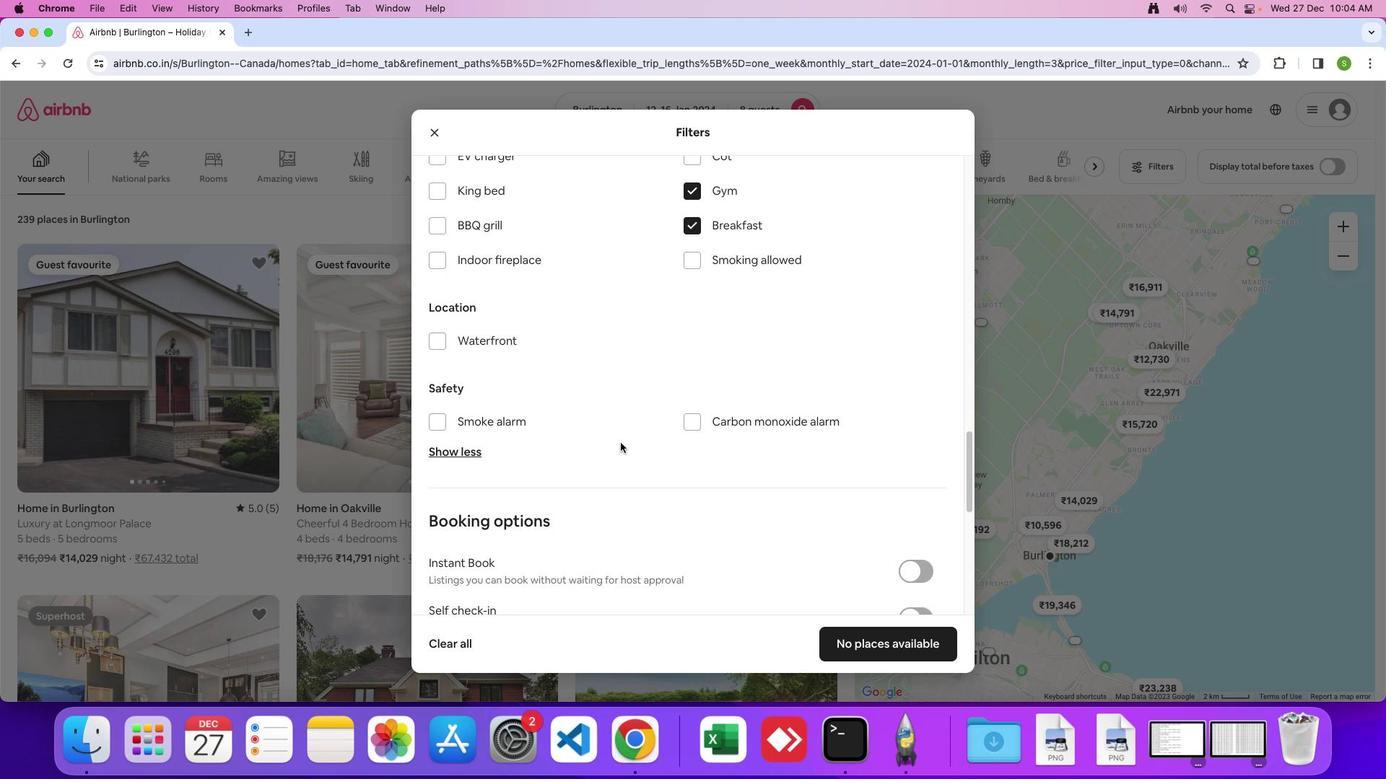 
Action: Mouse scrolled (619, 442) with delta (0, 0)
Screenshot: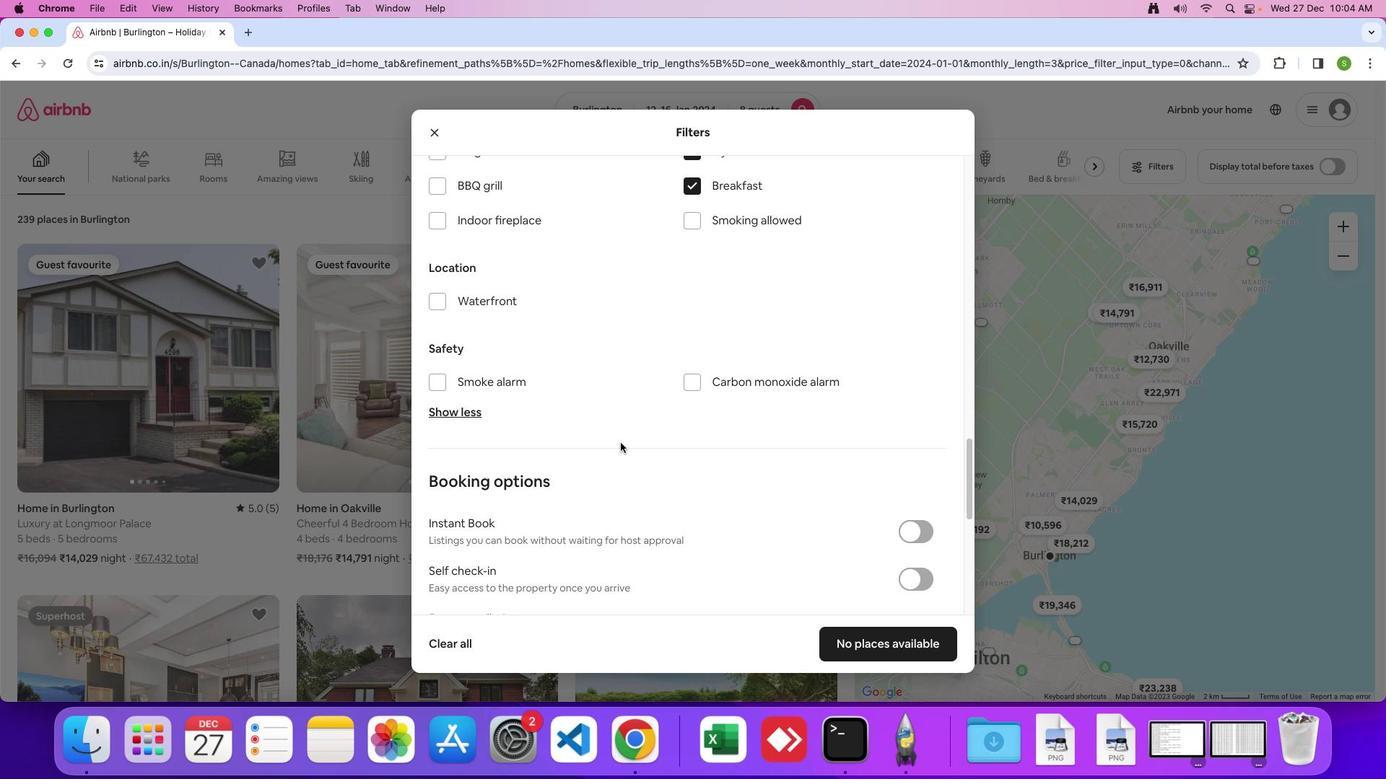 
Action: Mouse scrolled (619, 442) with delta (0, 0)
Screenshot: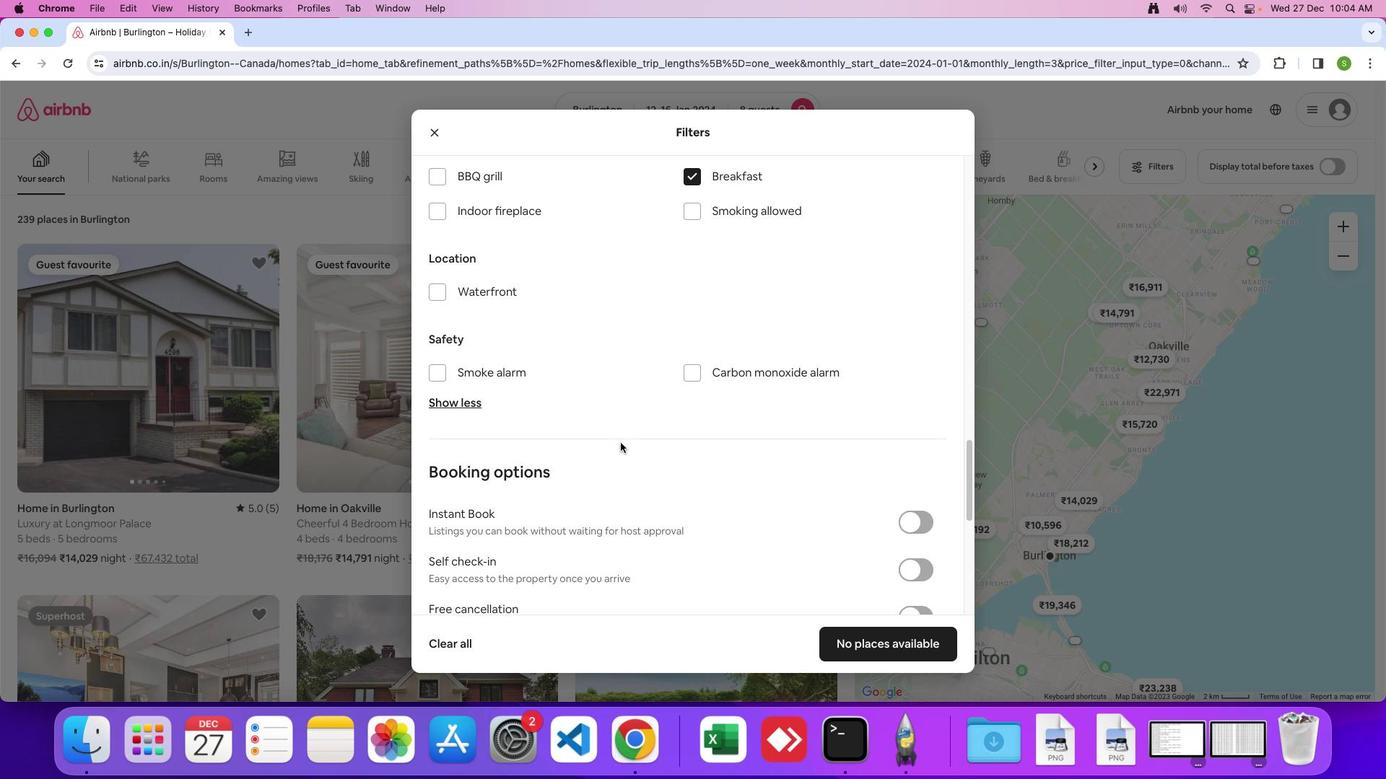 
Action: Mouse scrolled (619, 442) with delta (0, 0)
Screenshot: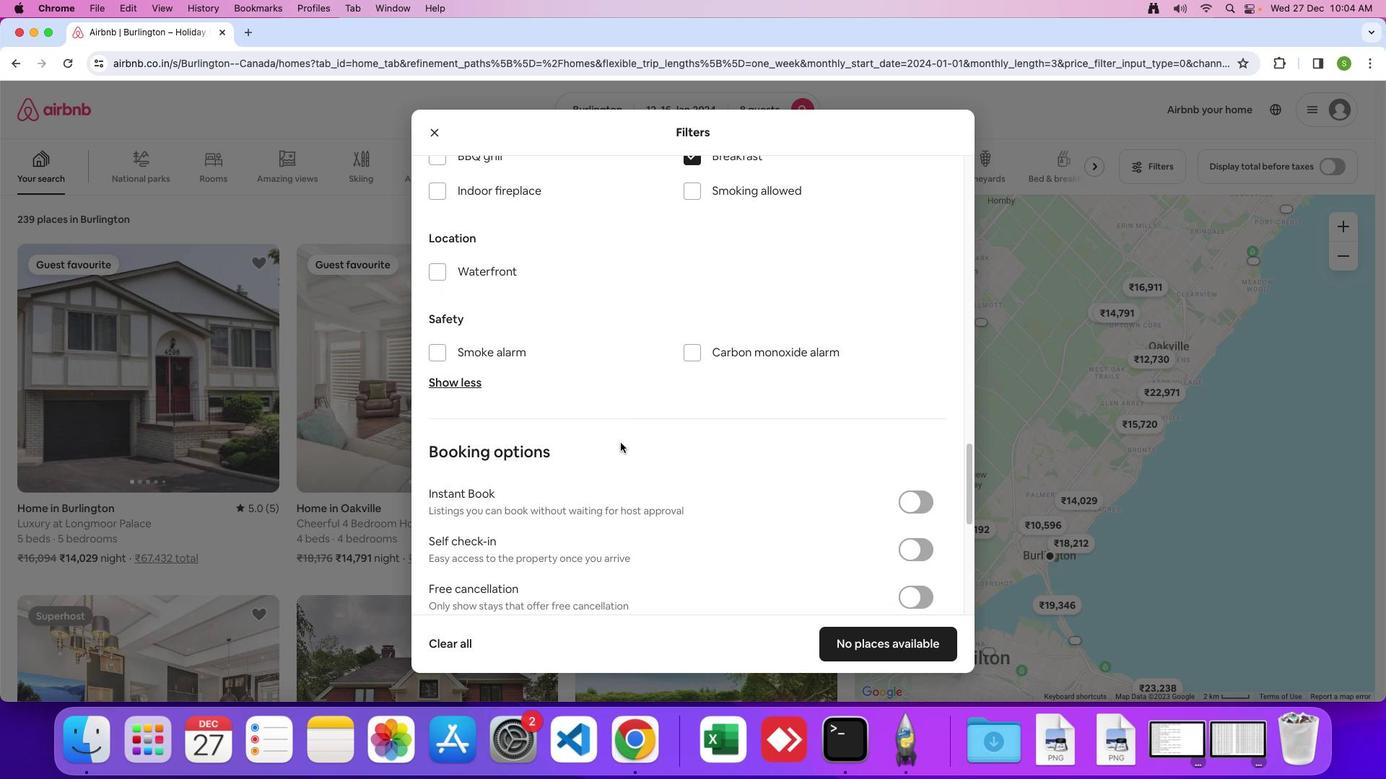 
Action: Mouse scrolled (619, 442) with delta (0, 0)
Screenshot: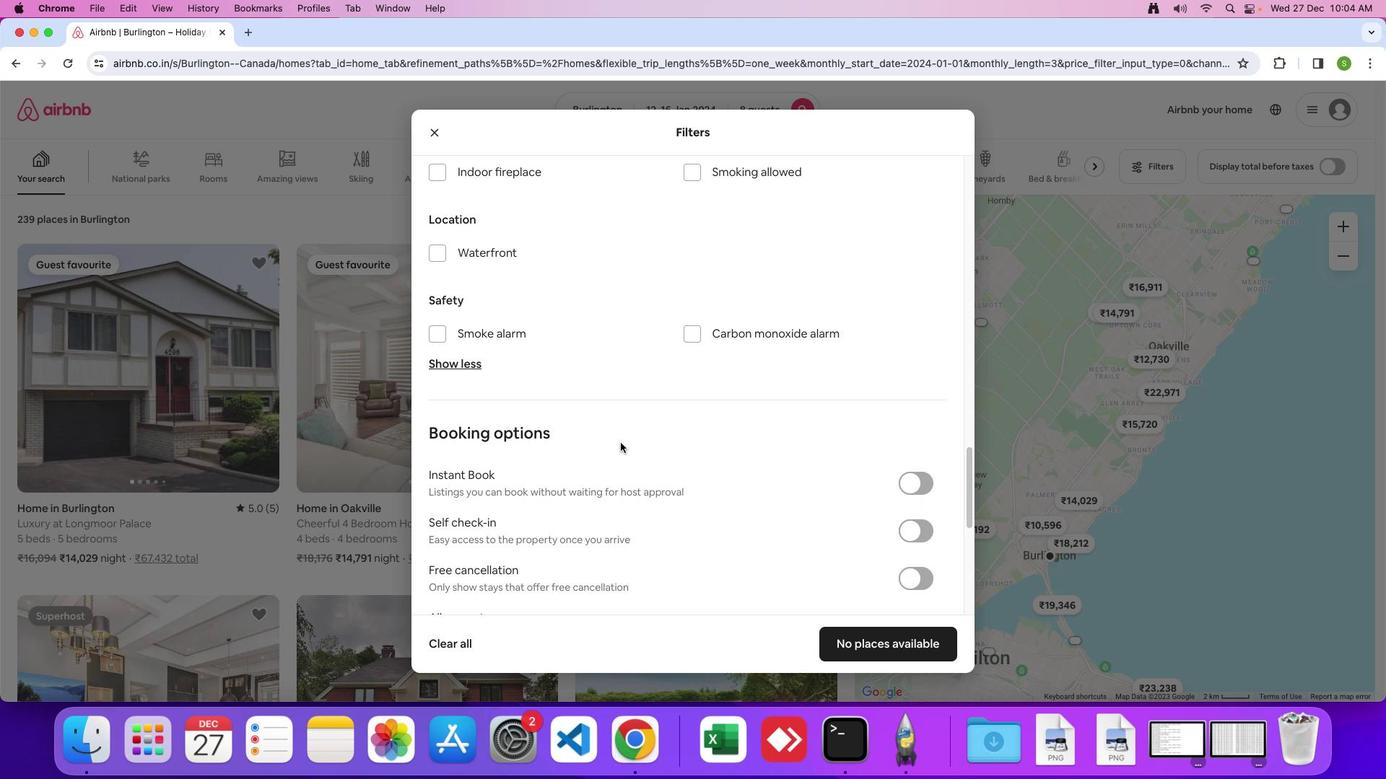 
Action: Mouse scrolled (619, 442) with delta (0, 0)
Screenshot: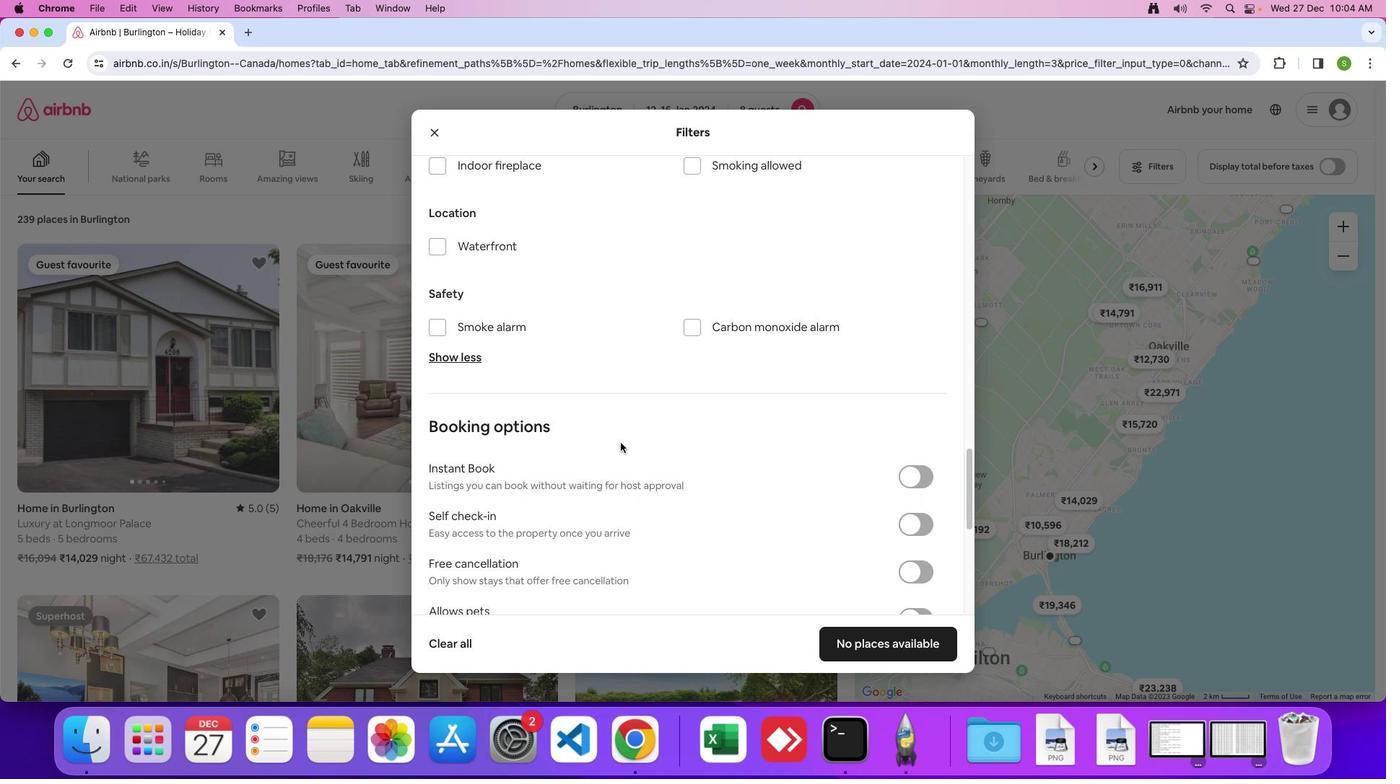 
Action: Mouse moved to (619, 441)
Screenshot: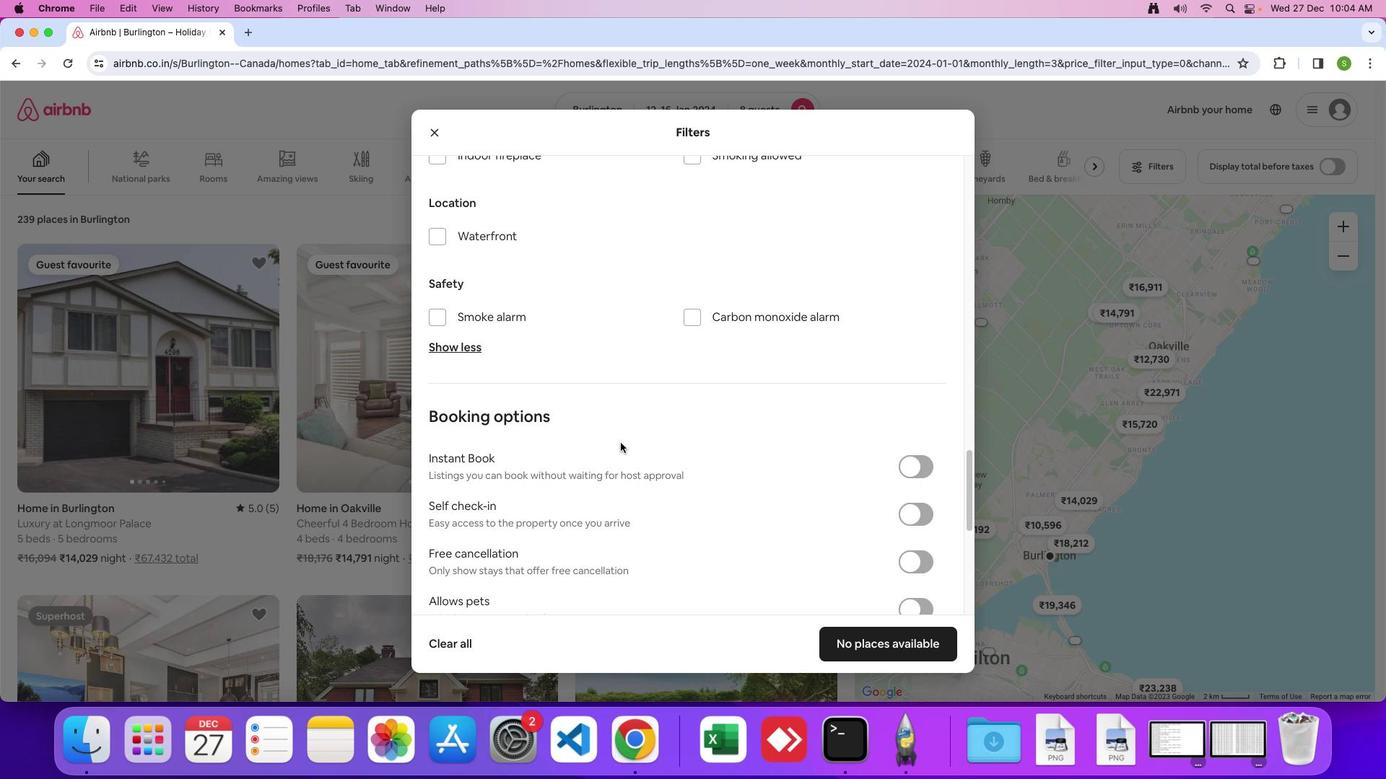 
Action: Mouse scrolled (619, 441) with delta (0, 0)
Screenshot: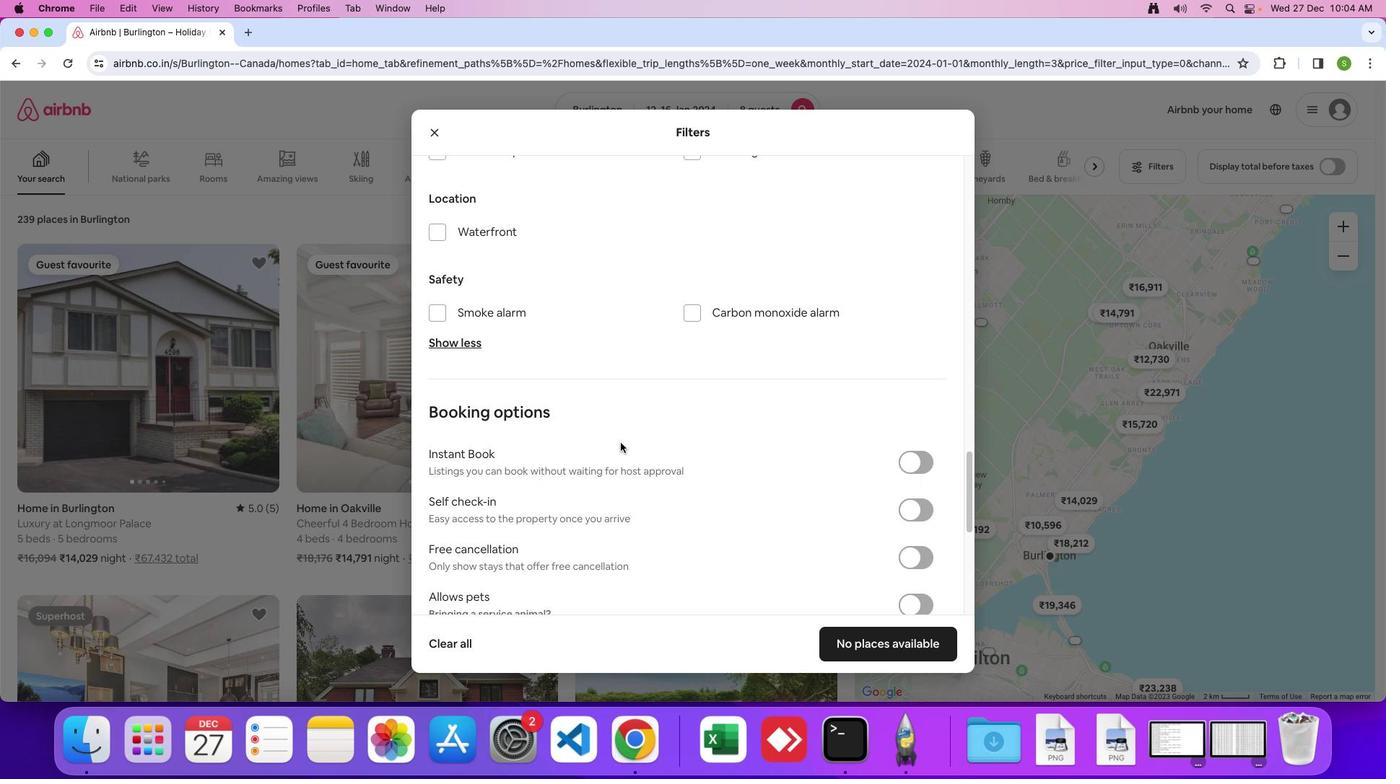 
Action: Mouse scrolled (619, 441) with delta (0, 0)
Screenshot: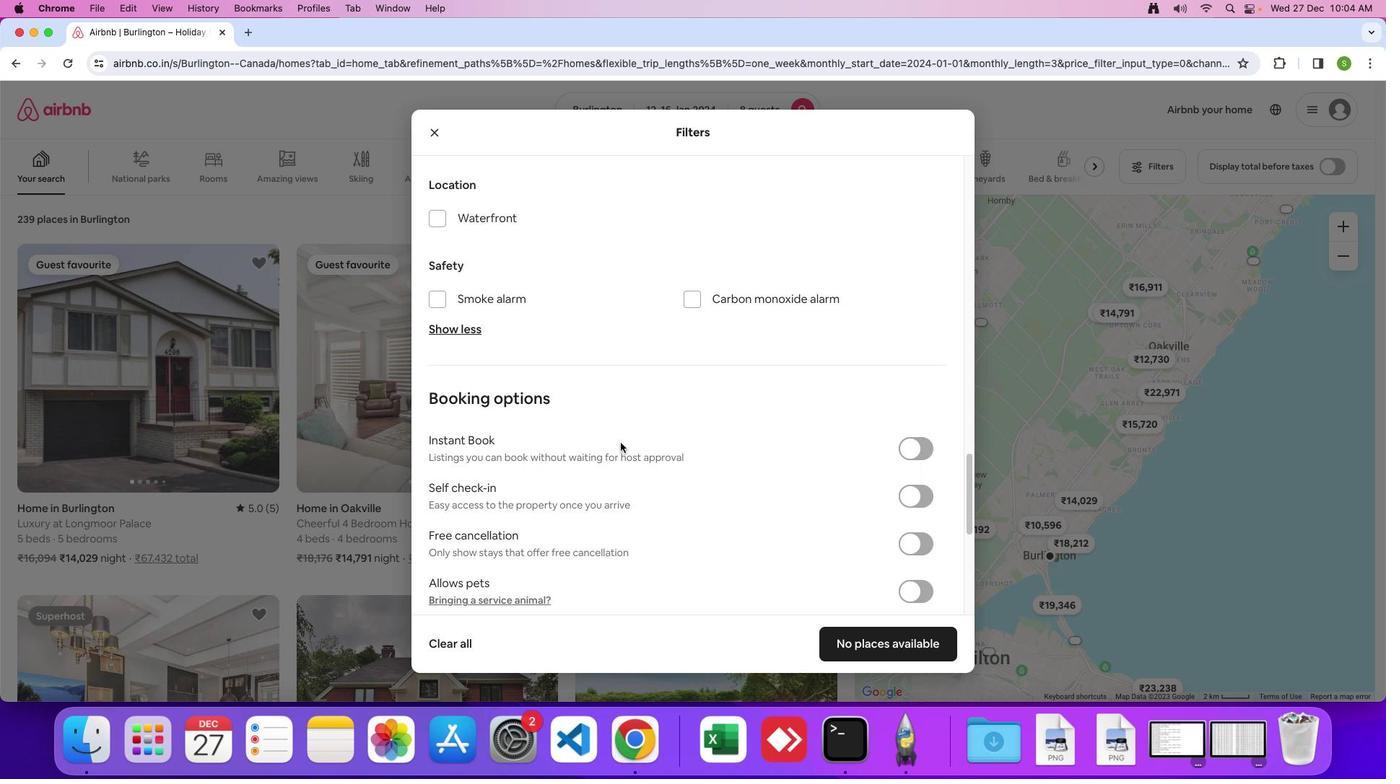
Action: Mouse scrolled (619, 441) with delta (0, -1)
Screenshot: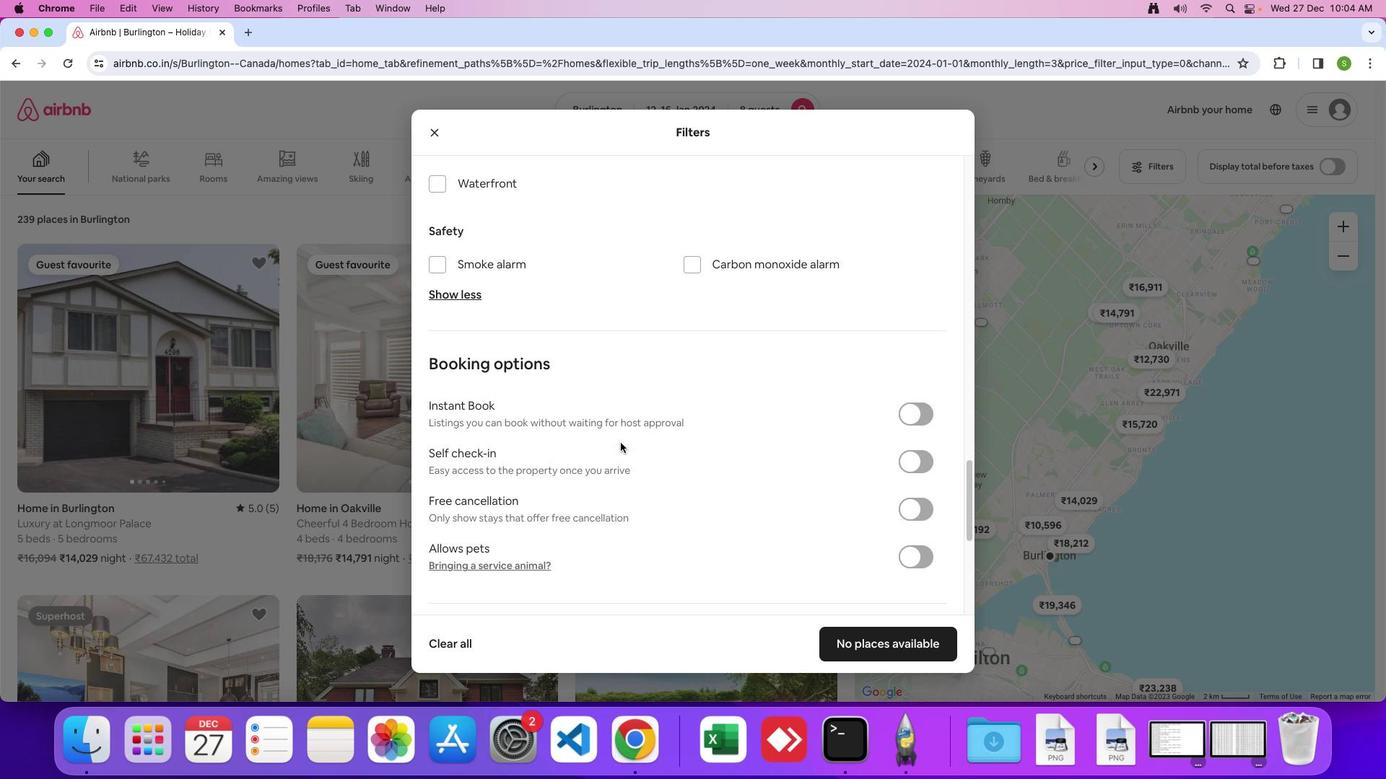 
Action: Mouse scrolled (619, 441) with delta (0, 0)
Screenshot: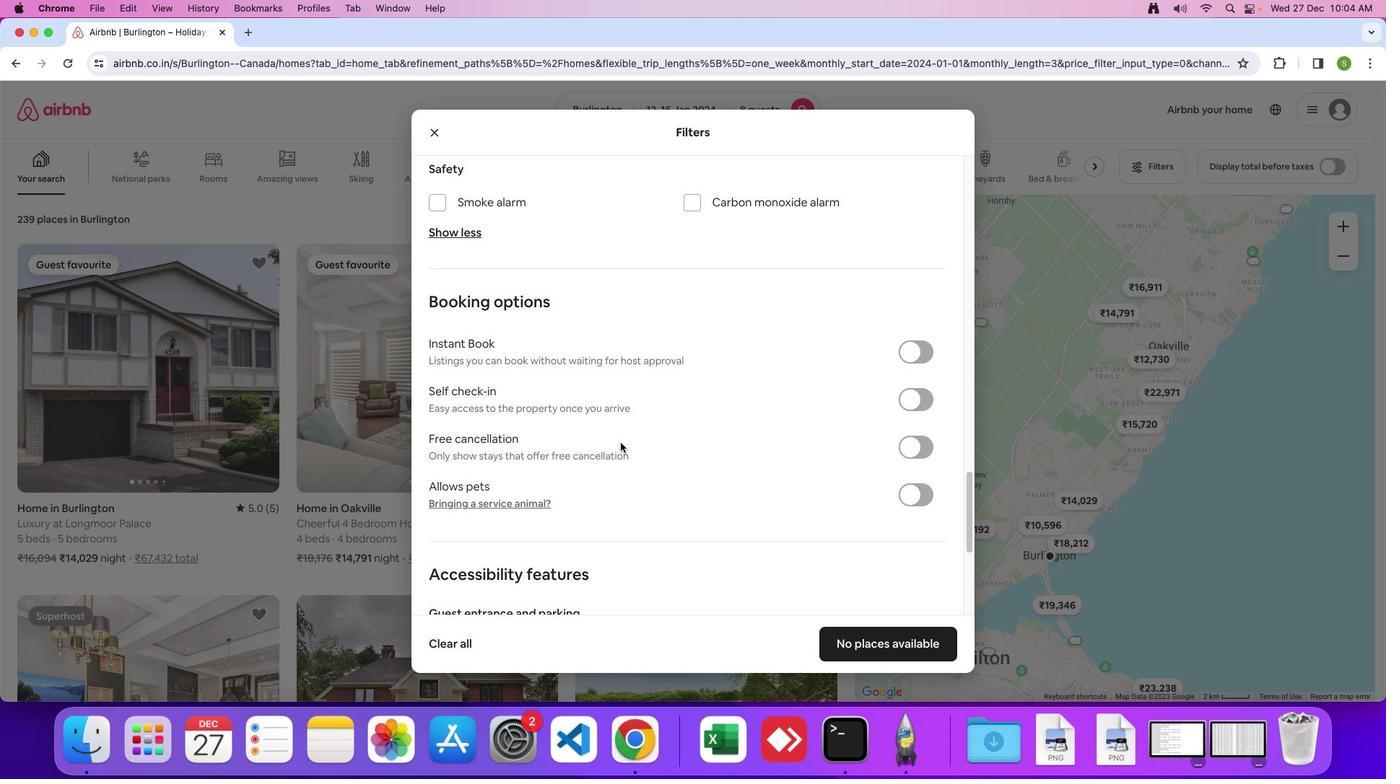 
Action: Mouse scrolled (619, 441) with delta (0, 0)
Screenshot: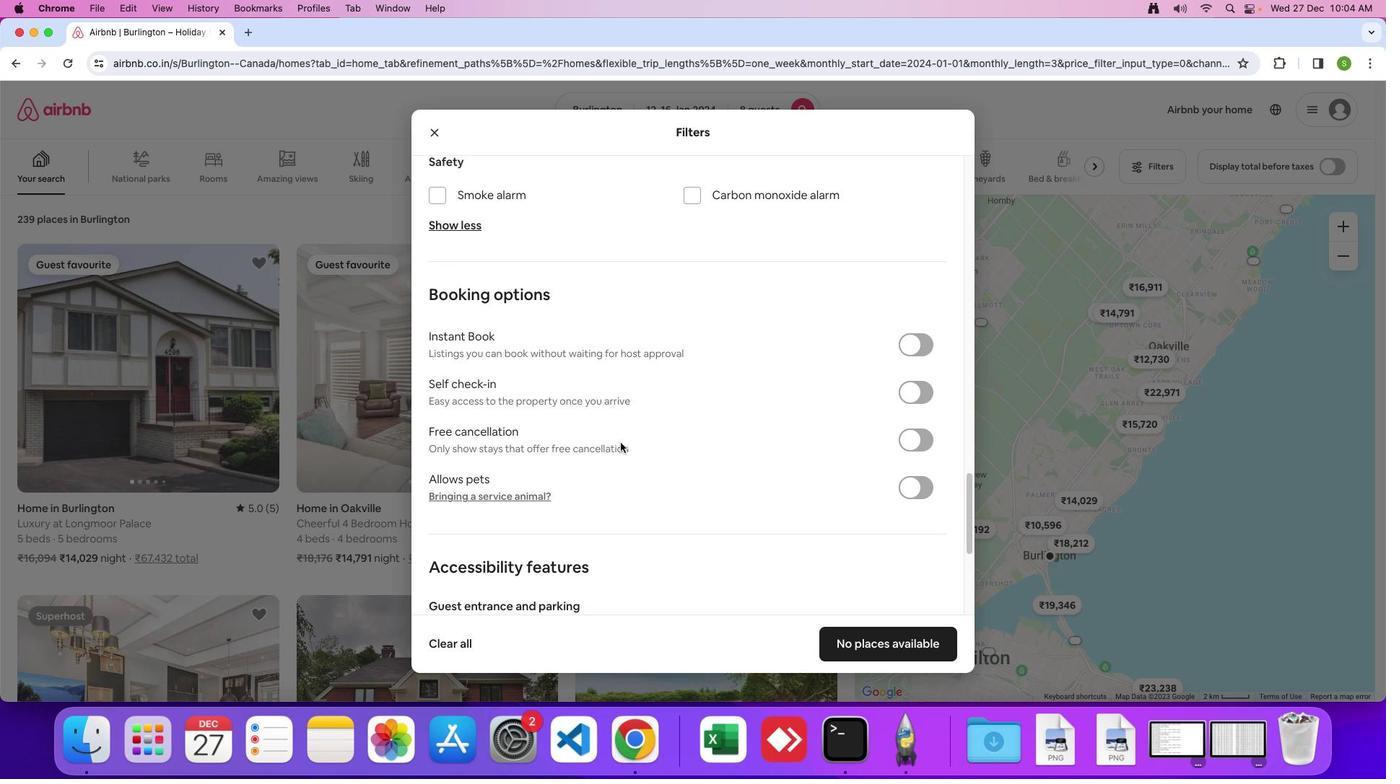 
Action: Mouse scrolled (619, 441) with delta (0, -1)
Screenshot: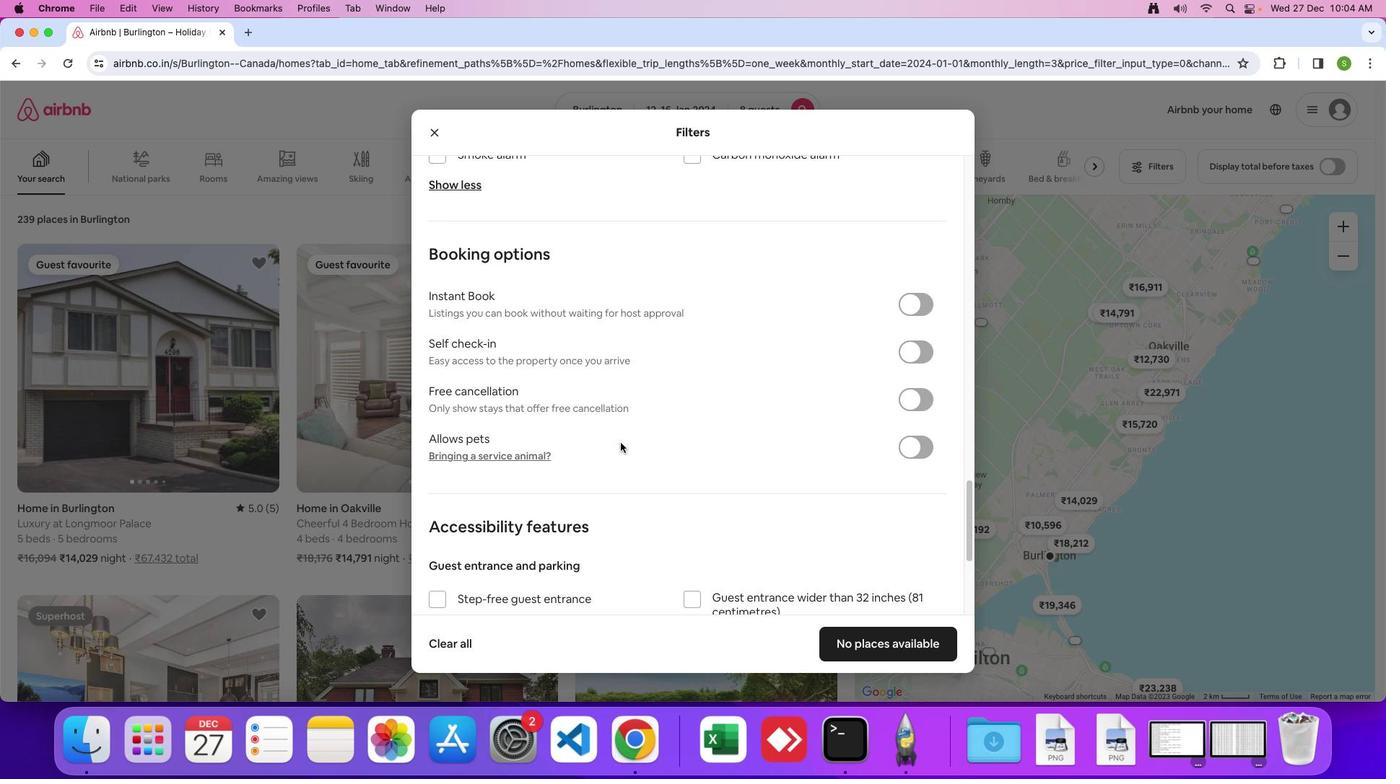 
Action: Mouse scrolled (619, 441) with delta (0, 0)
Screenshot: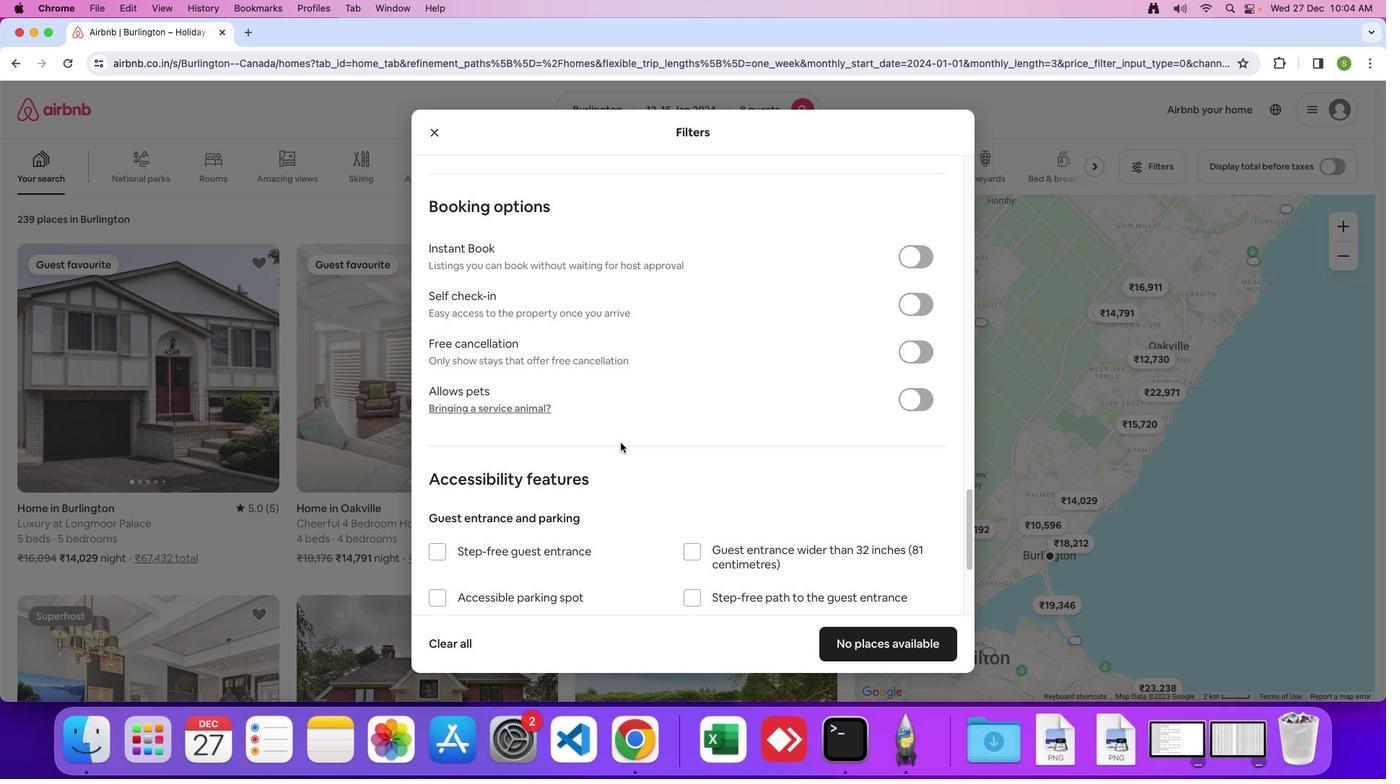 
Action: Mouse scrolled (619, 441) with delta (0, 0)
Screenshot: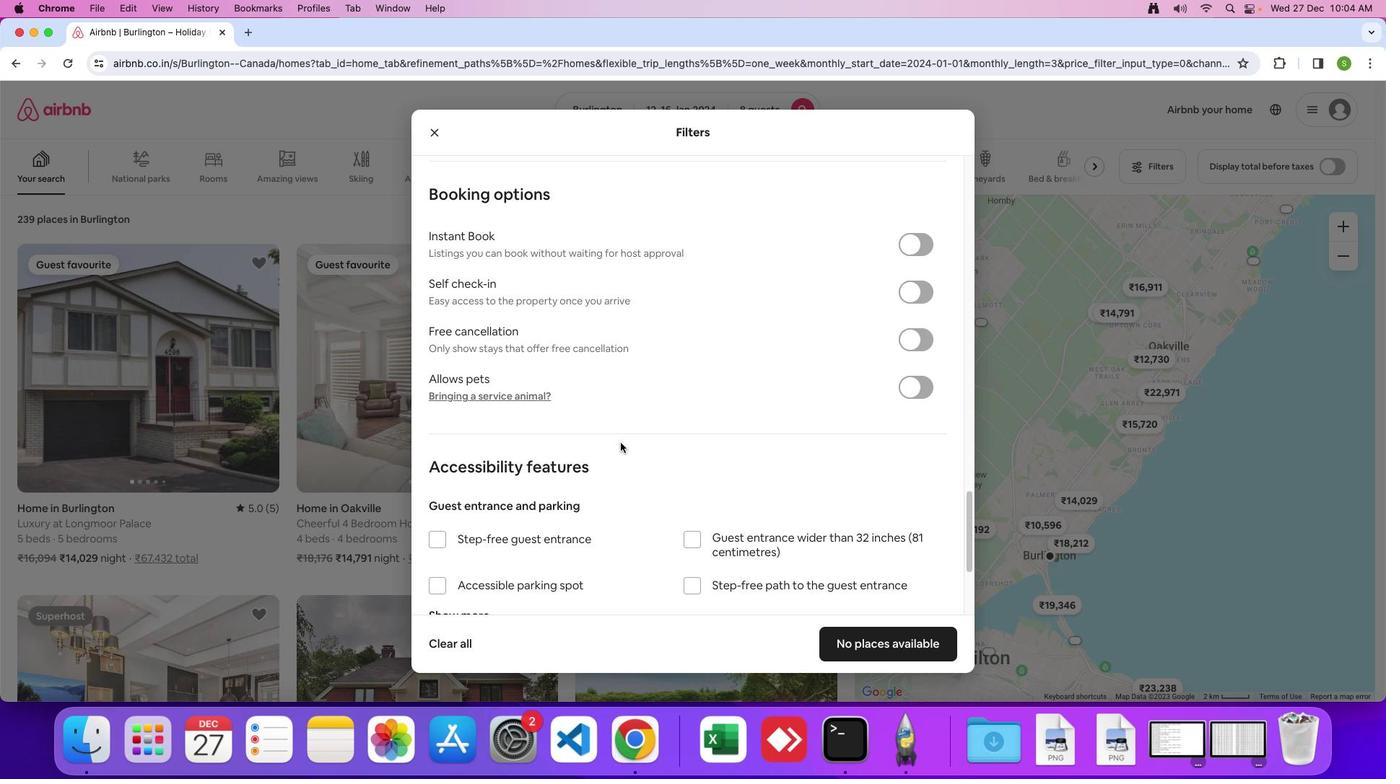 
Action: Mouse scrolled (619, 441) with delta (0, 0)
Screenshot: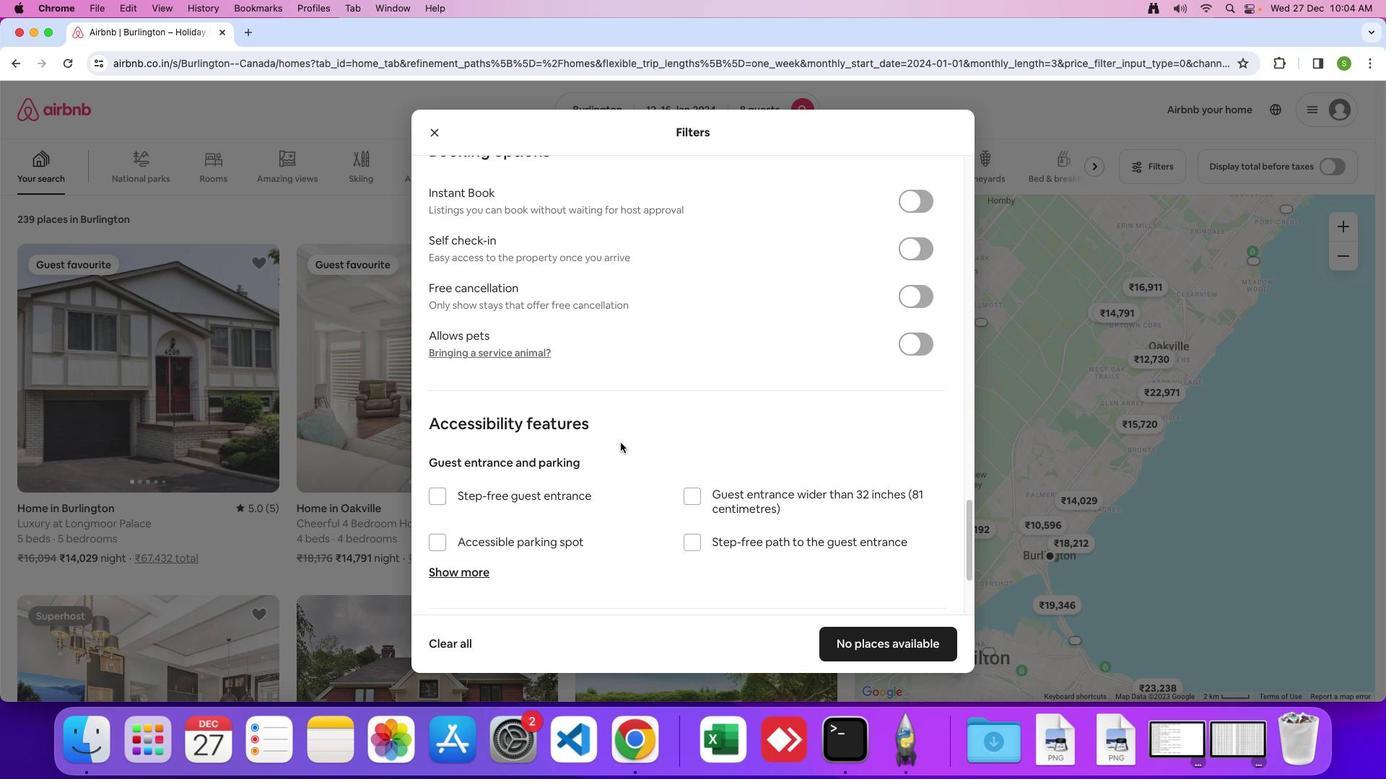 
Action: Mouse scrolled (619, 441) with delta (0, 0)
Screenshot: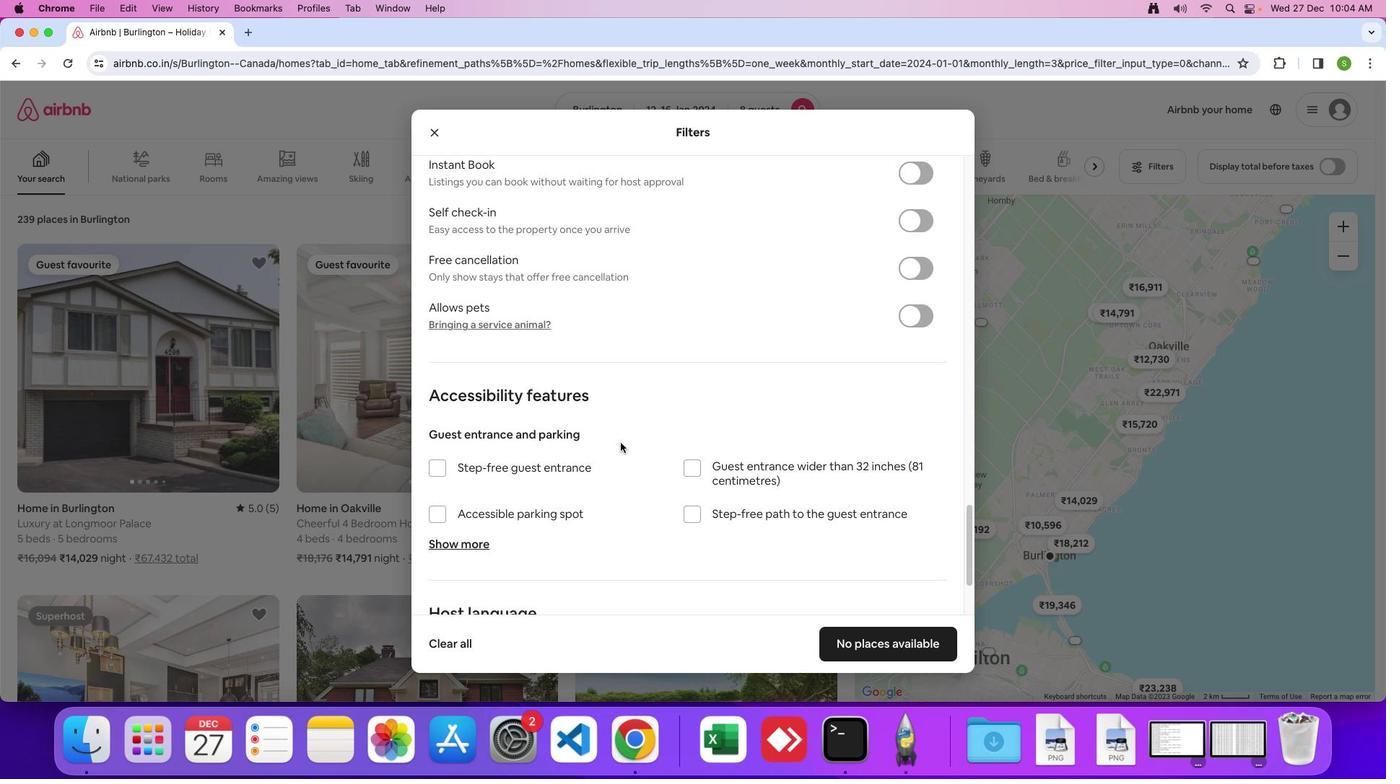 
Action: Mouse scrolled (619, 441) with delta (0, 0)
Screenshot: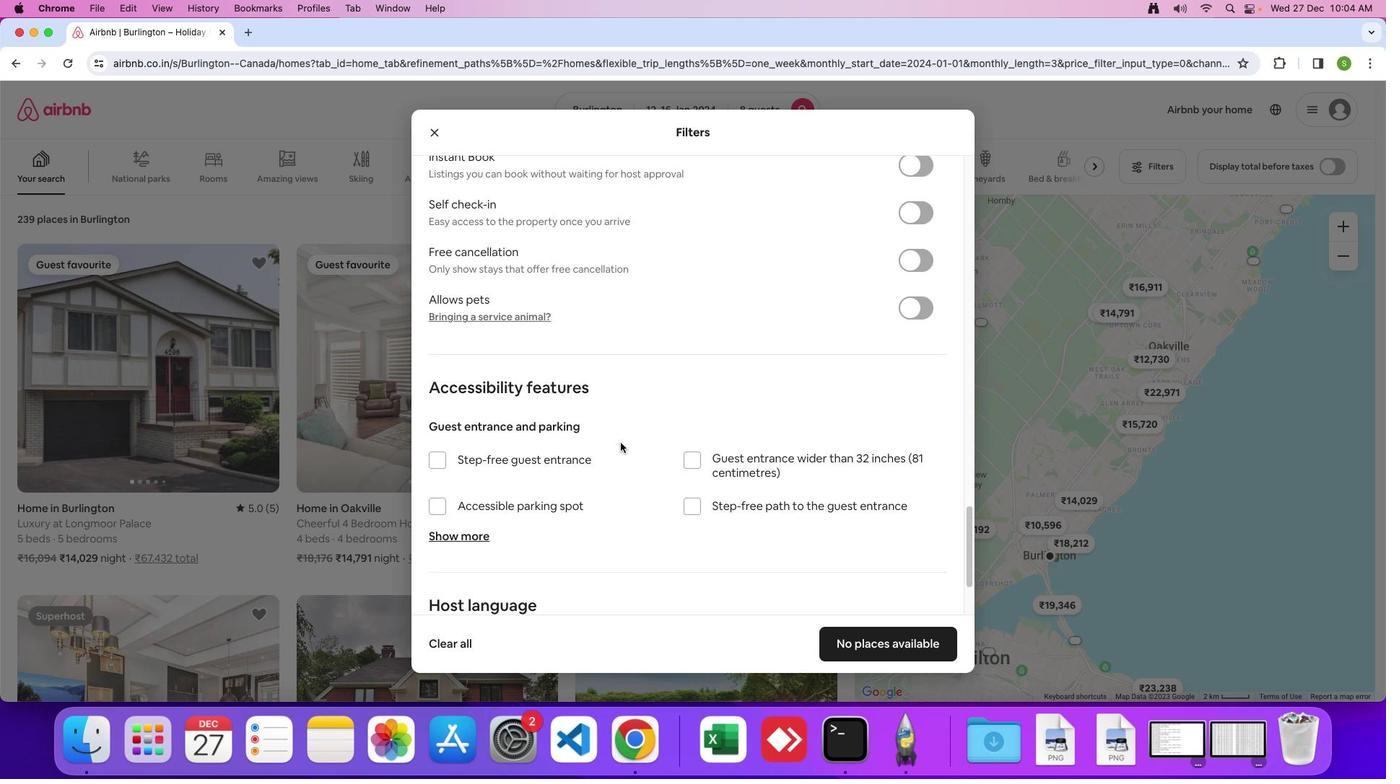 
Action: Mouse scrolled (619, 441) with delta (0, 0)
Screenshot: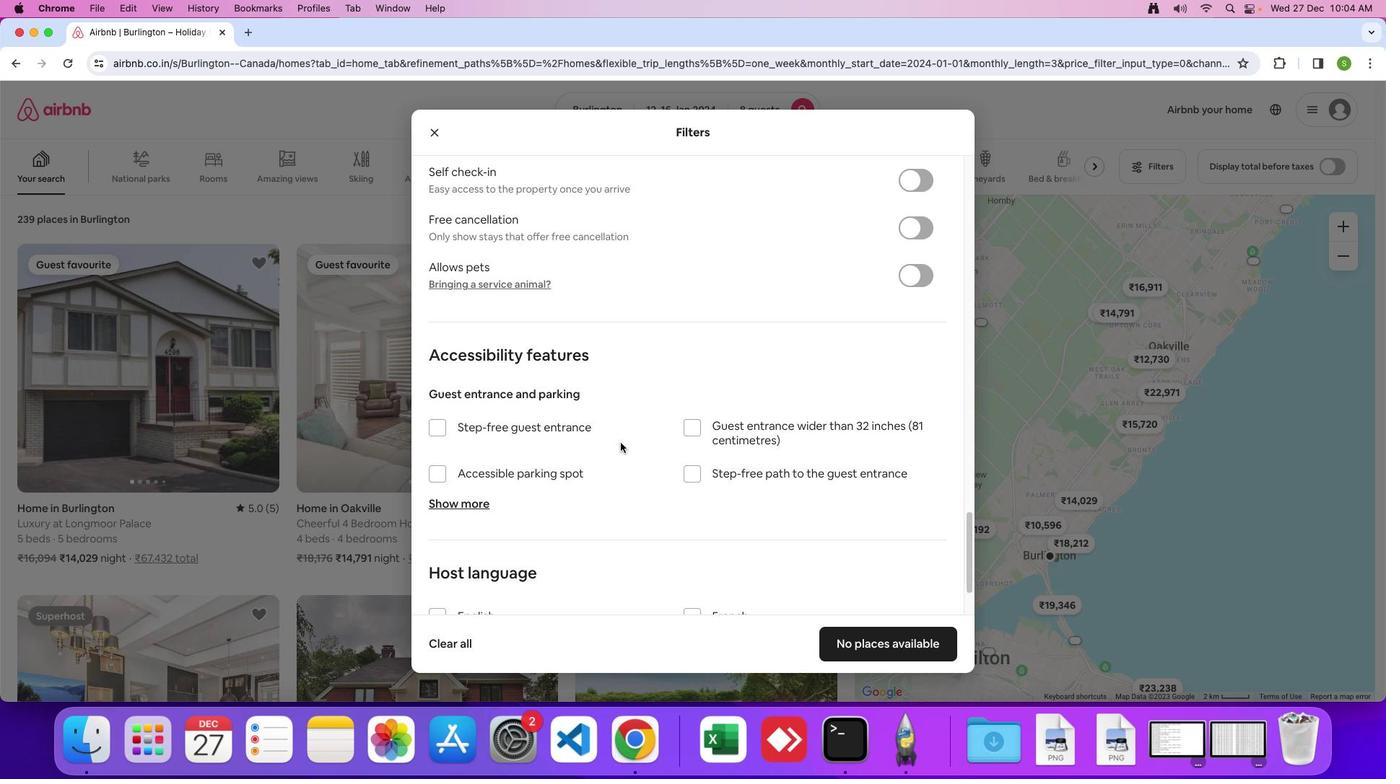 
Action: Mouse scrolled (619, 441) with delta (0, 0)
Screenshot: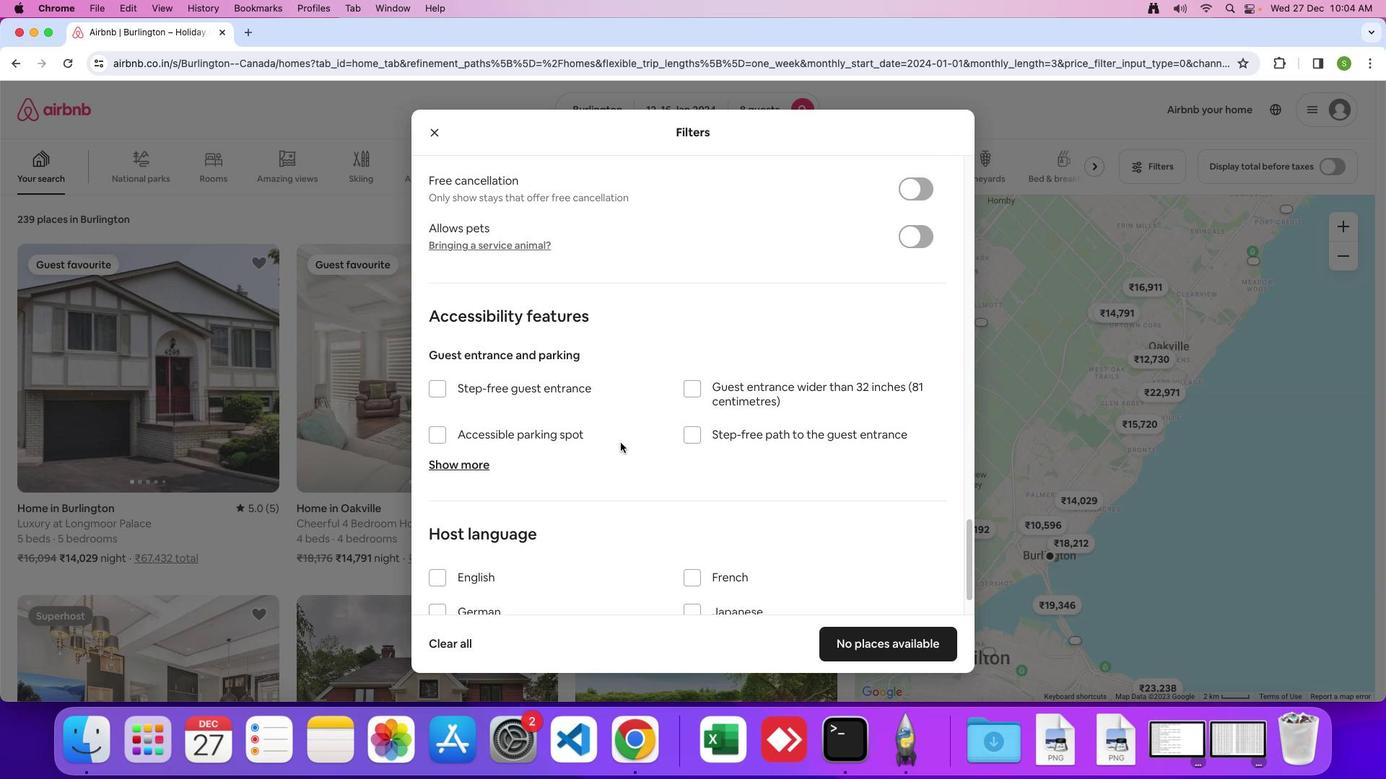 
Action: Mouse scrolled (619, 441) with delta (0, 0)
Screenshot: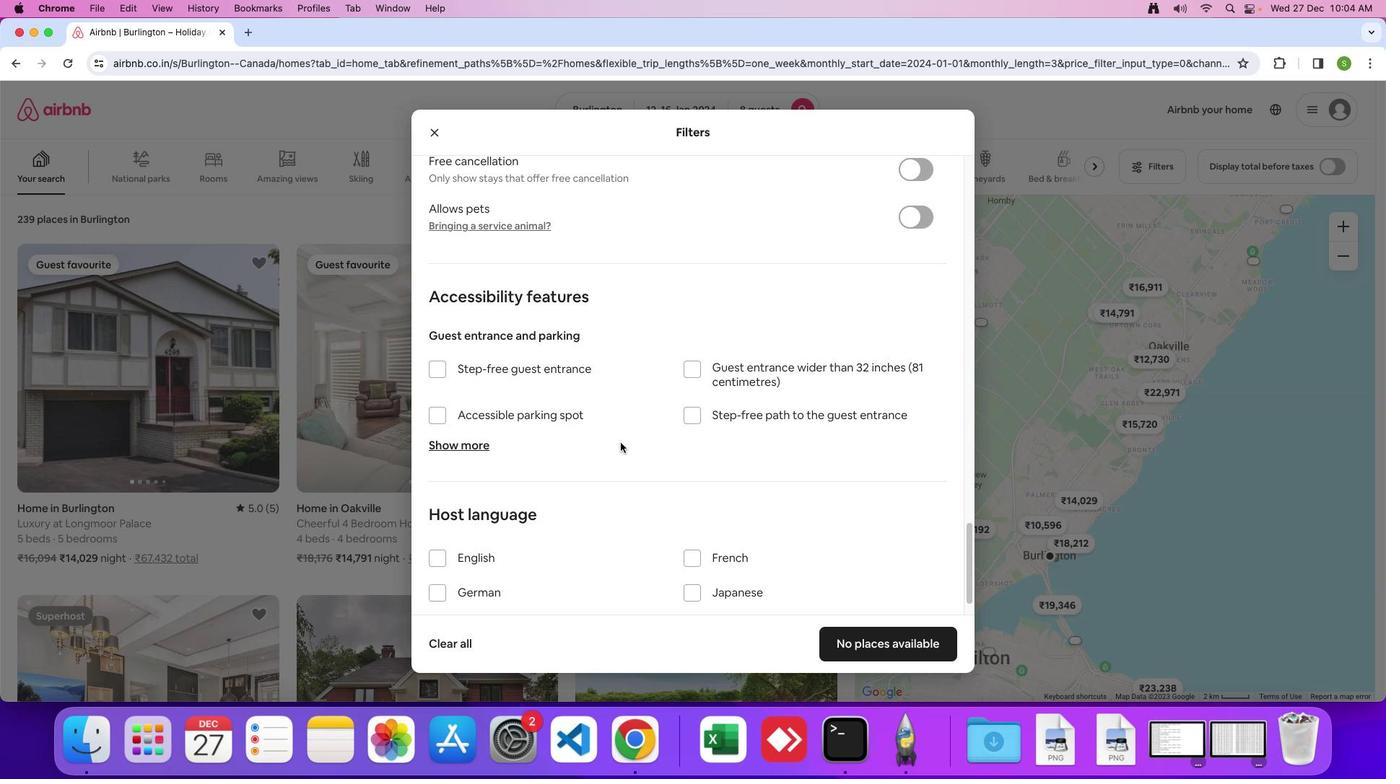 
Action: Mouse scrolled (619, 441) with delta (0, -2)
Screenshot: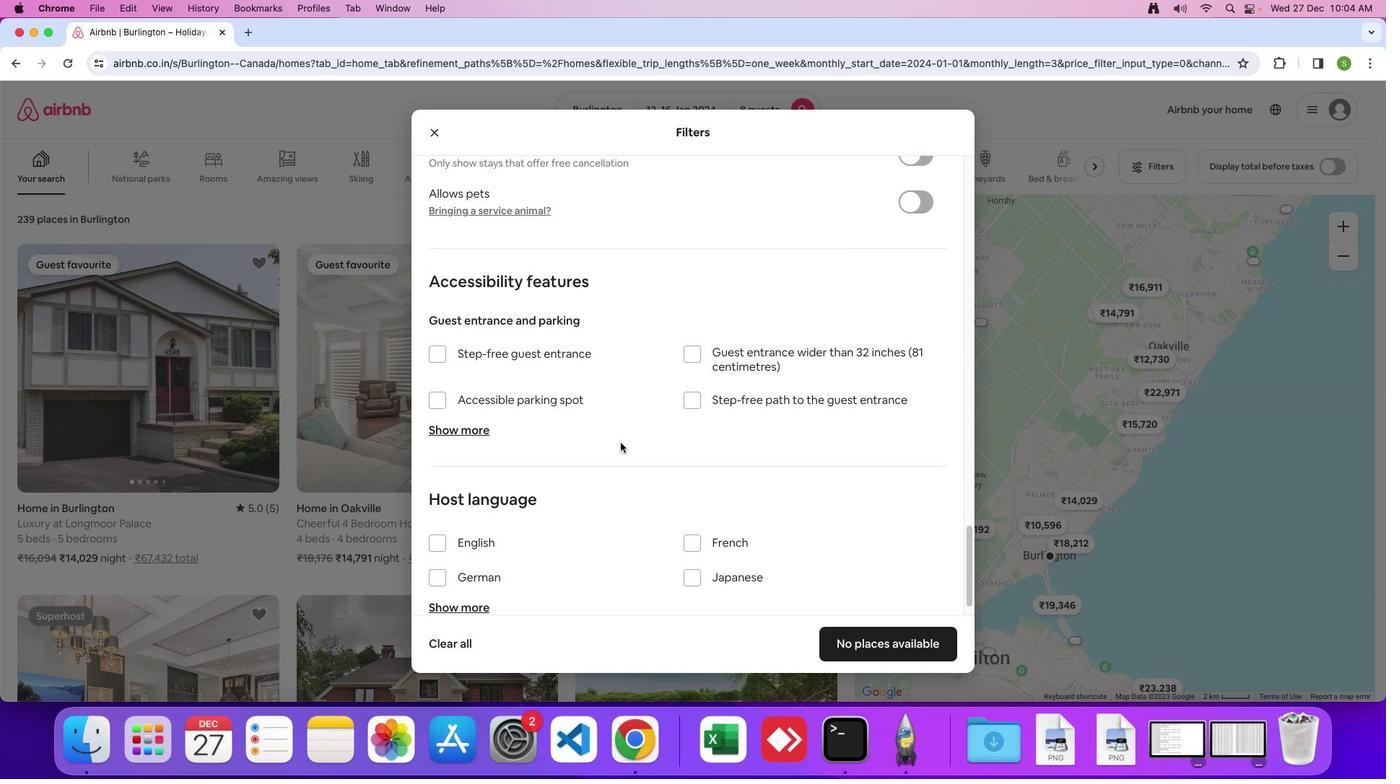 
Action: Mouse scrolled (619, 441) with delta (0, 0)
Screenshot: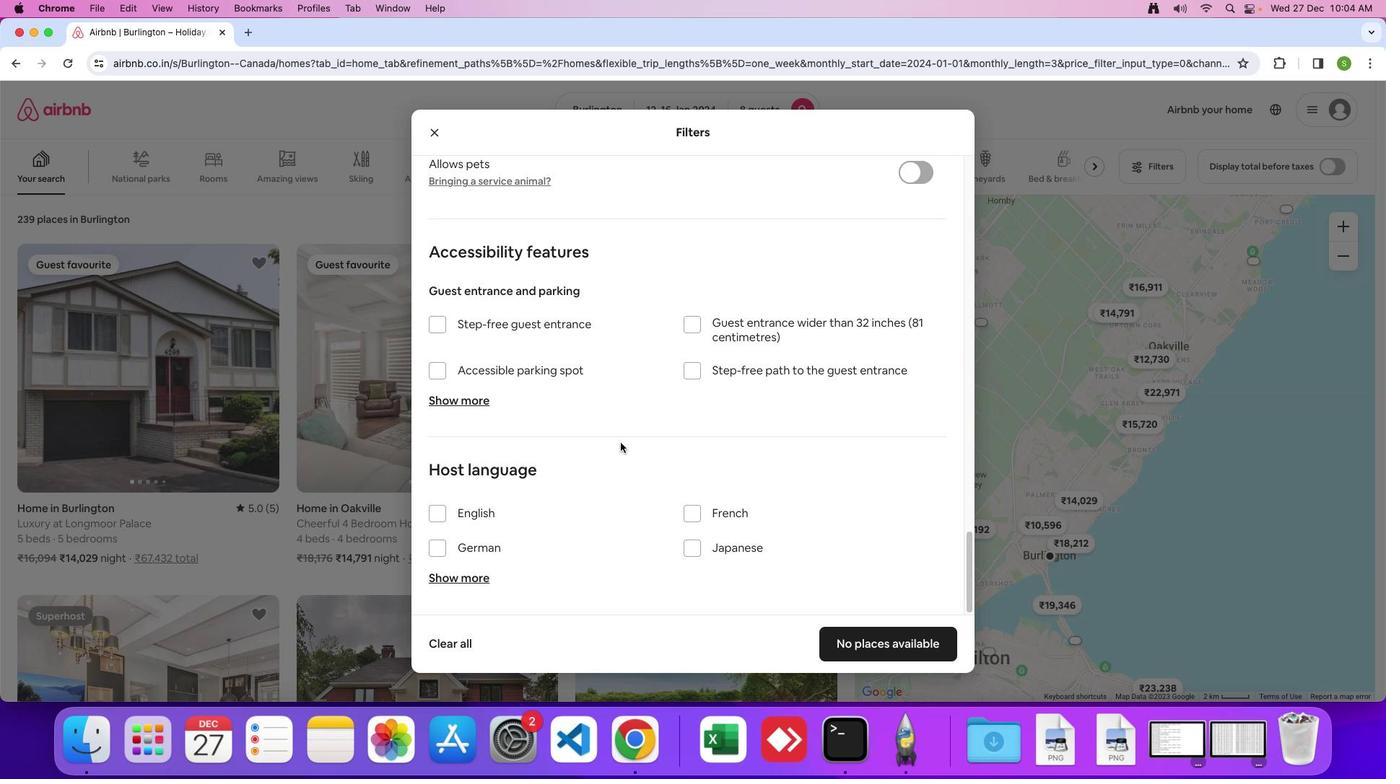 
Action: Mouse scrolled (619, 441) with delta (0, 0)
Screenshot: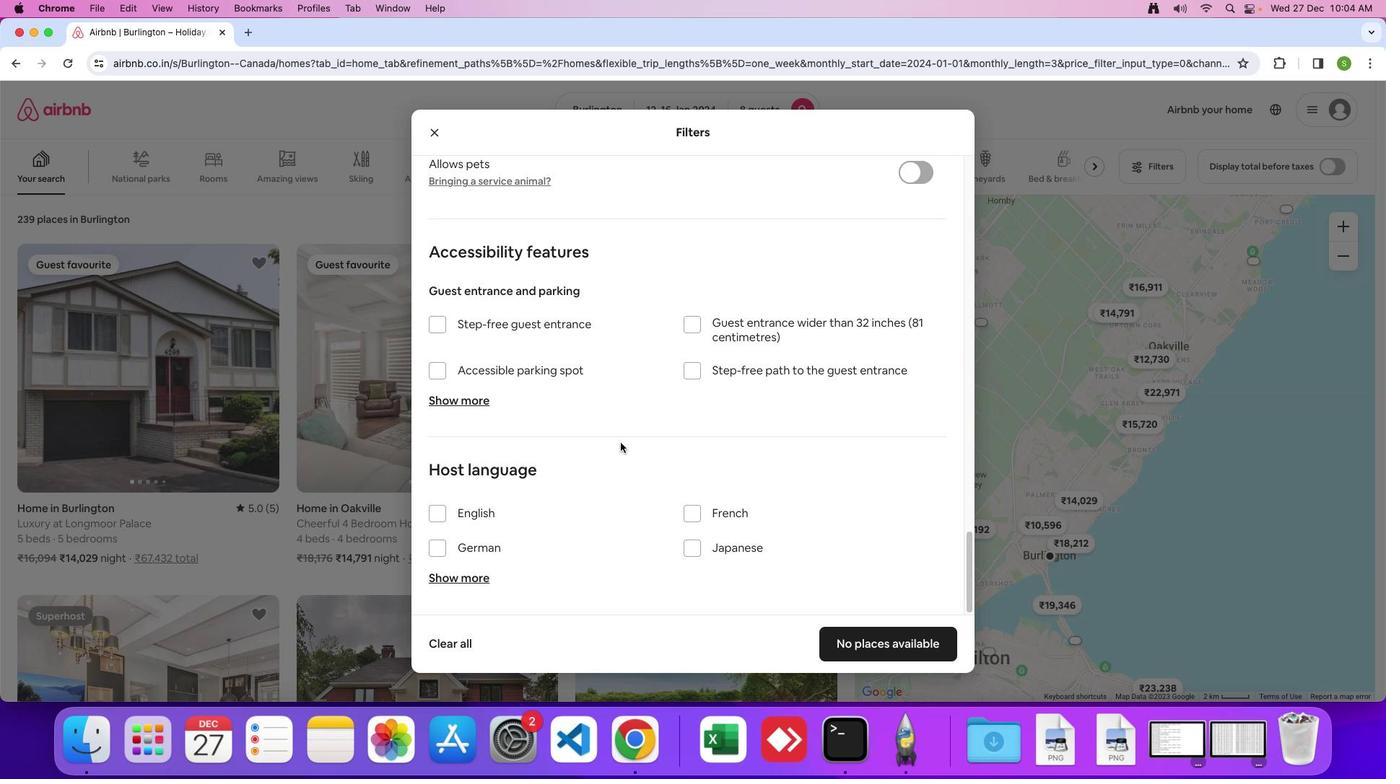 
Action: Mouse scrolled (619, 441) with delta (0, -2)
Screenshot: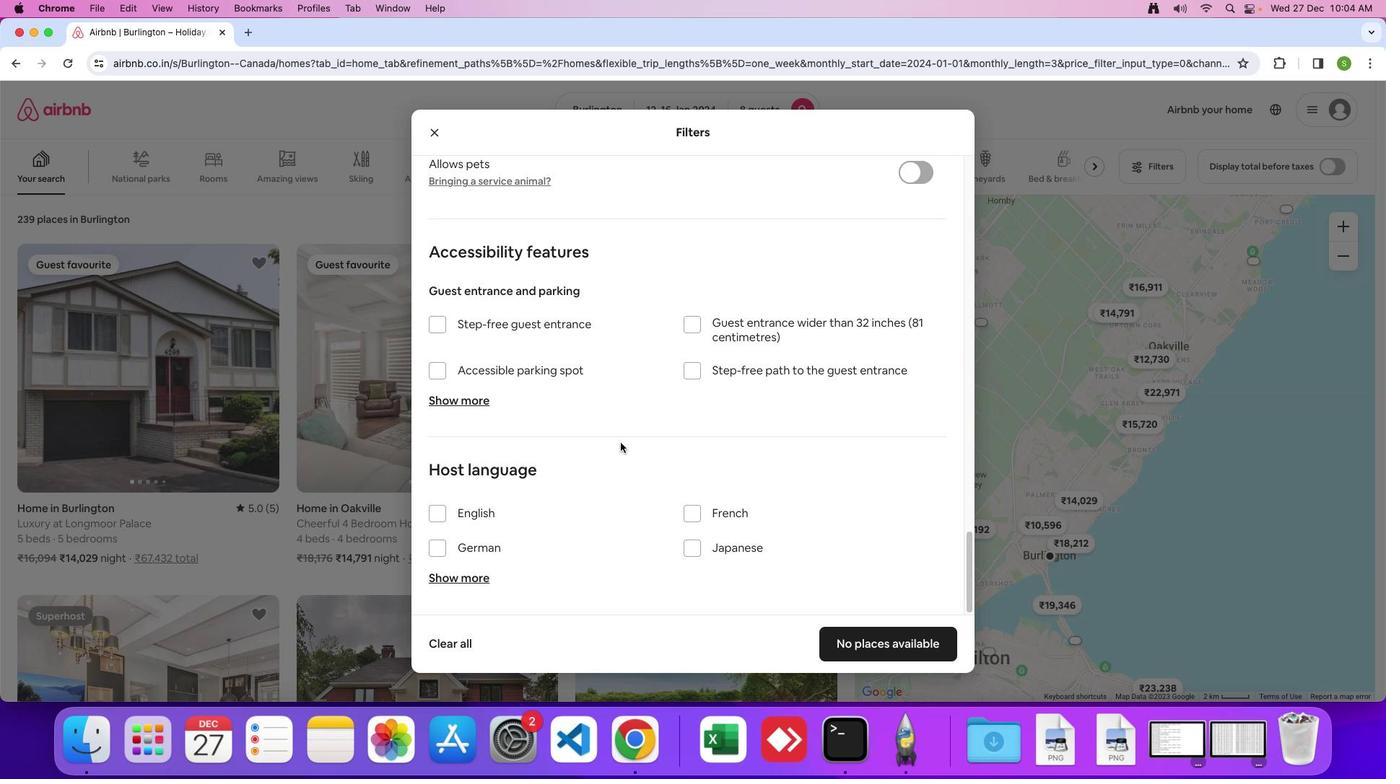 
Action: Mouse moved to (879, 641)
Screenshot: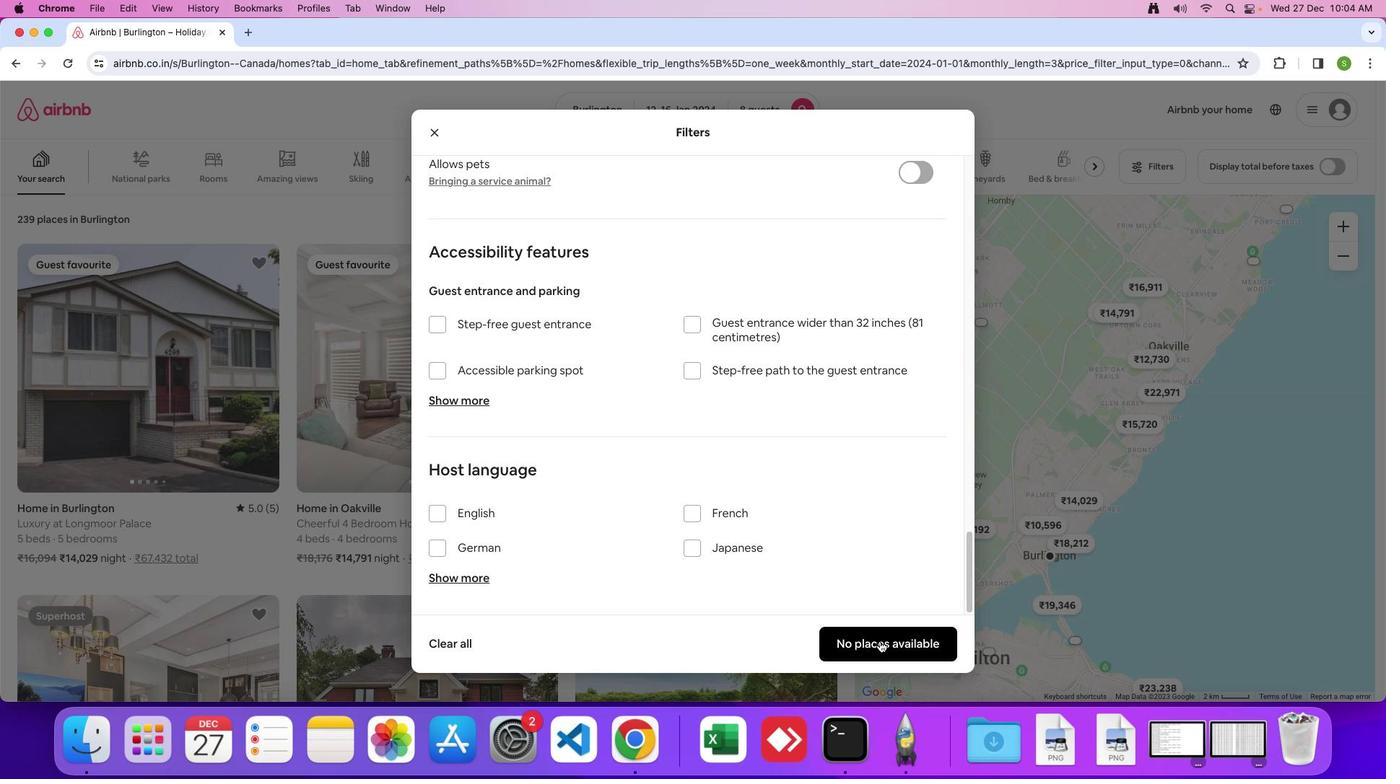 
Action: Mouse pressed left at (879, 641)
Screenshot: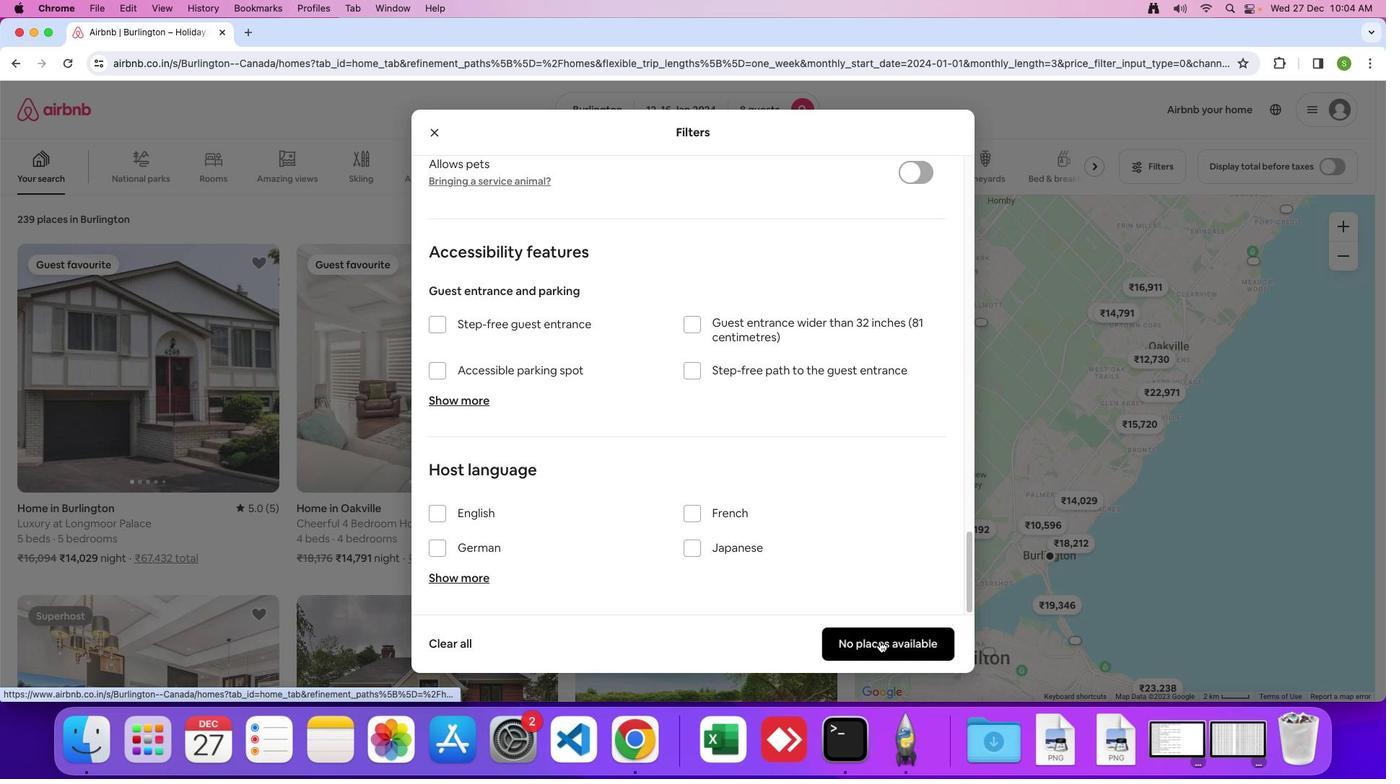 
Action: Mouse moved to (494, 330)
Screenshot: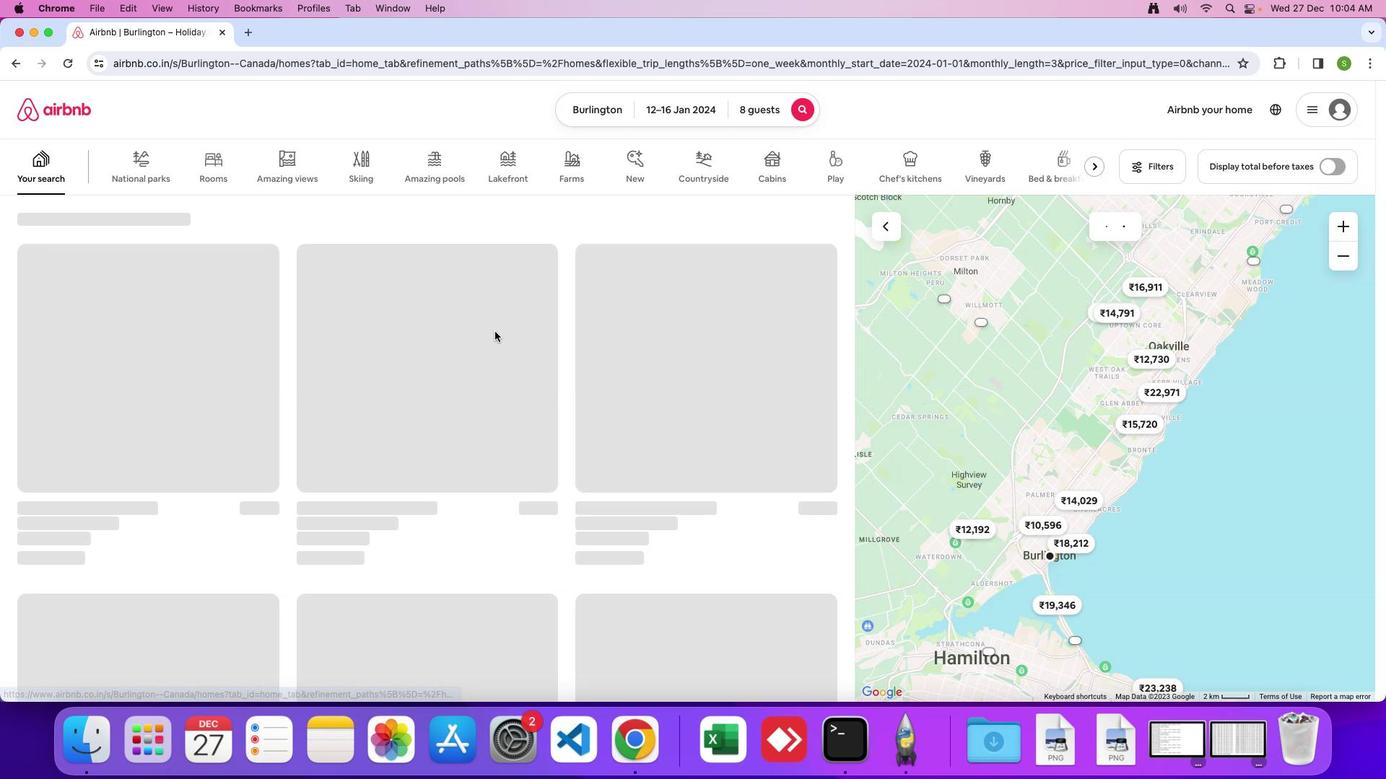 
